 Task: Look for Airbnb options in Übach-Palenberg, Germany from 5th December, 2023 to 10th December, 2023 for 4 adults. Place can be entire room with 2 bedrooms having 4 beds and 2 bathrooms. Property type can be house.
Action: Mouse moved to (584, 237)
Screenshot: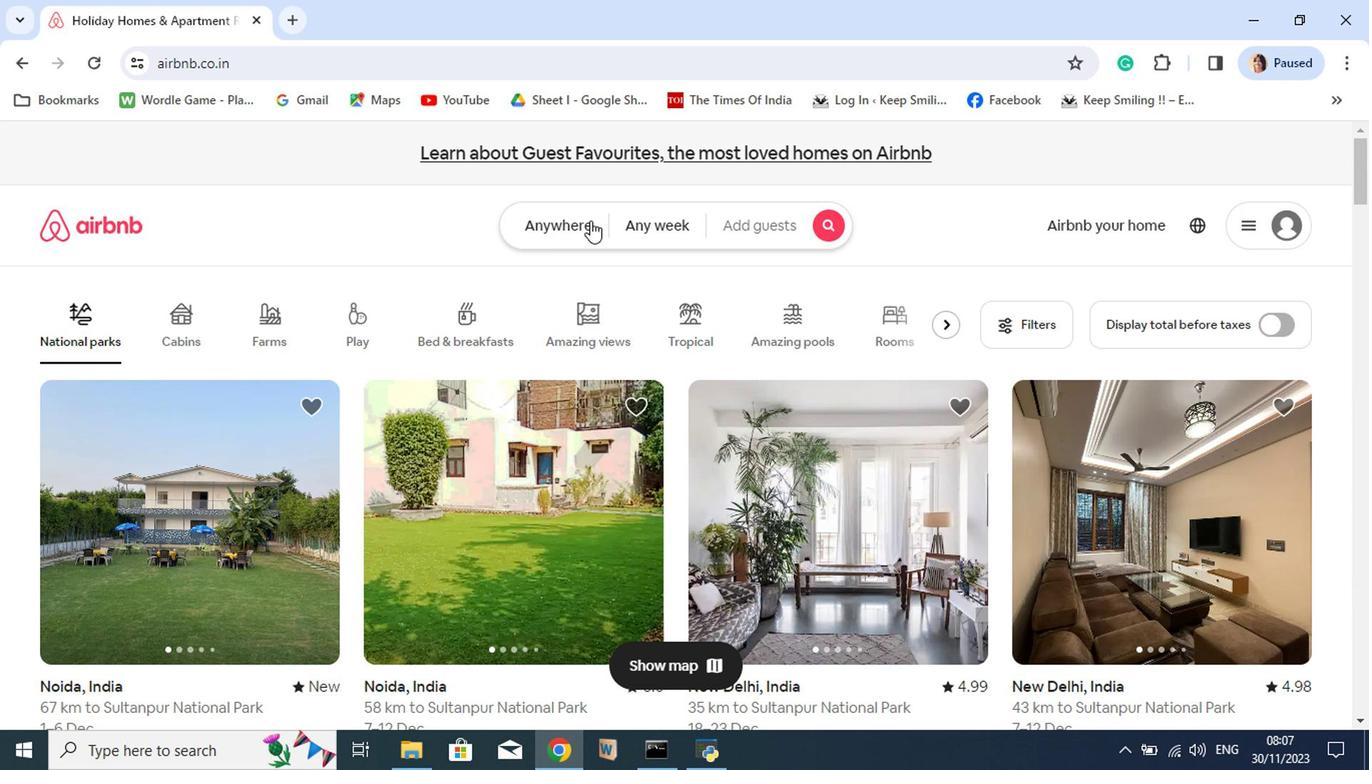 
Action: Mouse pressed left at (584, 237)
Screenshot: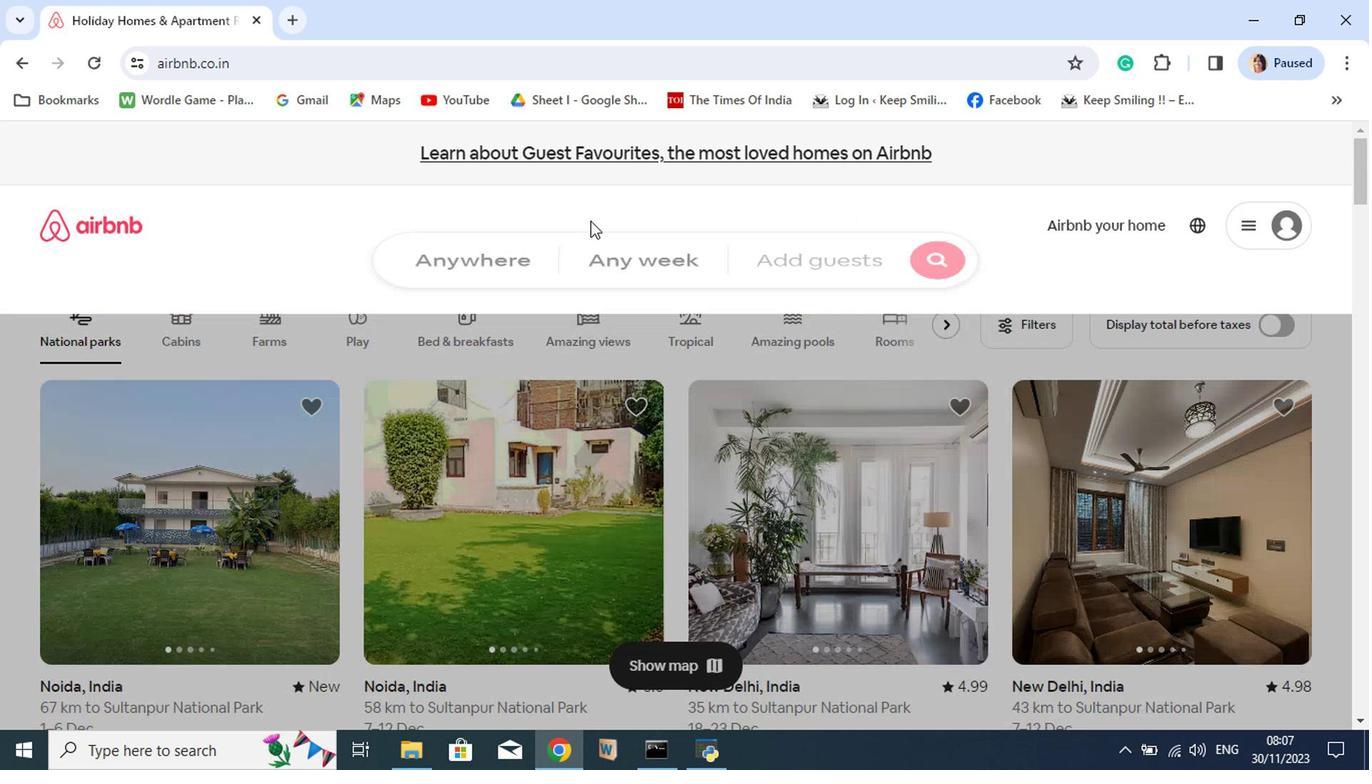 
Action: Key pressed <Key.shift_r>Ubach
Screenshot: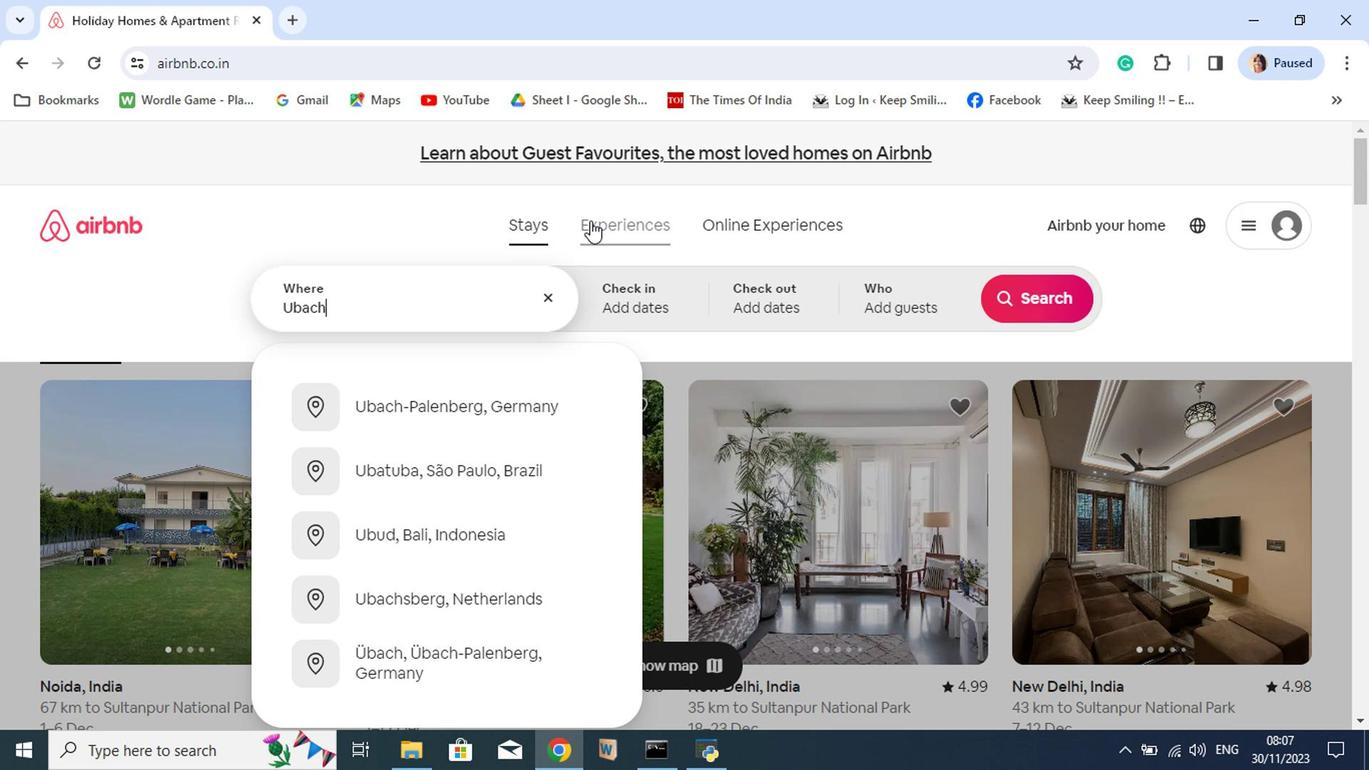 
Action: Mouse moved to (498, 419)
Screenshot: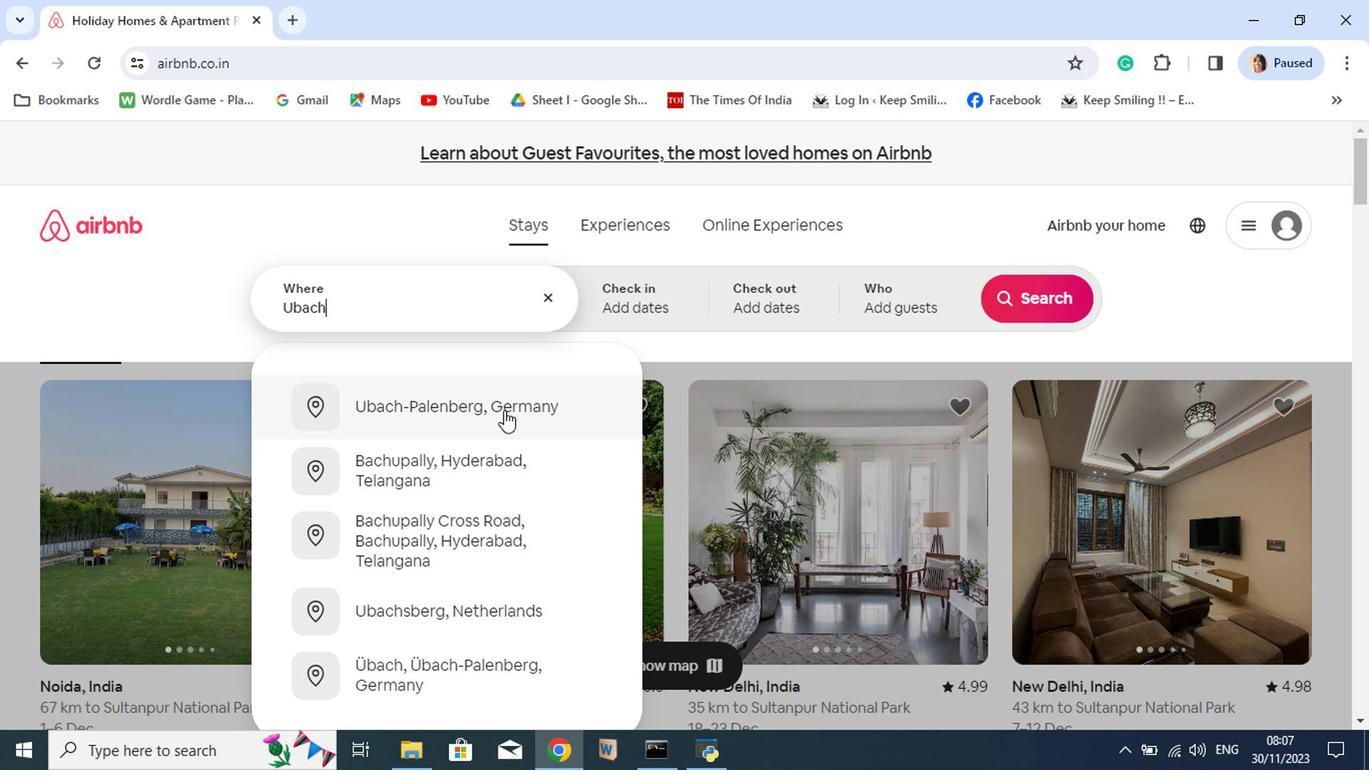 
Action: Mouse pressed left at (498, 419)
Screenshot: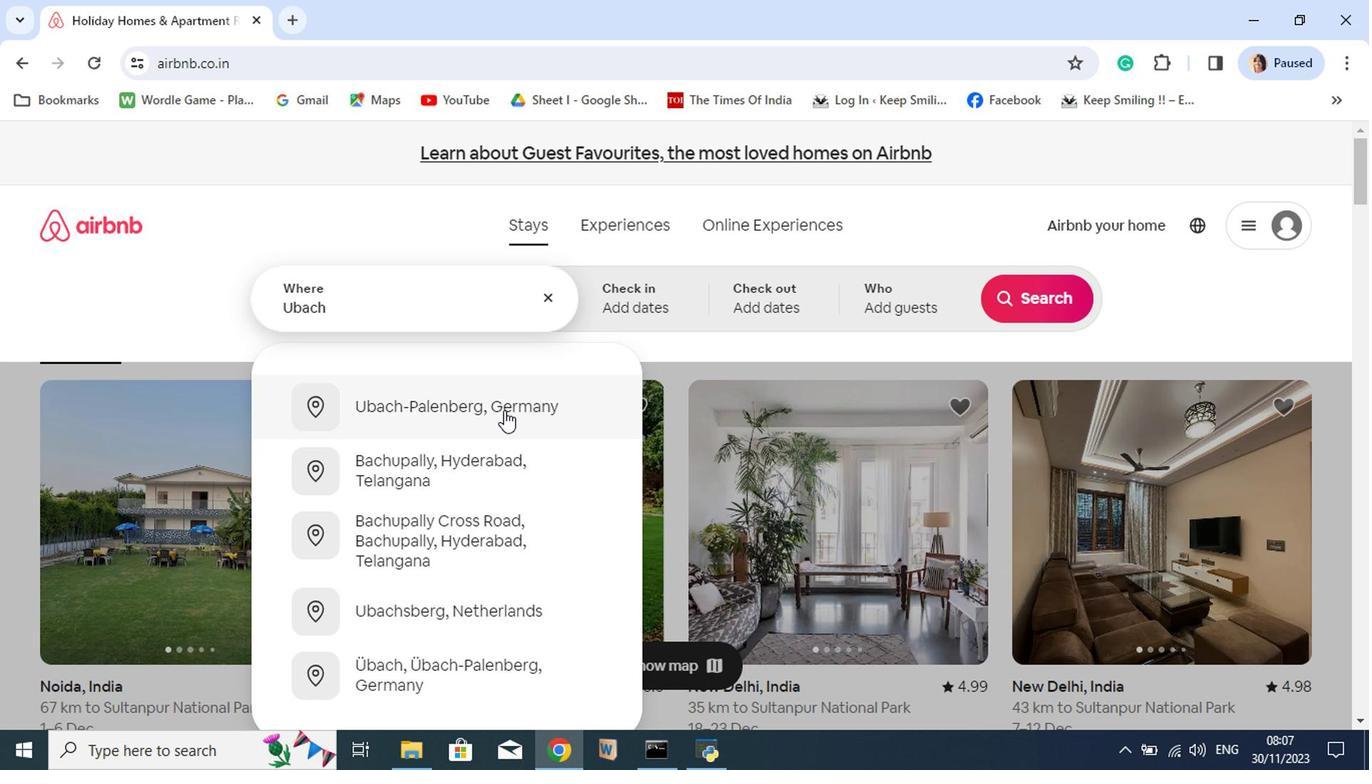 
Action: Mouse moved to (803, 595)
Screenshot: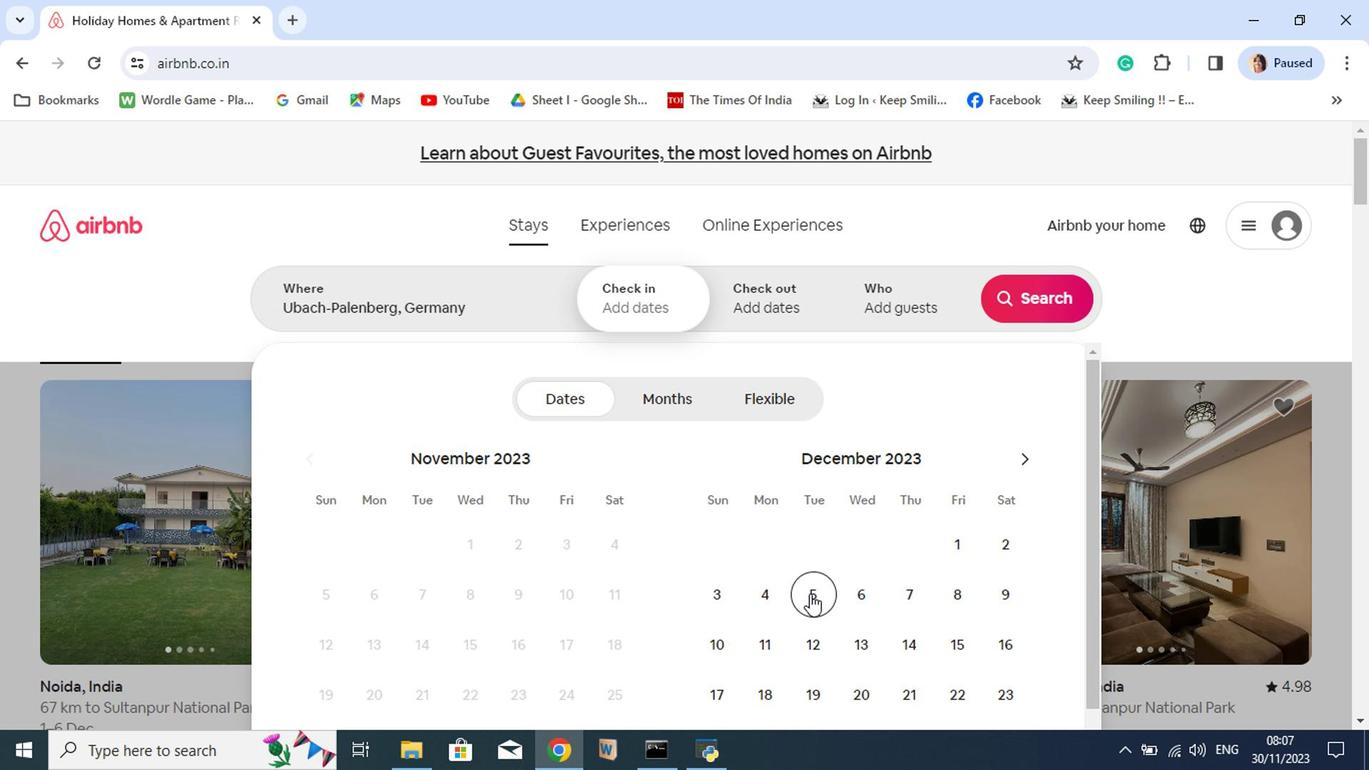 
Action: Mouse pressed left at (803, 595)
Screenshot: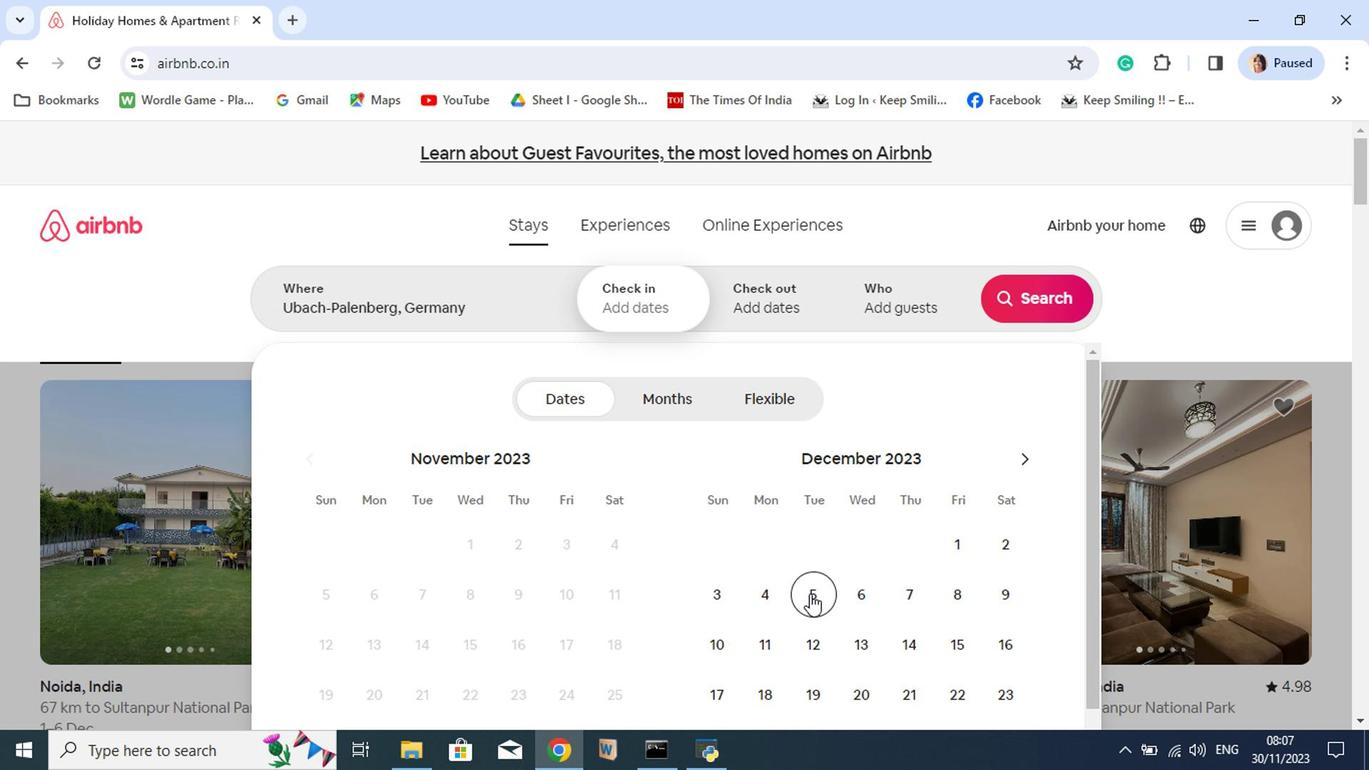 
Action: Mouse moved to (711, 650)
Screenshot: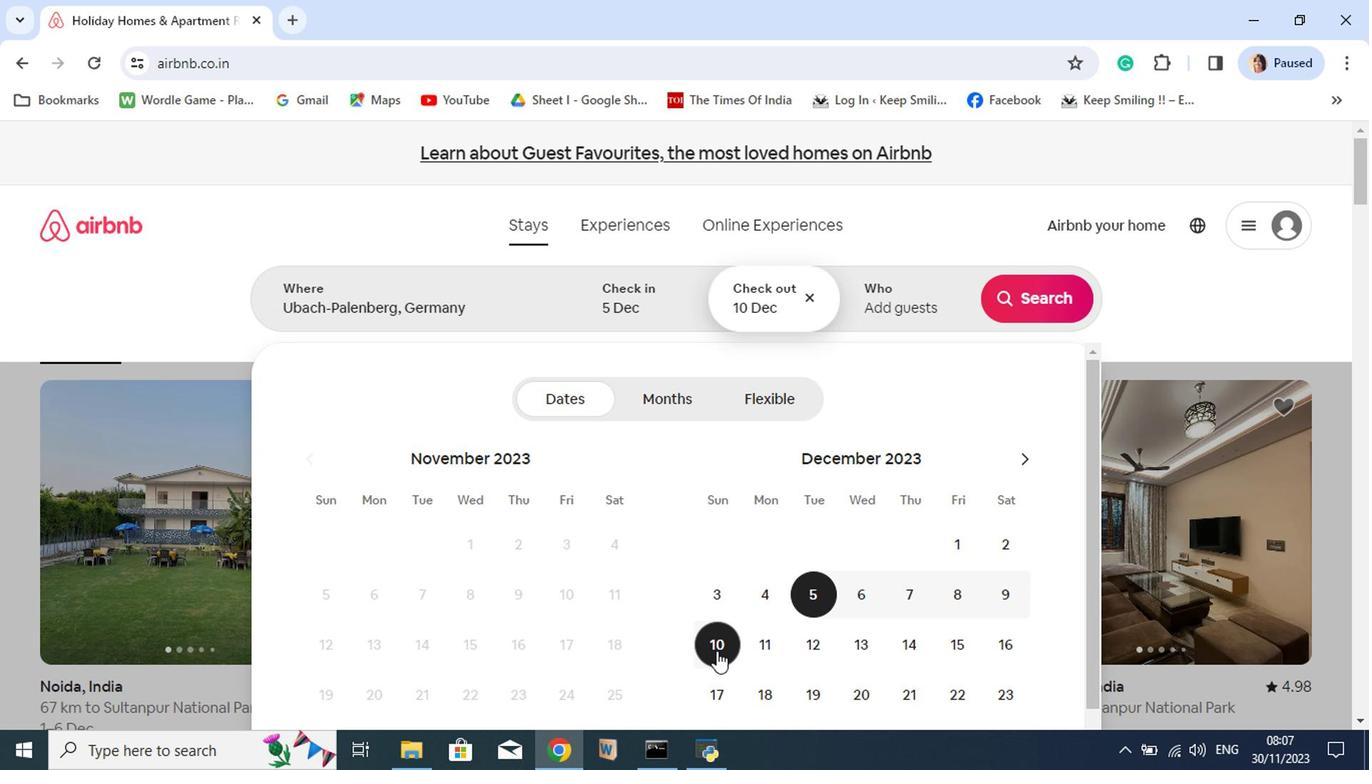 
Action: Mouse pressed left at (711, 650)
Screenshot: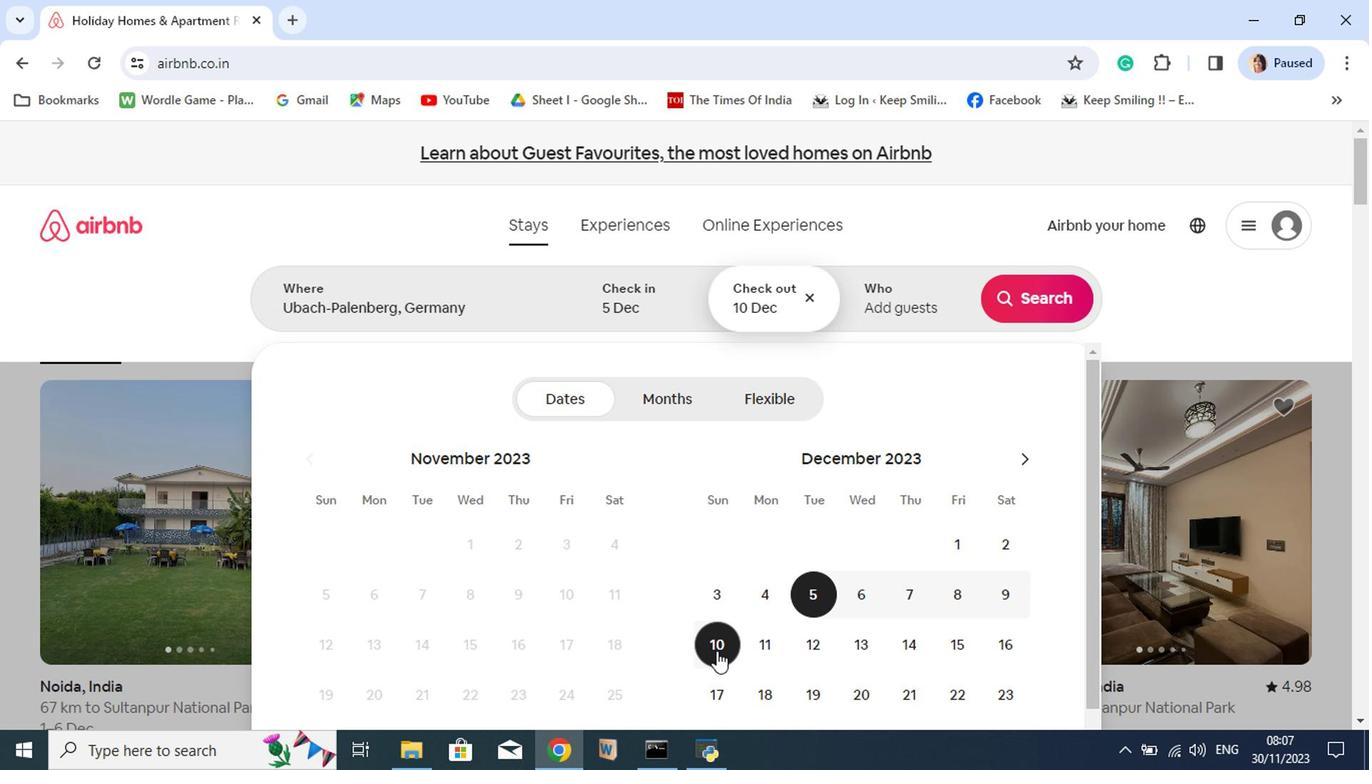 
Action: Mouse moved to (925, 317)
Screenshot: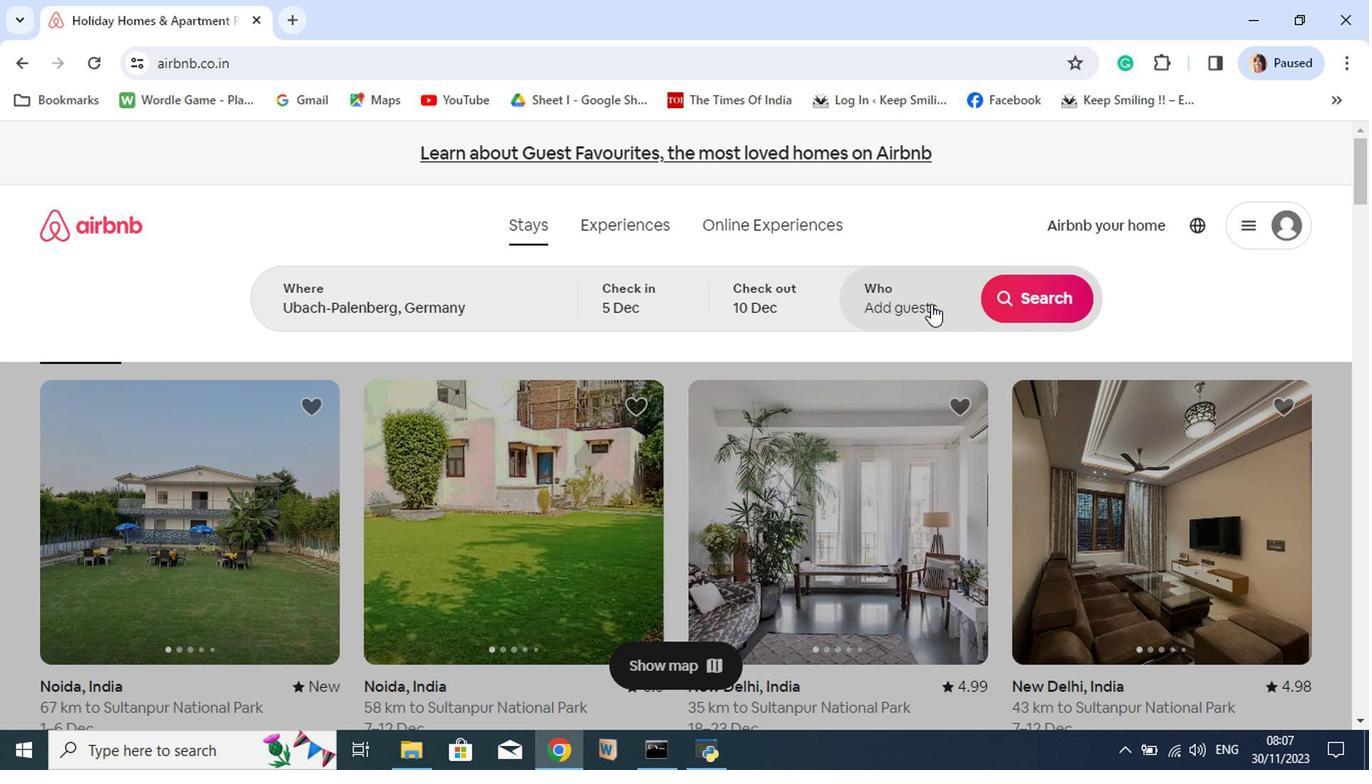 
Action: Mouse pressed left at (925, 317)
Screenshot: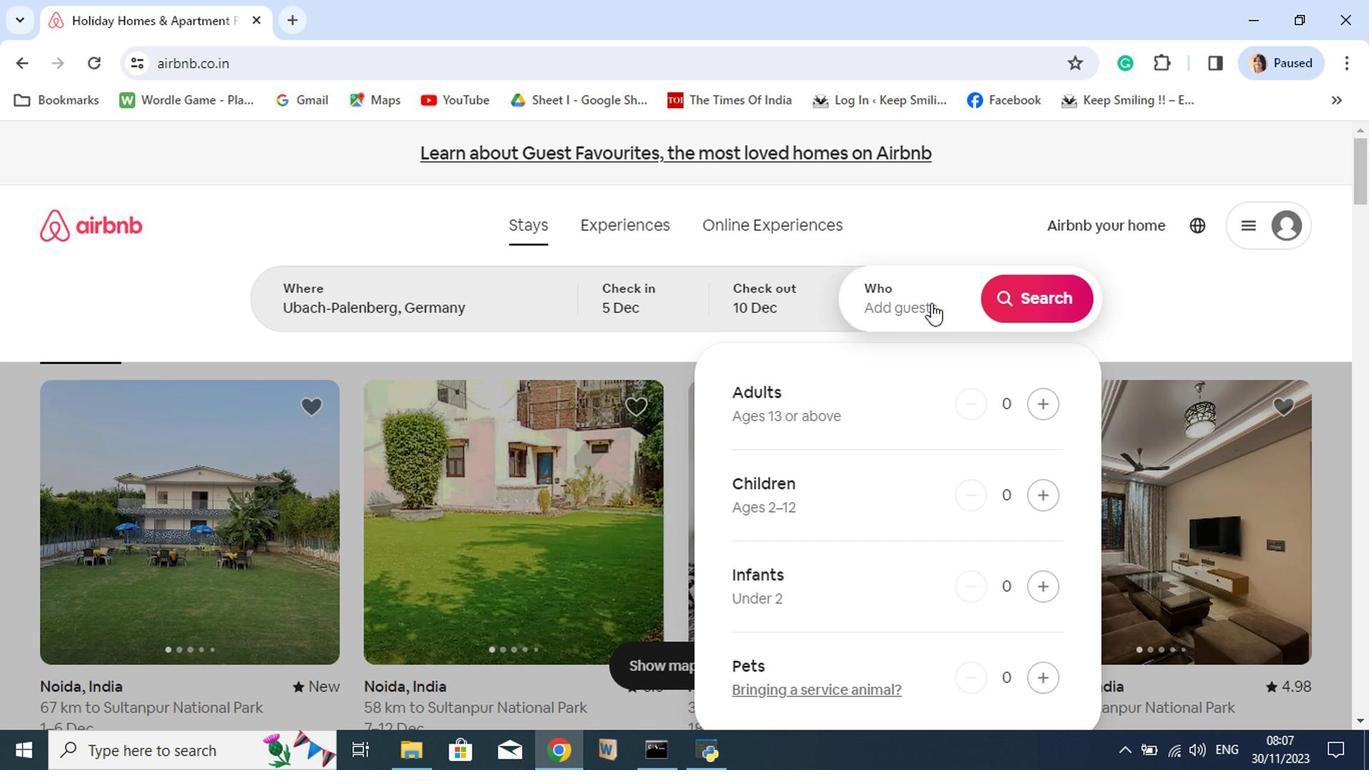 
Action: Mouse moved to (1029, 412)
Screenshot: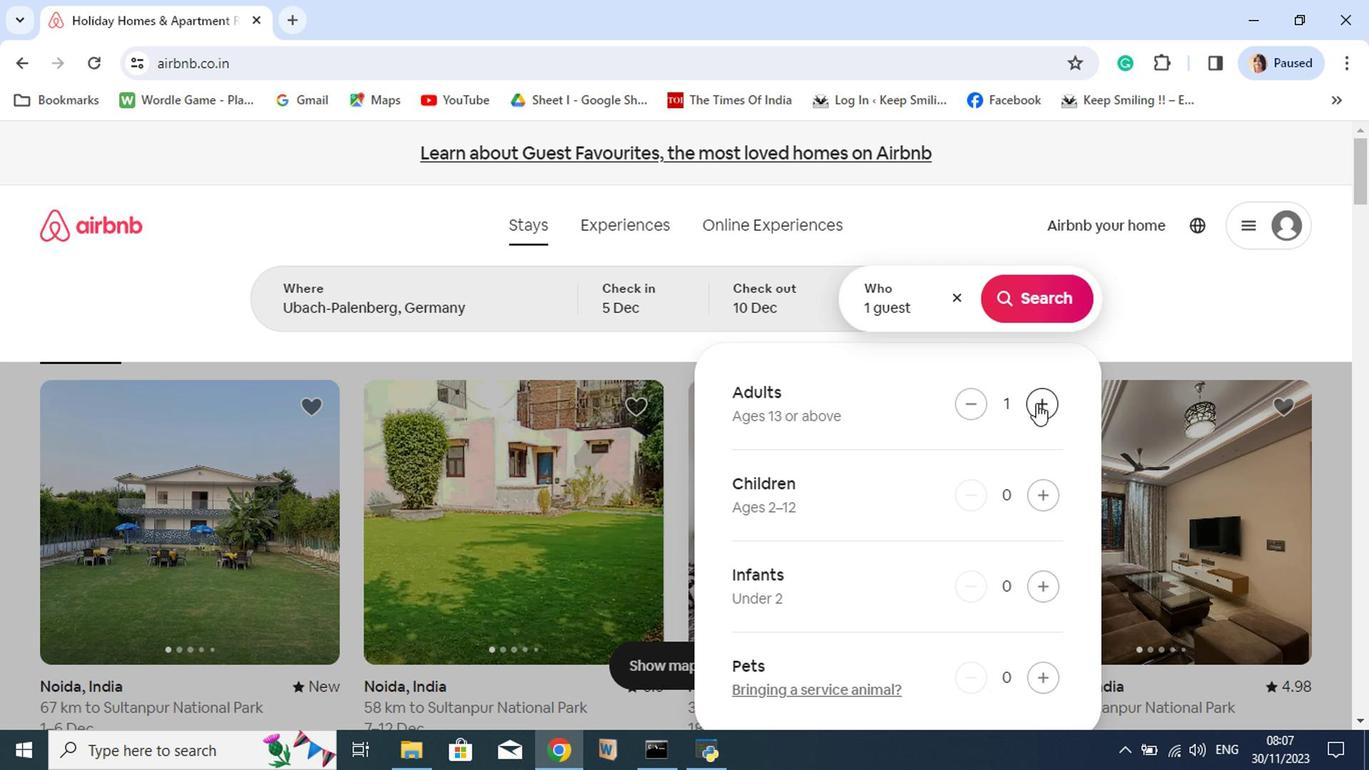 
Action: Mouse pressed left at (1029, 412)
Screenshot: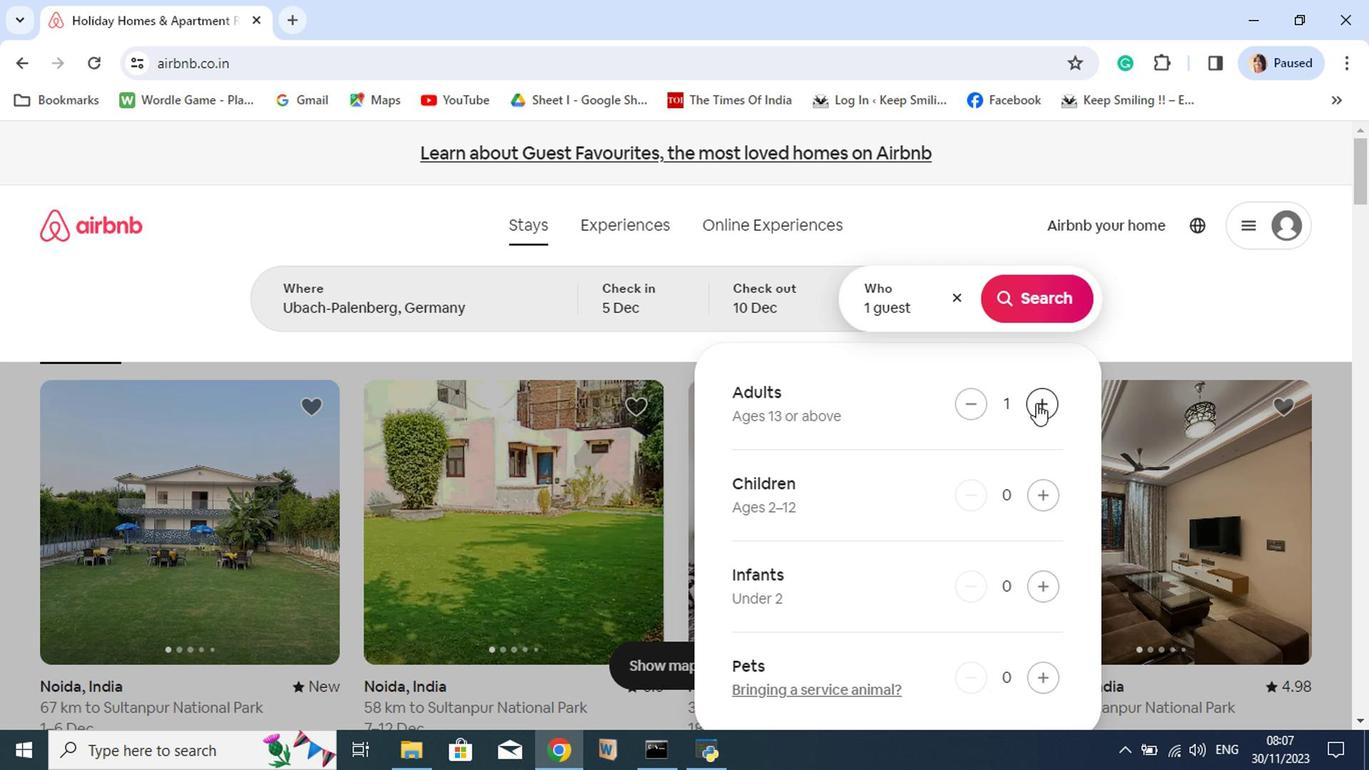 
Action: Mouse pressed left at (1029, 412)
Screenshot: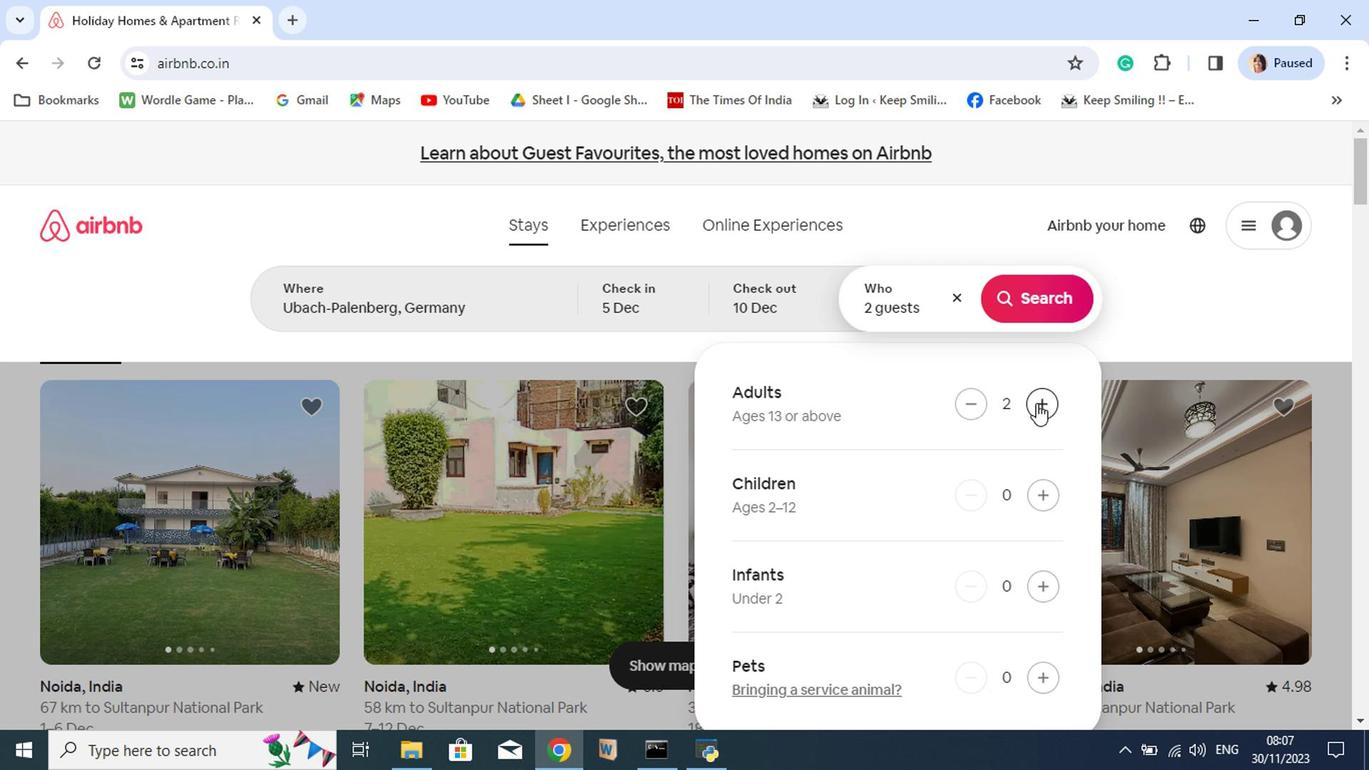 
Action: Mouse pressed left at (1029, 412)
Screenshot: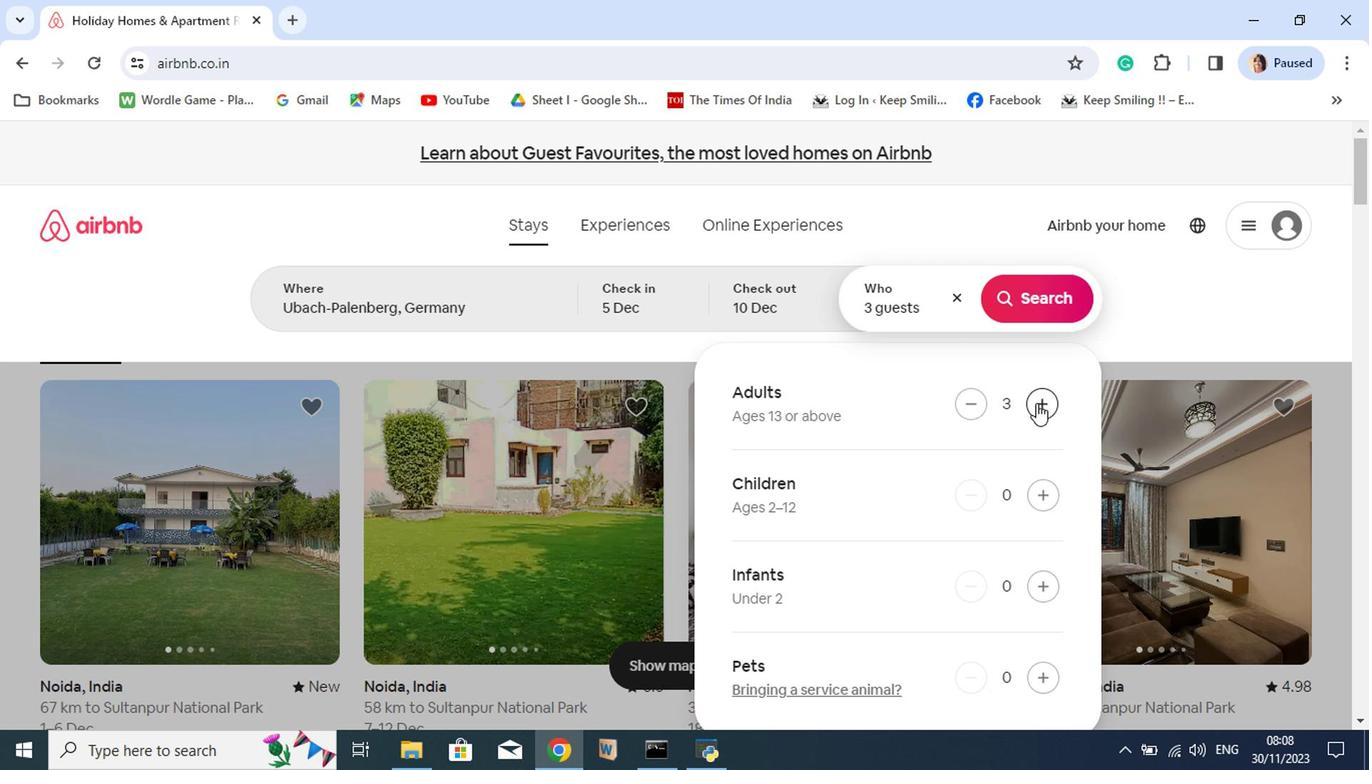 
Action: Mouse pressed left at (1029, 412)
Screenshot: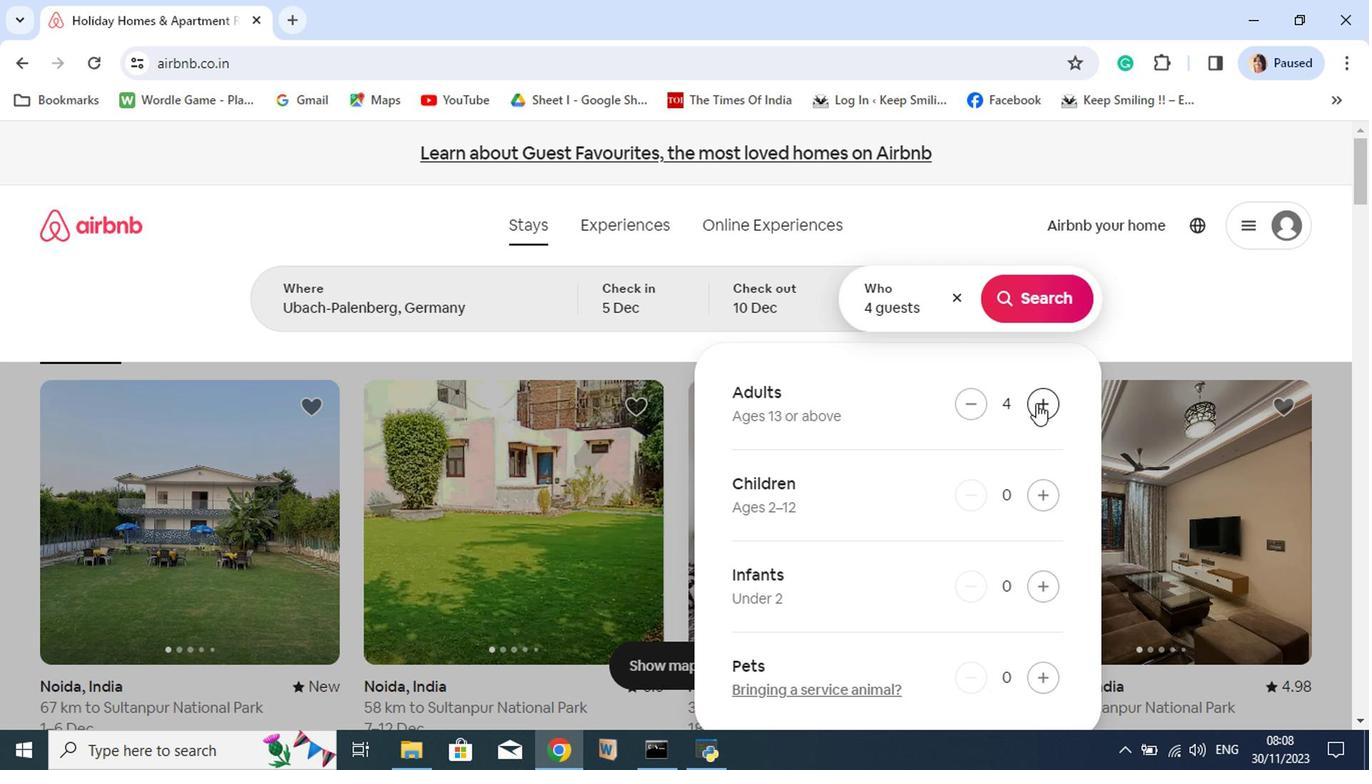 
Action: Mouse moved to (1042, 305)
Screenshot: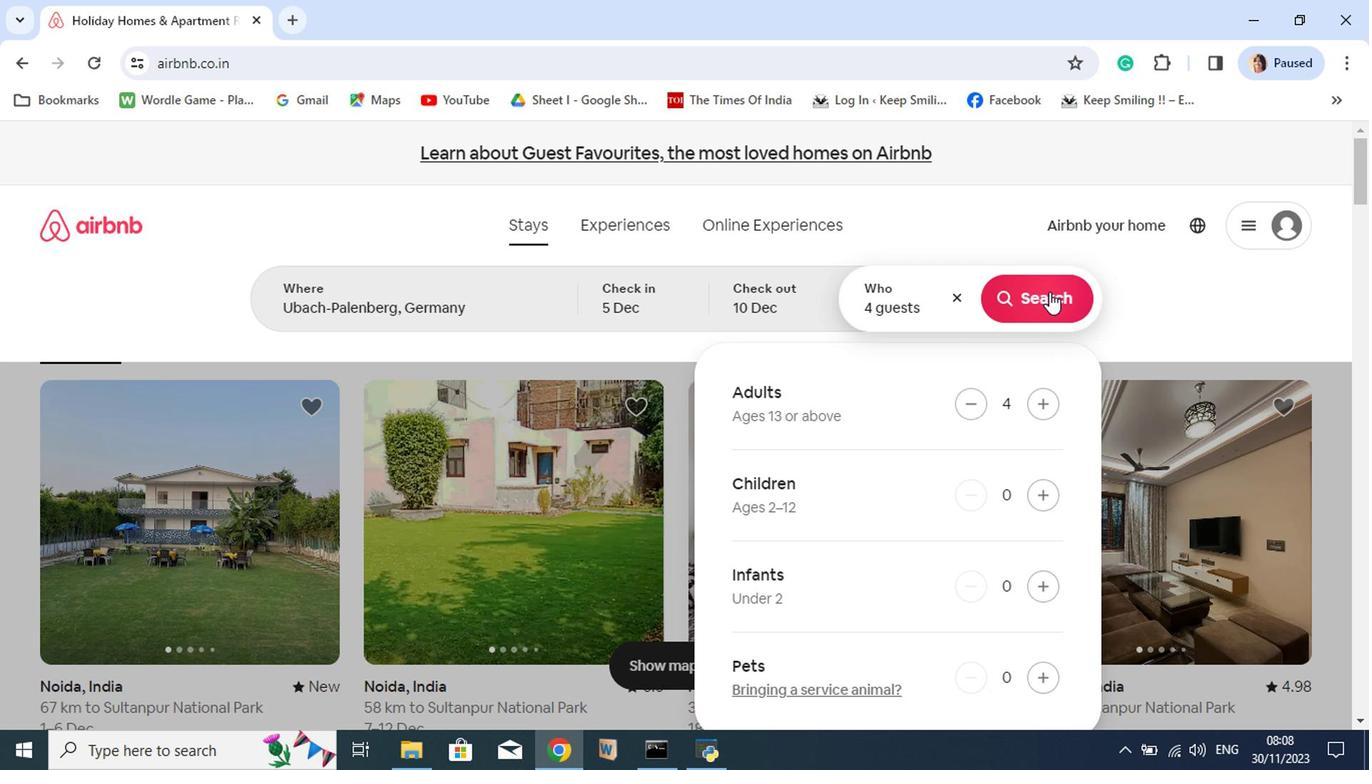 
Action: Mouse pressed left at (1042, 305)
Screenshot: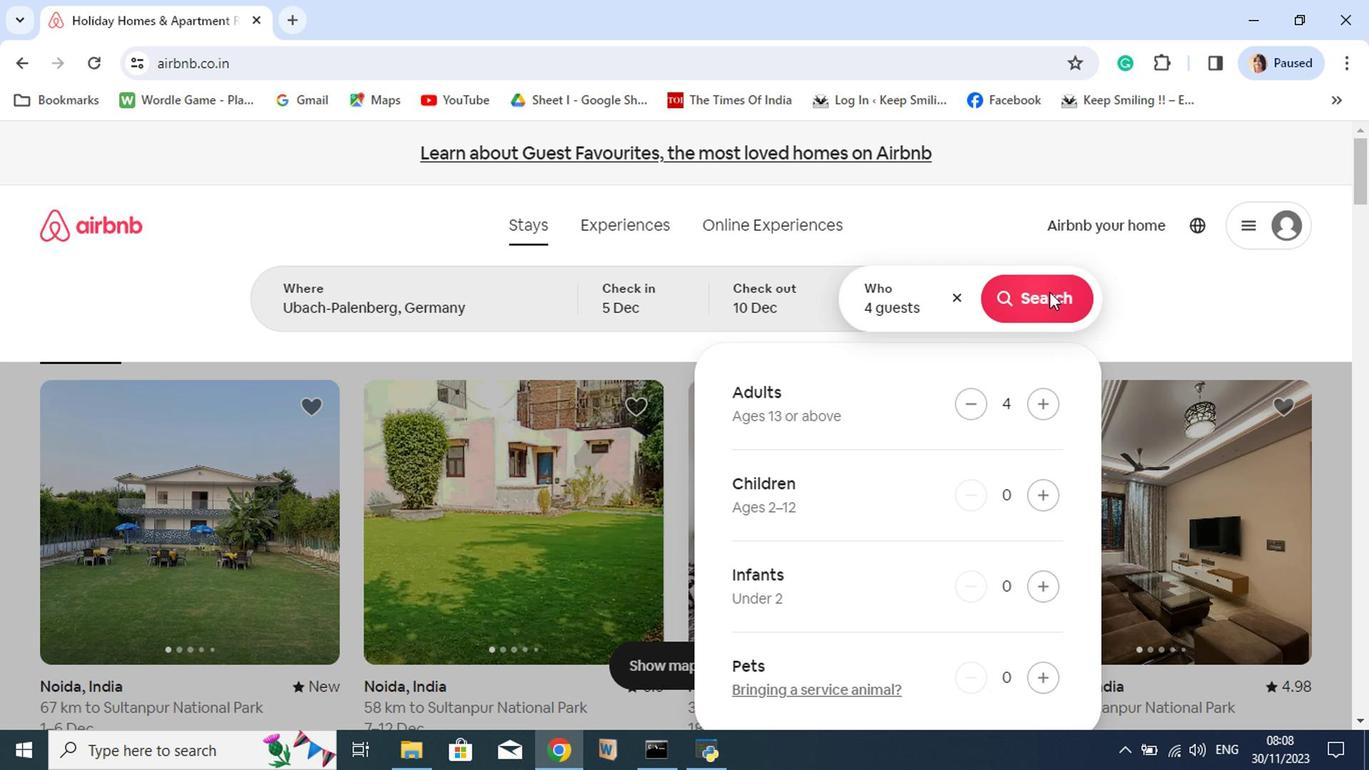 
Action: Mouse moved to (1041, 256)
Screenshot: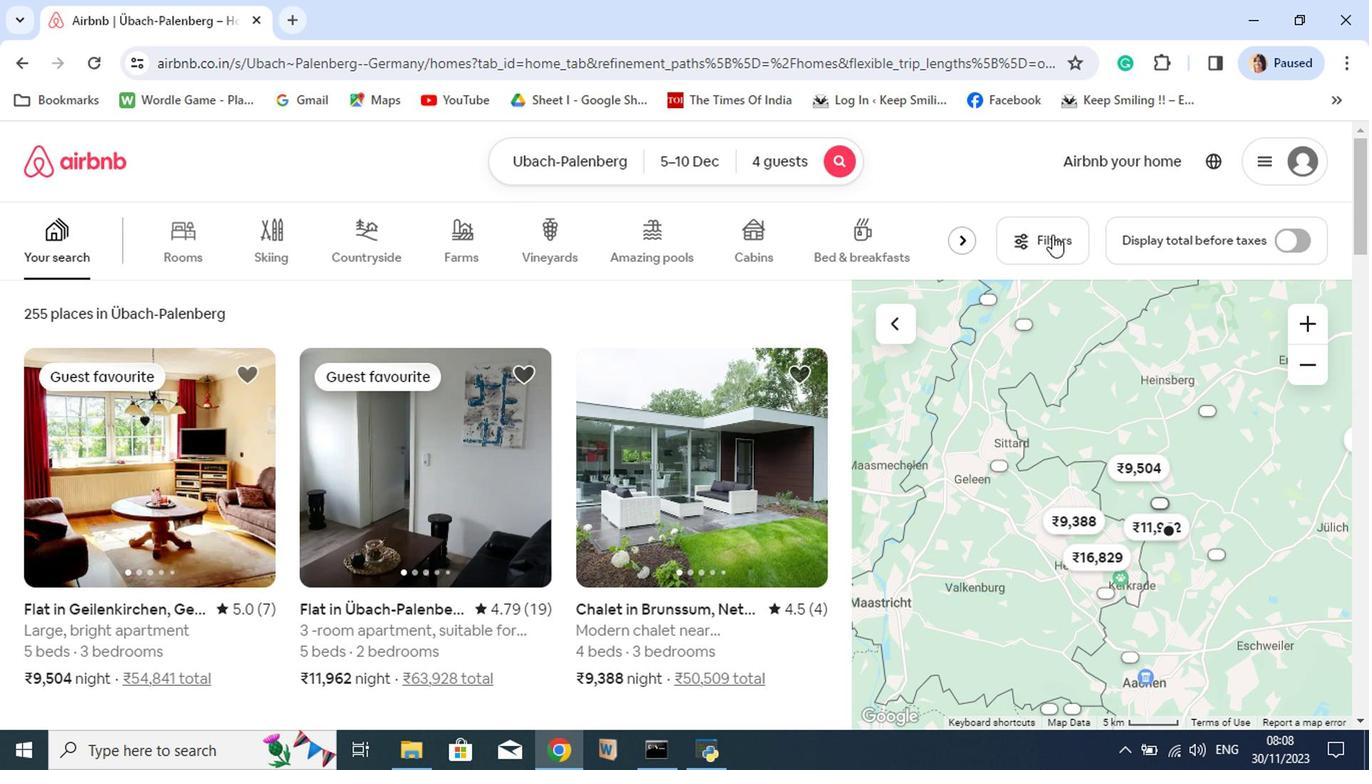 
Action: Mouse pressed left at (1041, 256)
Screenshot: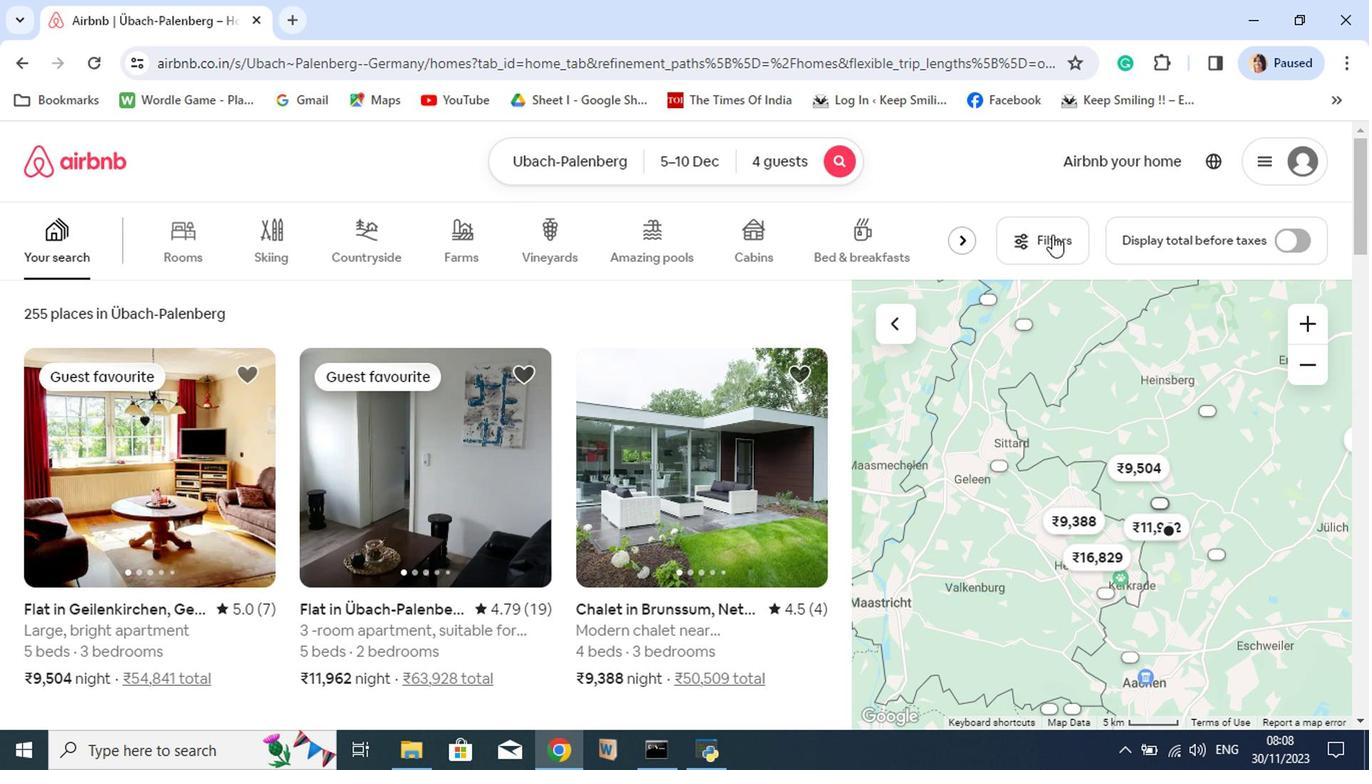 
Action: Mouse moved to (1060, 295)
Screenshot: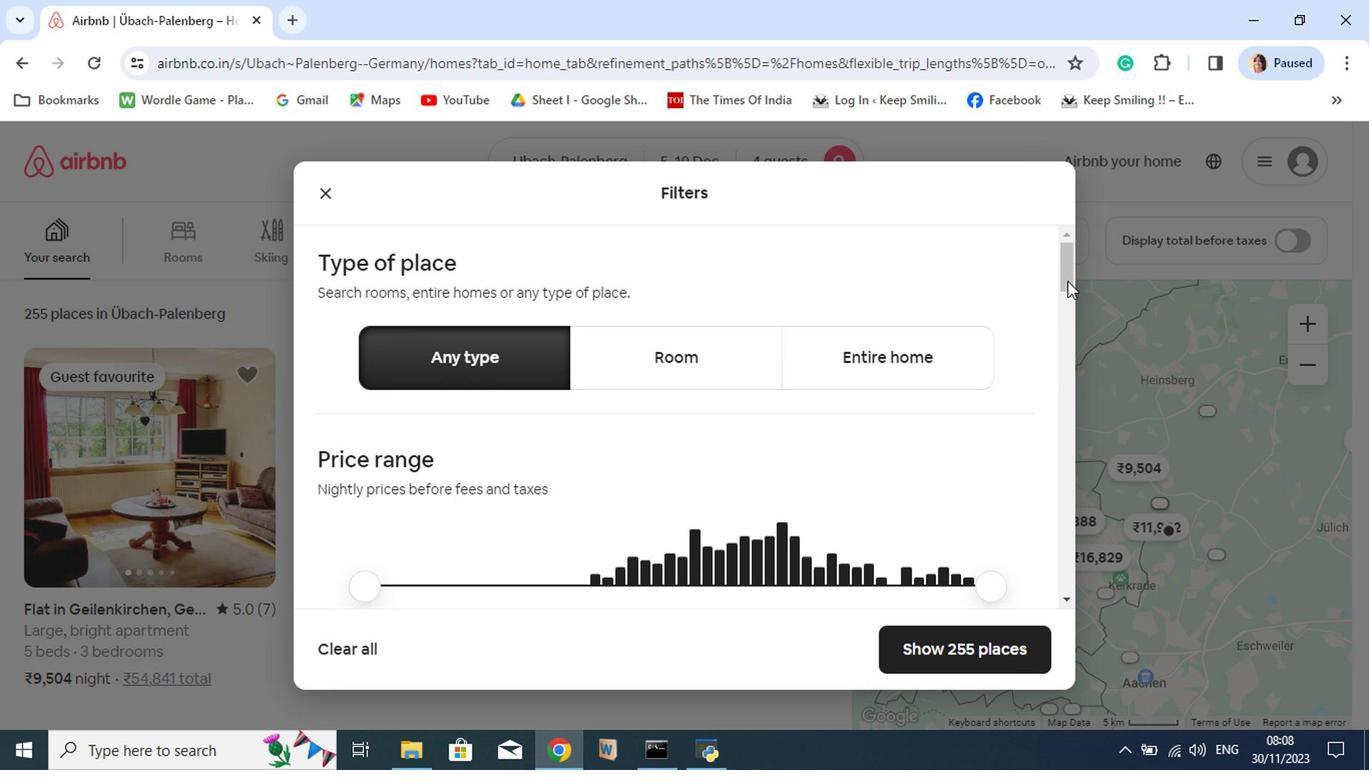 
Action: Mouse pressed left at (1060, 295)
Screenshot: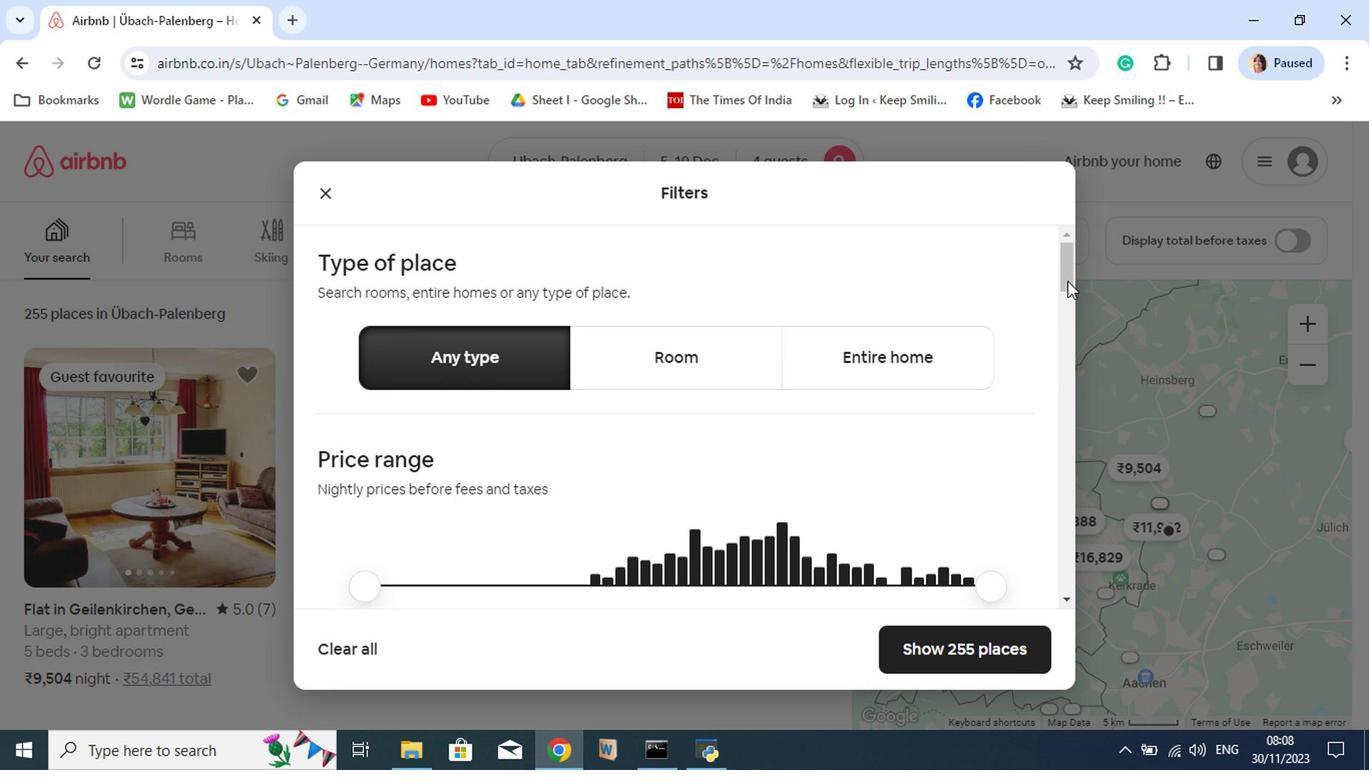 
Action: Mouse moved to (506, 444)
Screenshot: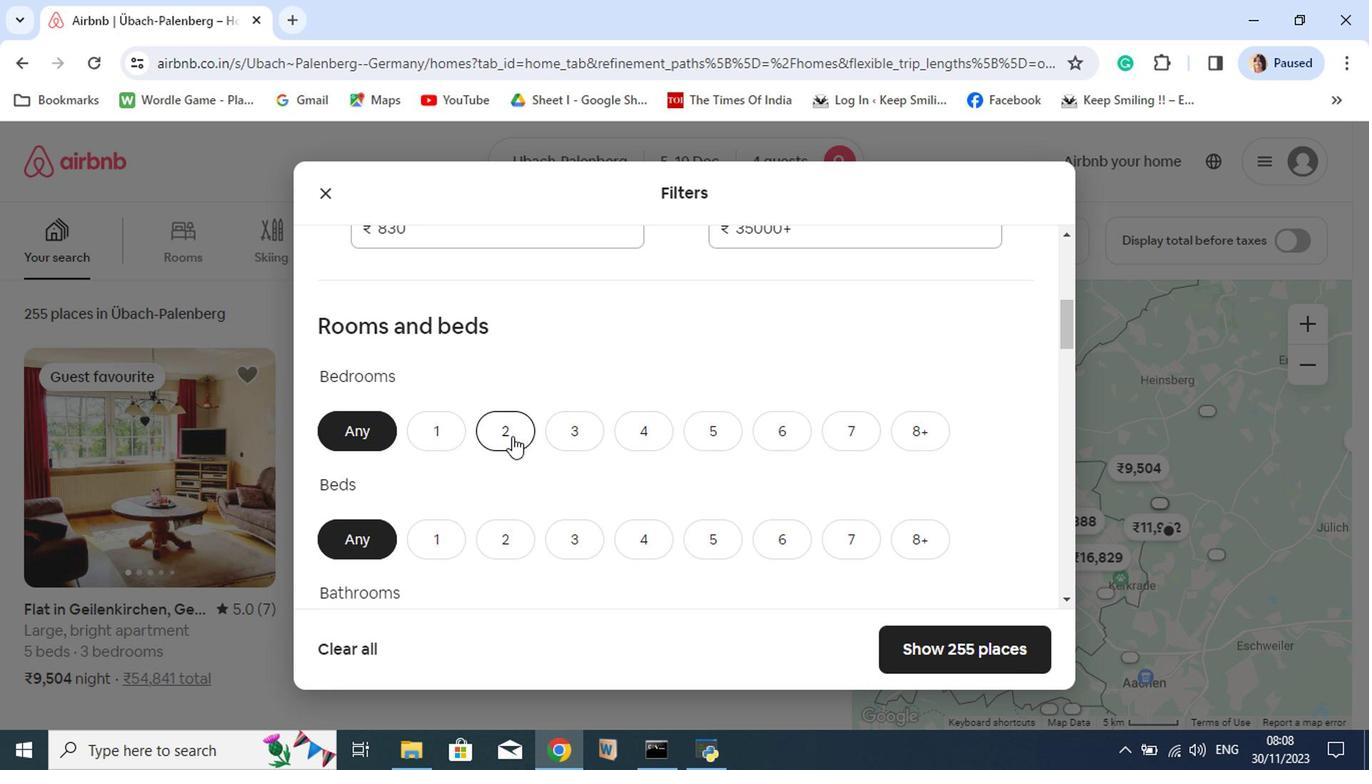 
Action: Mouse pressed left at (506, 444)
Screenshot: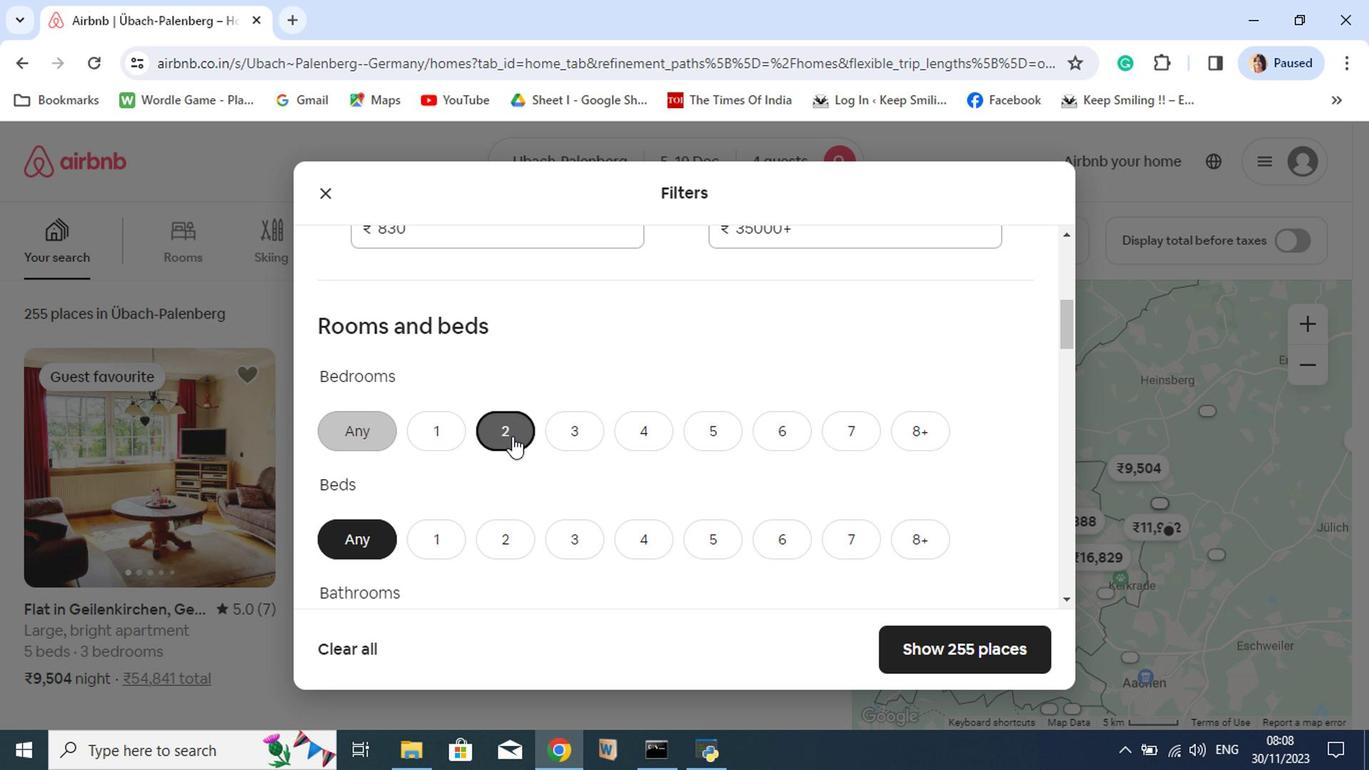 
Action: Mouse moved to (635, 536)
Screenshot: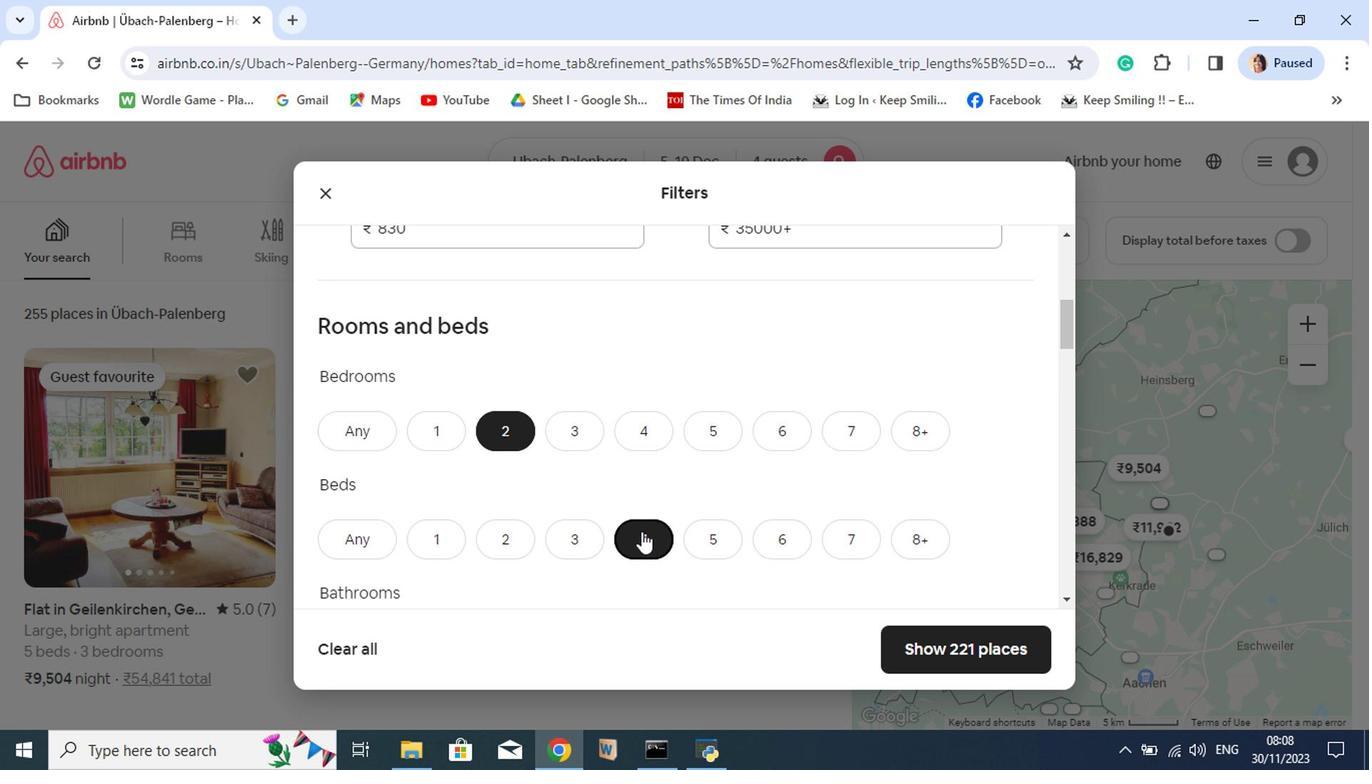 
Action: Mouse pressed left at (635, 536)
Screenshot: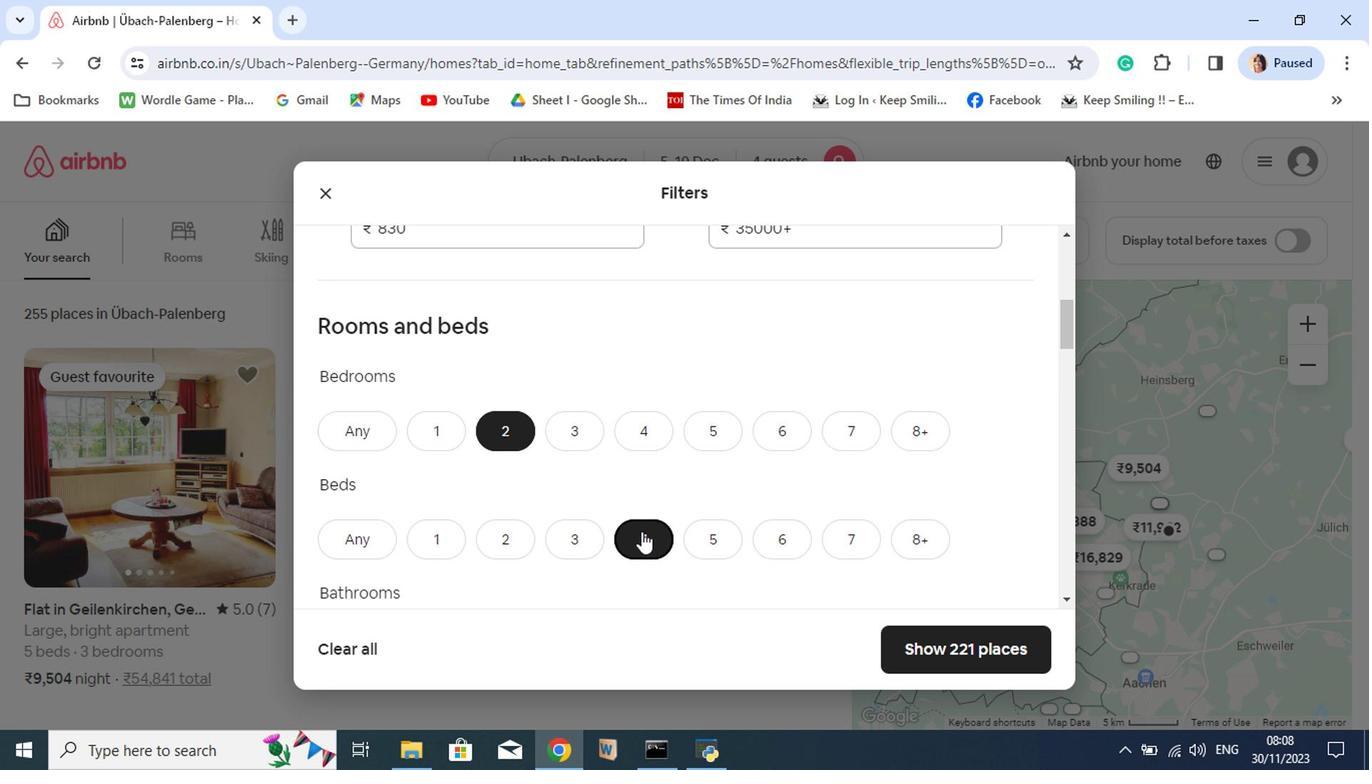 
Action: Mouse scrolled (635, 534) with delta (0, -1)
Screenshot: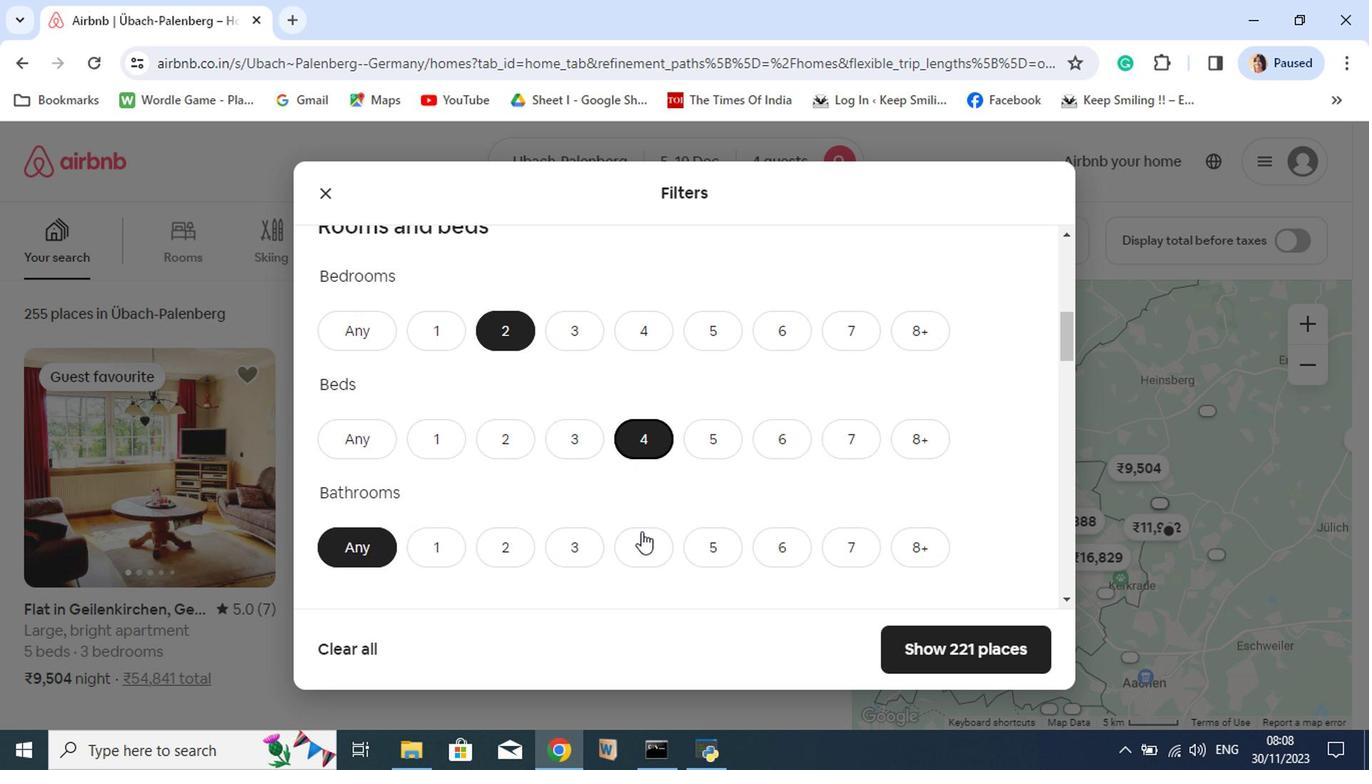 
Action: Mouse moved to (512, 550)
Screenshot: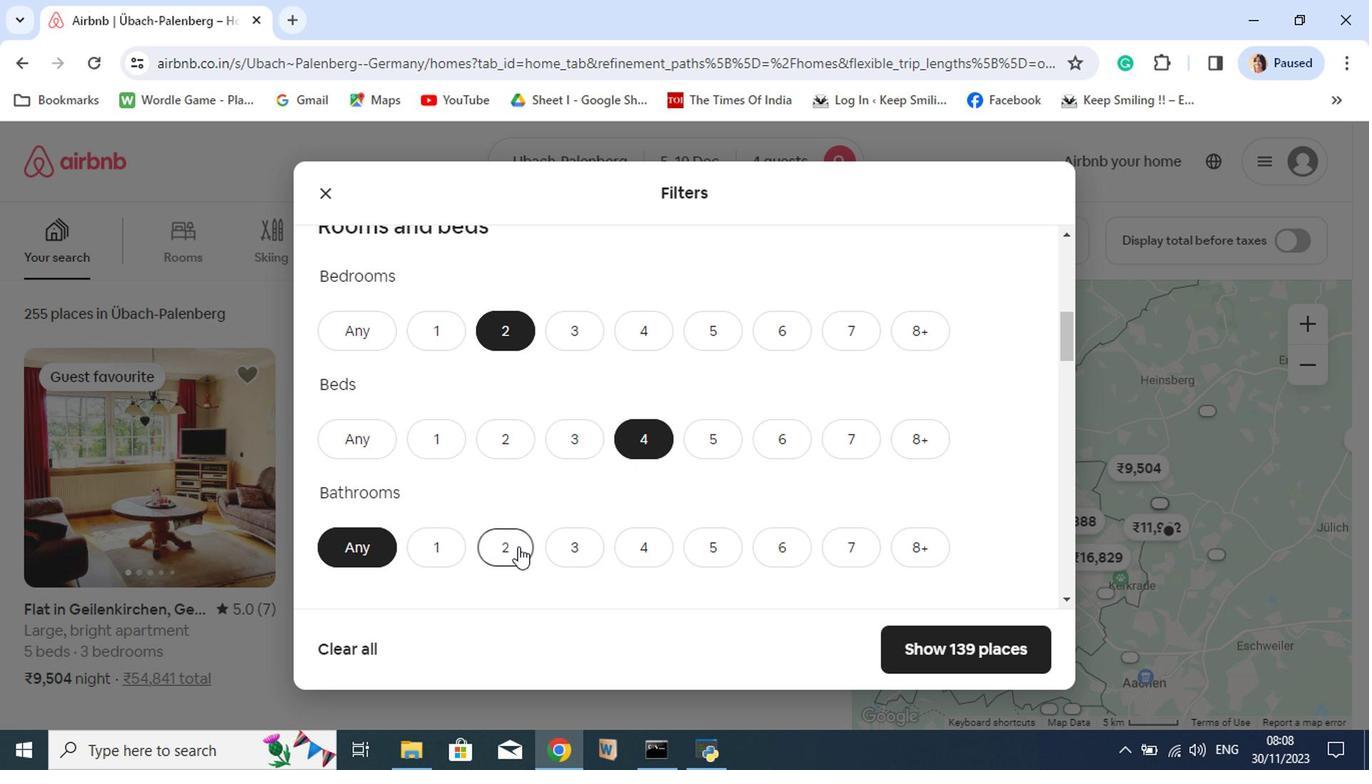 
Action: Mouse pressed left at (512, 550)
Screenshot: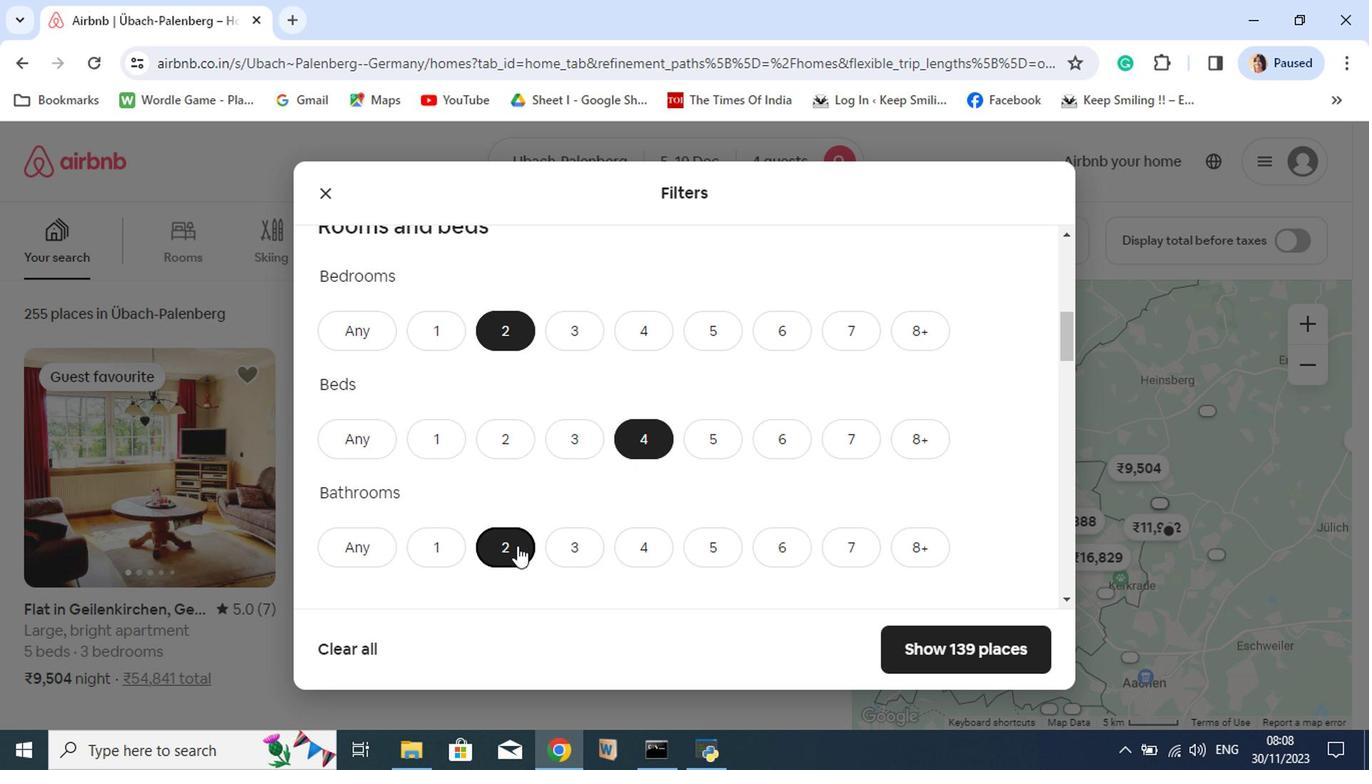 
Action: Mouse moved to (511, 548)
Screenshot: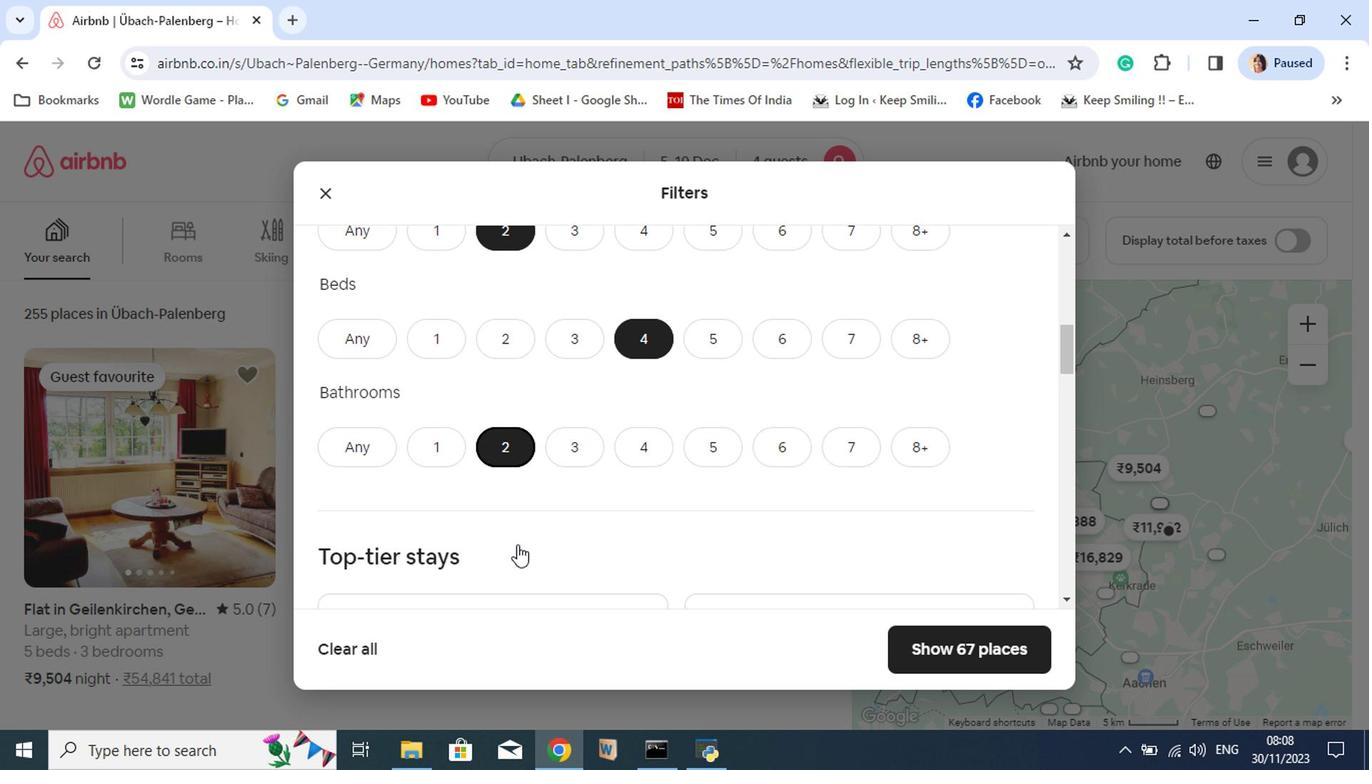 
Action: Mouse scrolled (511, 547) with delta (0, 0)
Screenshot: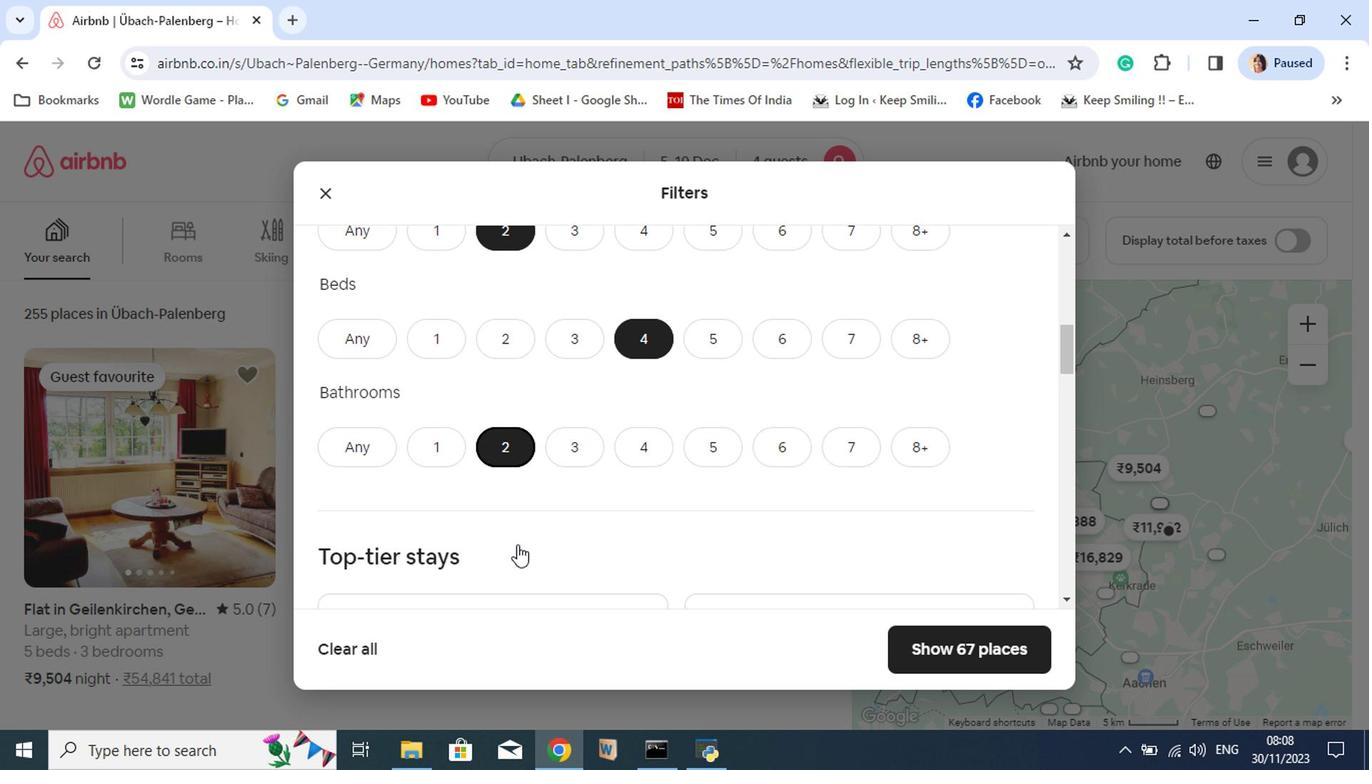 
Action: Mouse scrolled (511, 547) with delta (0, 0)
Screenshot: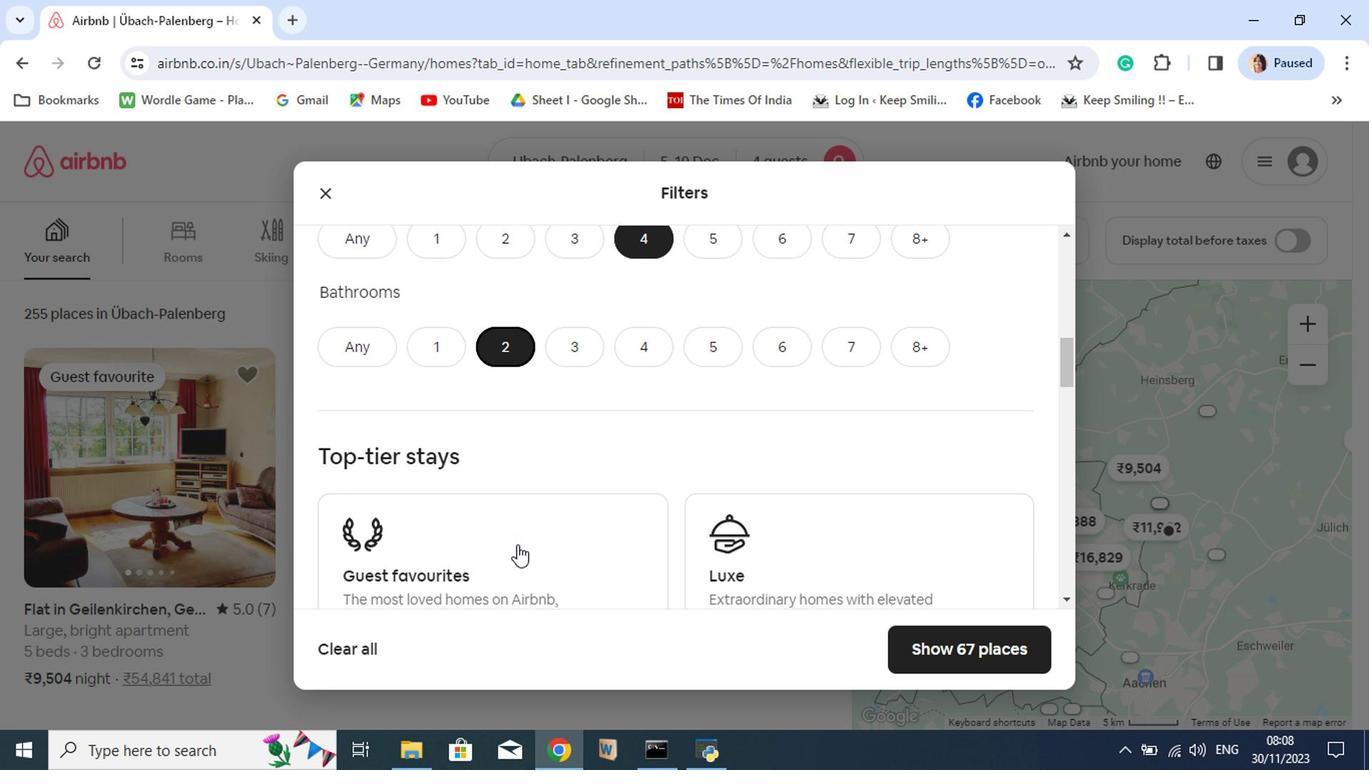 
Action: Mouse scrolled (511, 547) with delta (0, 0)
Screenshot: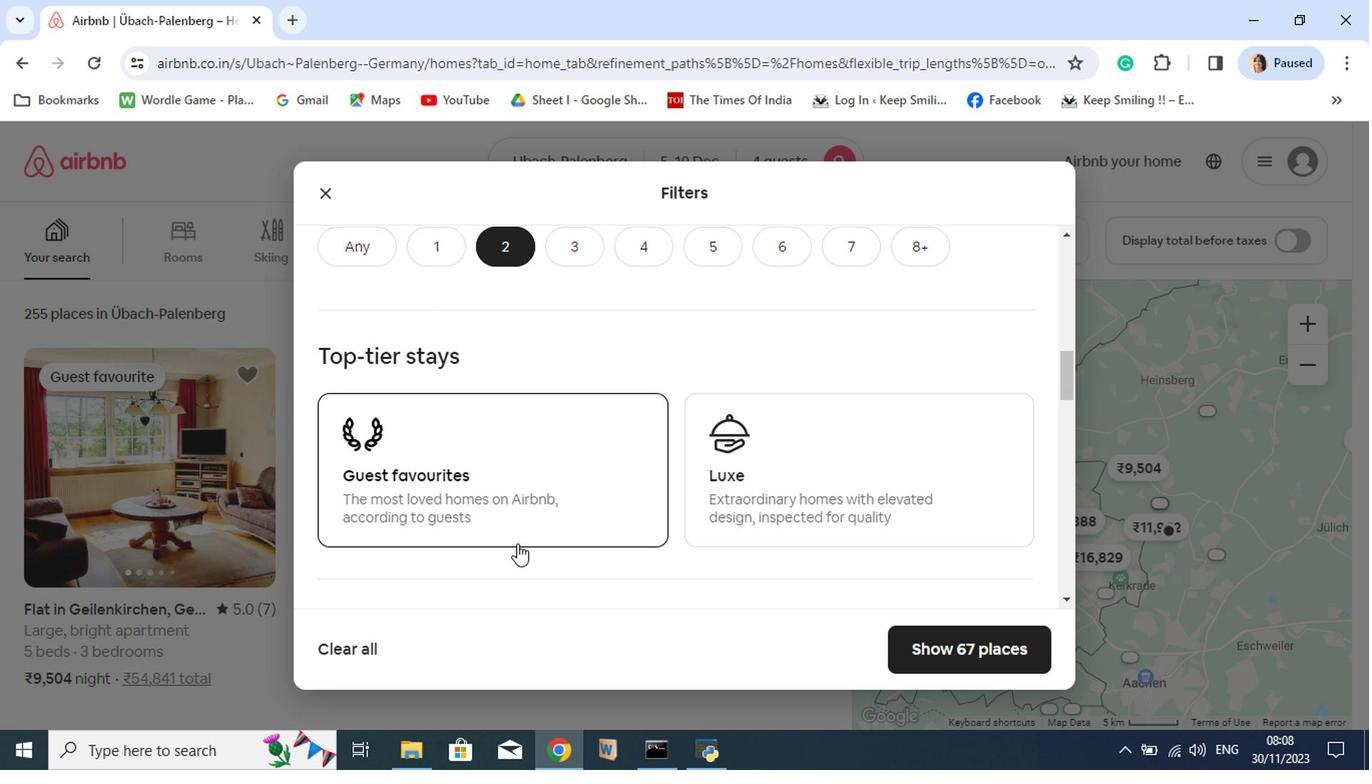 
Action: Mouse moved to (511, 547)
Screenshot: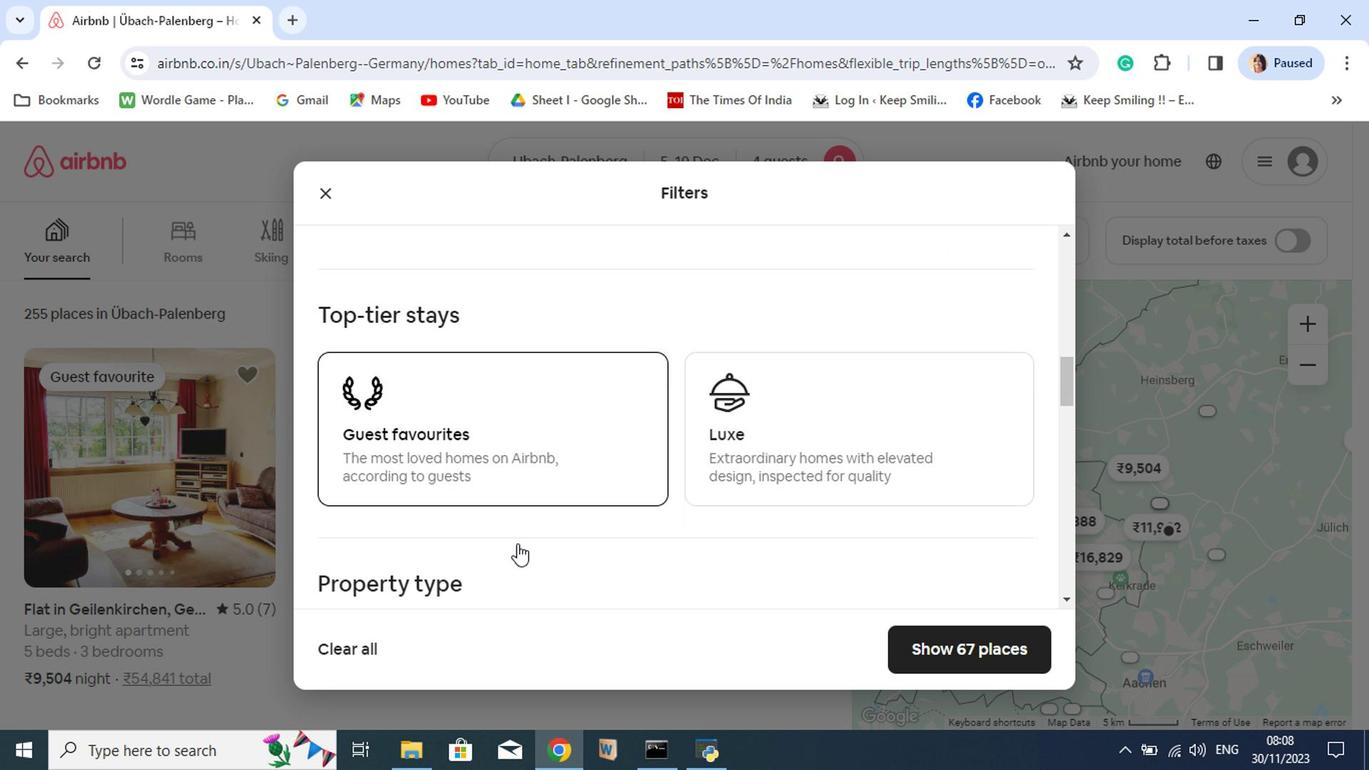
Action: Mouse scrolled (511, 546) with delta (0, -1)
Screenshot: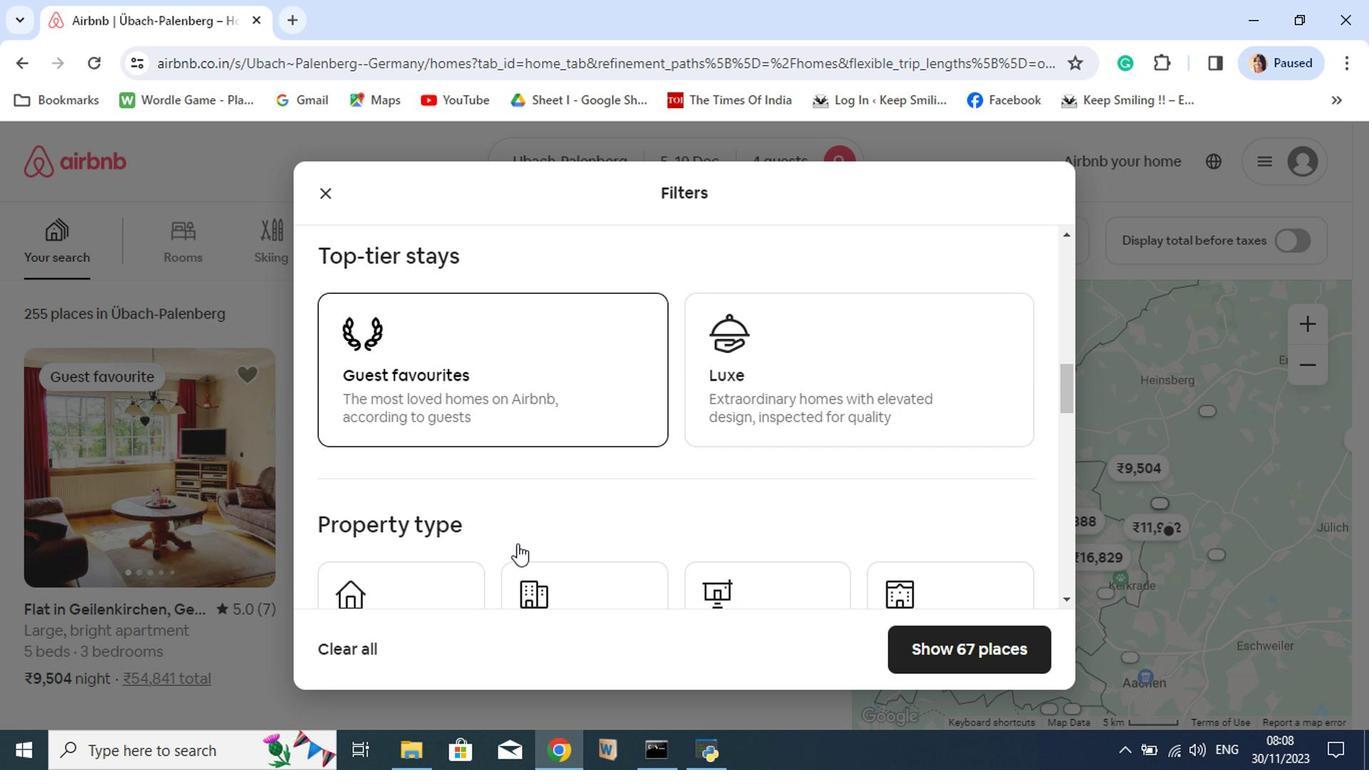 
Action: Mouse scrolled (511, 546) with delta (0, -1)
Screenshot: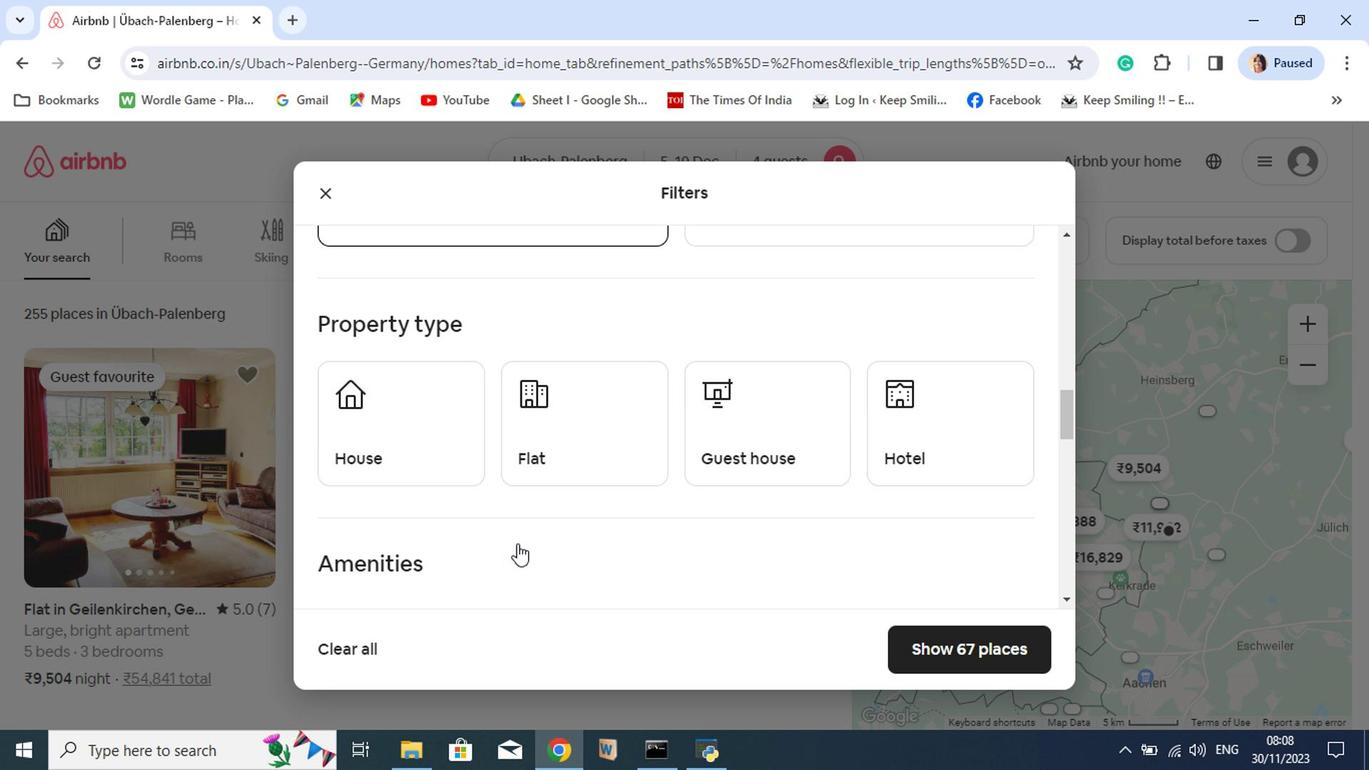 
Action: Mouse scrolled (511, 546) with delta (0, -1)
Screenshot: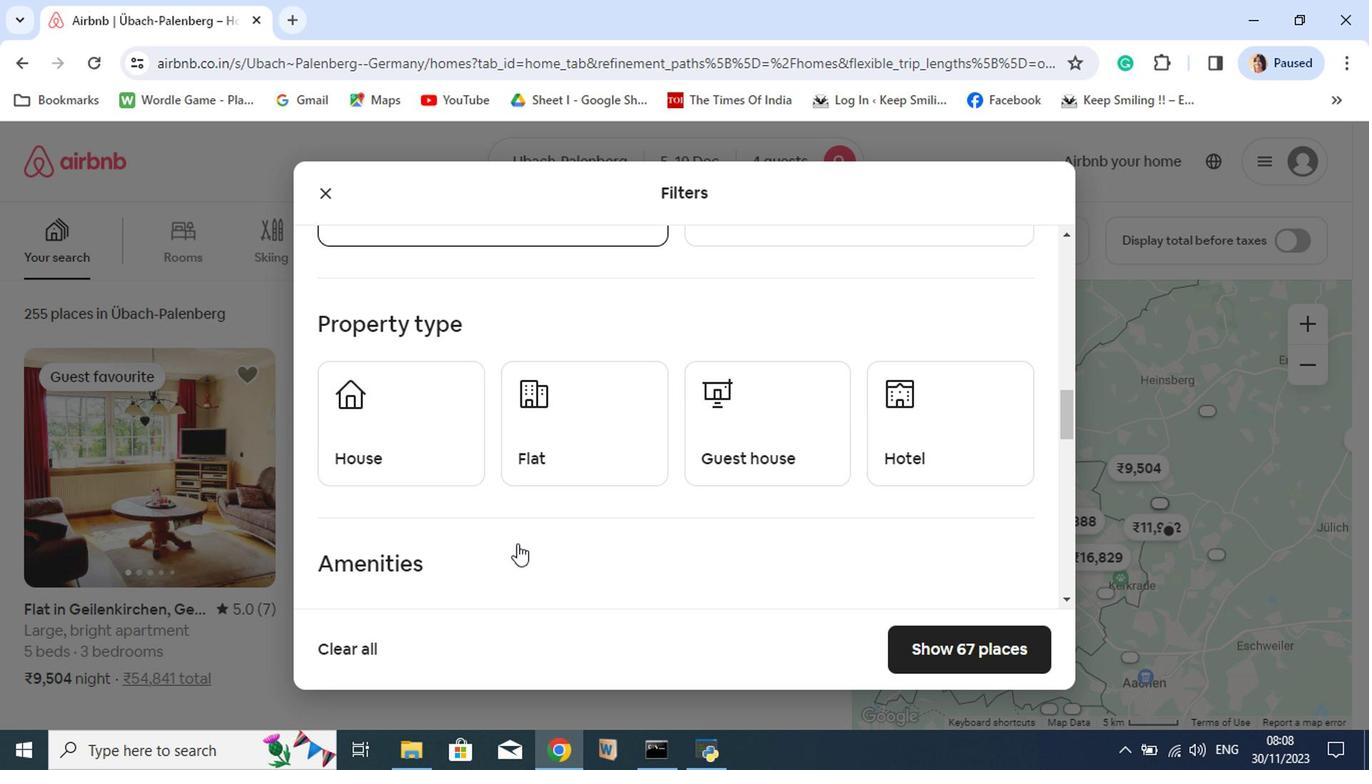 
Action: Mouse moved to (368, 432)
Screenshot: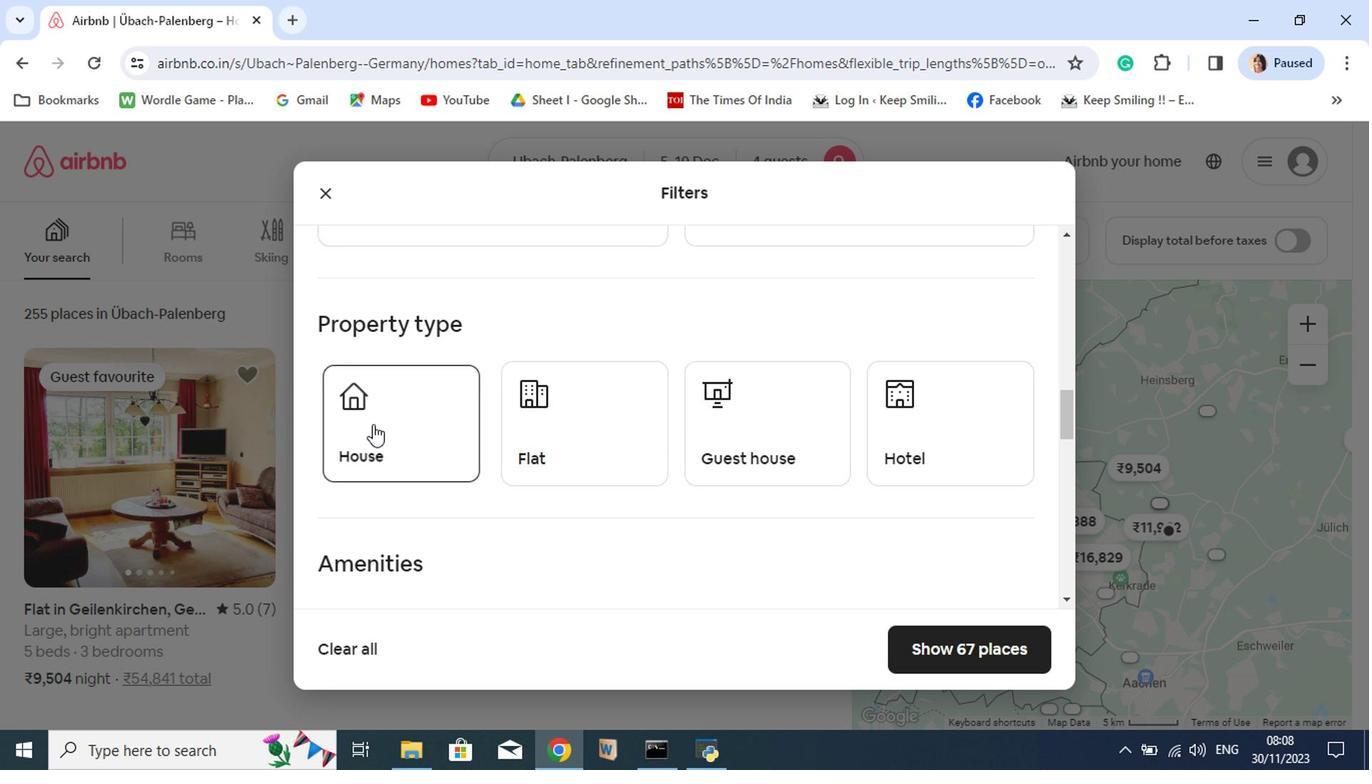 
Action: Mouse pressed left at (368, 432)
Screenshot: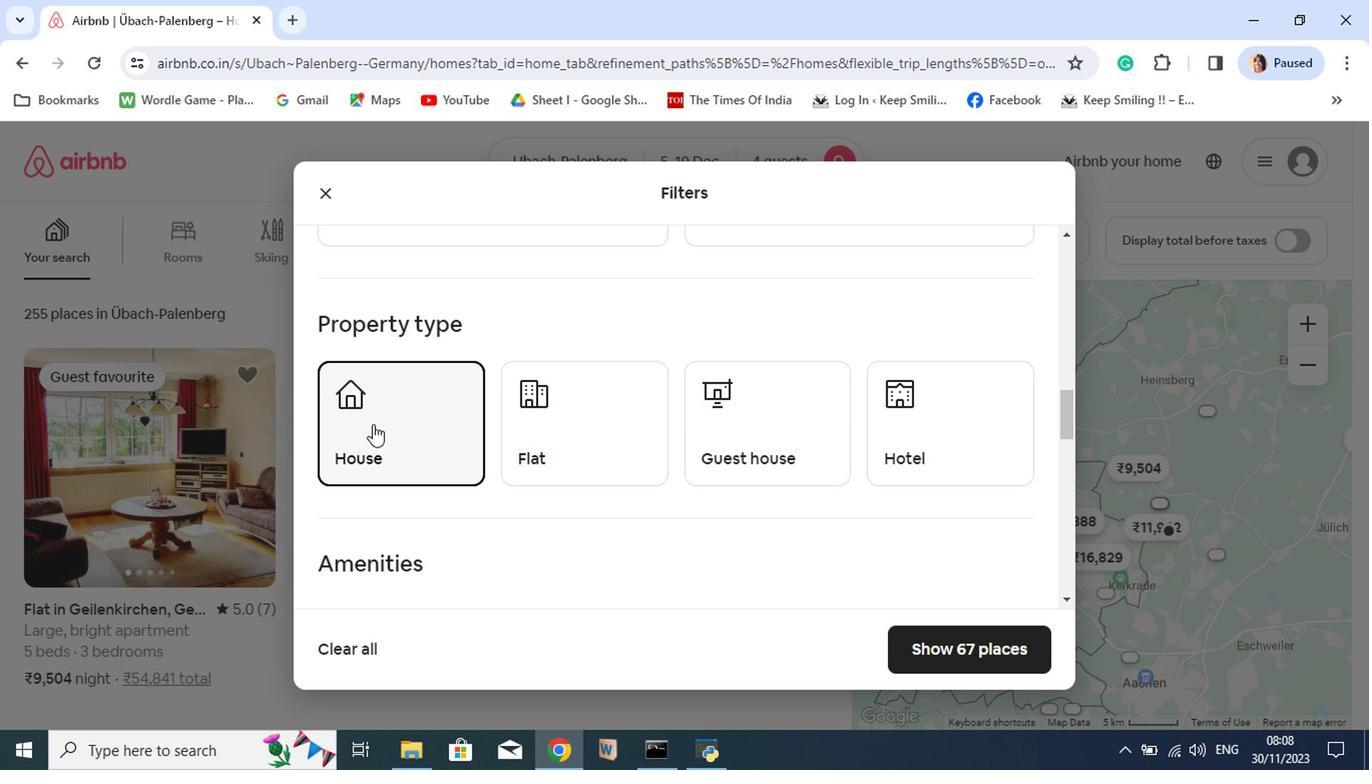 
Action: Mouse moved to (953, 642)
Screenshot: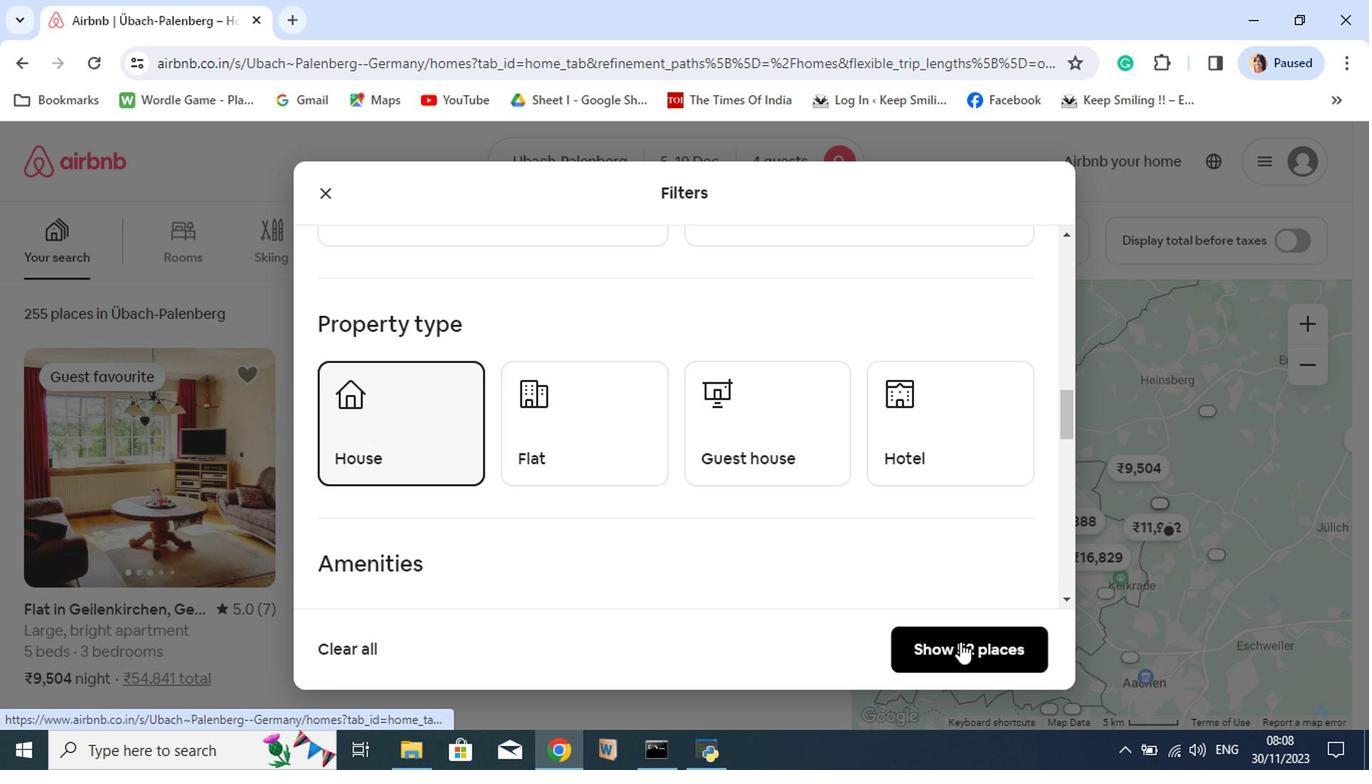 
Action: Mouse pressed left at (953, 642)
Screenshot: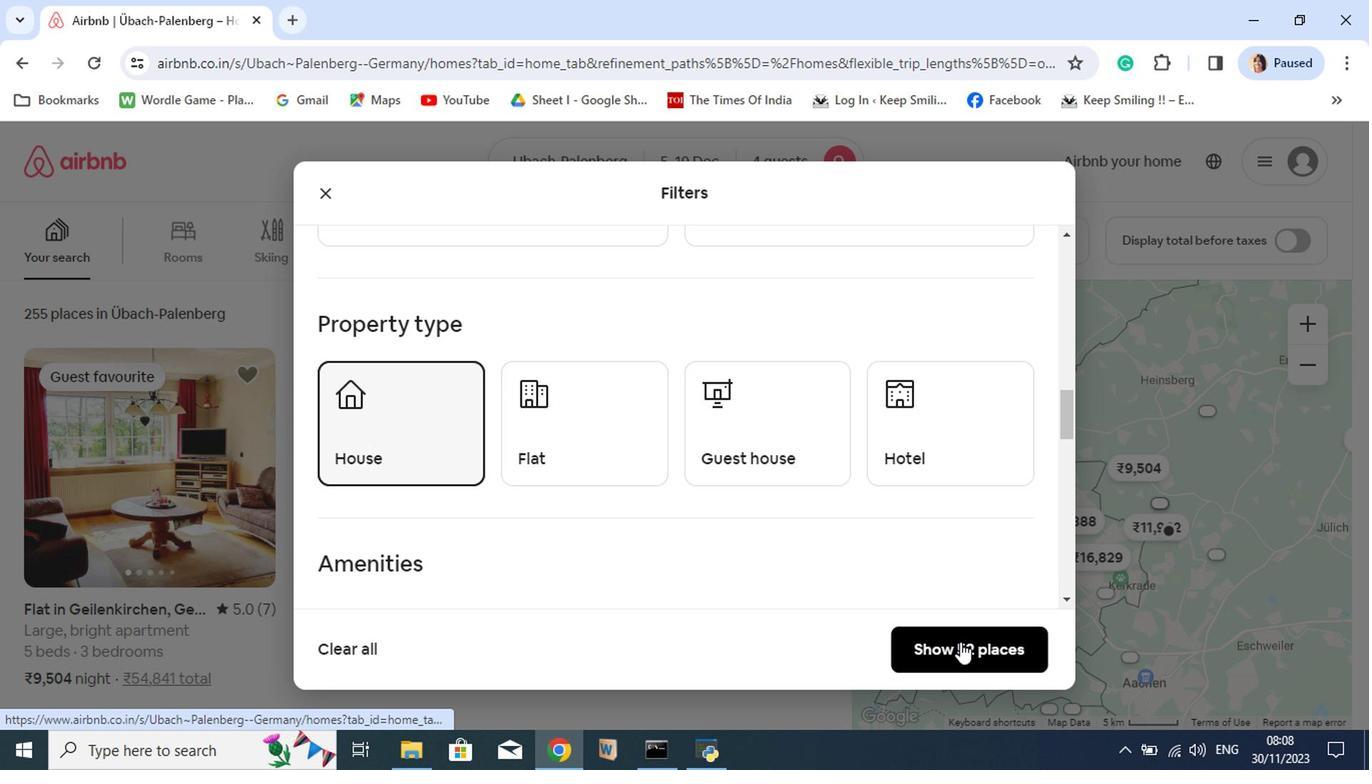 
Action: Mouse moved to (875, 653)
Screenshot: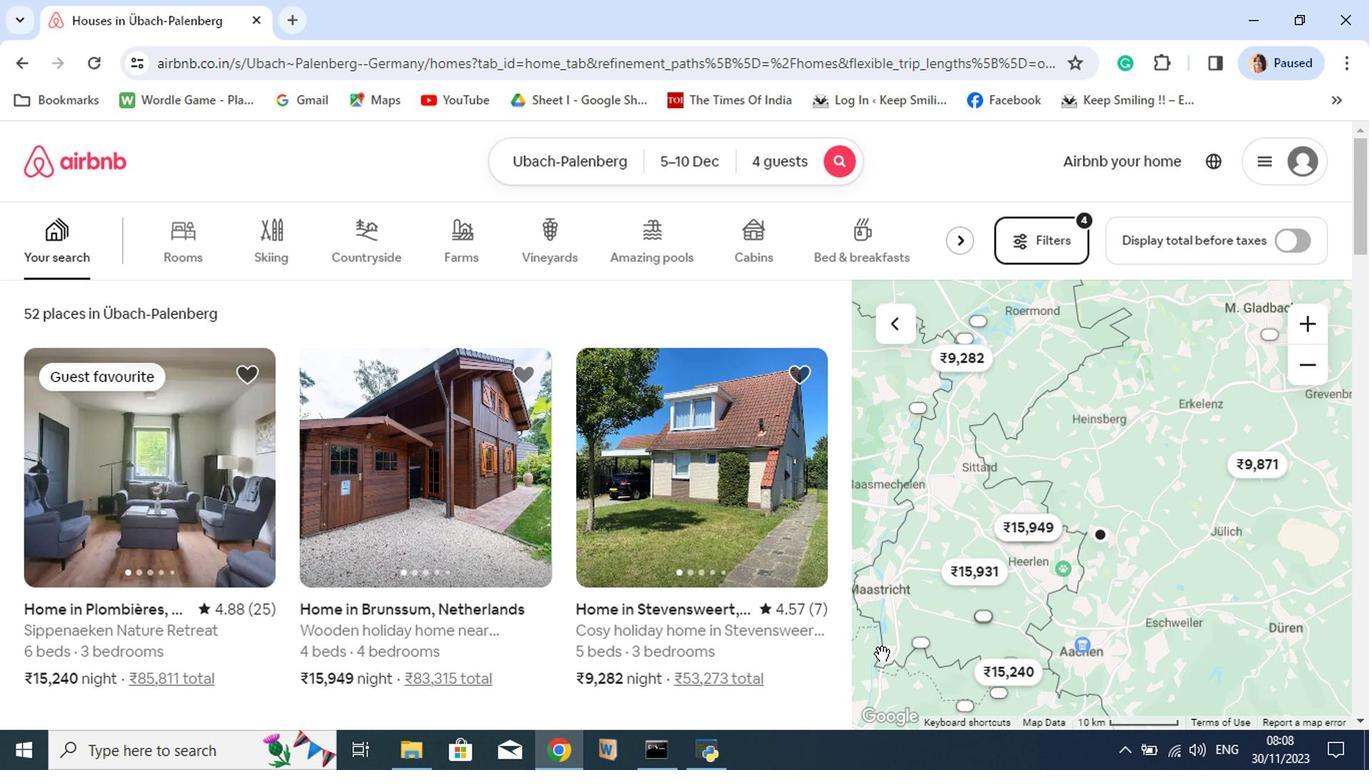 
Action: Mouse scrolled (875, 652) with delta (0, 0)
Screenshot: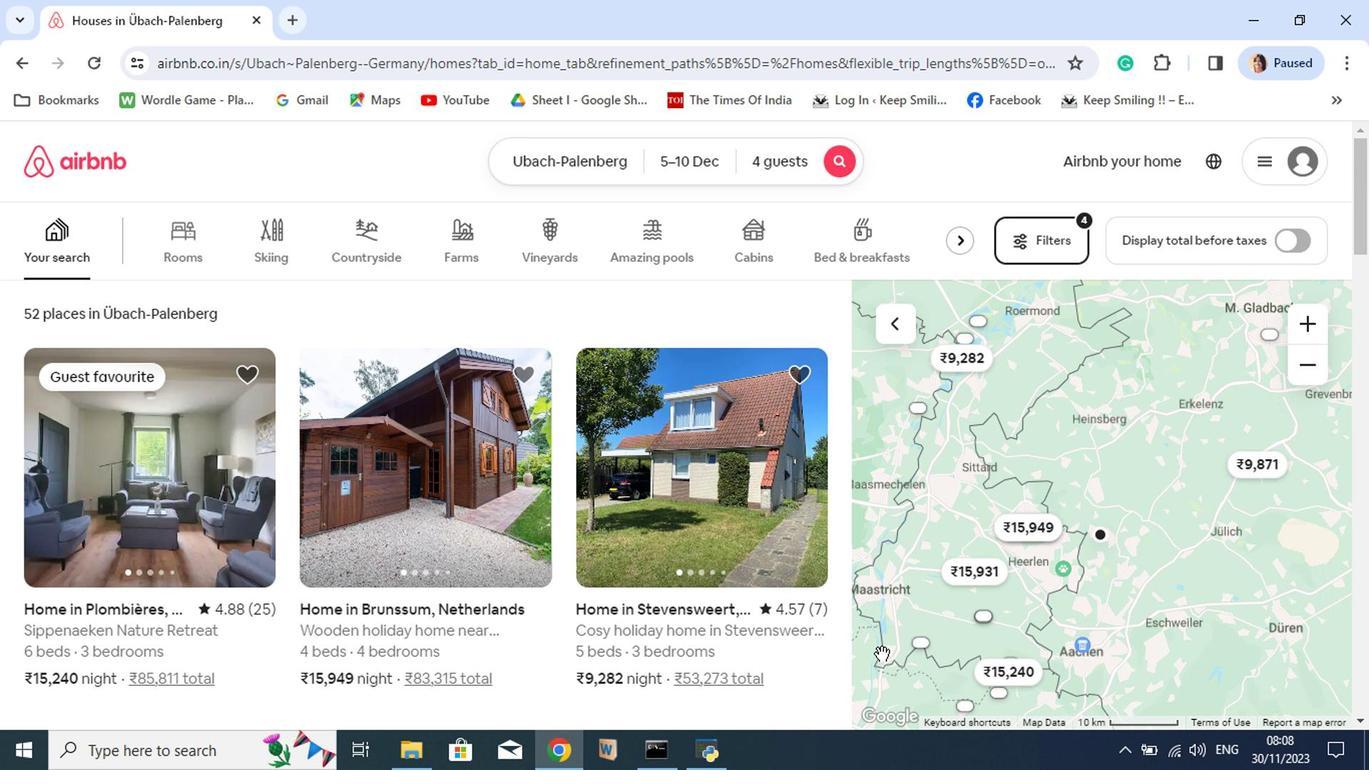 
Action: Mouse moved to (796, 658)
Screenshot: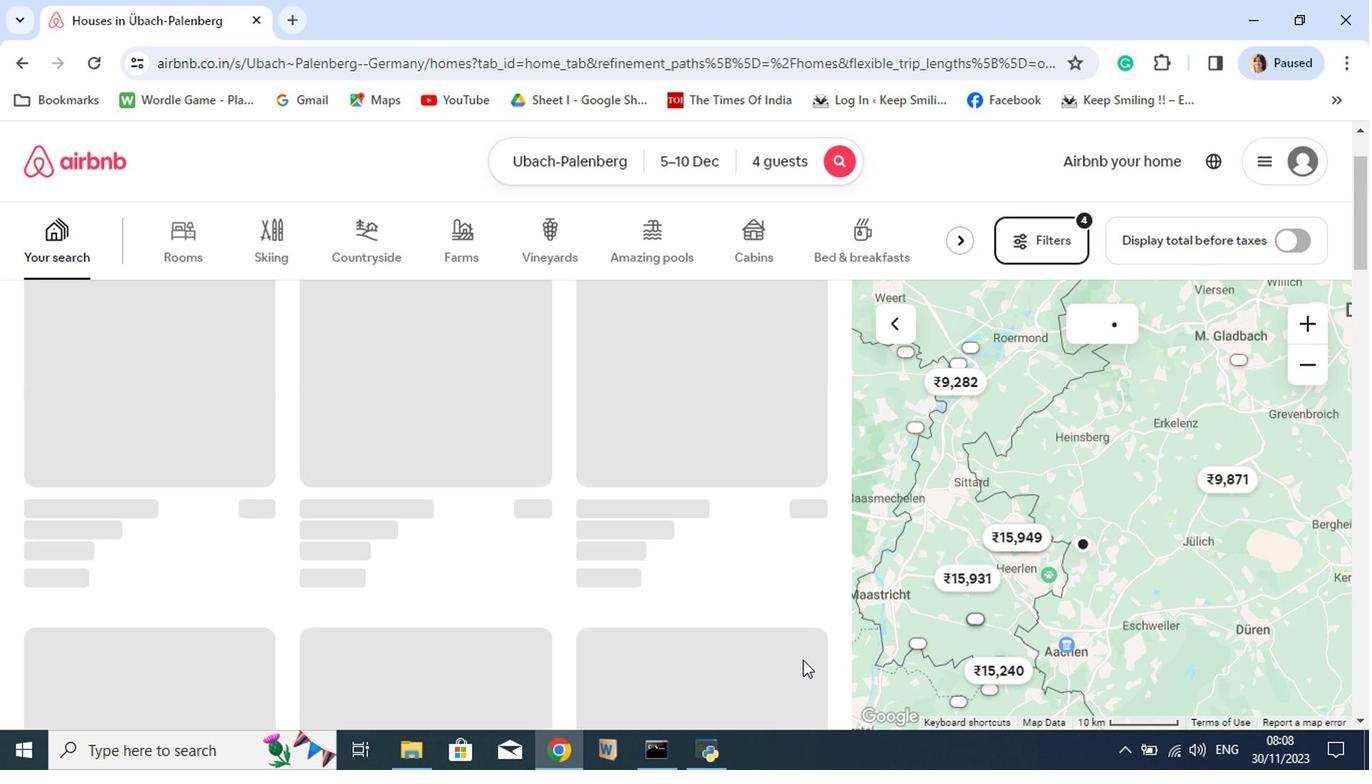 
Action: Mouse scrolled (796, 658) with delta (0, 0)
Screenshot: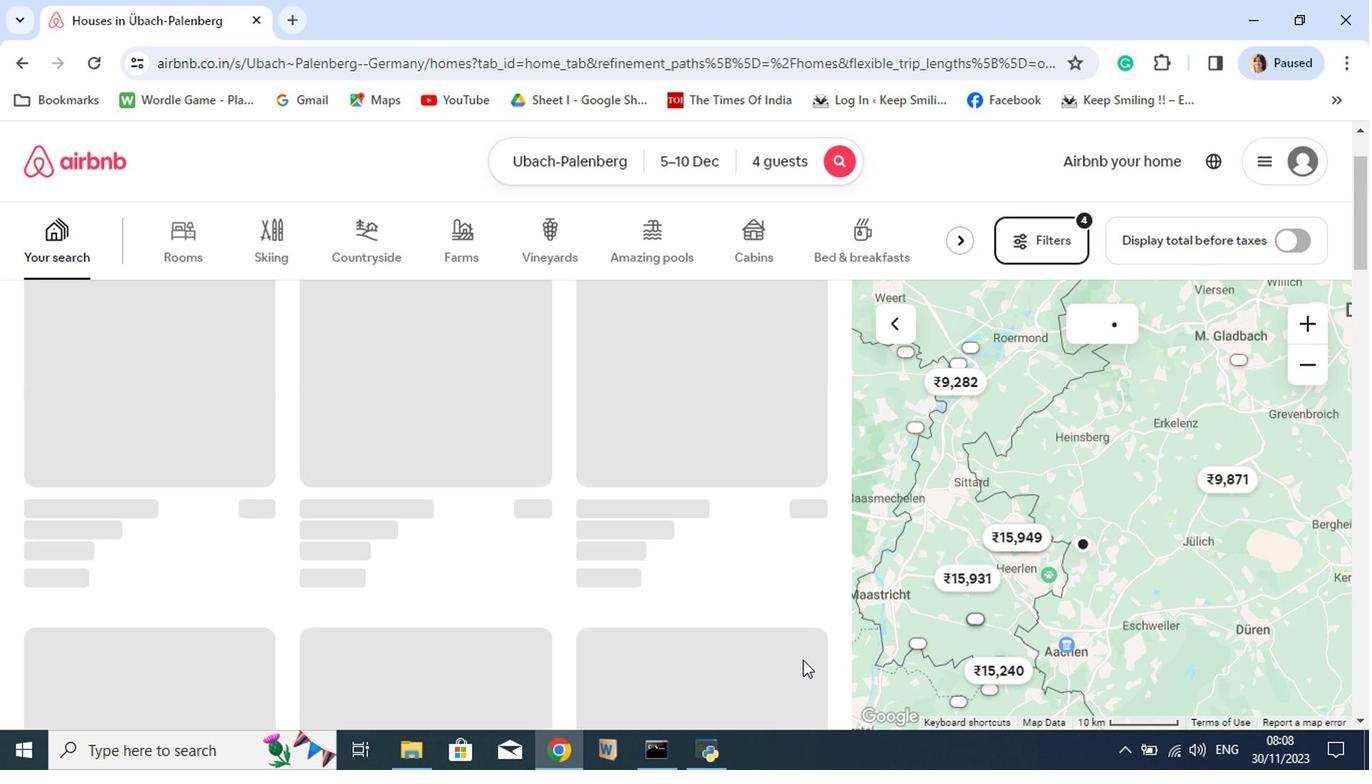 
Action: Mouse scrolled (796, 660) with delta (0, 1)
Screenshot: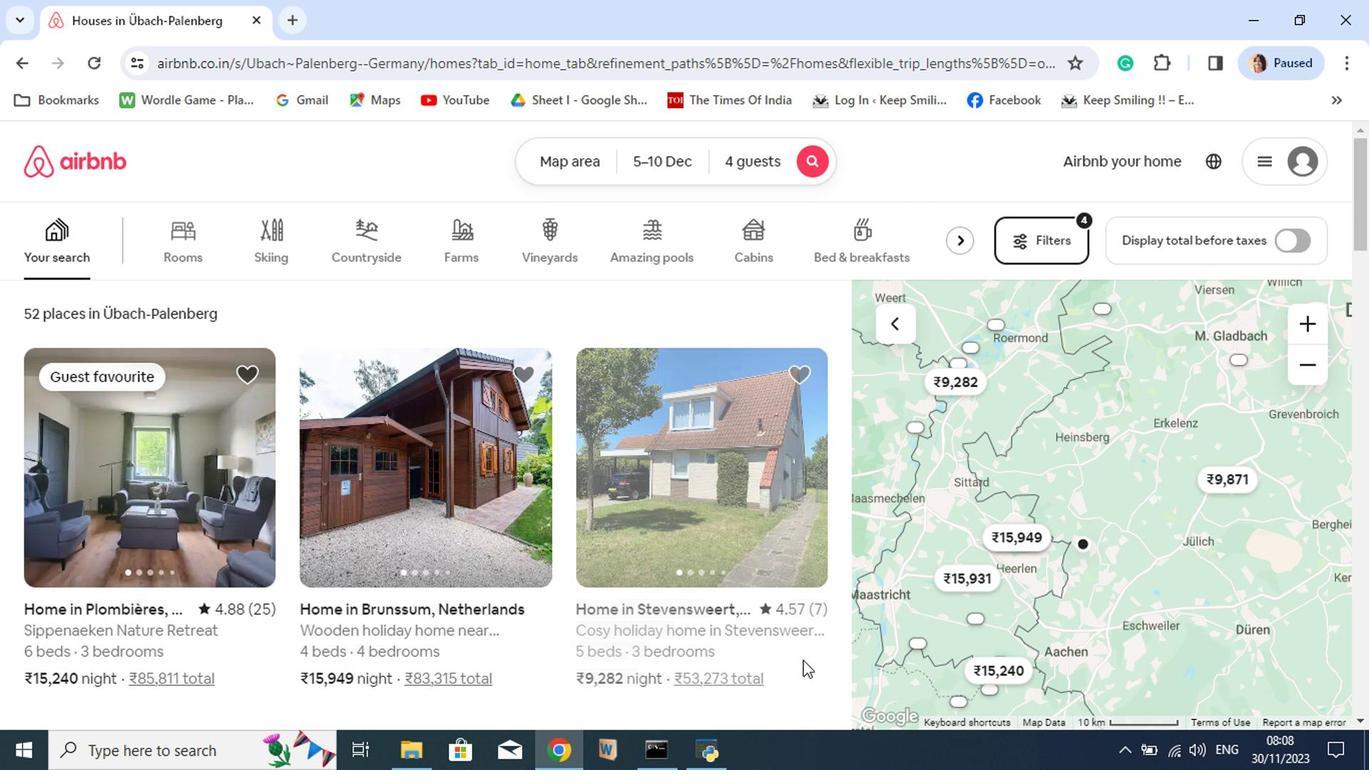 
Action: Mouse scrolled (796, 658) with delta (0, 0)
Screenshot: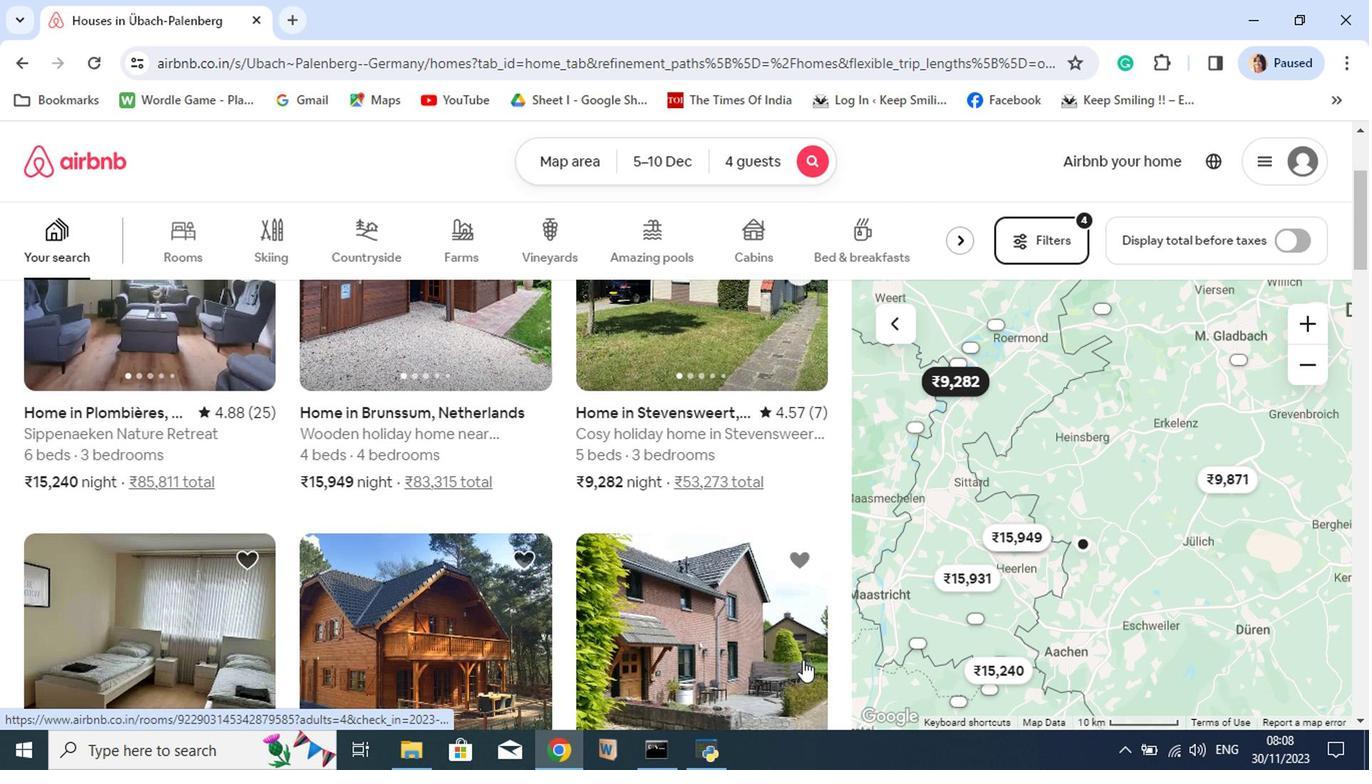 
Action: Mouse scrolled (796, 658) with delta (0, 0)
Screenshot: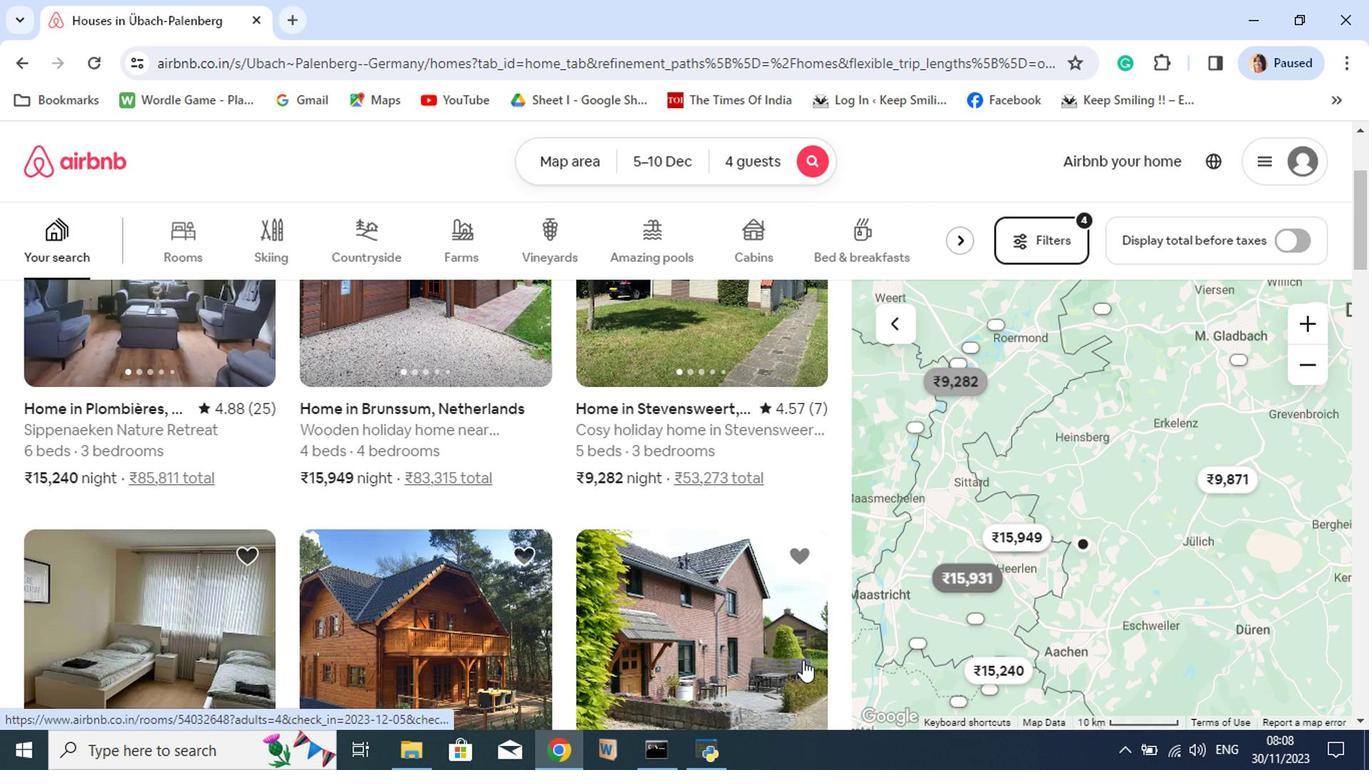 
Action: Mouse scrolled (796, 658) with delta (0, 0)
Screenshot: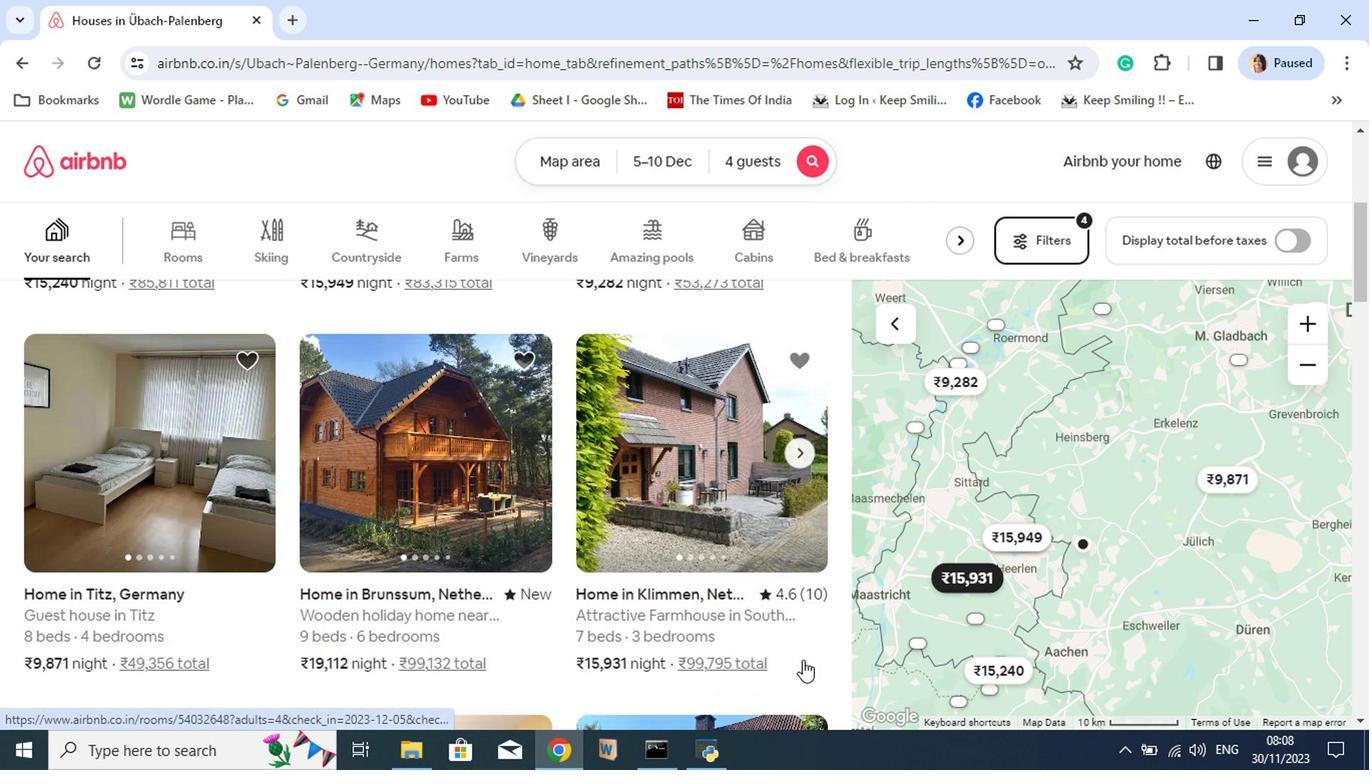 
Action: Mouse scrolled (796, 658) with delta (0, 0)
Screenshot: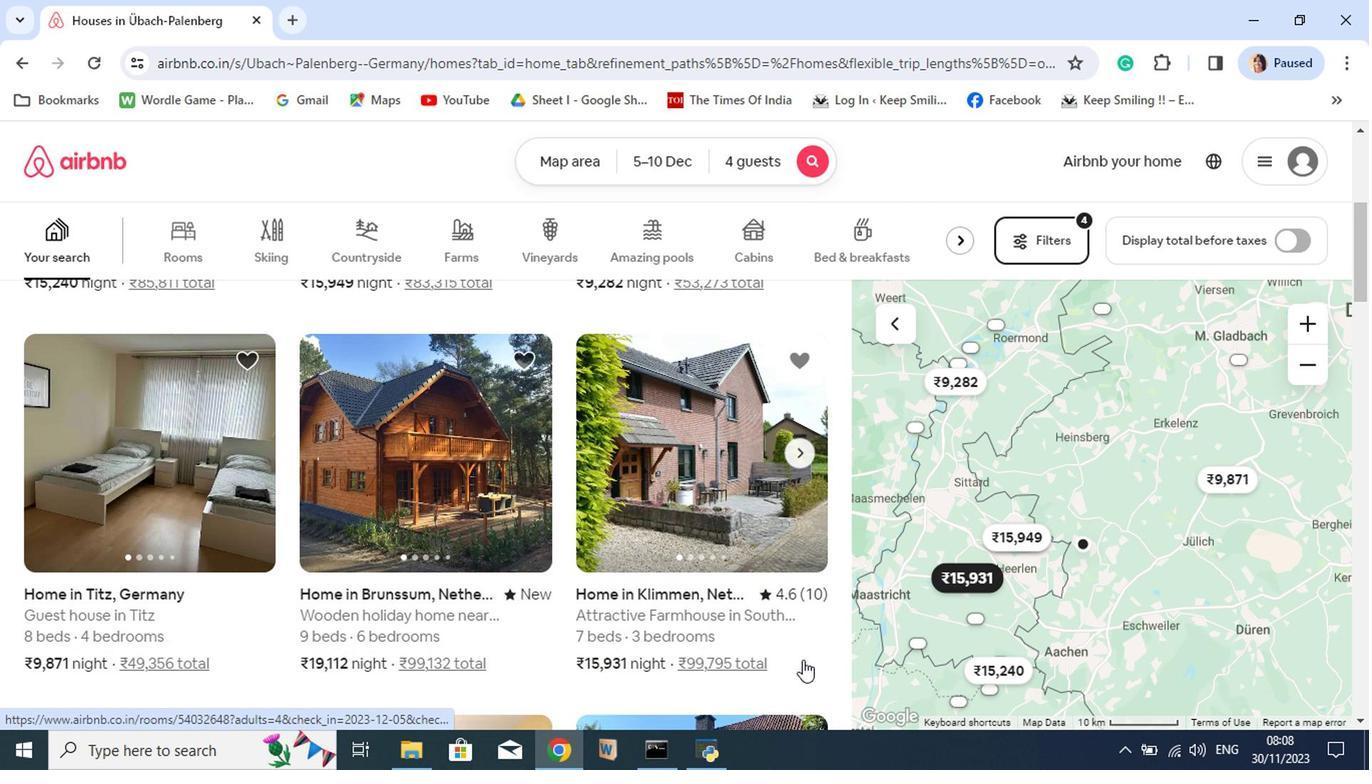 
Action: Mouse scrolled (796, 658) with delta (0, 0)
Screenshot: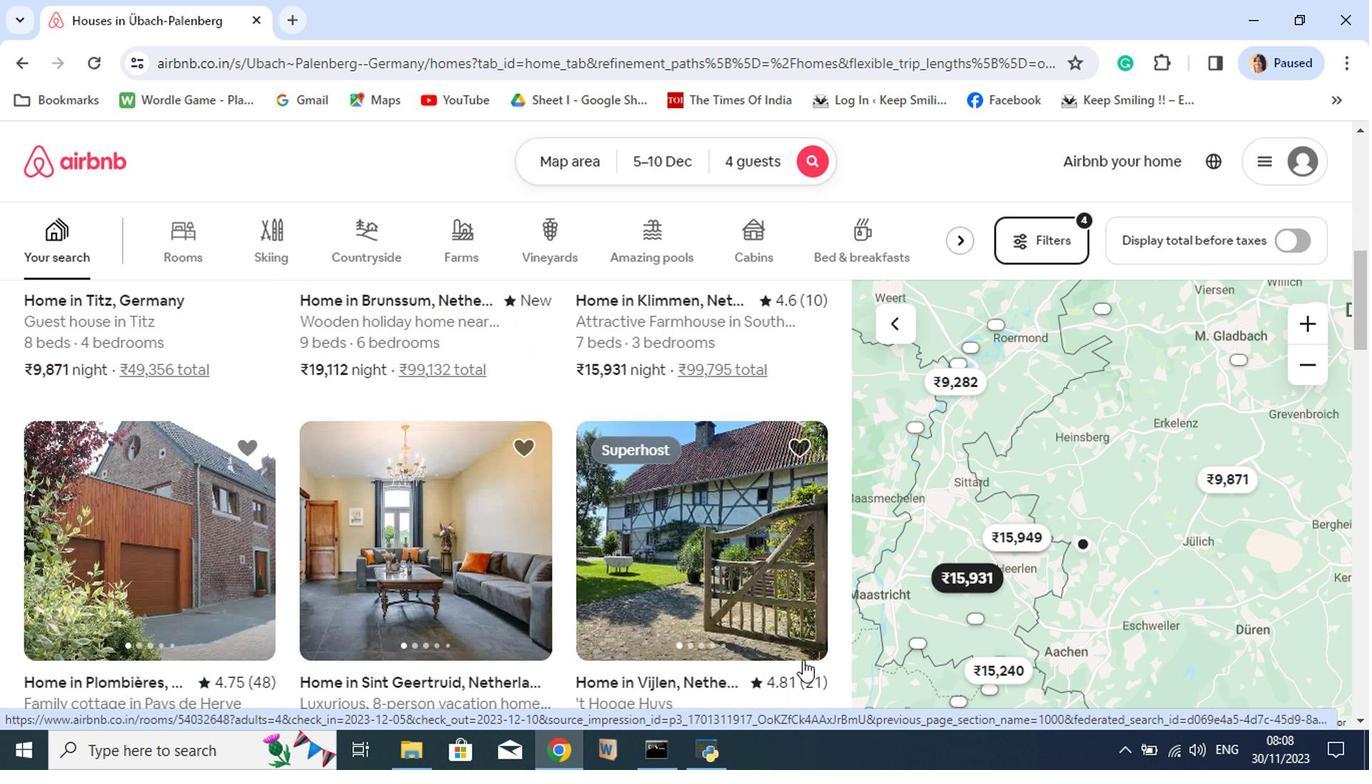 
Action: Mouse scrolled (796, 658) with delta (0, 0)
Screenshot: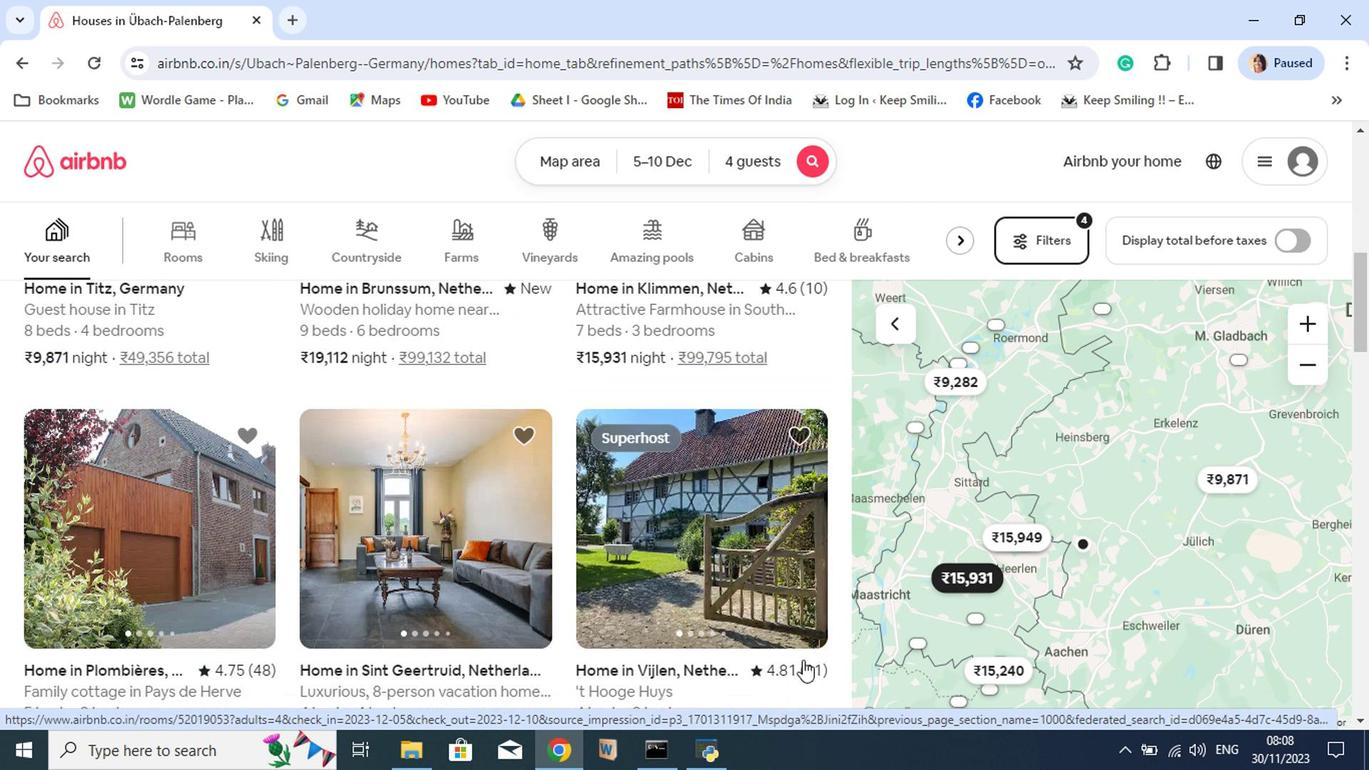 
Action: Mouse scrolled (796, 658) with delta (0, 0)
Screenshot: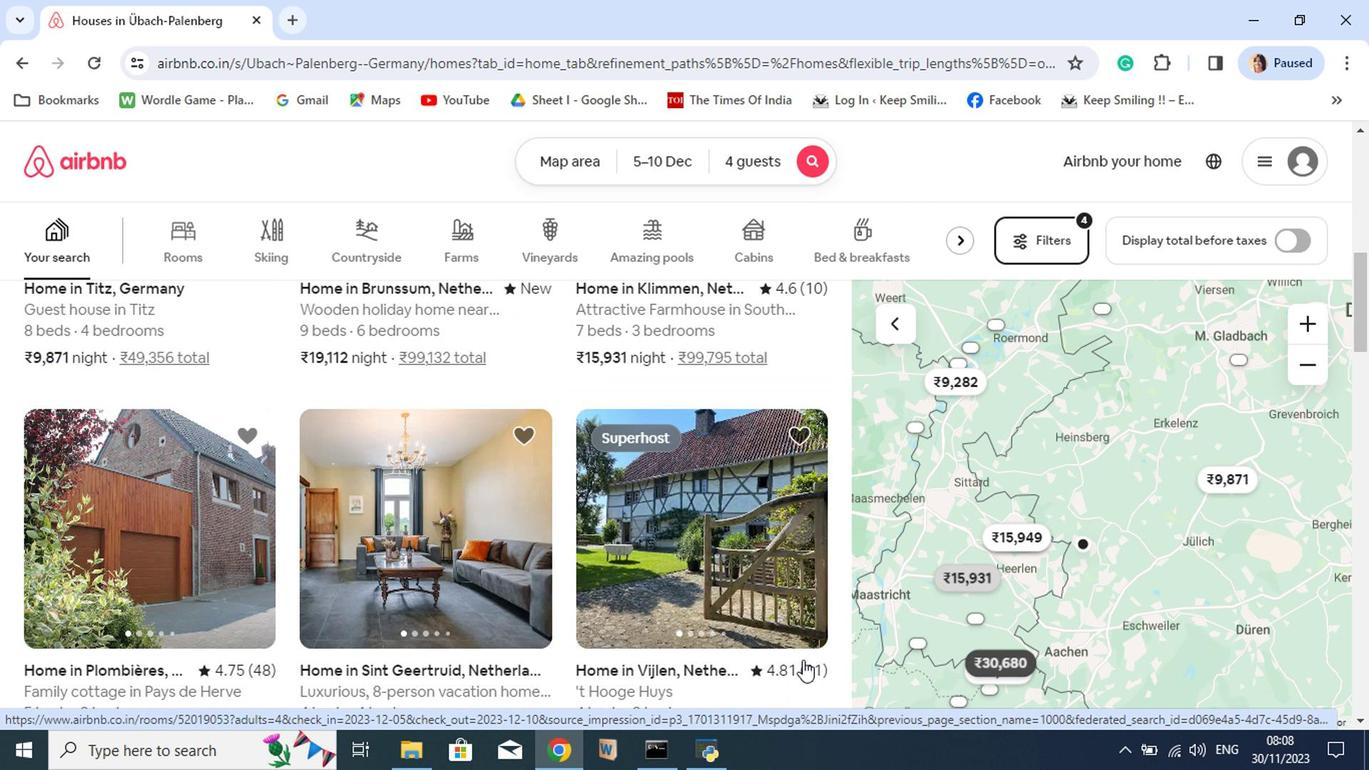 
Action: Mouse scrolled (796, 658) with delta (0, 0)
Screenshot: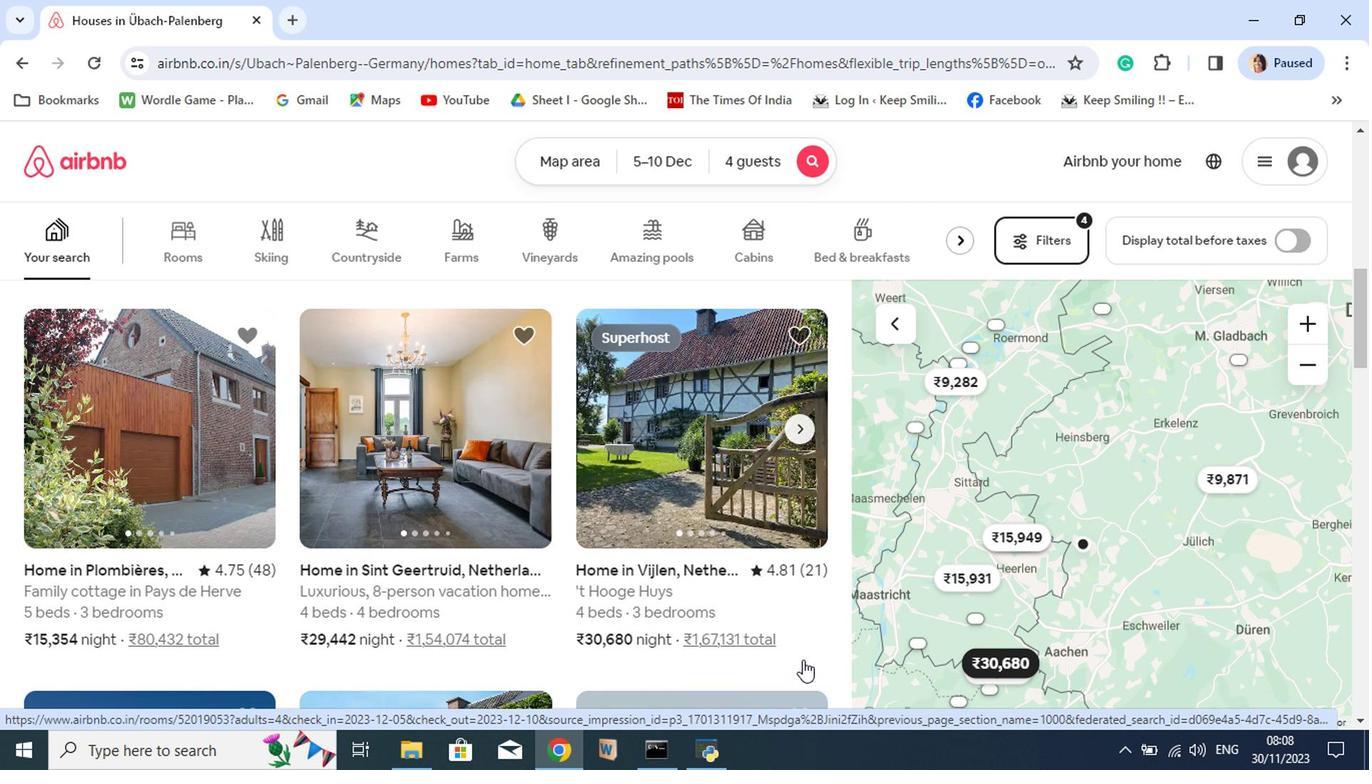 
Action: Mouse scrolled (796, 658) with delta (0, 0)
Screenshot: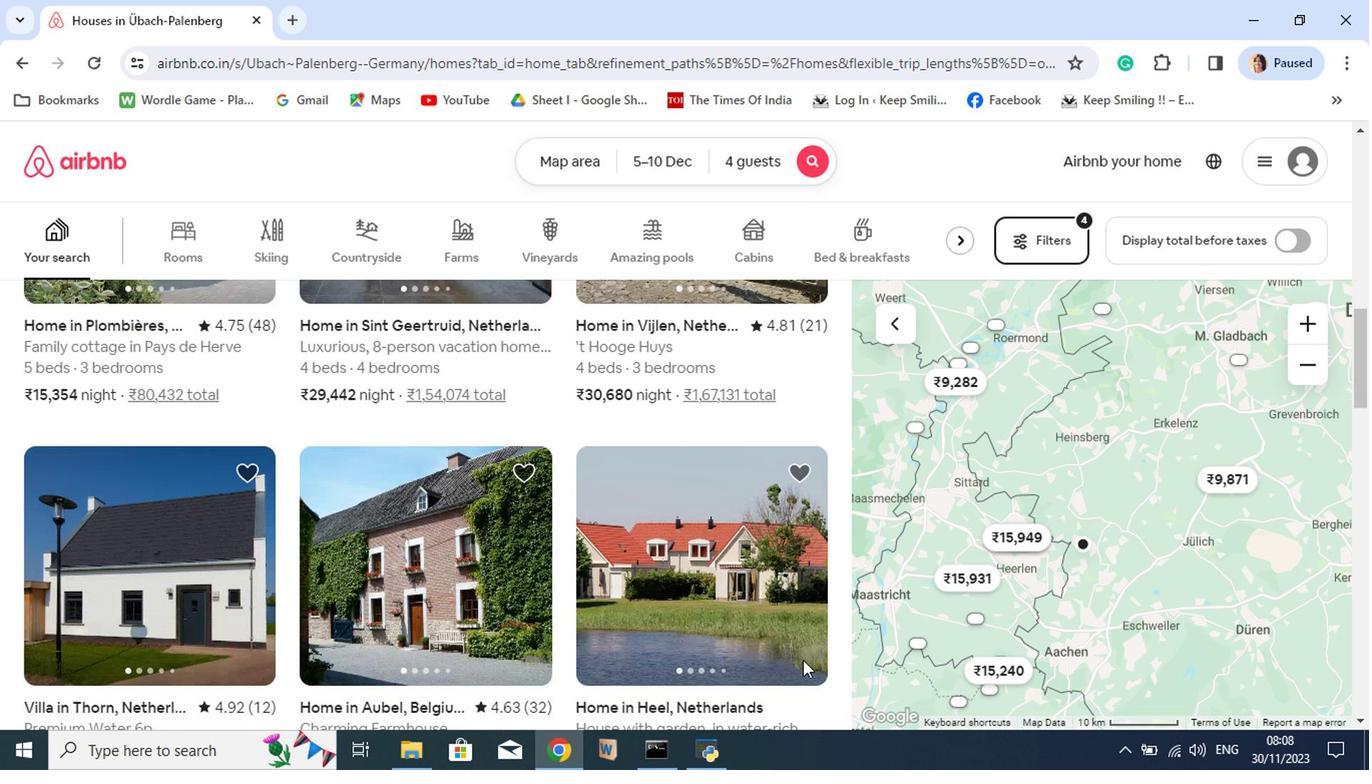 
Action: Mouse scrolled (796, 658) with delta (0, 0)
Screenshot: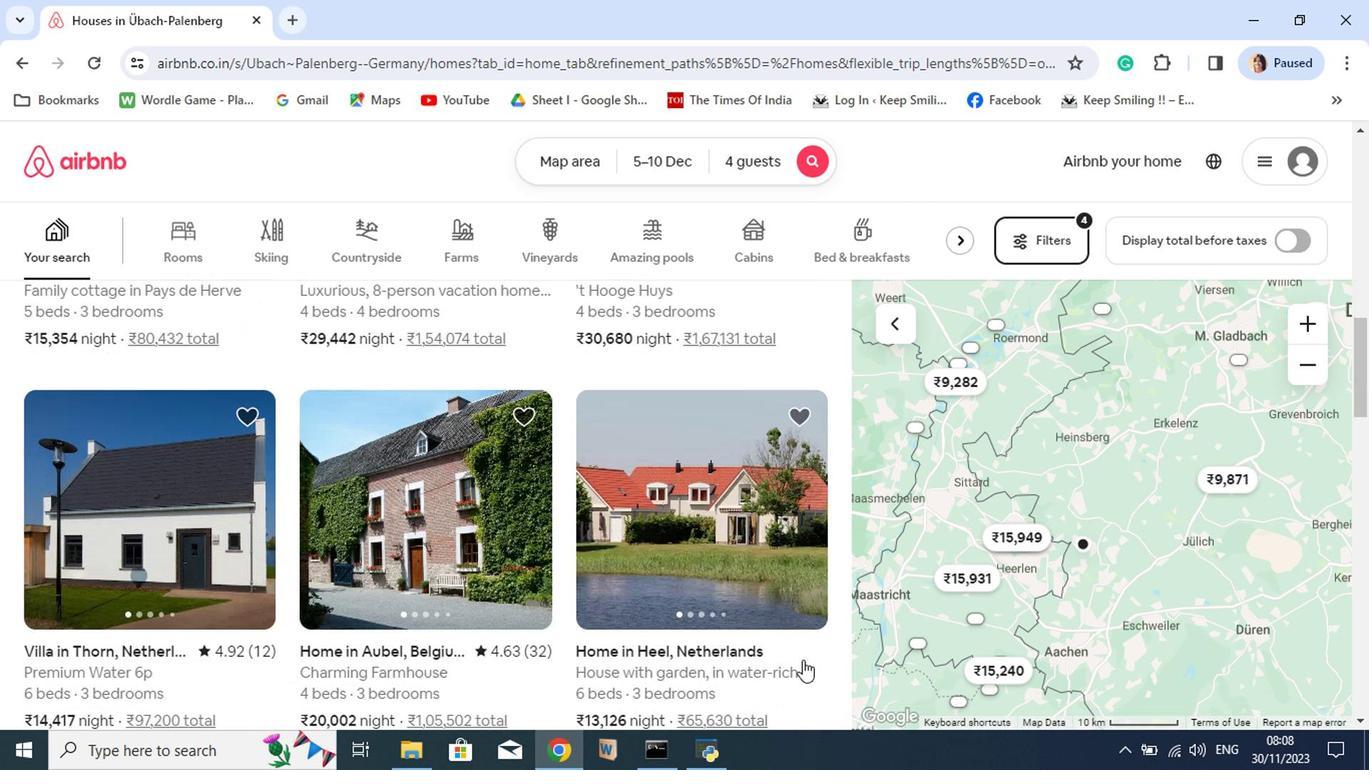
Action: Mouse scrolled (796, 658) with delta (0, 0)
Screenshot: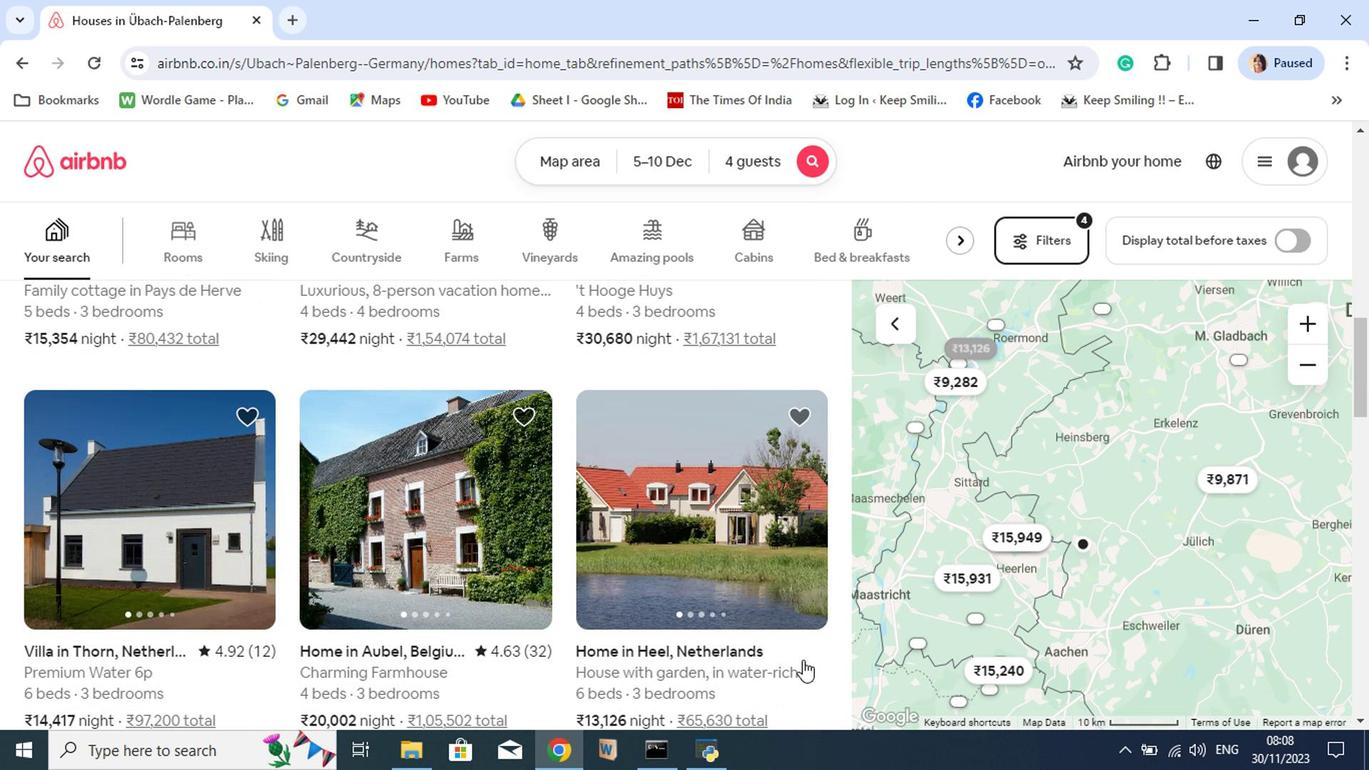 
Action: Mouse scrolled (796, 658) with delta (0, 0)
Screenshot: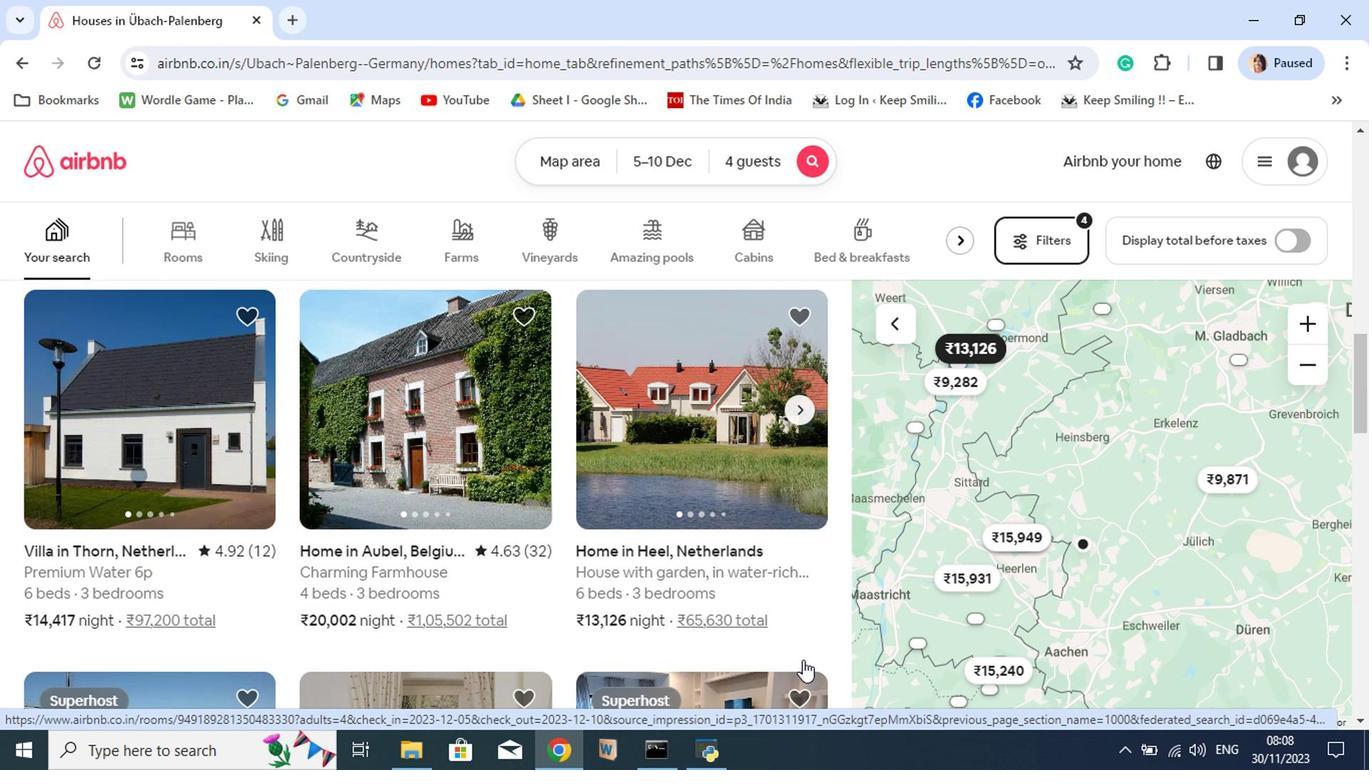 
Action: Mouse scrolled (796, 660) with delta (0, 1)
Screenshot: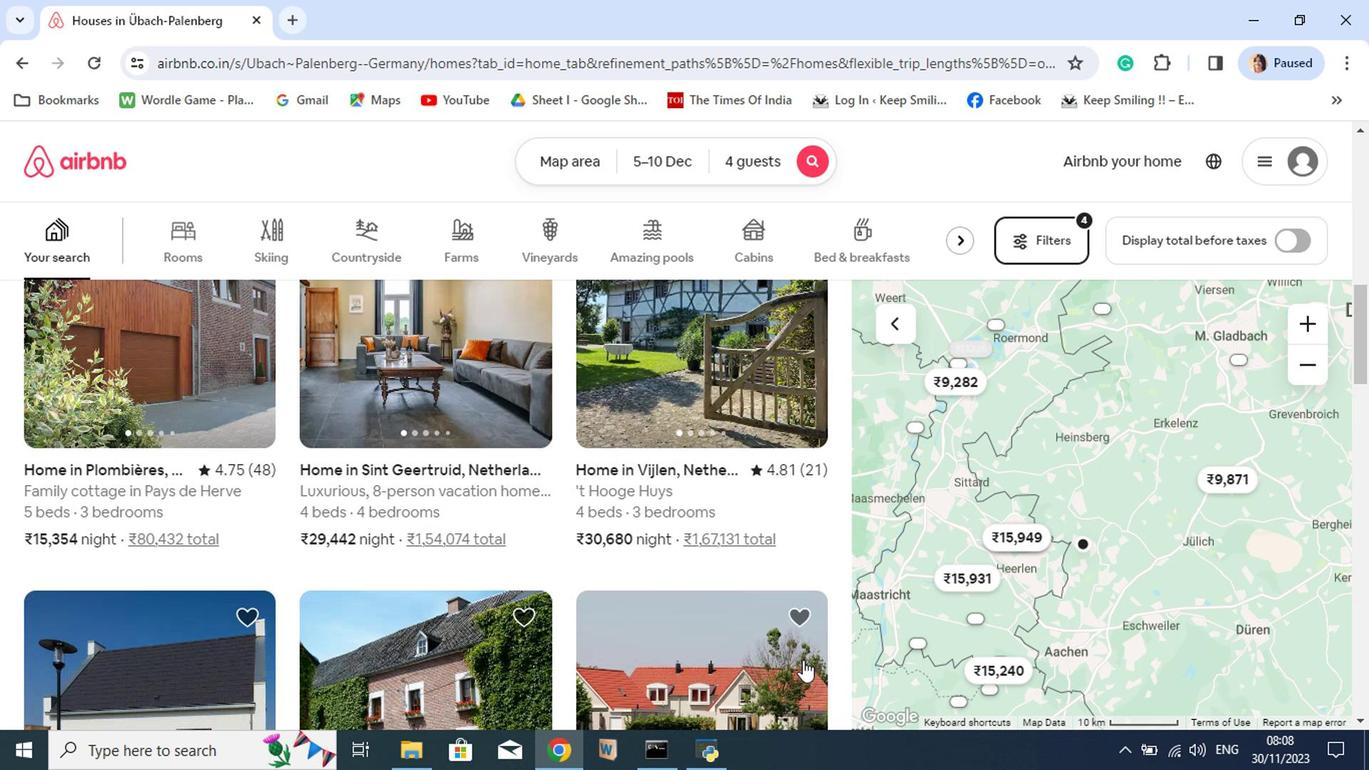 
Action: Mouse scrolled (796, 660) with delta (0, 1)
Screenshot: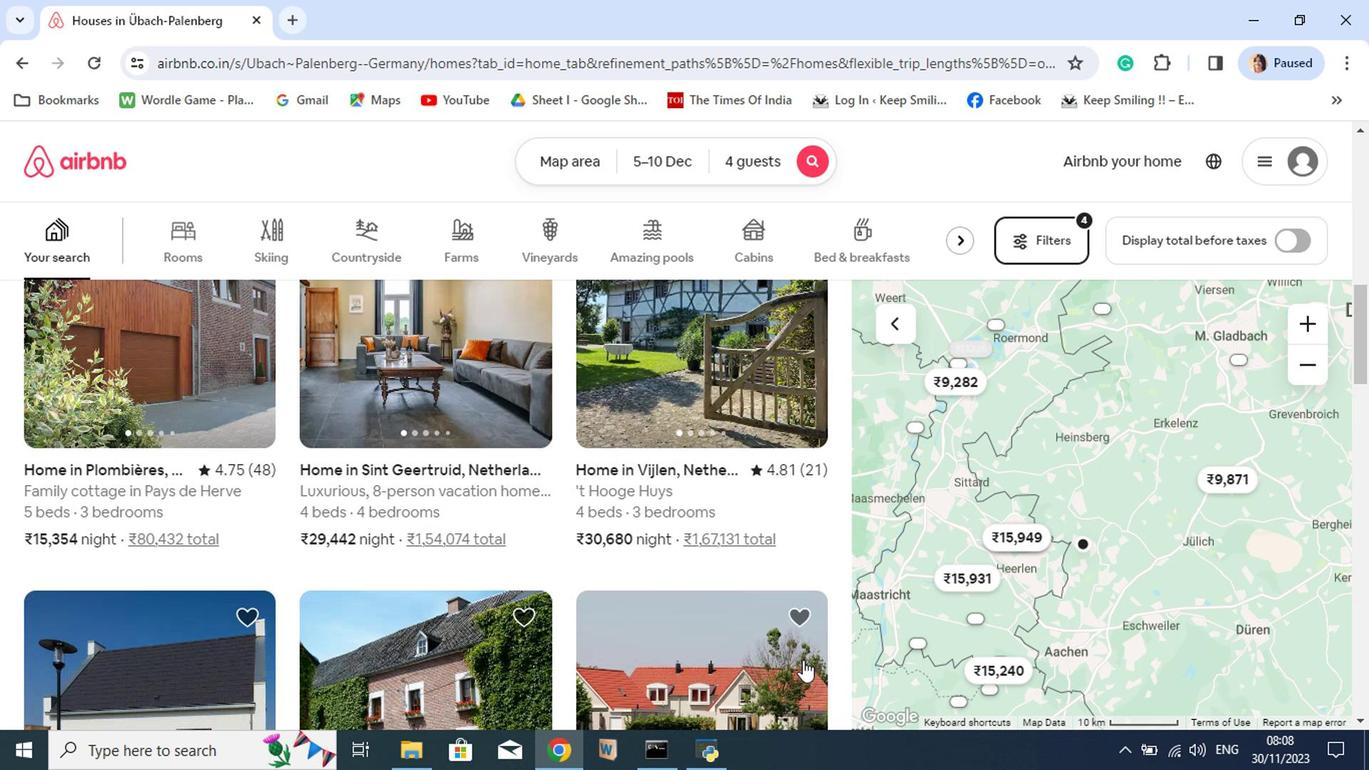 
Action: Mouse moved to (796, 658)
Screenshot: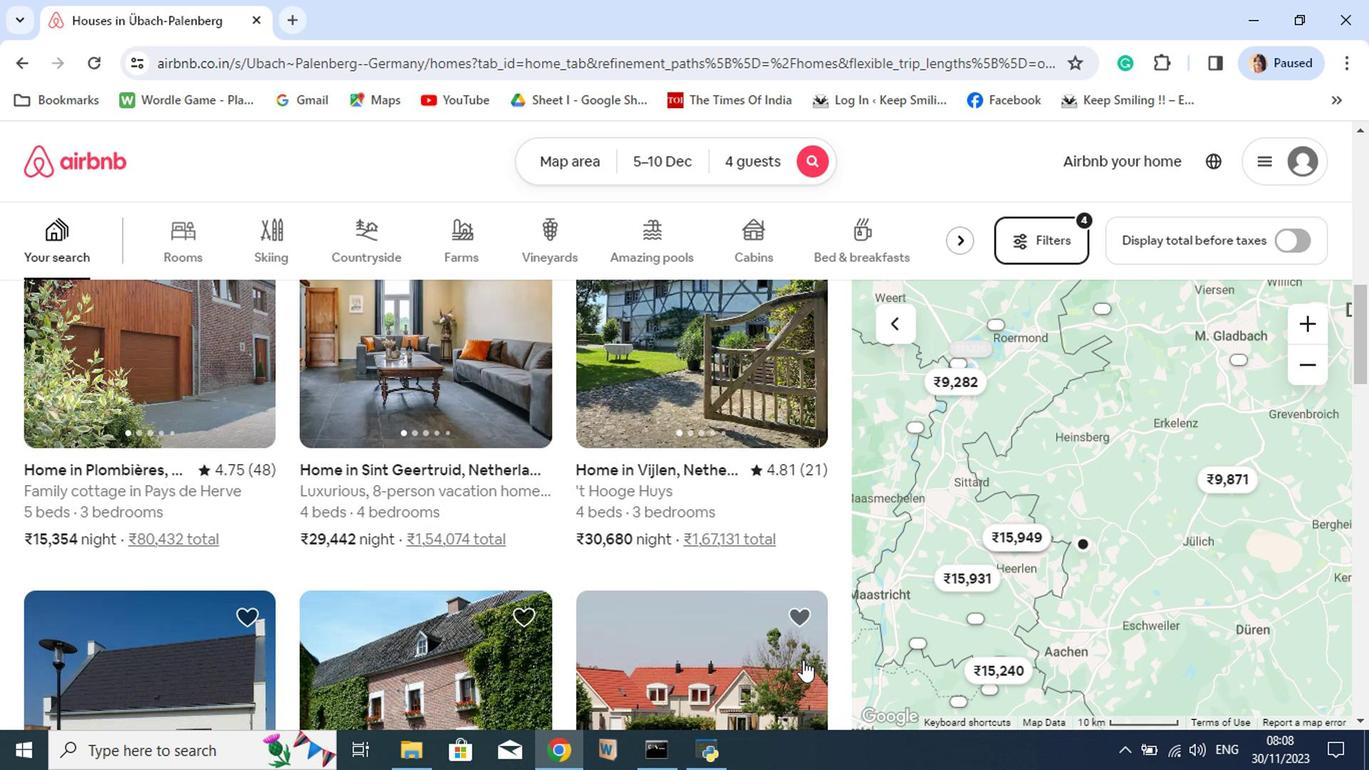 
Action: Mouse scrolled (796, 660) with delta (0, 1)
Screenshot: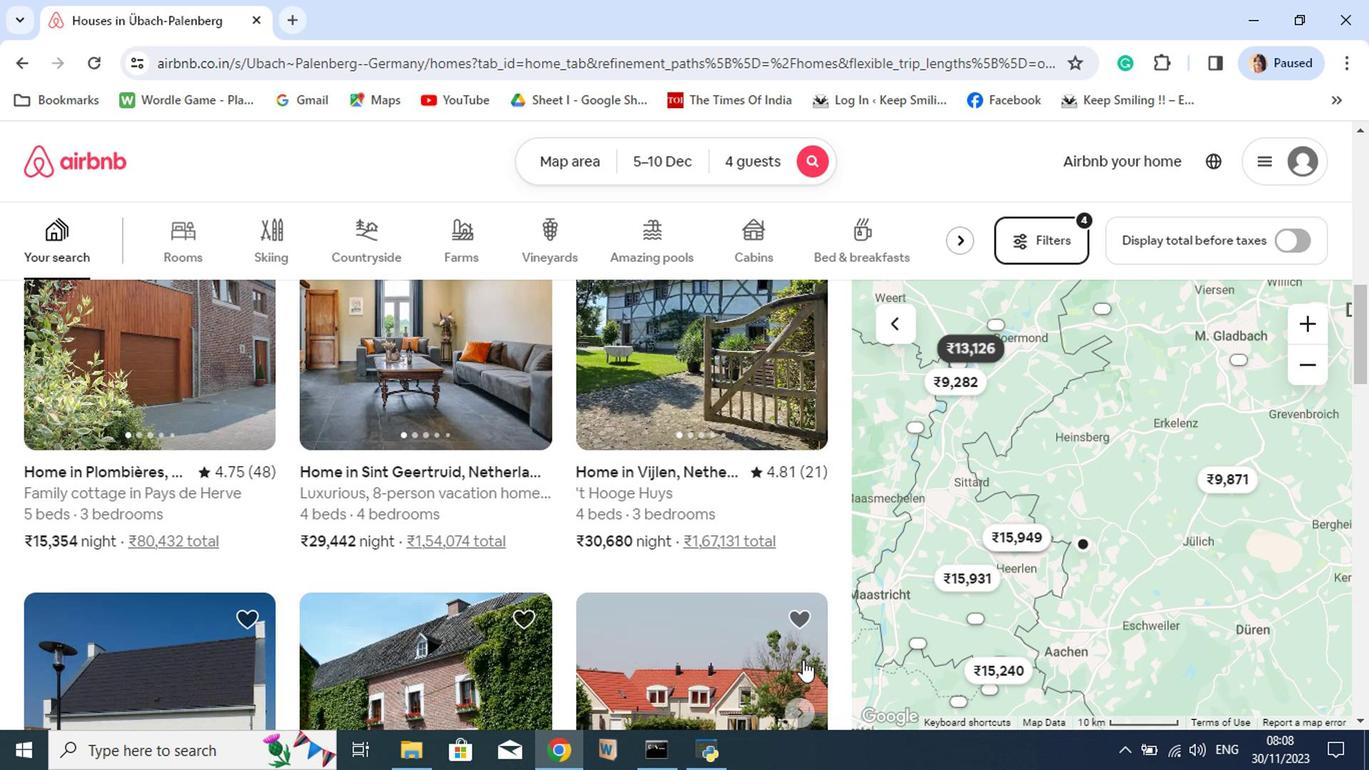 
Action: Mouse scrolled (796, 660) with delta (0, 1)
Screenshot: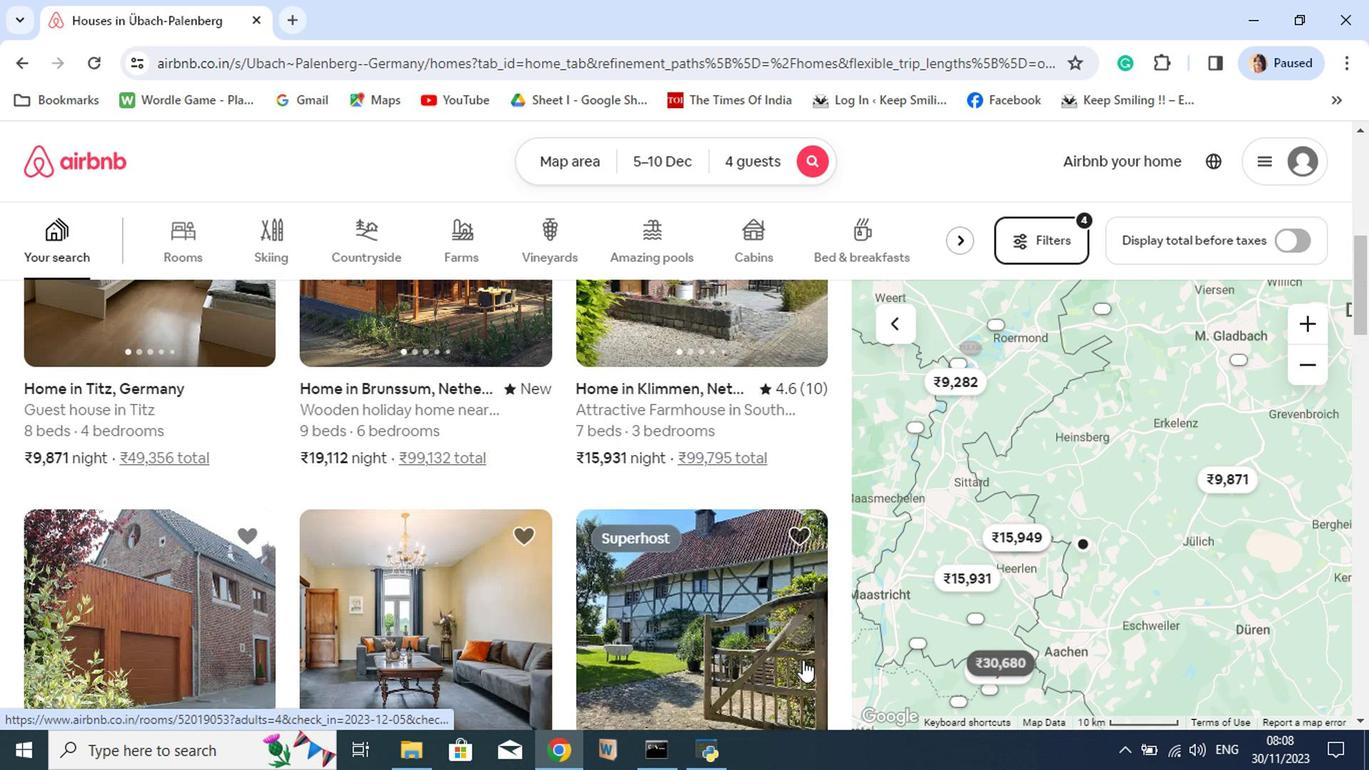 
Action: Mouse scrolled (796, 660) with delta (0, 1)
Screenshot: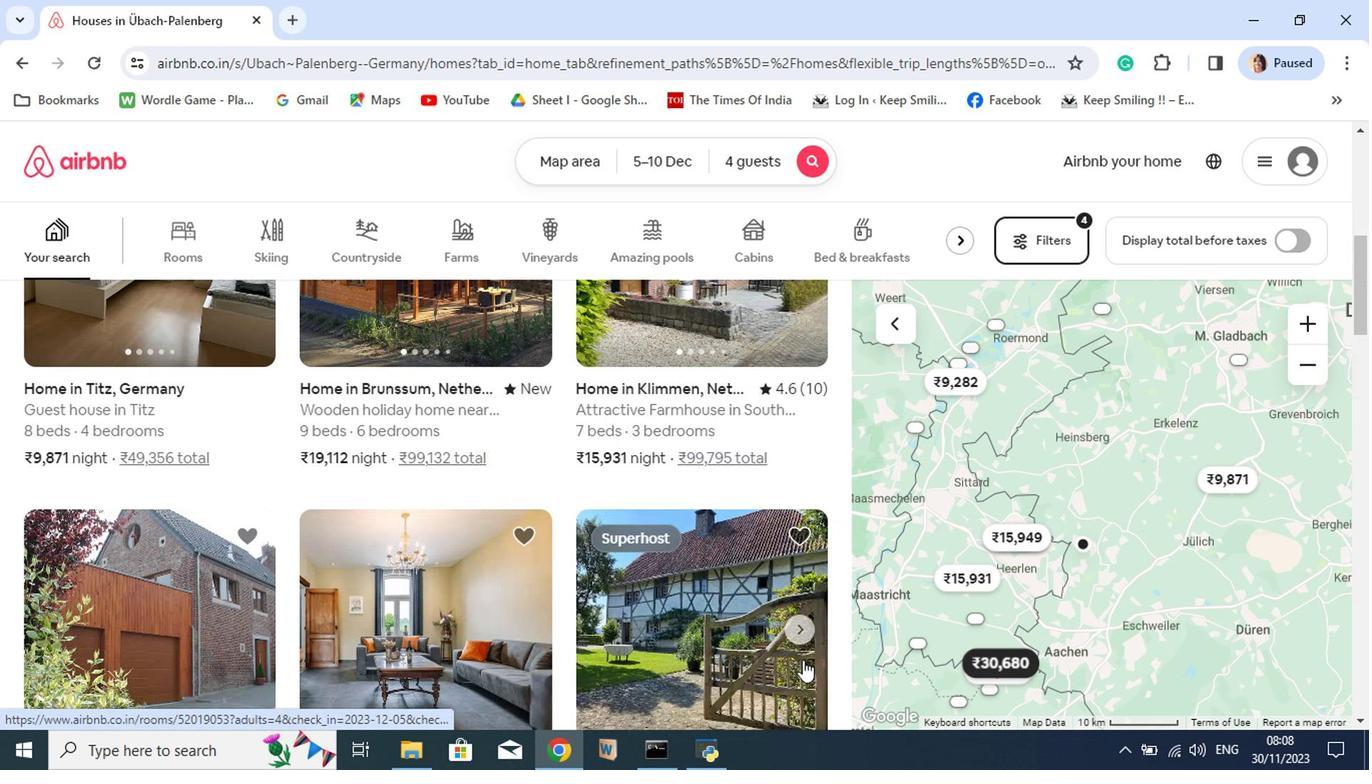 
Action: Mouse scrolled (796, 660) with delta (0, 1)
Screenshot: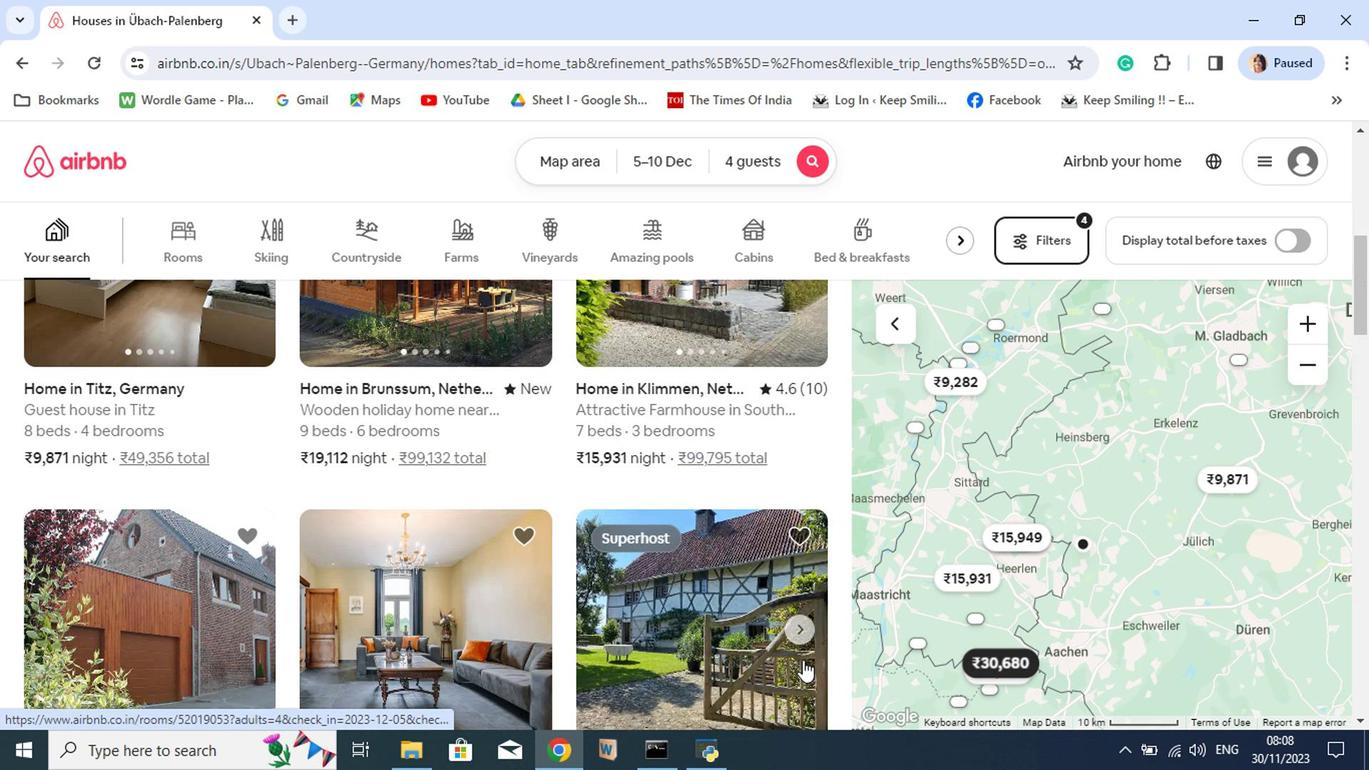 
Action: Mouse moved to (796, 658)
Screenshot: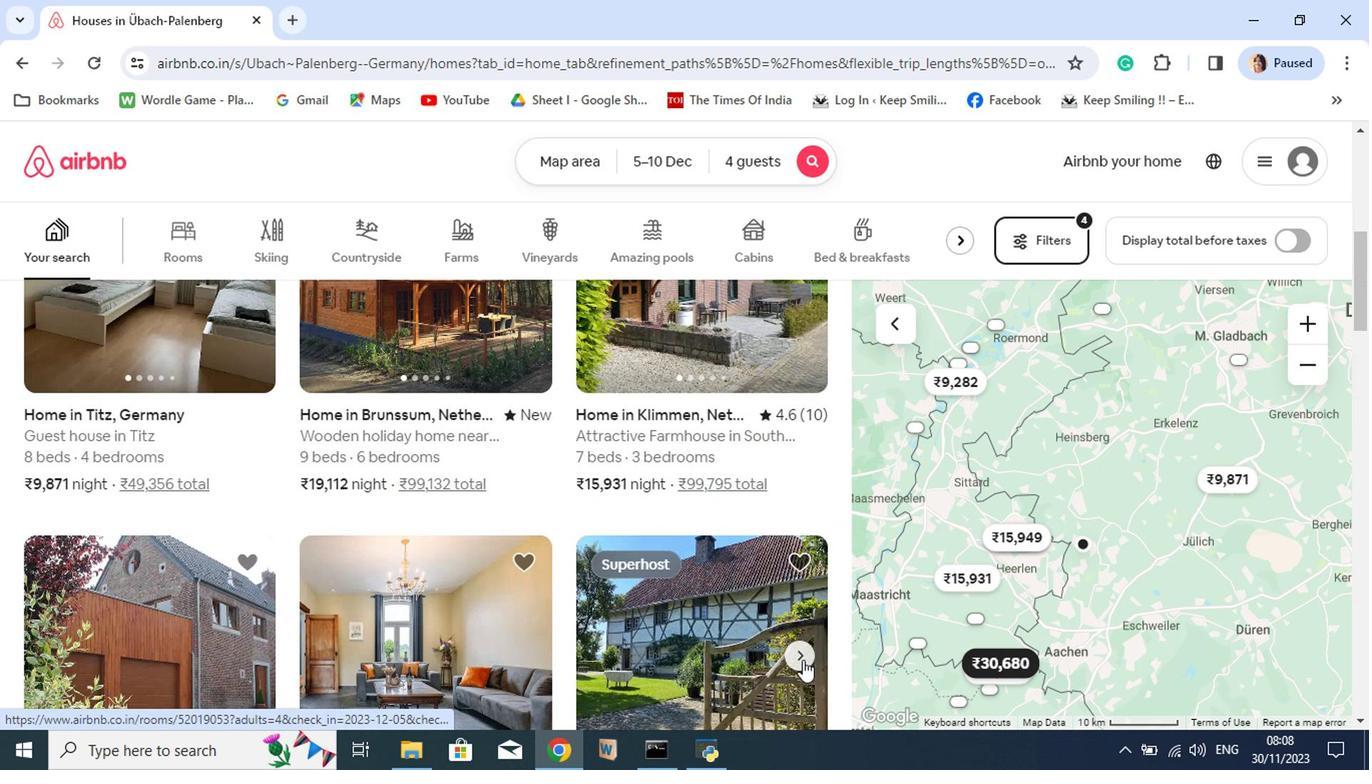 
Action: Mouse scrolled (796, 660) with delta (0, 1)
Screenshot: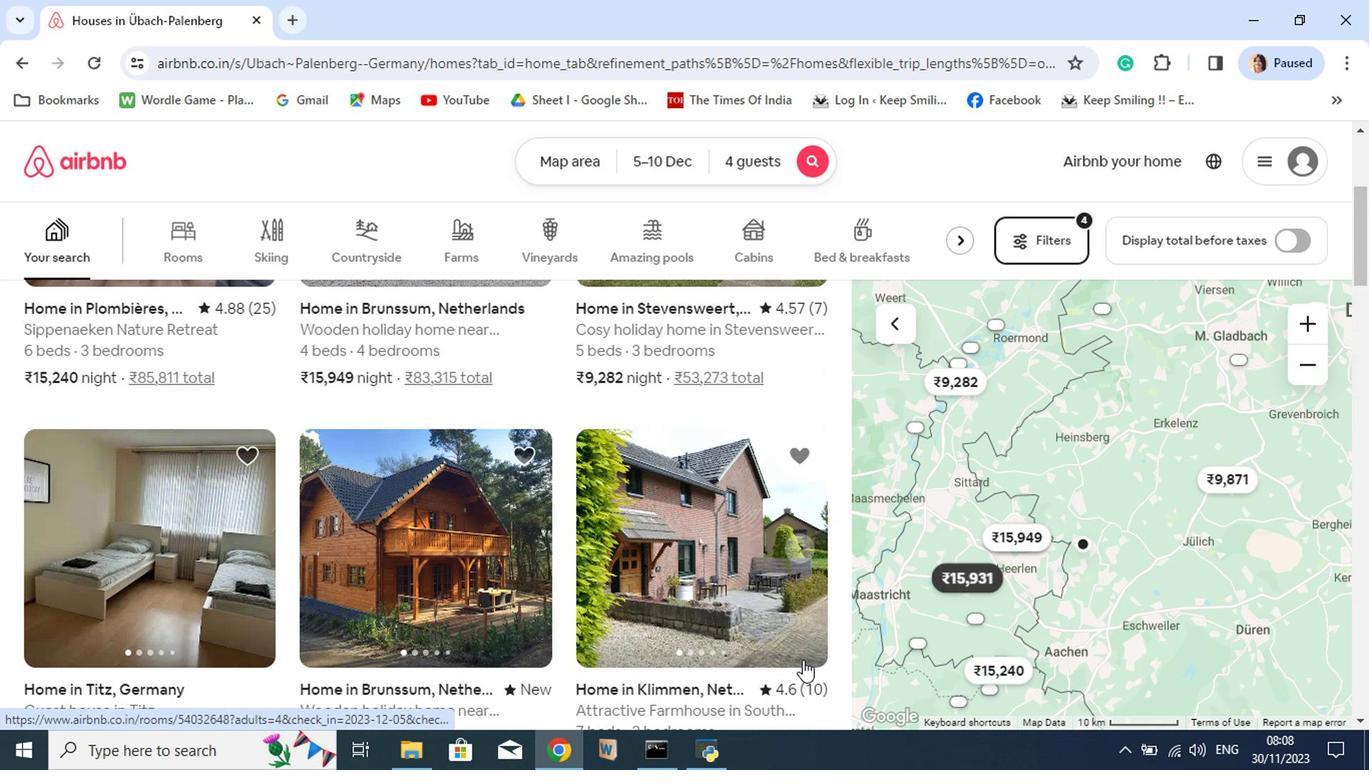 
Action: Mouse scrolled (796, 660) with delta (0, 1)
Screenshot: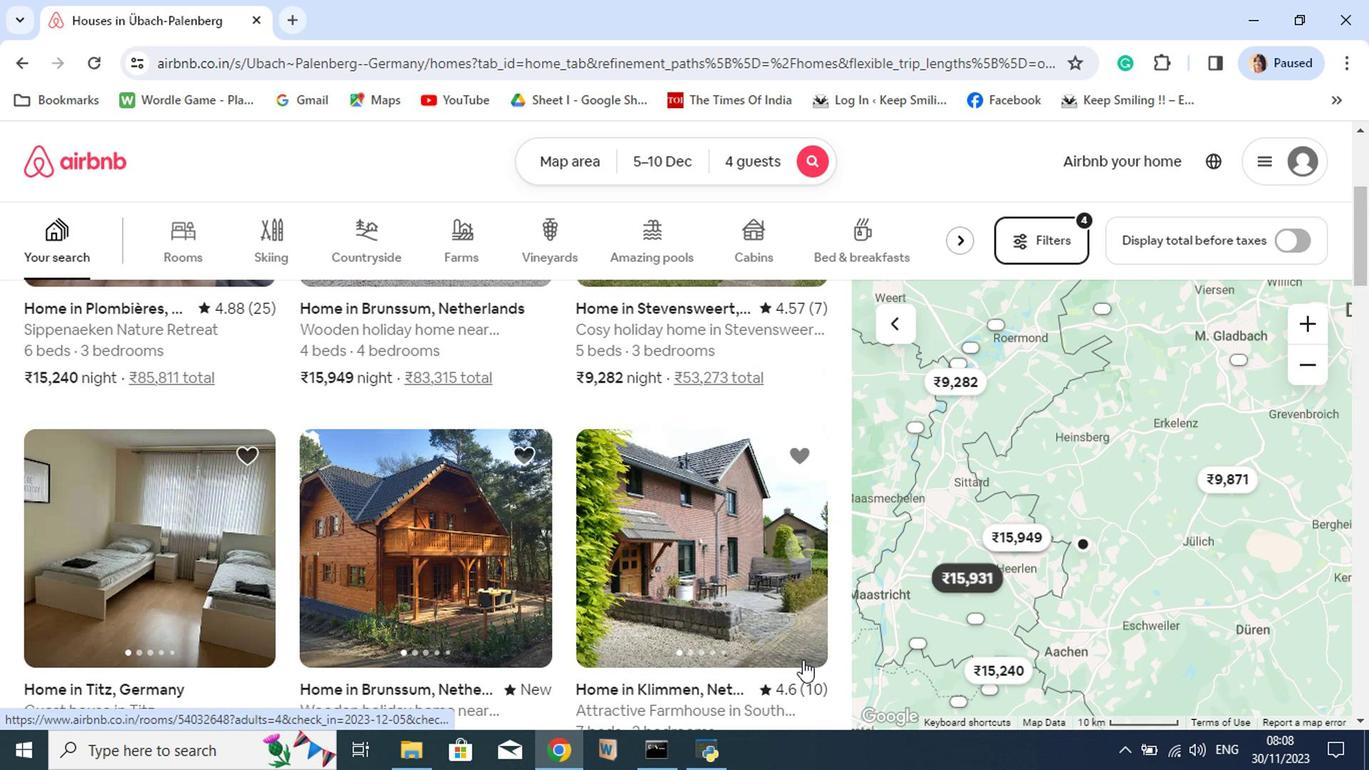 
Action: Mouse scrolled (796, 660) with delta (0, 1)
Screenshot: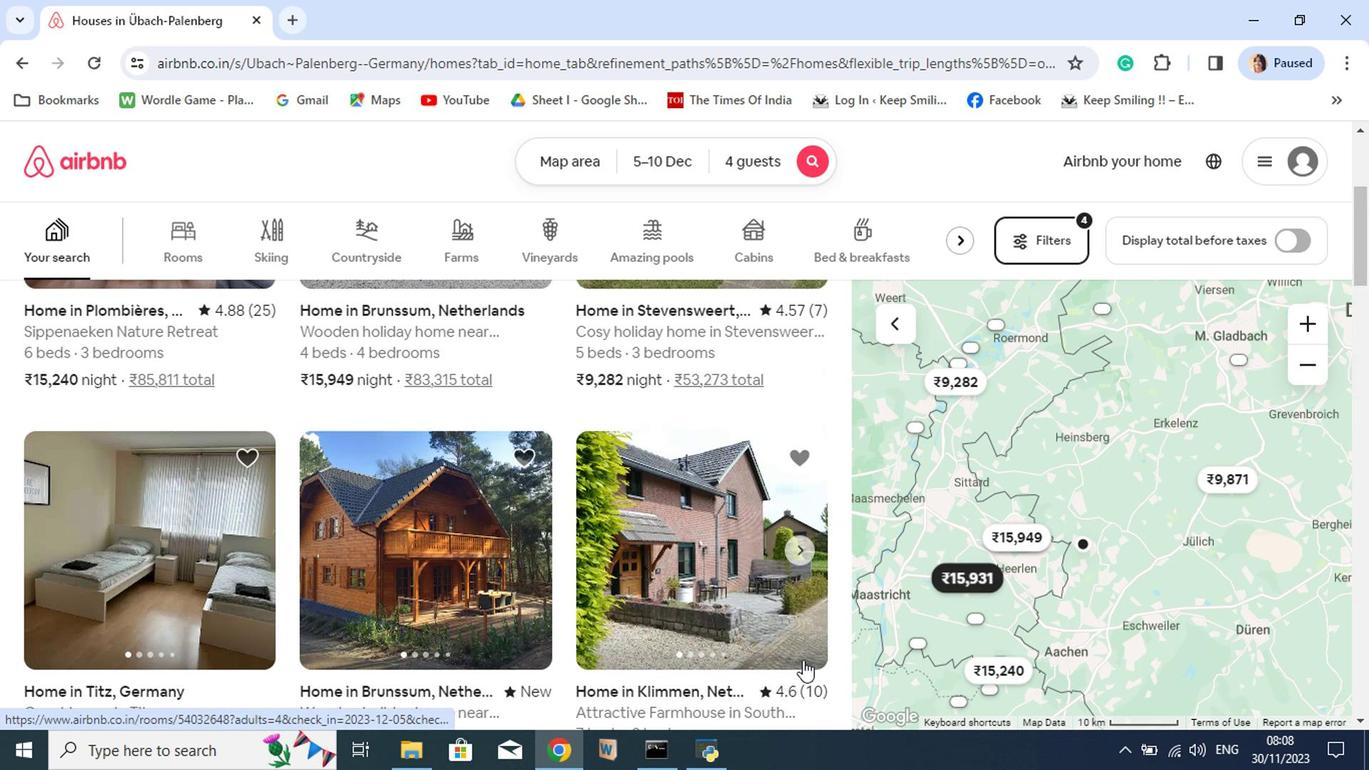 
Action: Mouse scrolled (796, 660) with delta (0, 1)
Screenshot: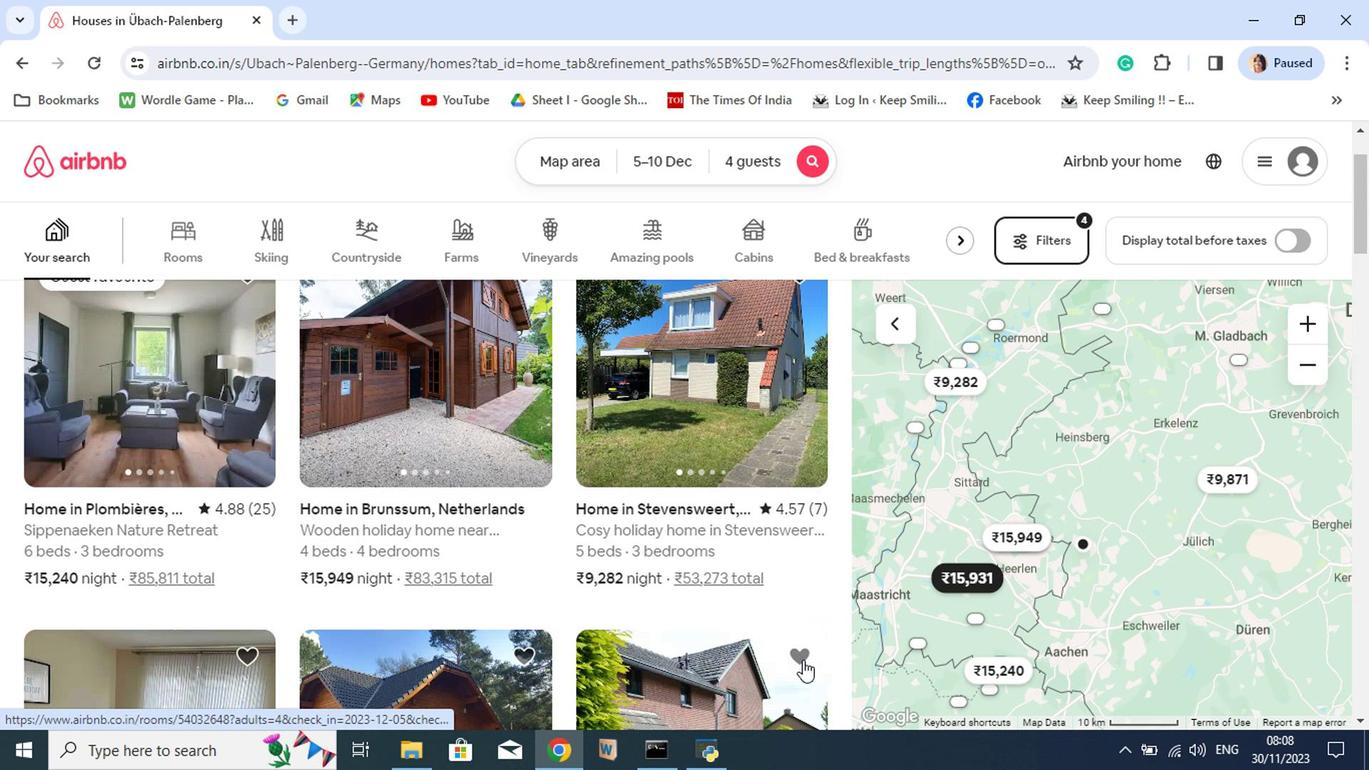 
Action: Mouse scrolled (796, 660) with delta (0, 1)
Screenshot: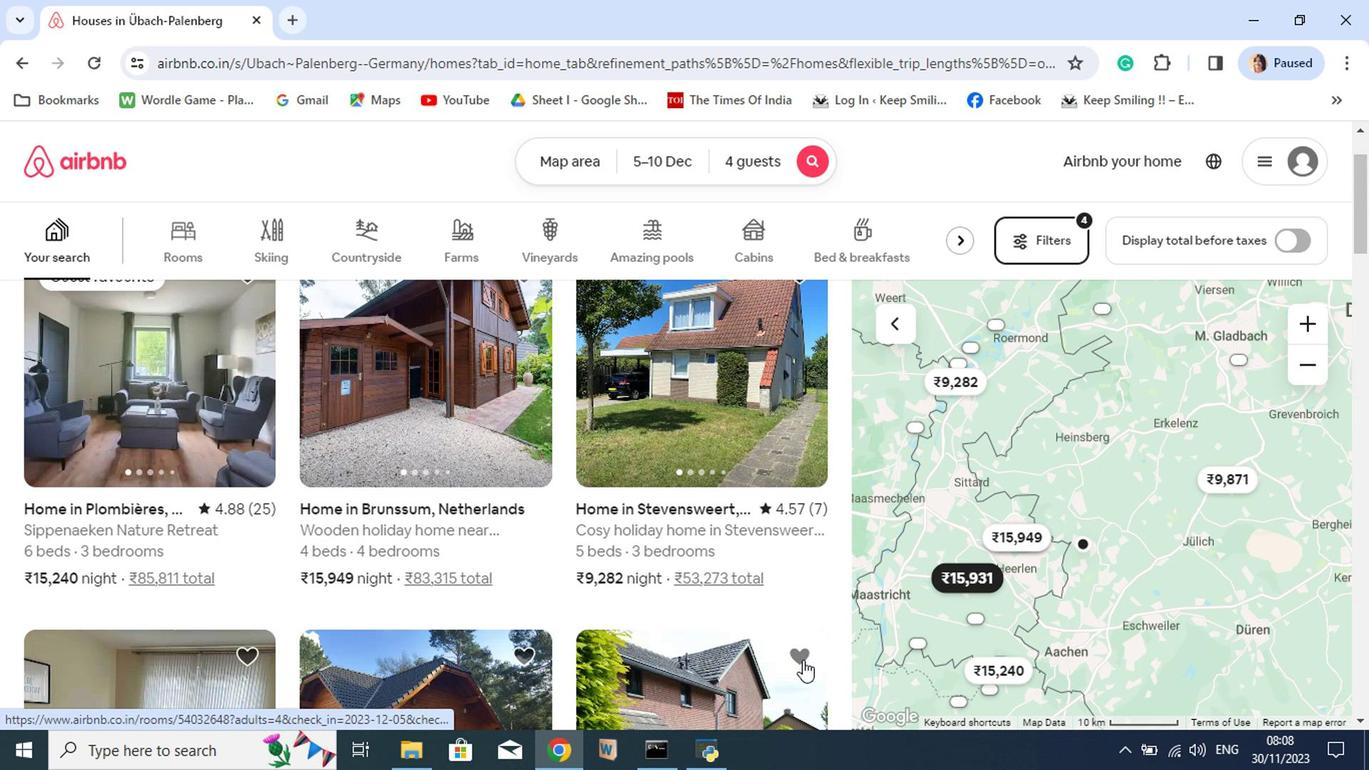 
Action: Mouse scrolled (796, 660) with delta (0, 1)
Screenshot: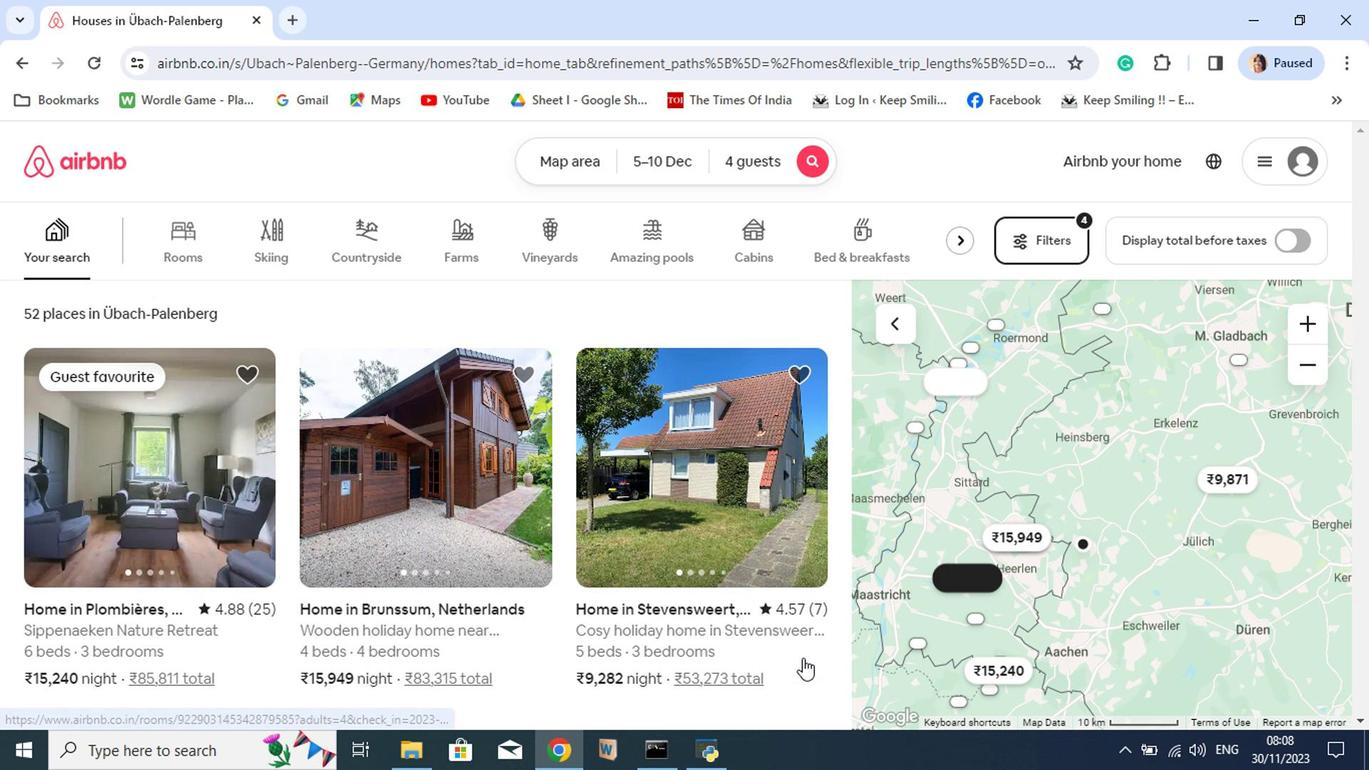 
Action: Mouse moved to (796, 657)
Screenshot: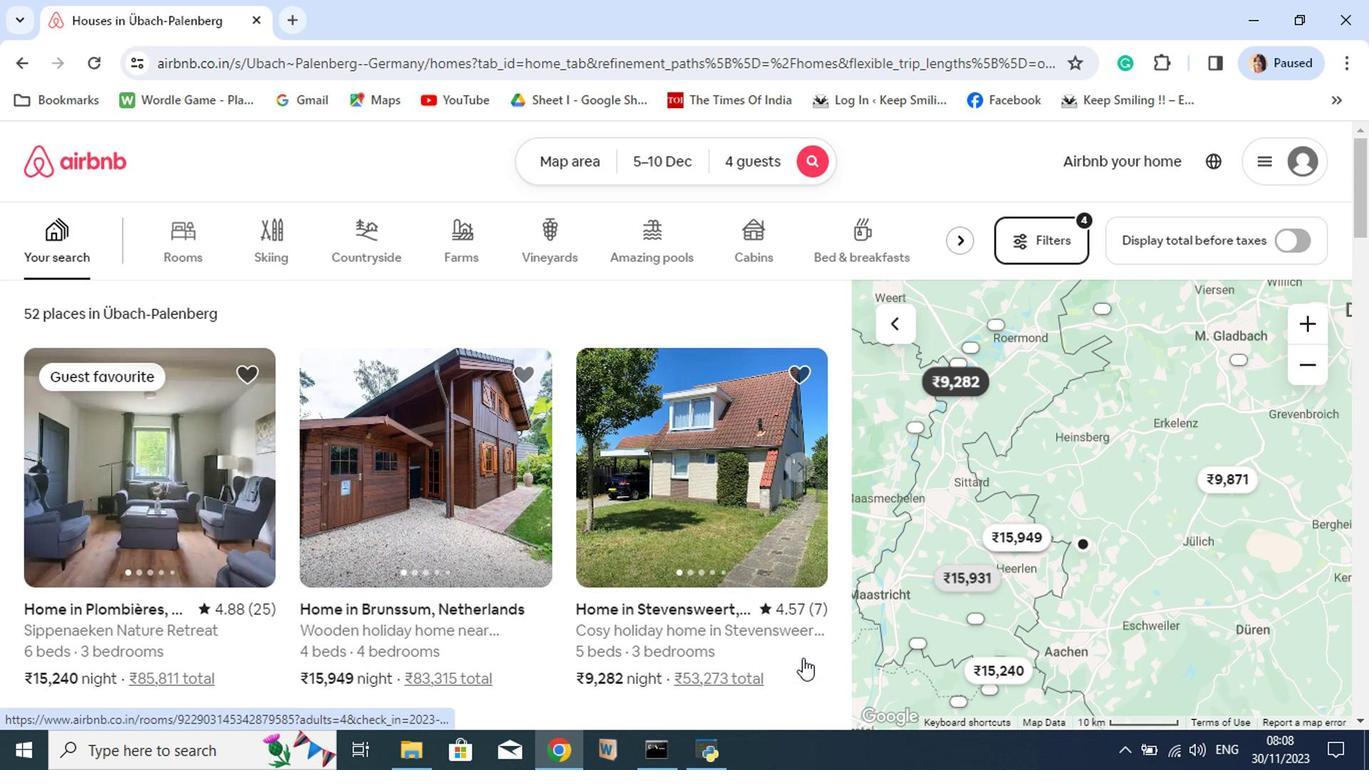 
Action: Mouse scrolled (796, 658) with delta (0, 0)
Screenshot: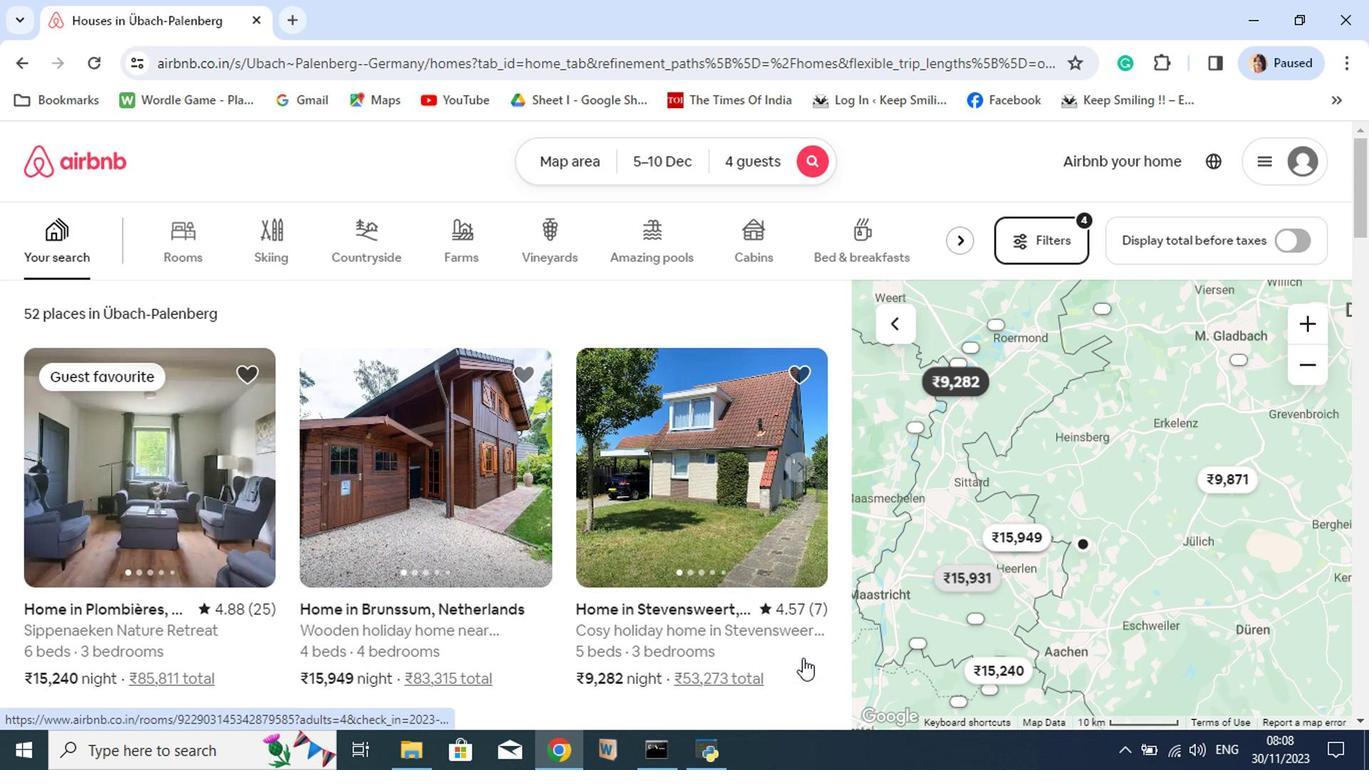 
Action: Mouse moved to (99, 606)
Screenshot: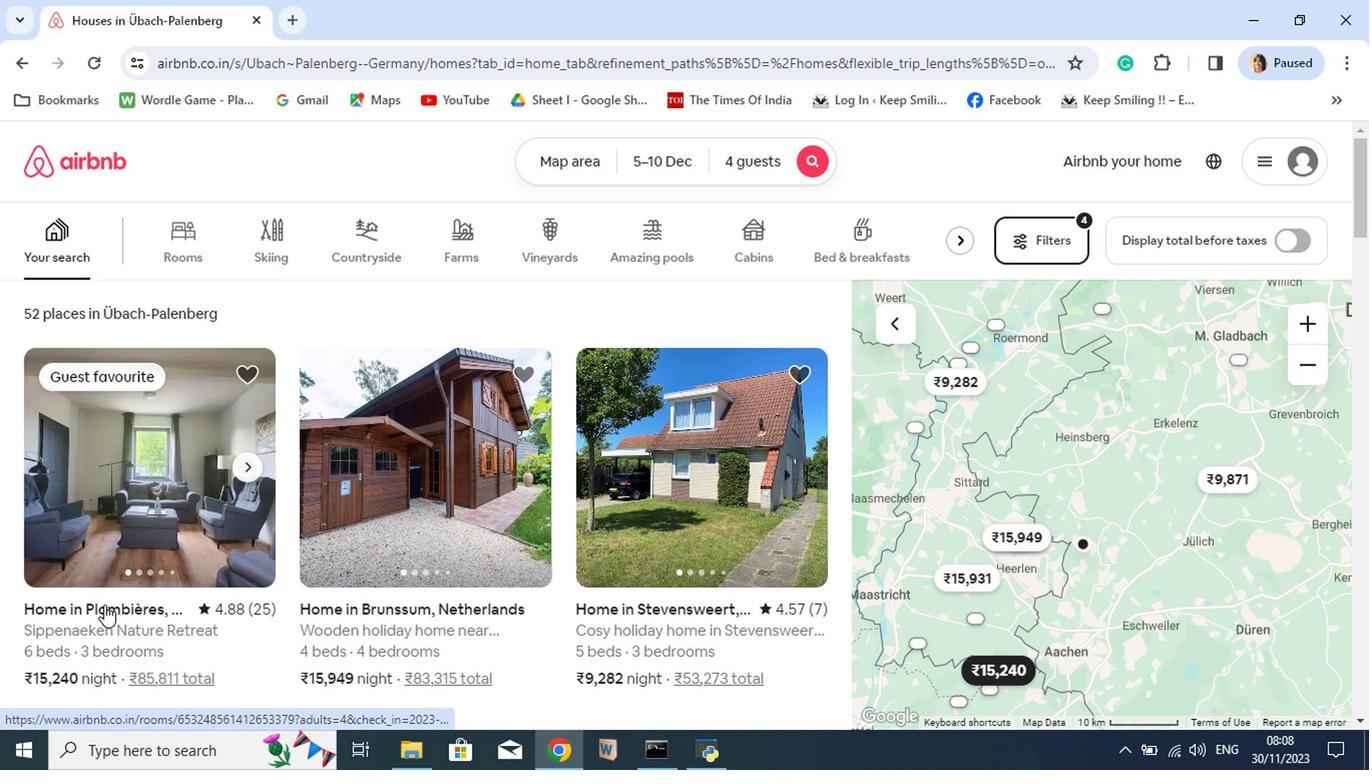 
Action: Mouse pressed left at (99, 606)
Screenshot: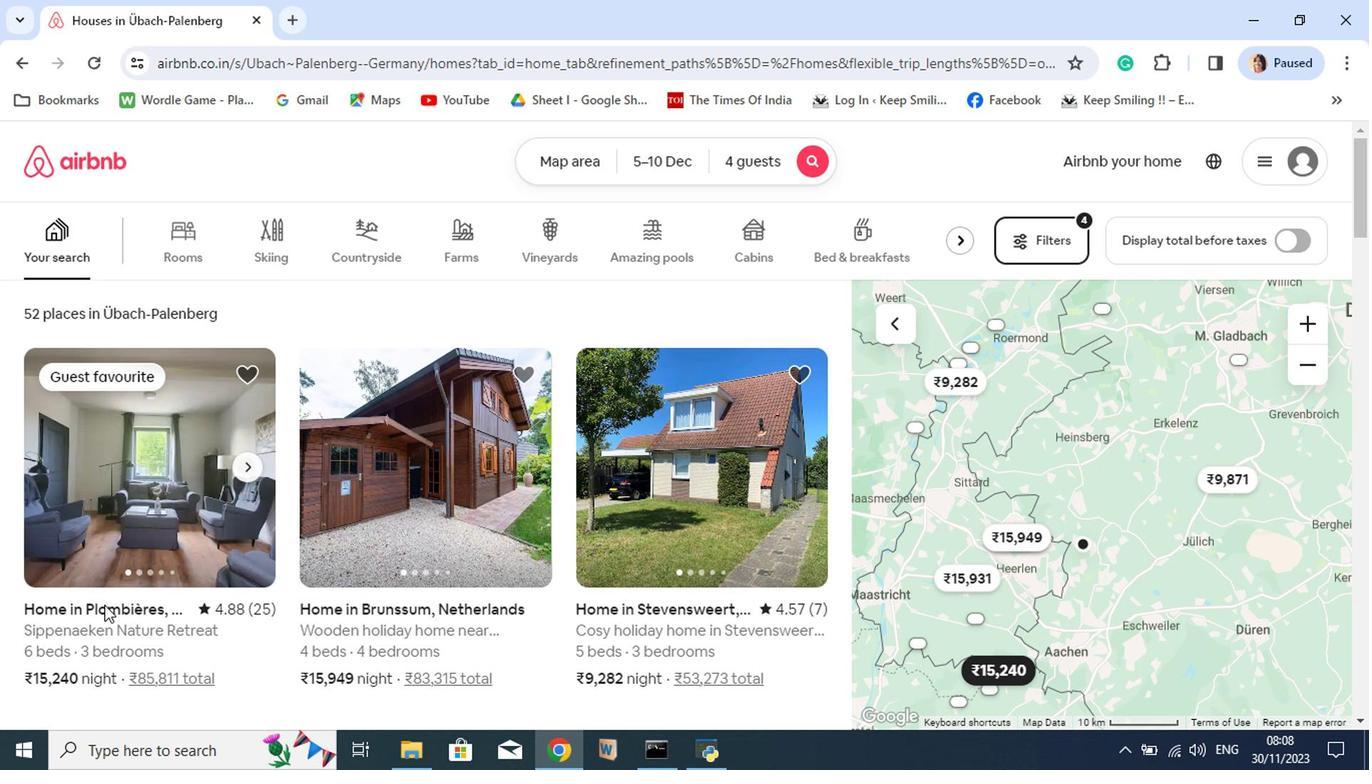 
Action: Mouse moved to (1153, 546)
Screenshot: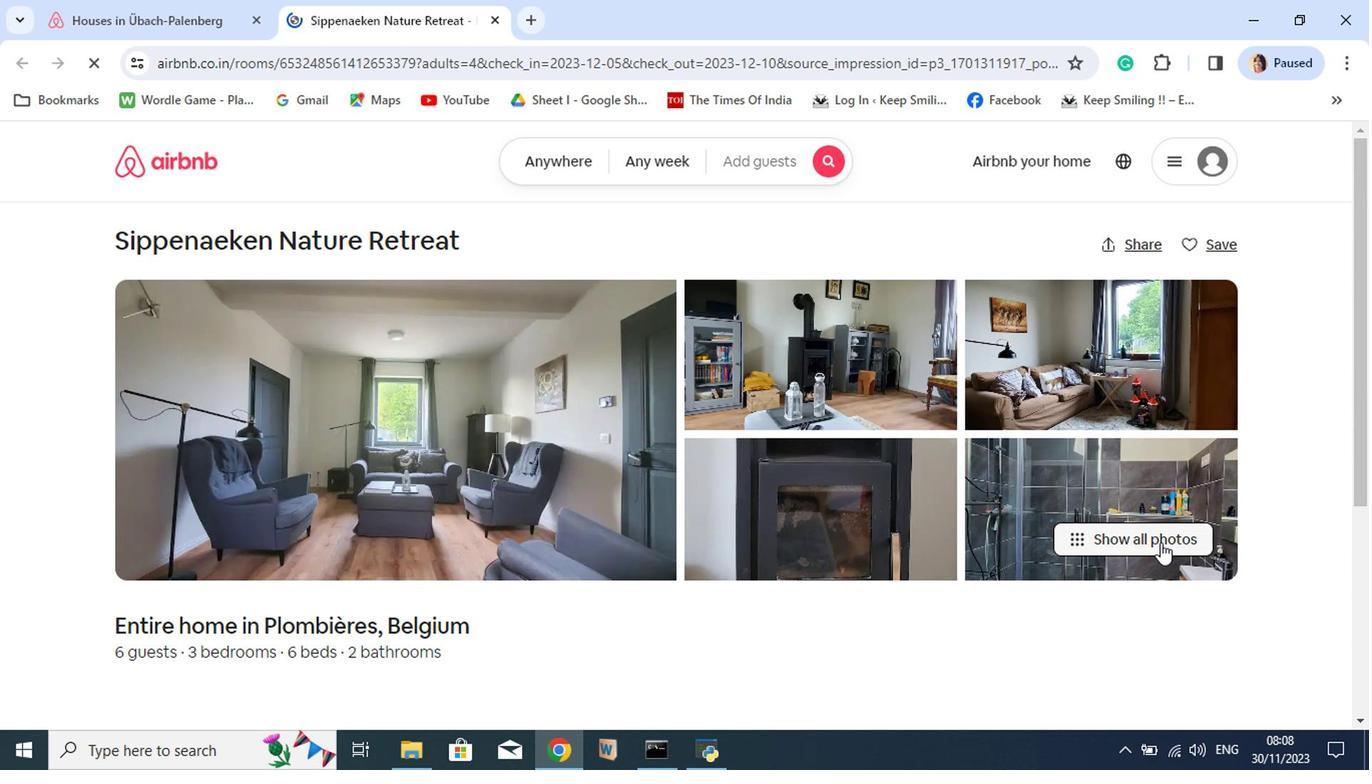 
Action: Mouse pressed left at (1153, 546)
Screenshot: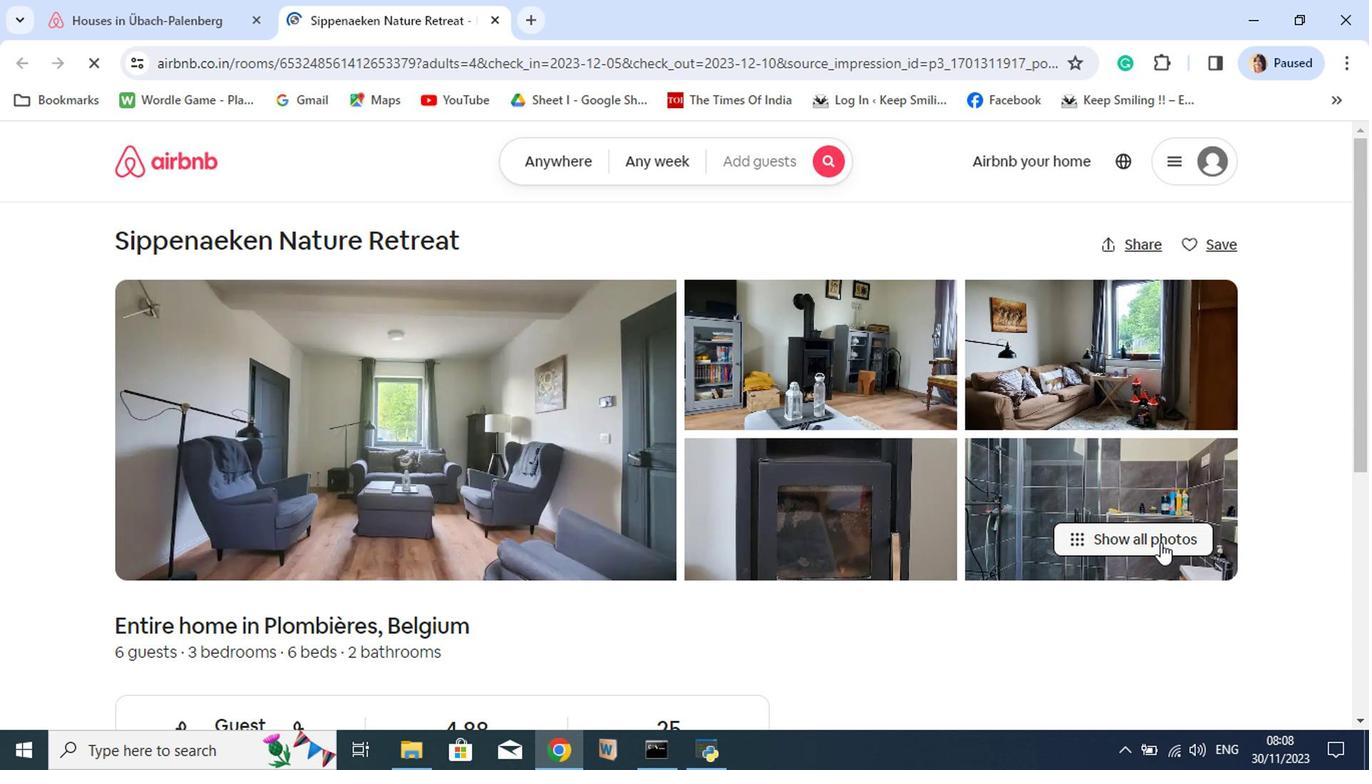 
Action: Mouse moved to (425, 266)
Screenshot: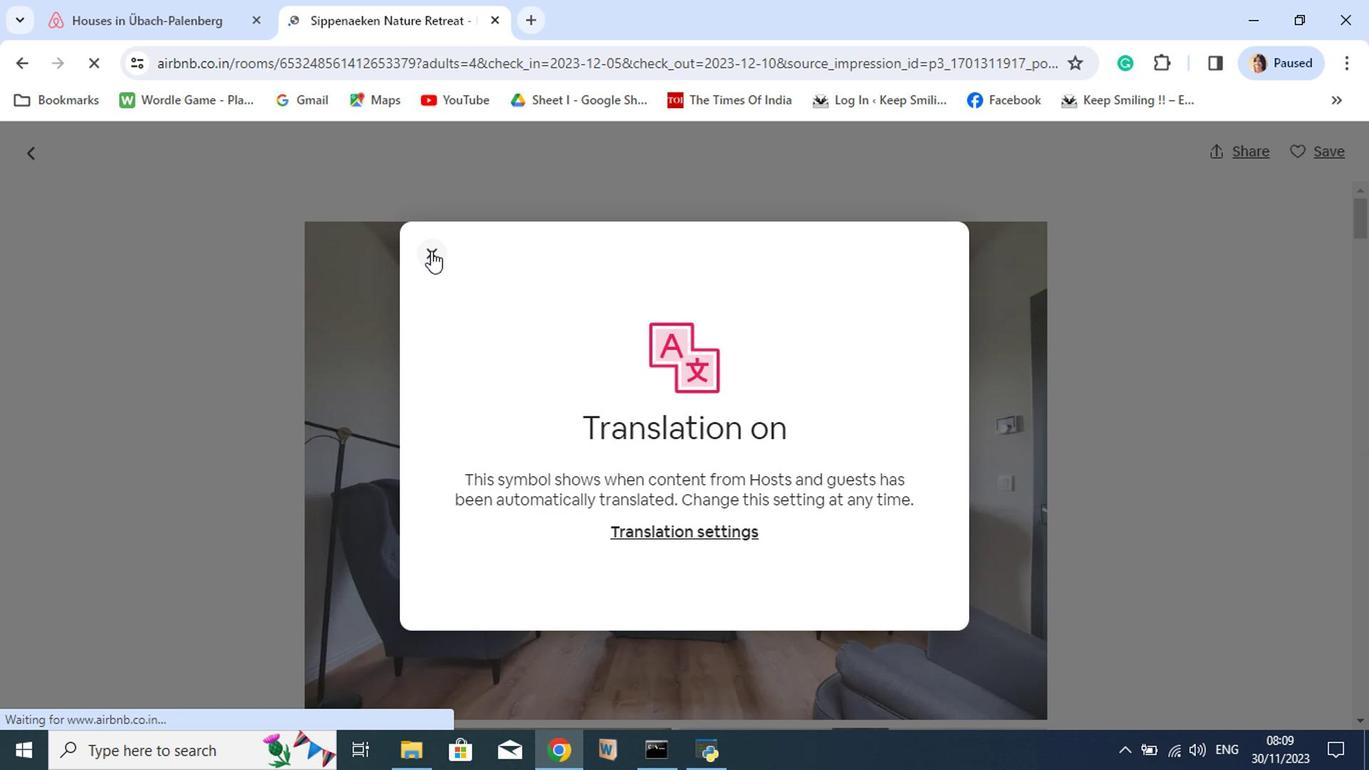 
Action: Mouse pressed left at (425, 266)
Screenshot: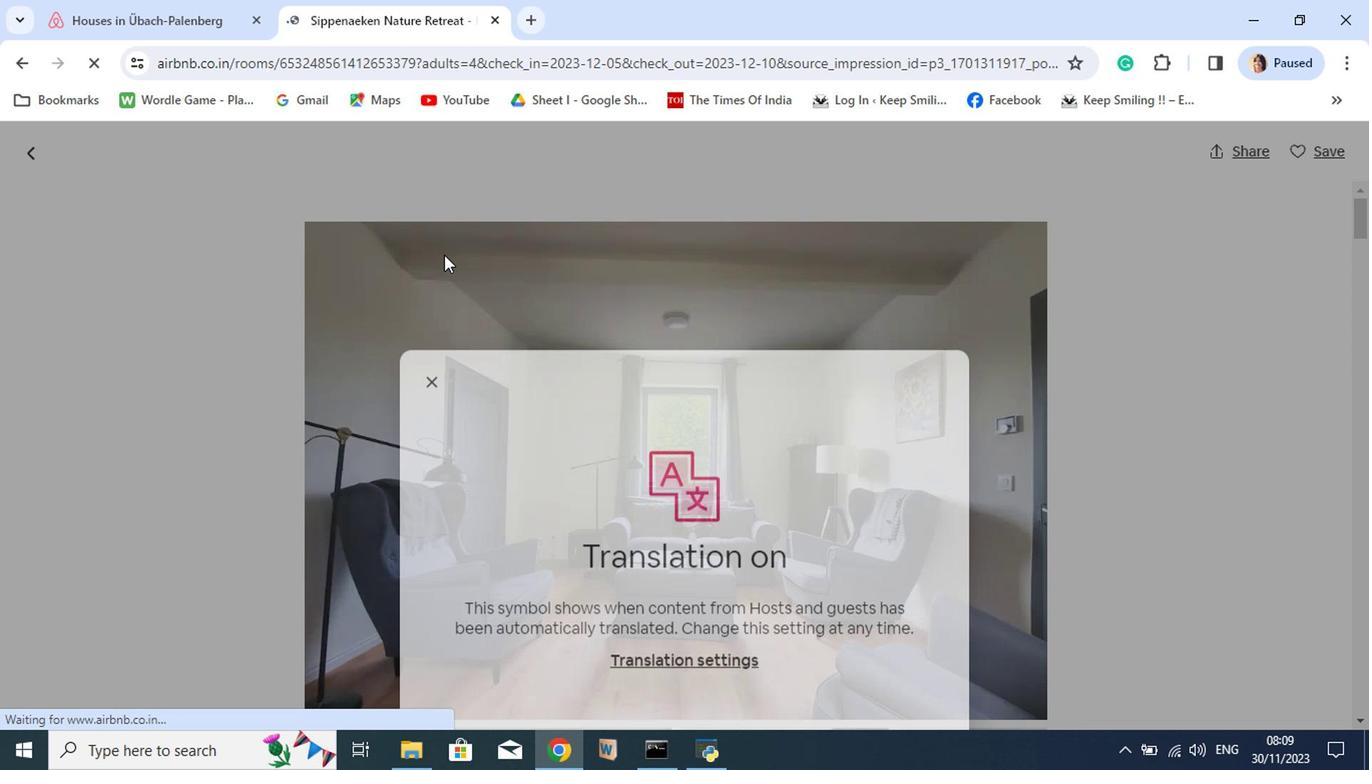 
Action: Mouse moved to (1122, 641)
Screenshot: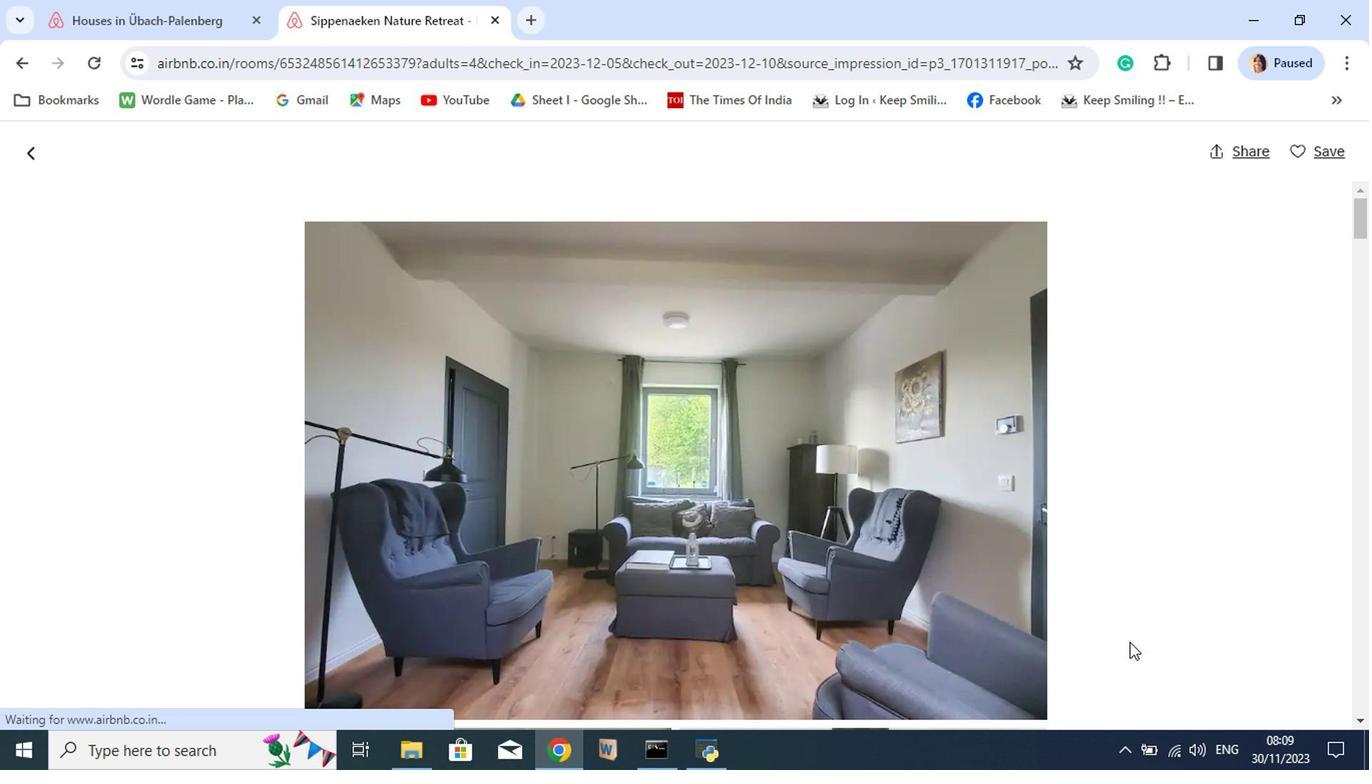 
Action: Mouse scrolled (1122, 641) with delta (0, 0)
Screenshot: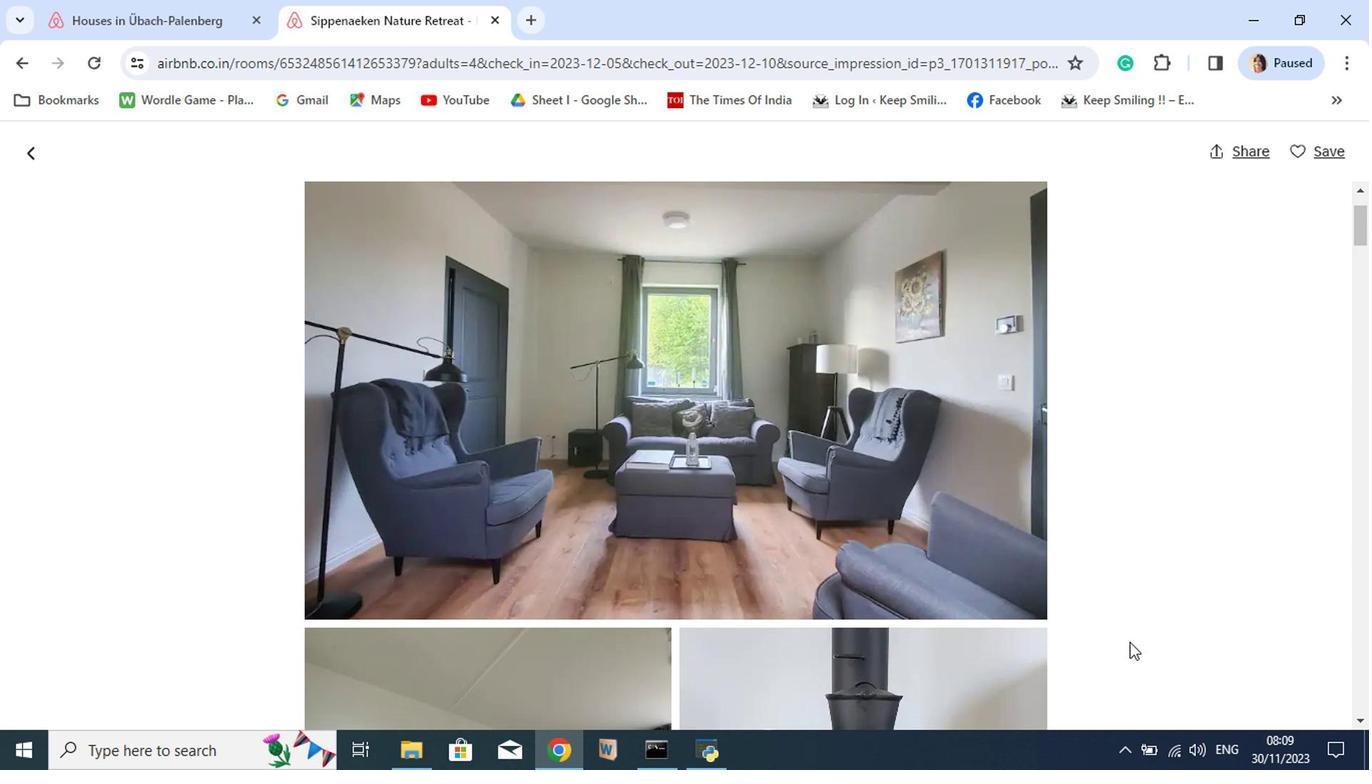 
Action: Mouse scrolled (1122, 641) with delta (0, 0)
Screenshot: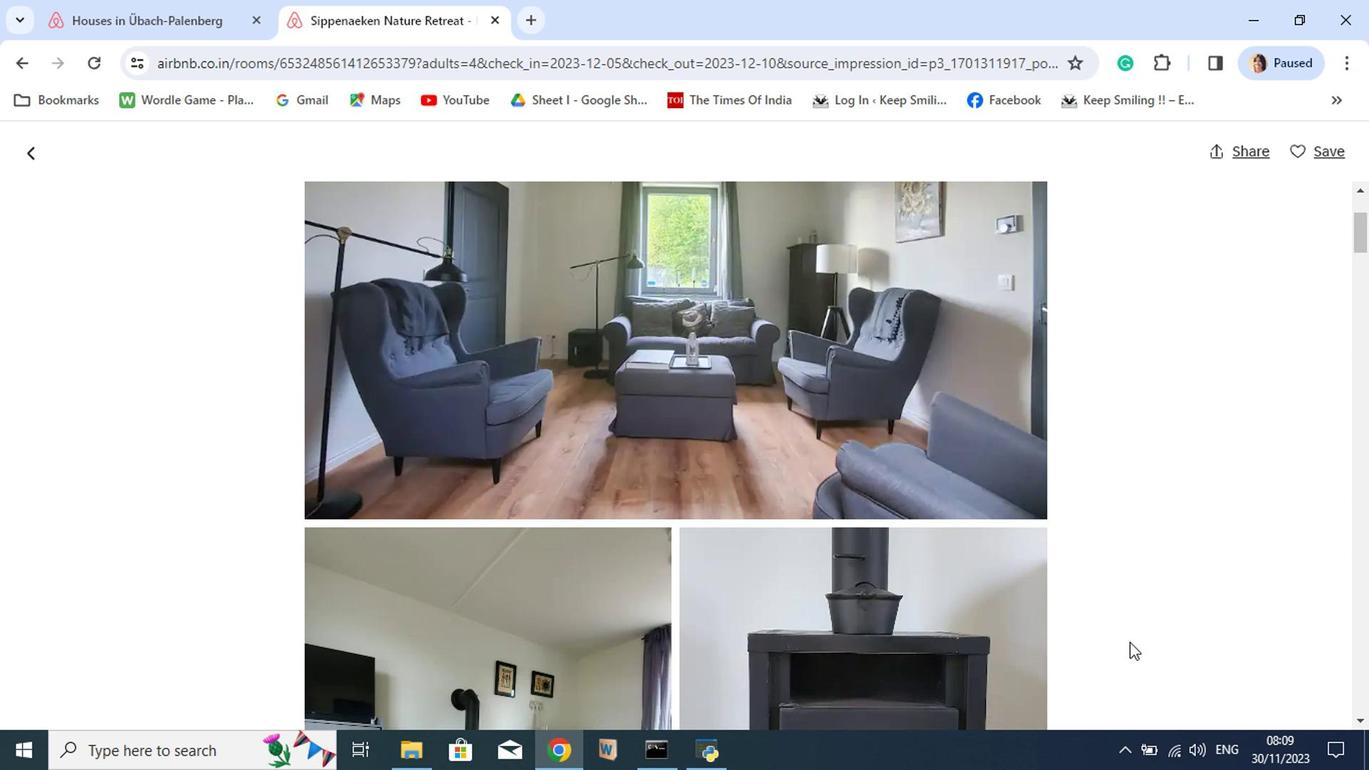 
Action: Mouse scrolled (1122, 641) with delta (0, 0)
Screenshot: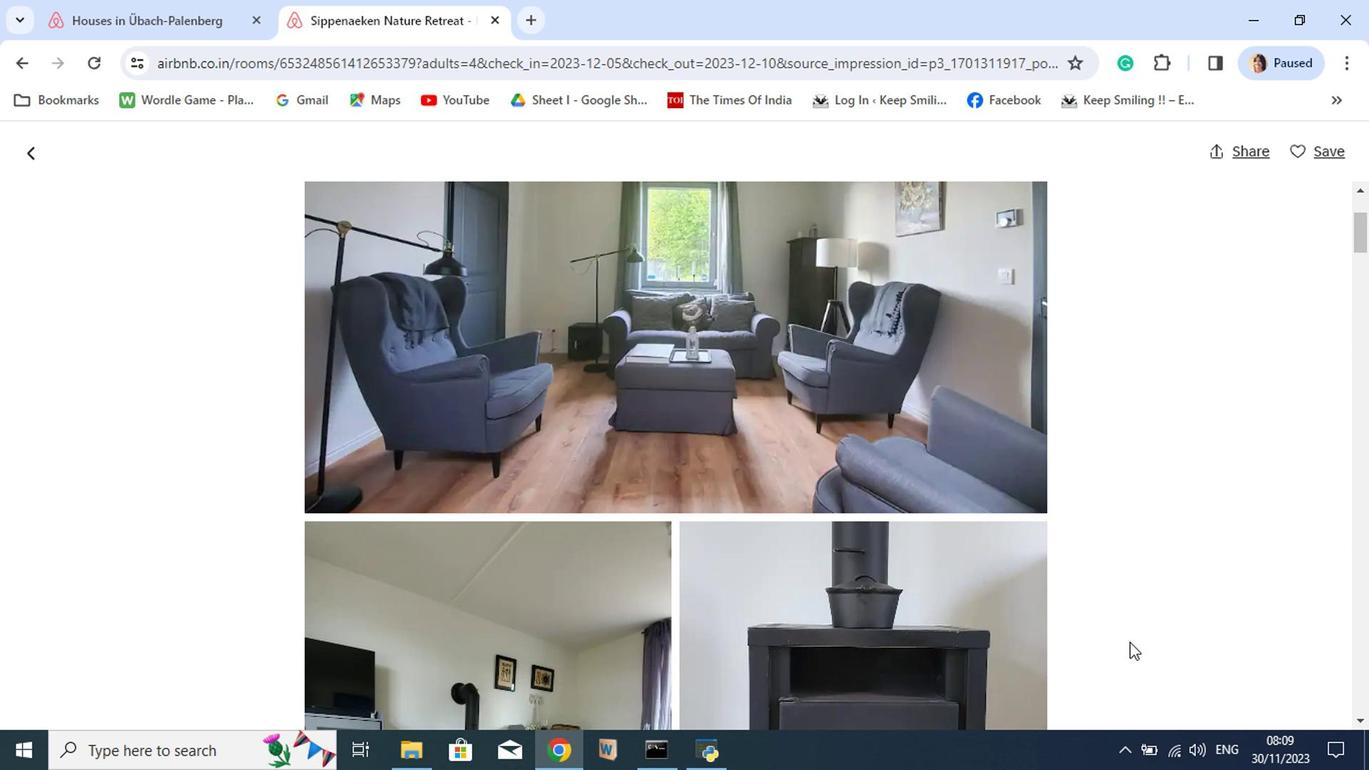 
Action: Mouse scrolled (1122, 641) with delta (0, 0)
Screenshot: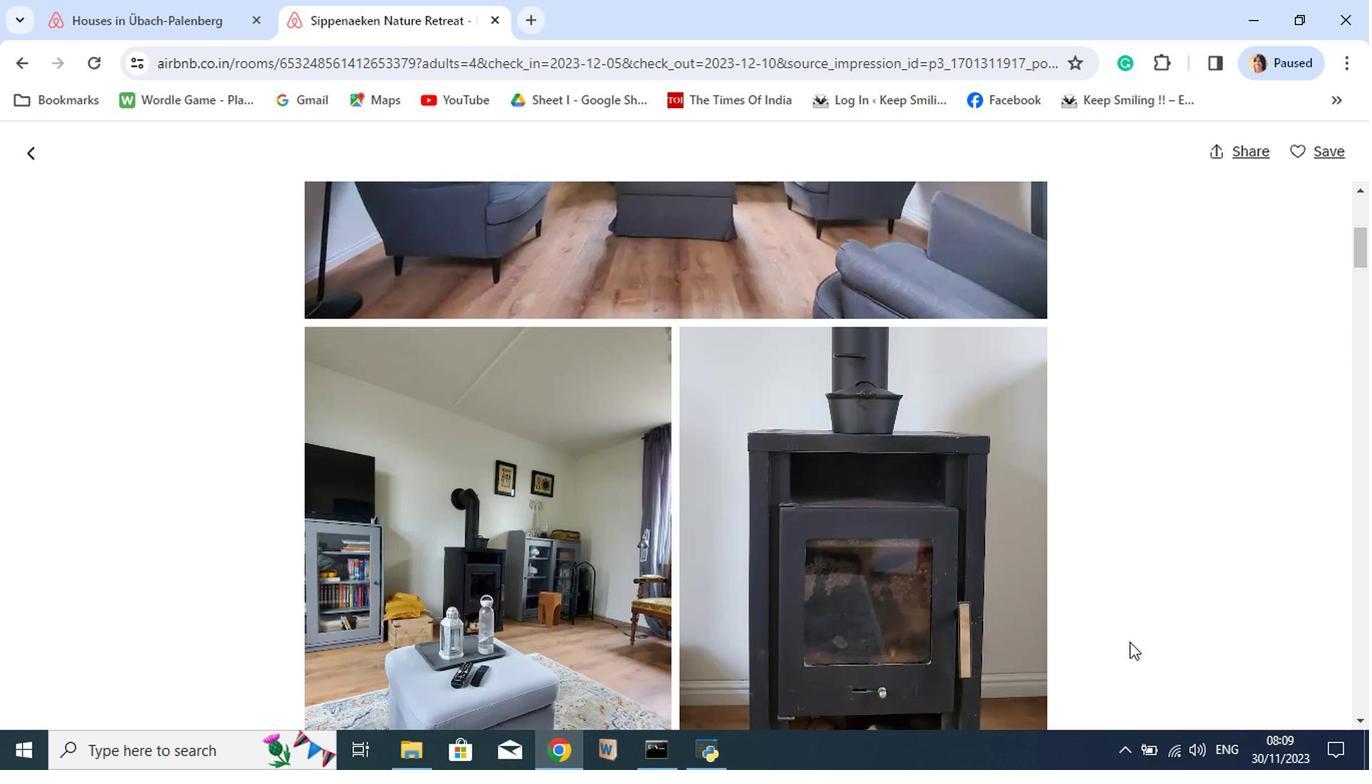 
Action: Mouse scrolled (1122, 641) with delta (0, 0)
Screenshot: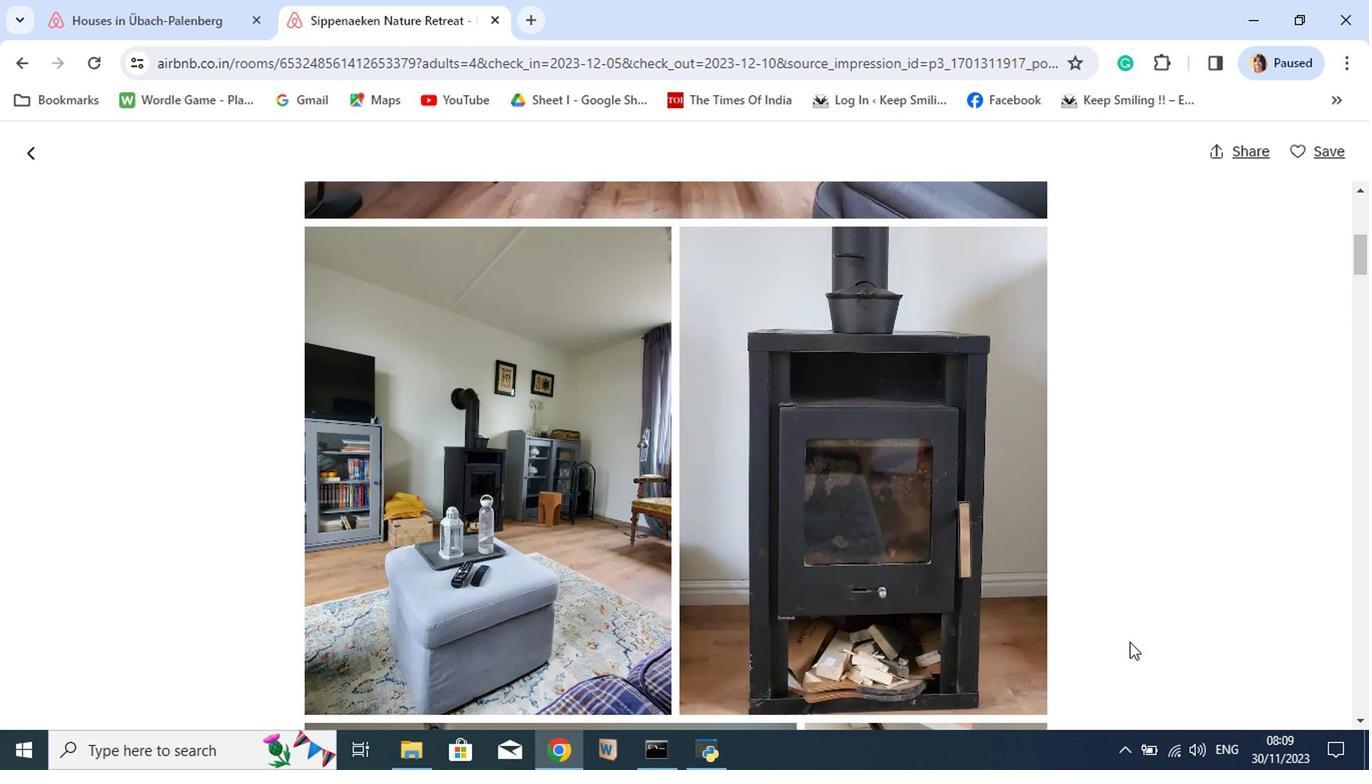 
Action: Mouse scrolled (1122, 641) with delta (0, 0)
Screenshot: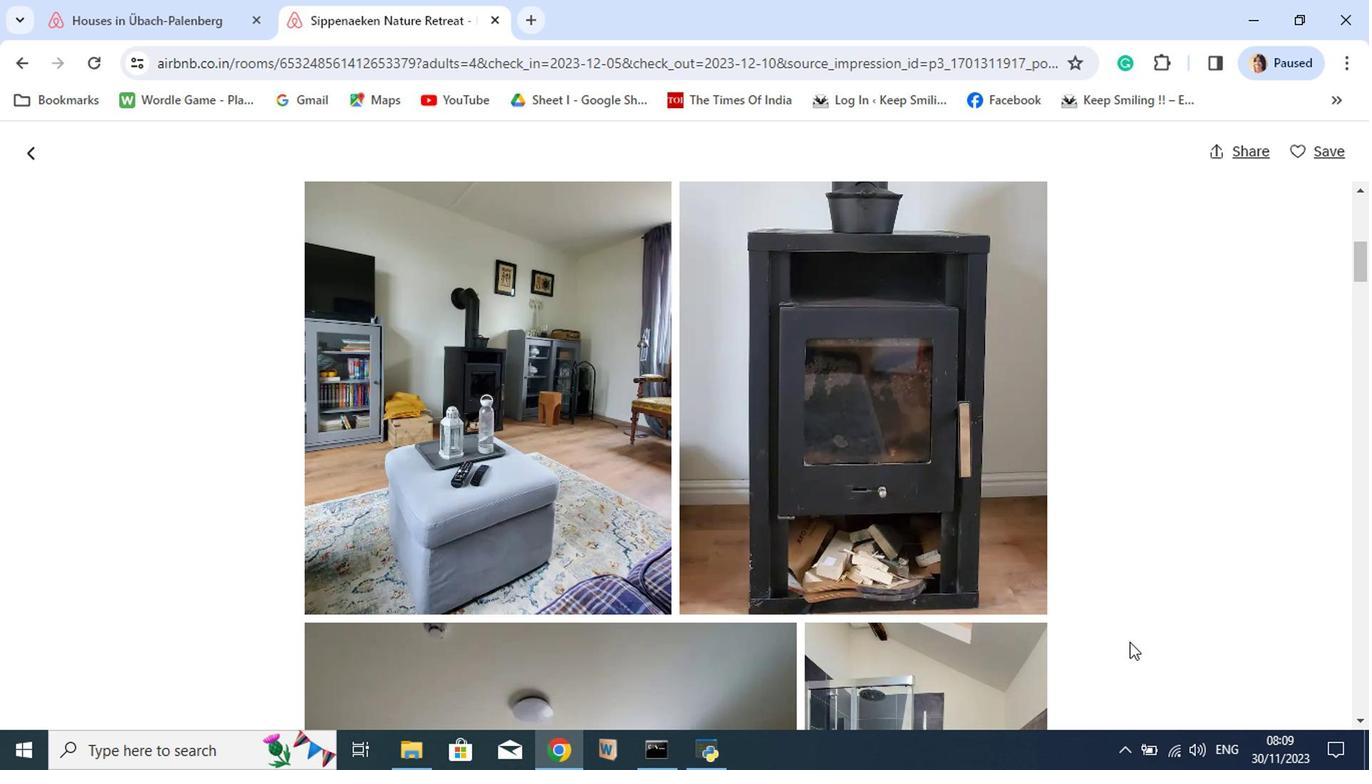 
Action: Mouse scrolled (1122, 641) with delta (0, 0)
Screenshot: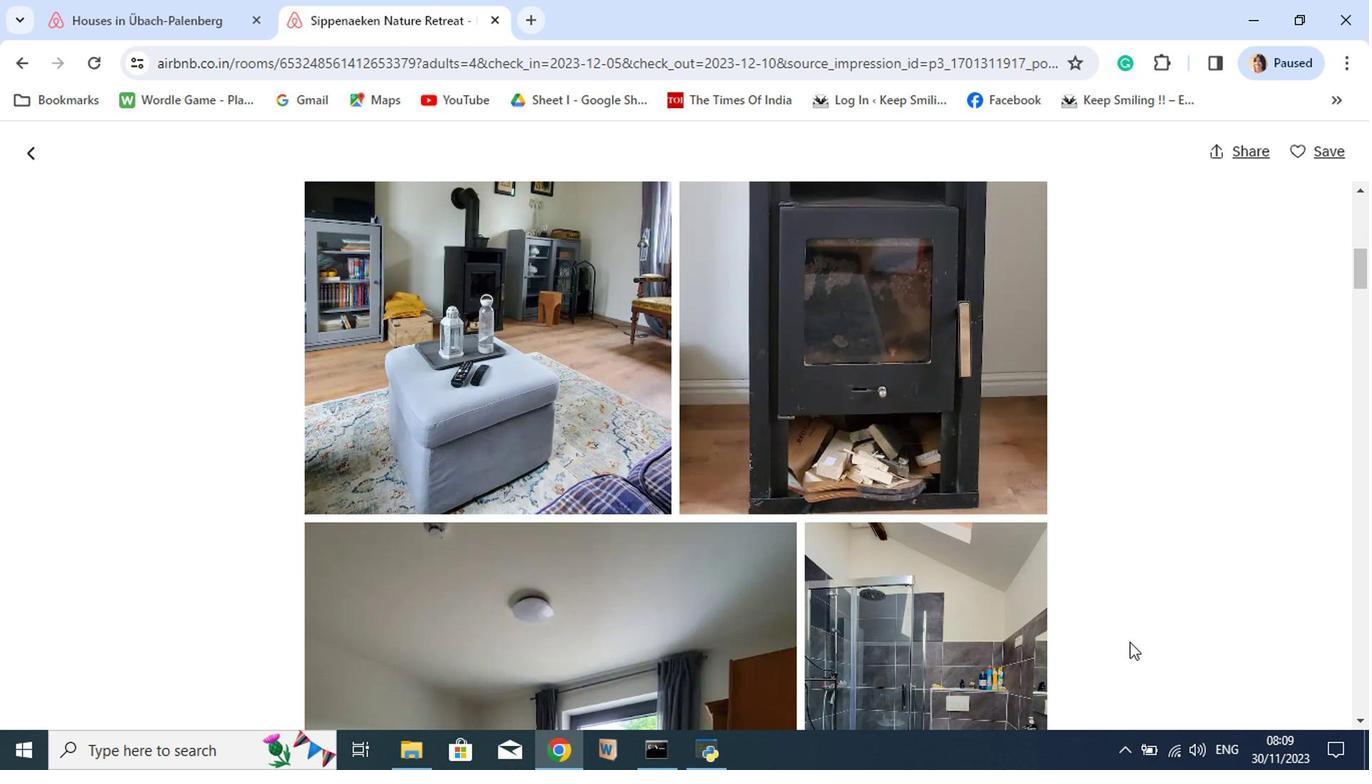 
Action: Mouse scrolled (1122, 641) with delta (0, 0)
Screenshot: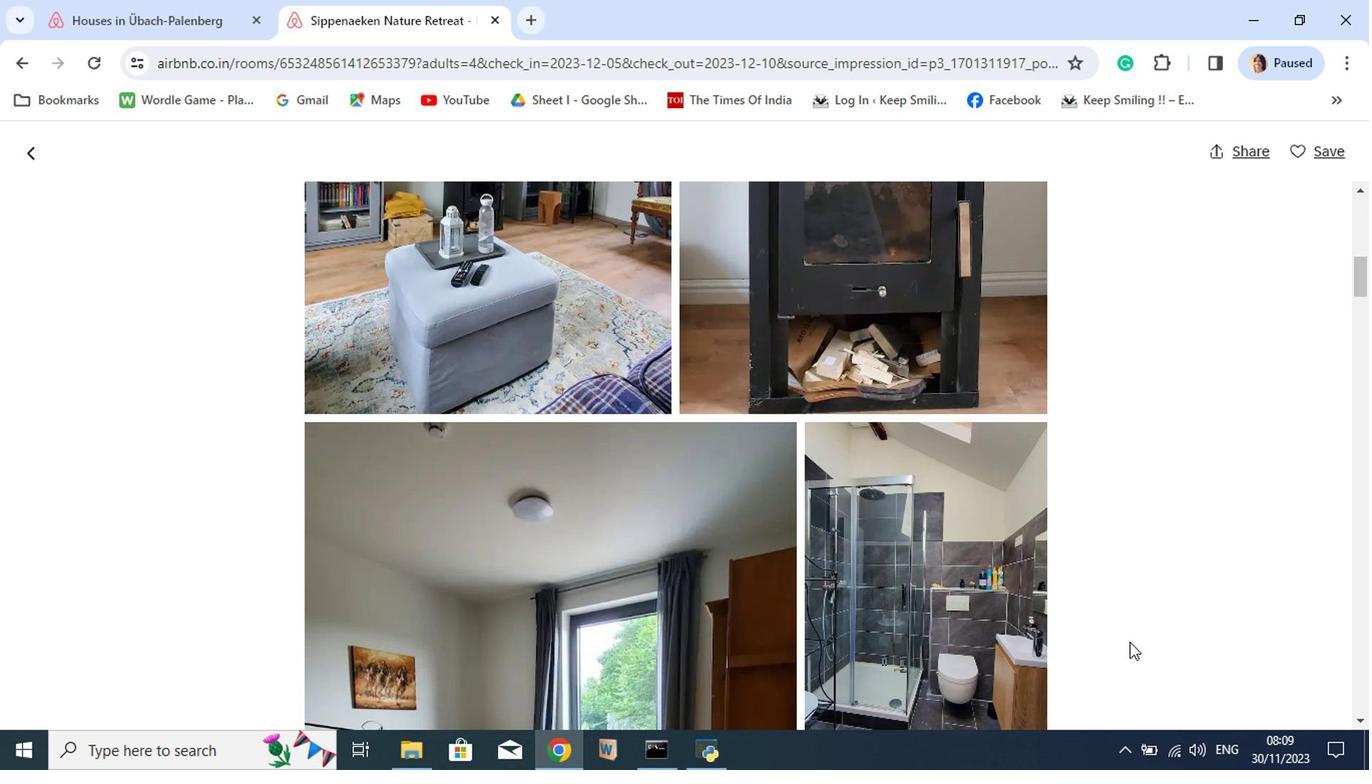 
Action: Mouse scrolled (1122, 641) with delta (0, 0)
Screenshot: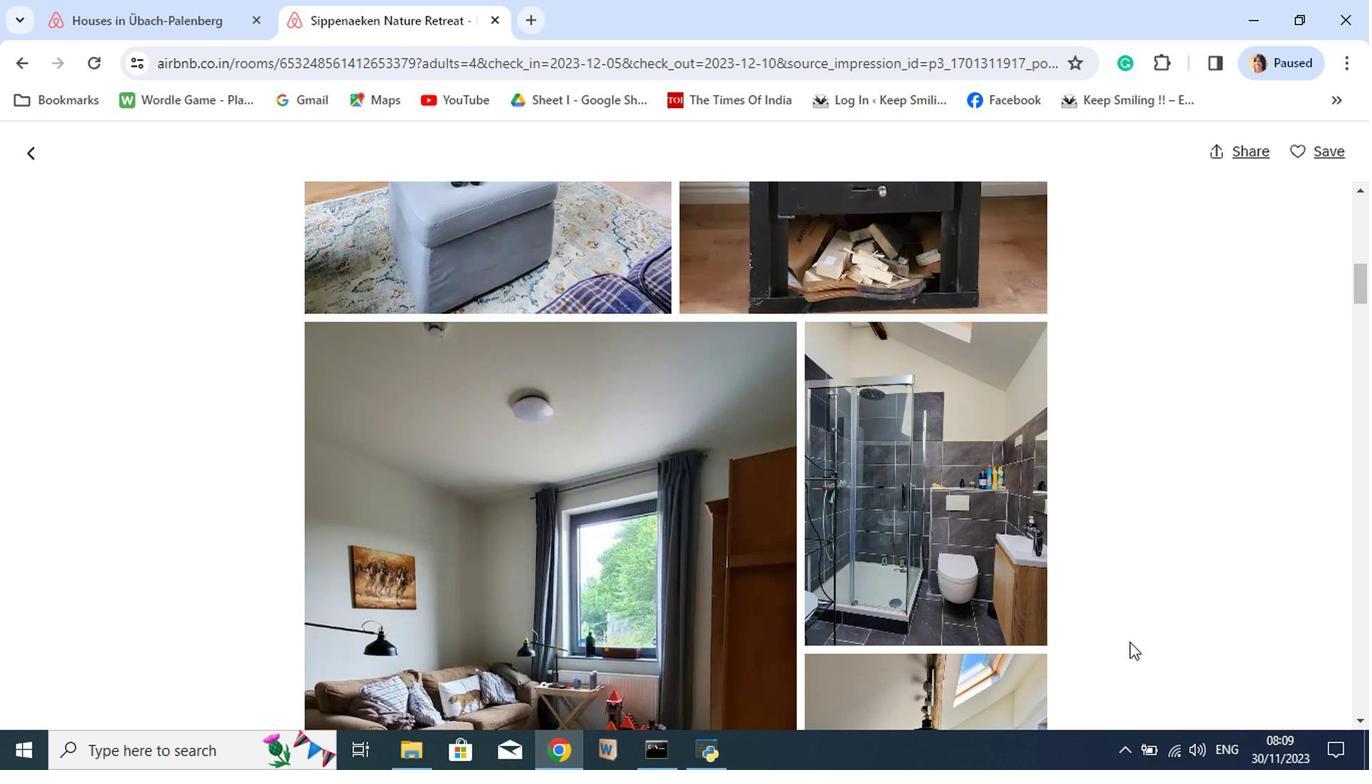 
Action: Mouse scrolled (1122, 641) with delta (0, 0)
Screenshot: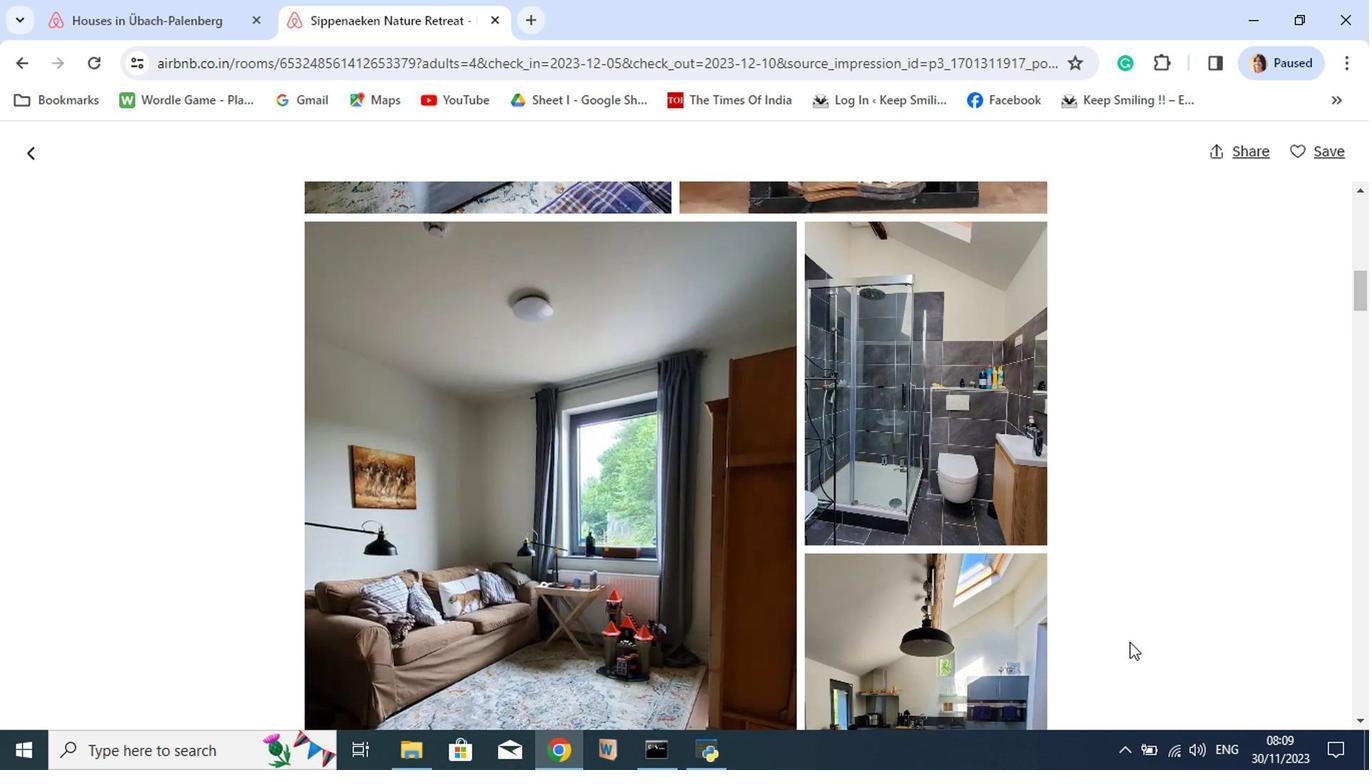
Action: Mouse scrolled (1122, 641) with delta (0, 0)
Screenshot: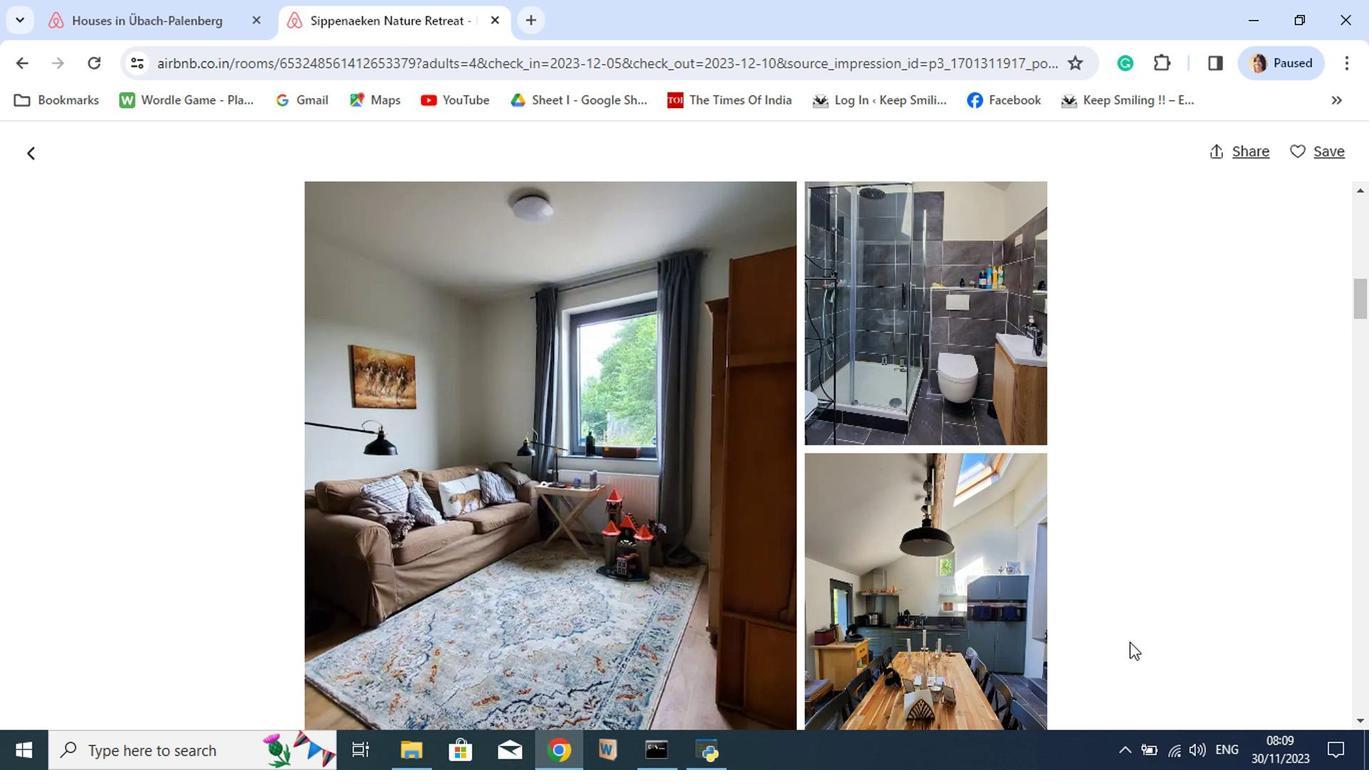 
Action: Mouse scrolled (1122, 641) with delta (0, 0)
Screenshot: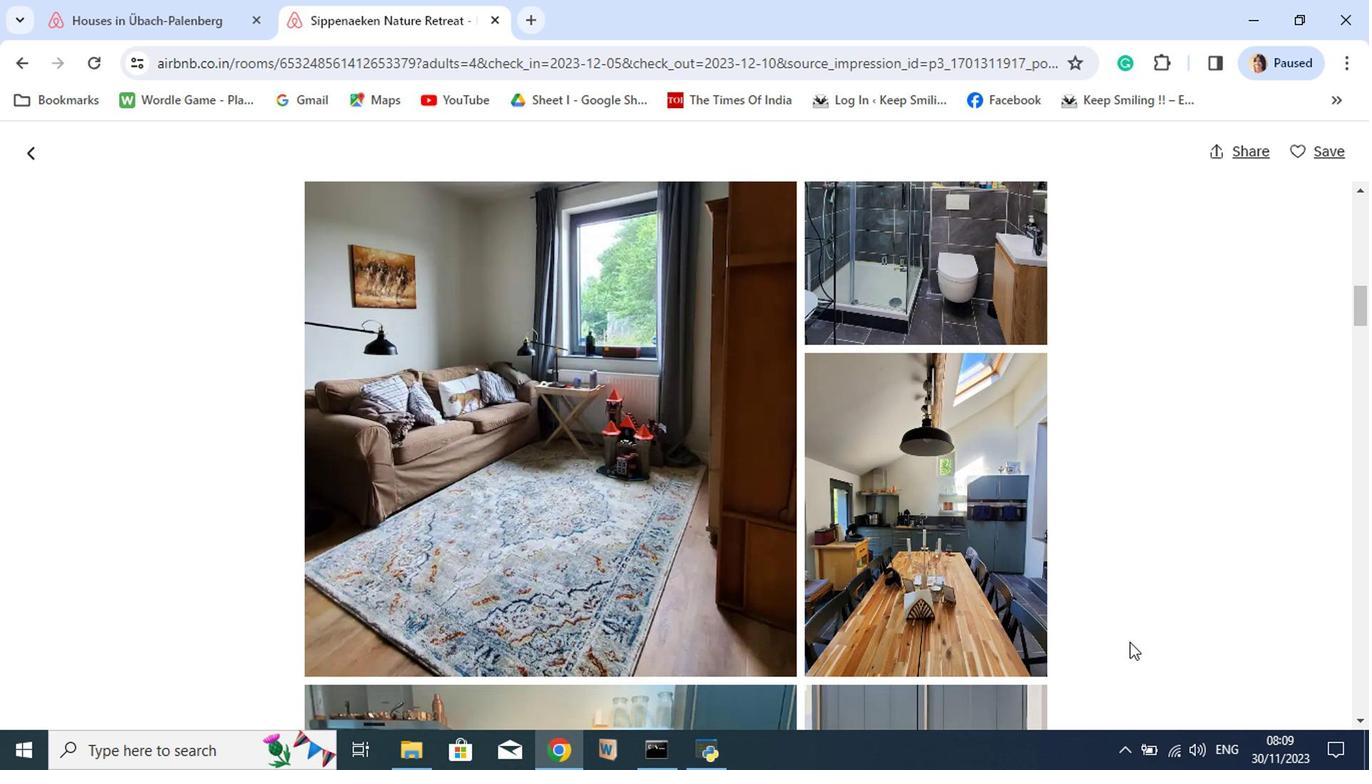 
Action: Mouse scrolled (1122, 641) with delta (0, 0)
Screenshot: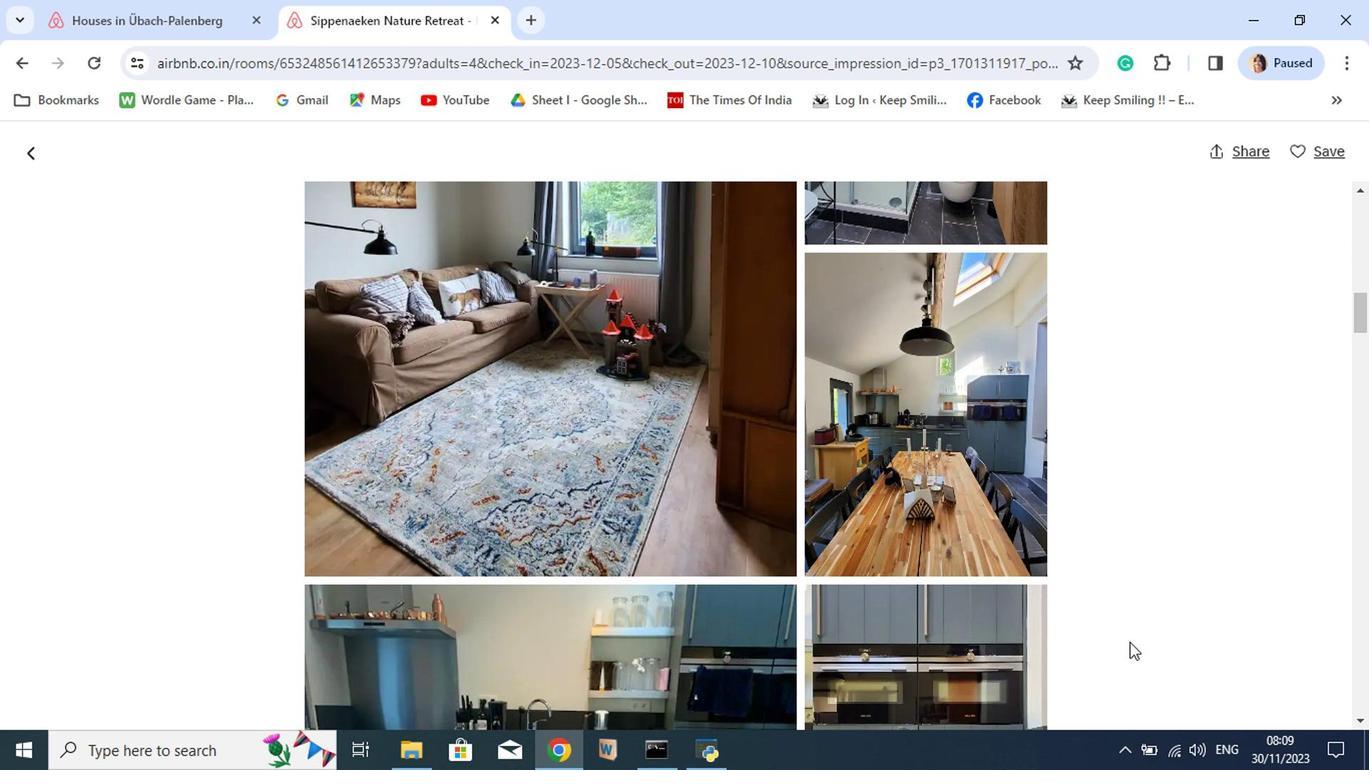 
Action: Mouse scrolled (1122, 641) with delta (0, 0)
Screenshot: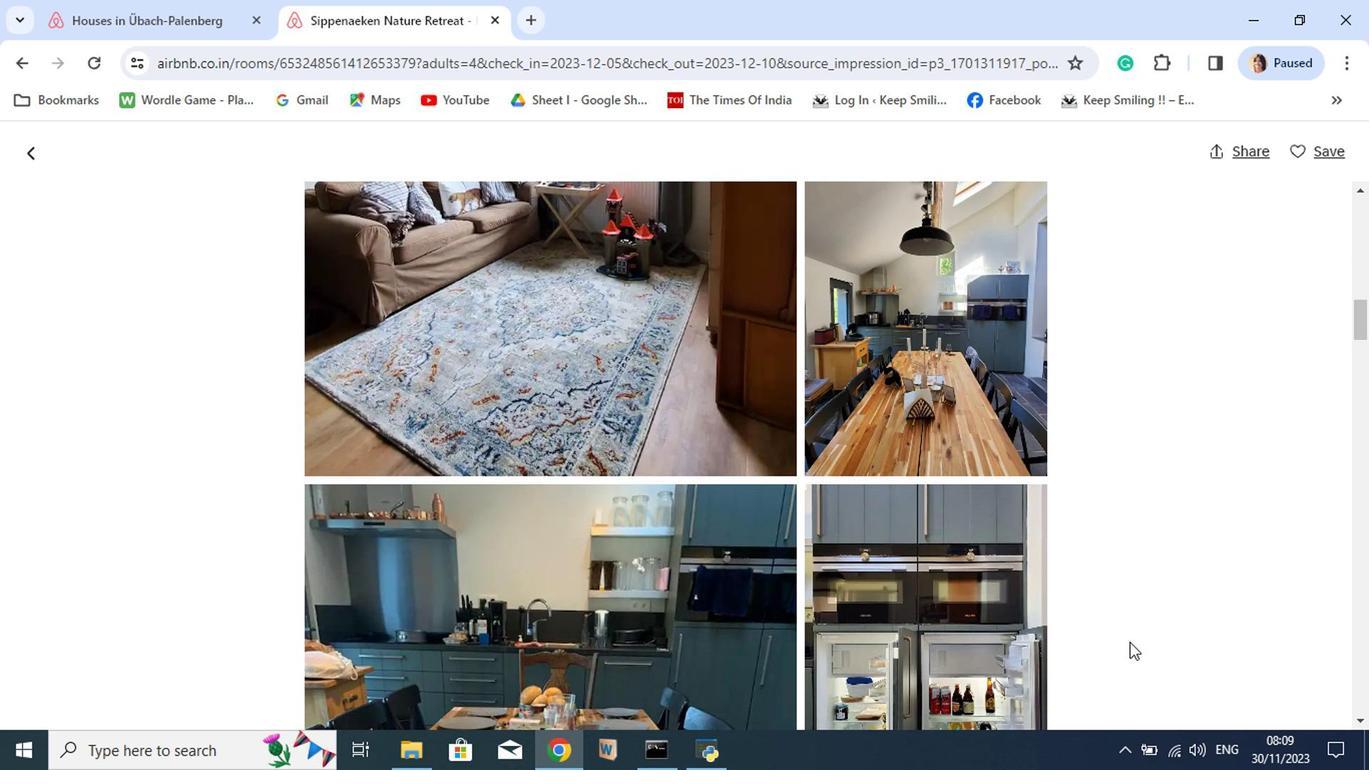 
Action: Mouse scrolled (1122, 641) with delta (0, 0)
Screenshot: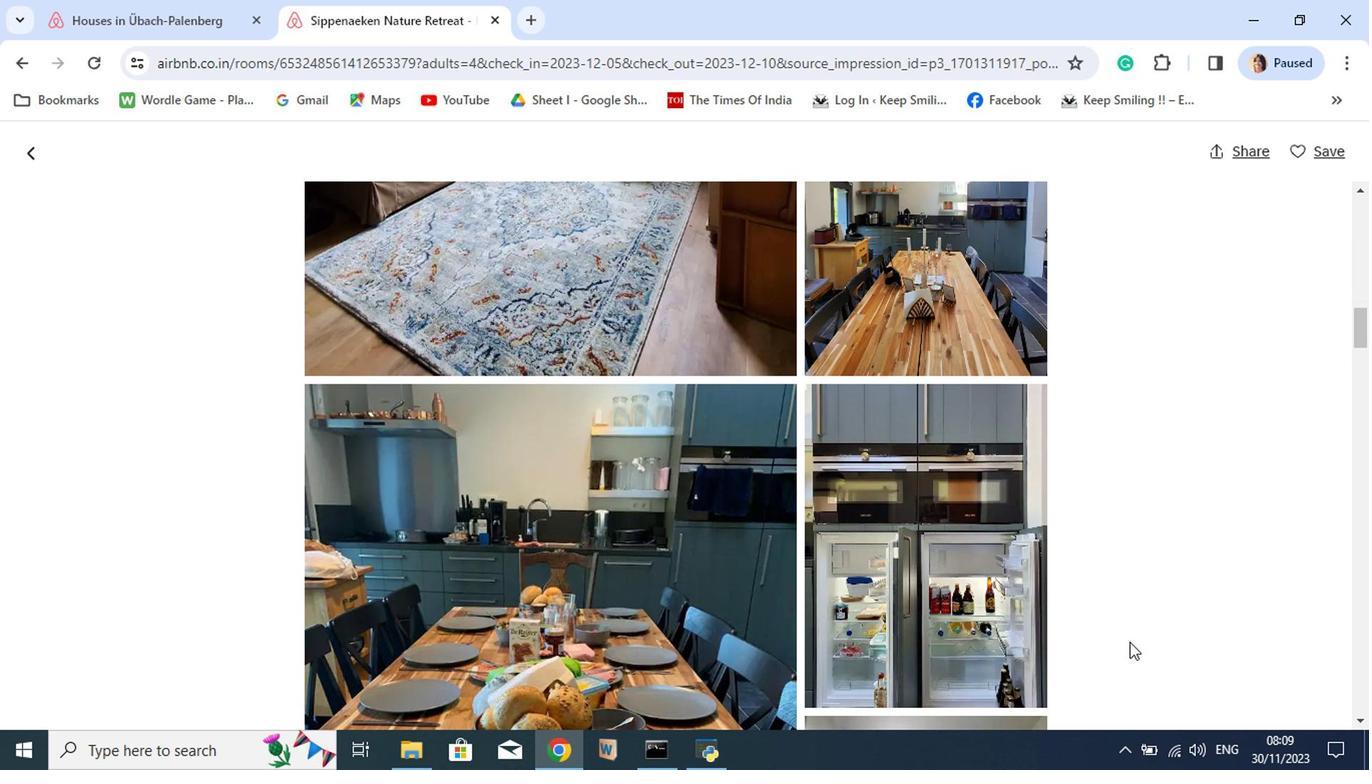 
Action: Mouse scrolled (1122, 641) with delta (0, 0)
Screenshot: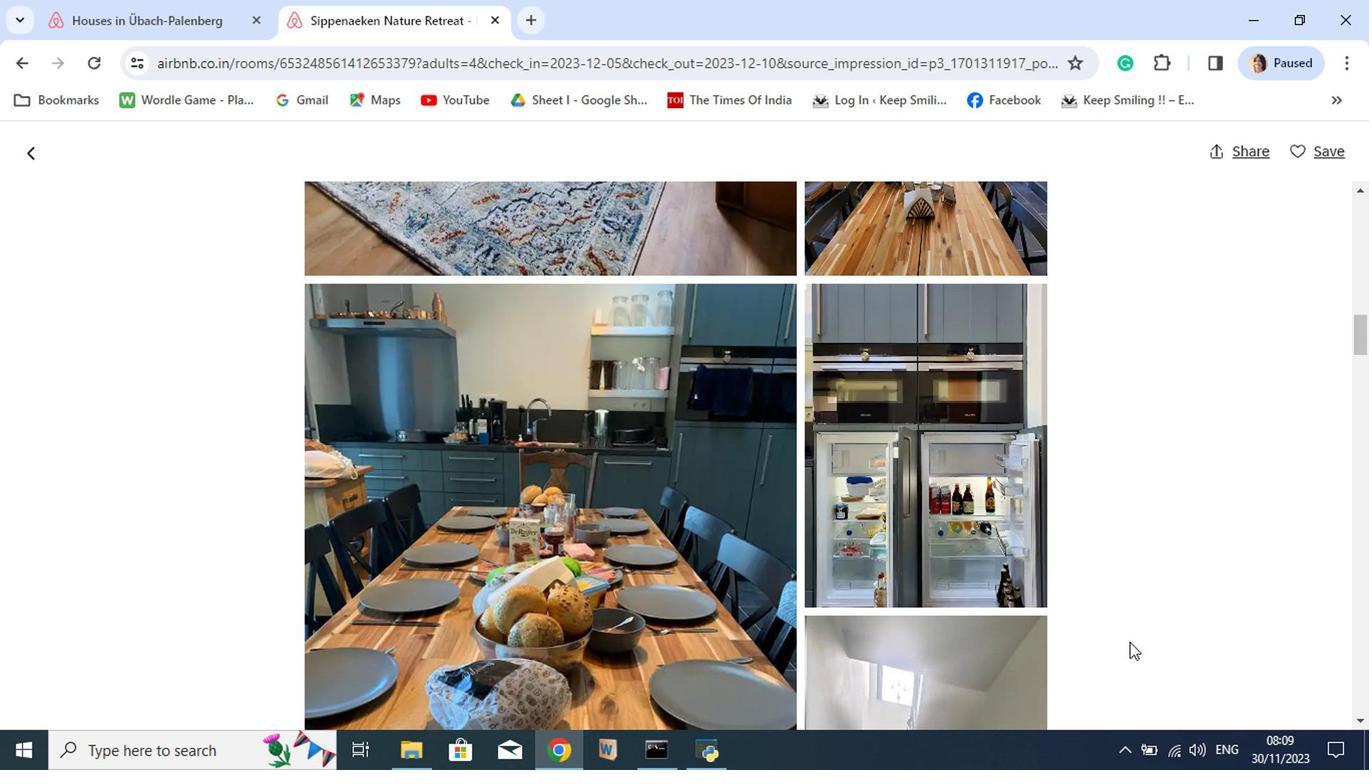 
Action: Mouse scrolled (1122, 641) with delta (0, 0)
Screenshot: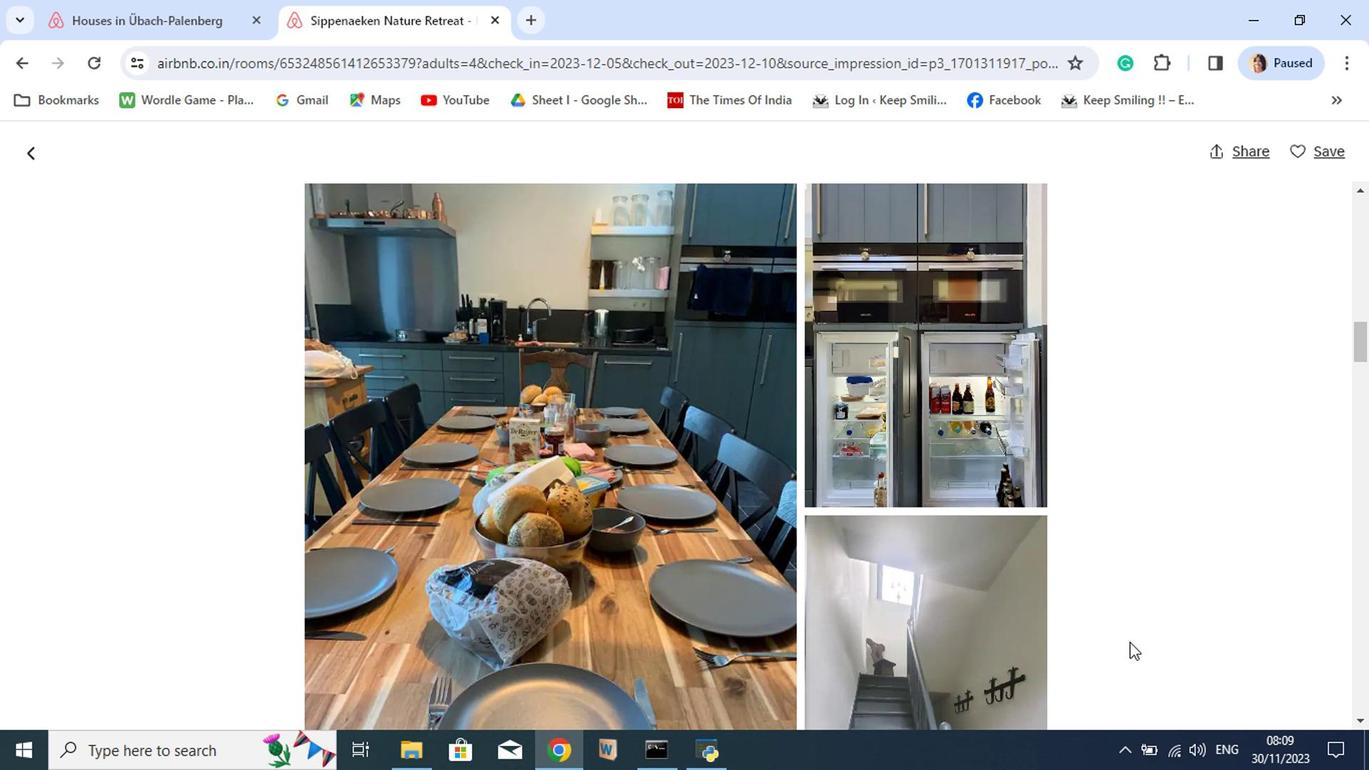 
Action: Mouse scrolled (1122, 641) with delta (0, 0)
Screenshot: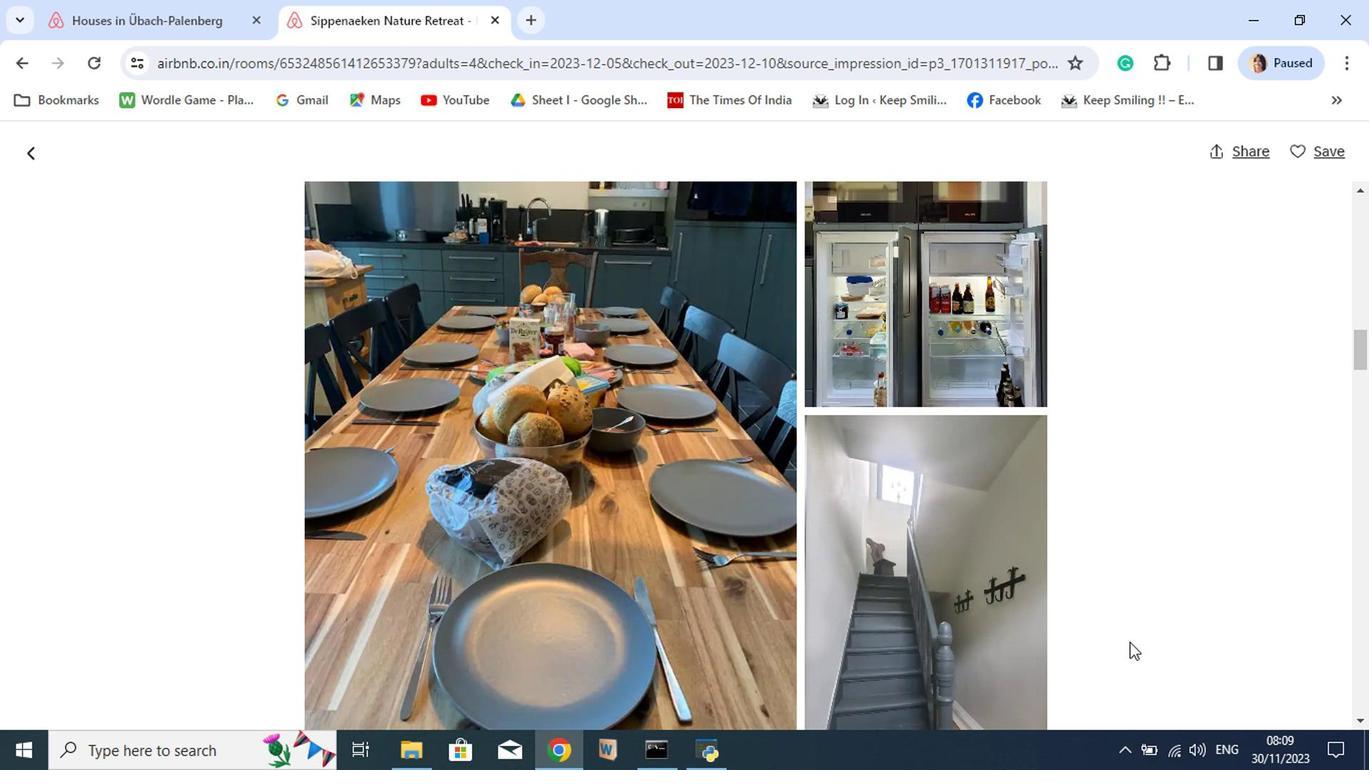 
Action: Mouse scrolled (1122, 641) with delta (0, 0)
Screenshot: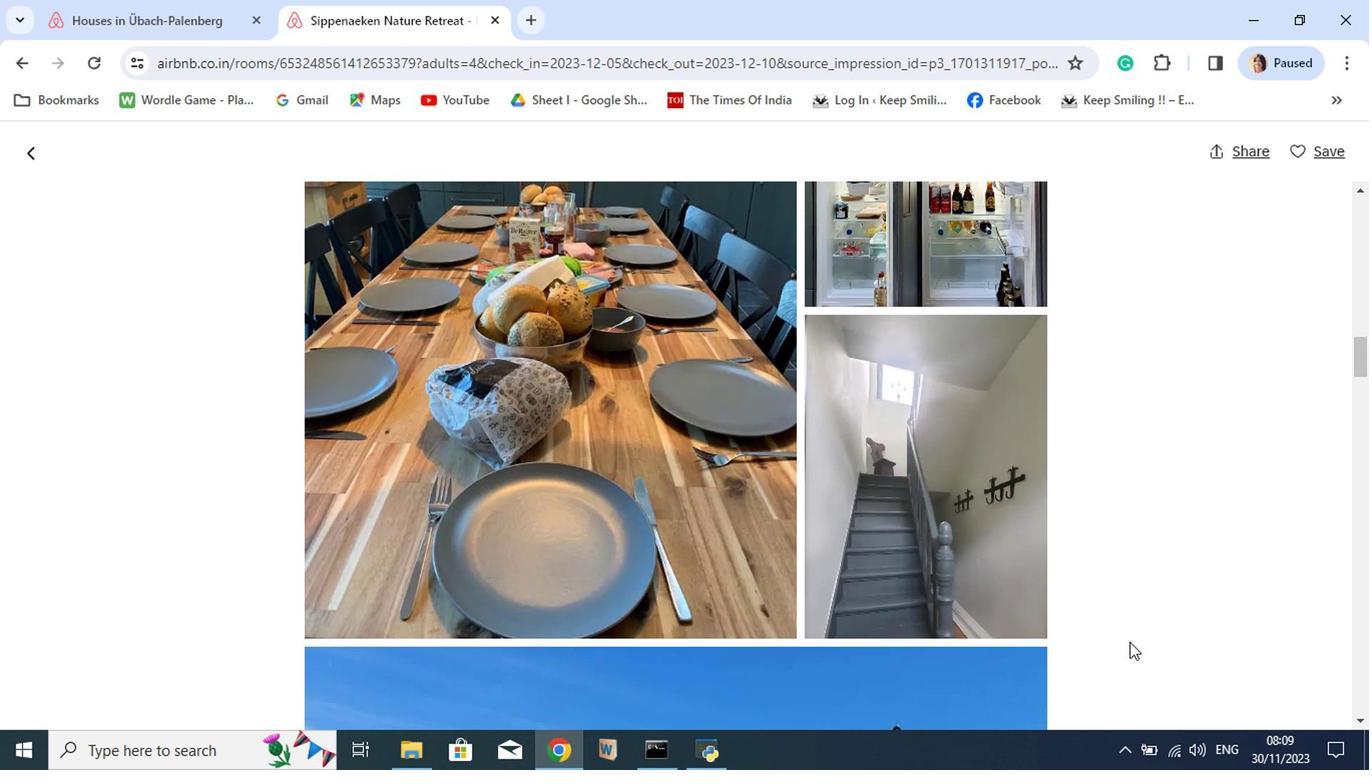 
Action: Mouse scrolled (1122, 641) with delta (0, 0)
Screenshot: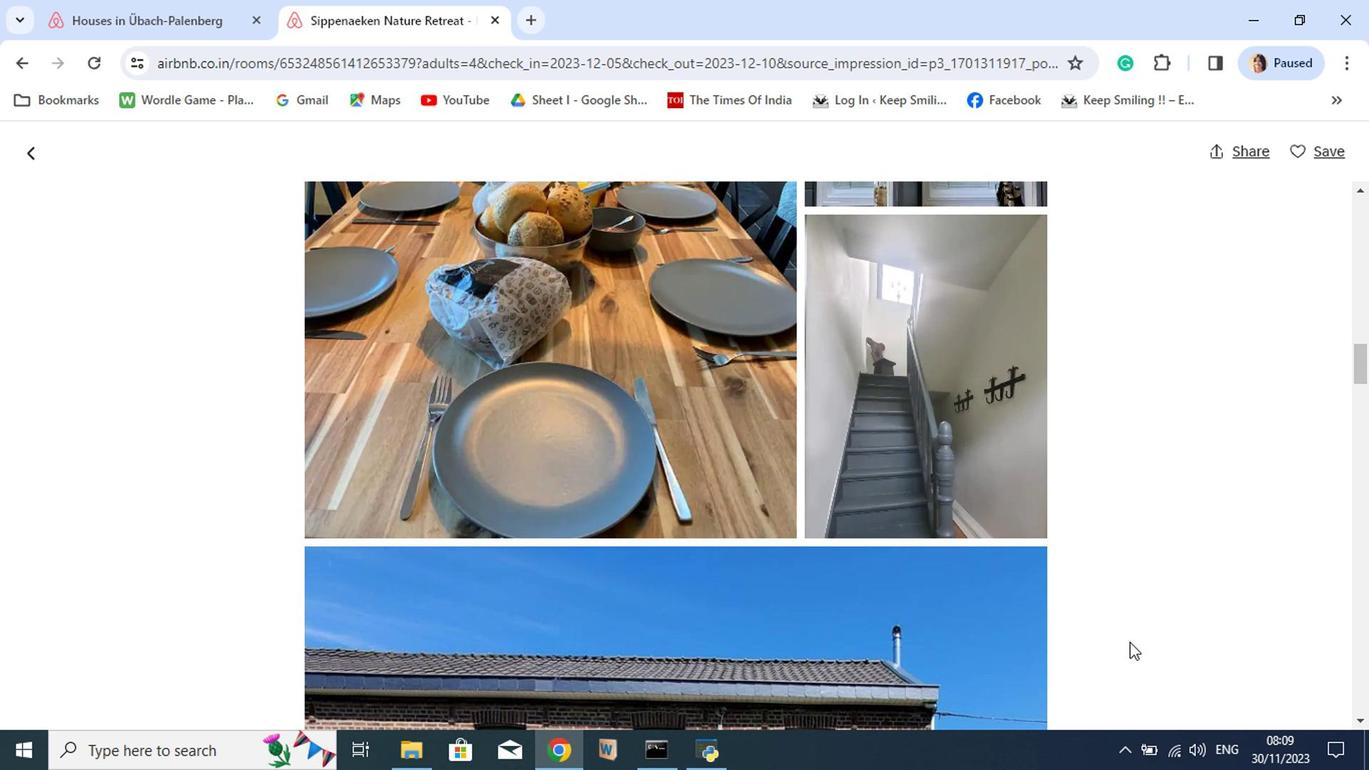 
Action: Mouse scrolled (1122, 641) with delta (0, 0)
Screenshot: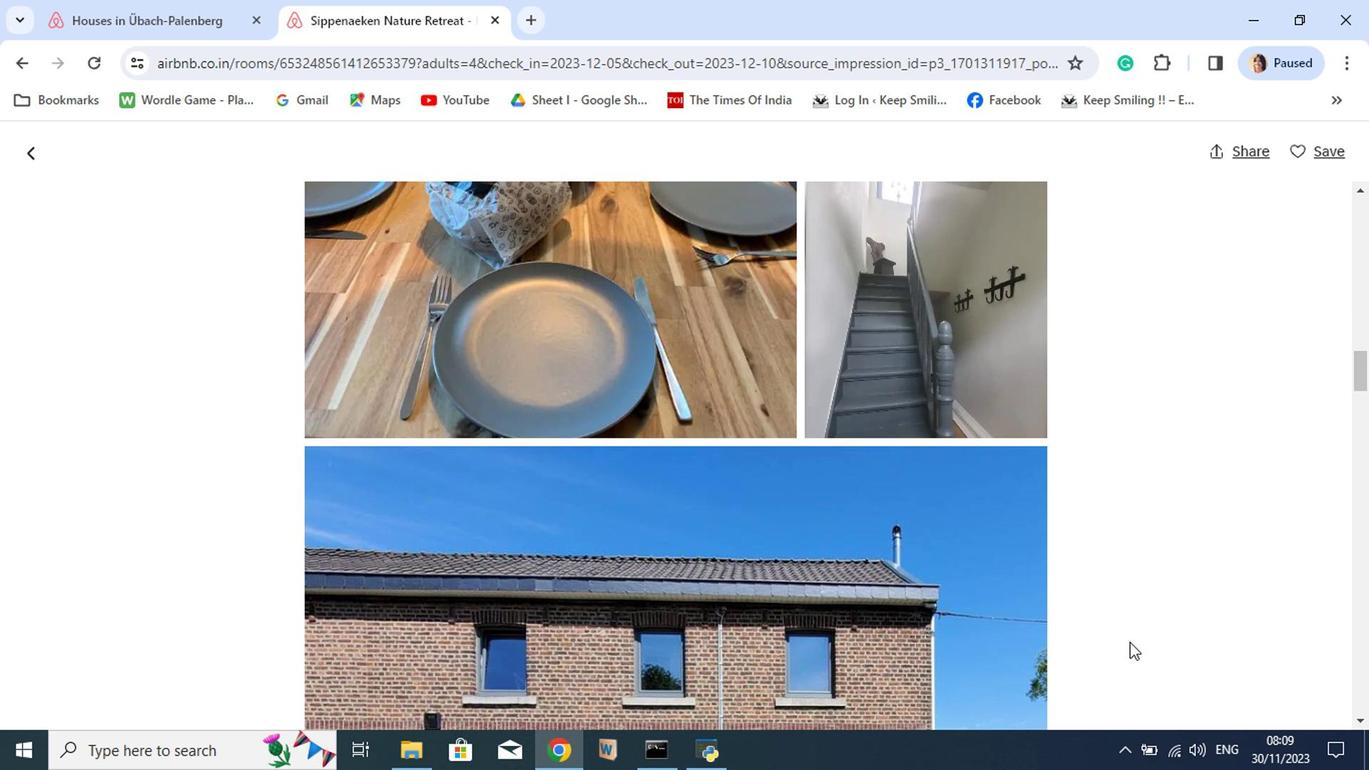 
Action: Mouse scrolled (1122, 641) with delta (0, 0)
Screenshot: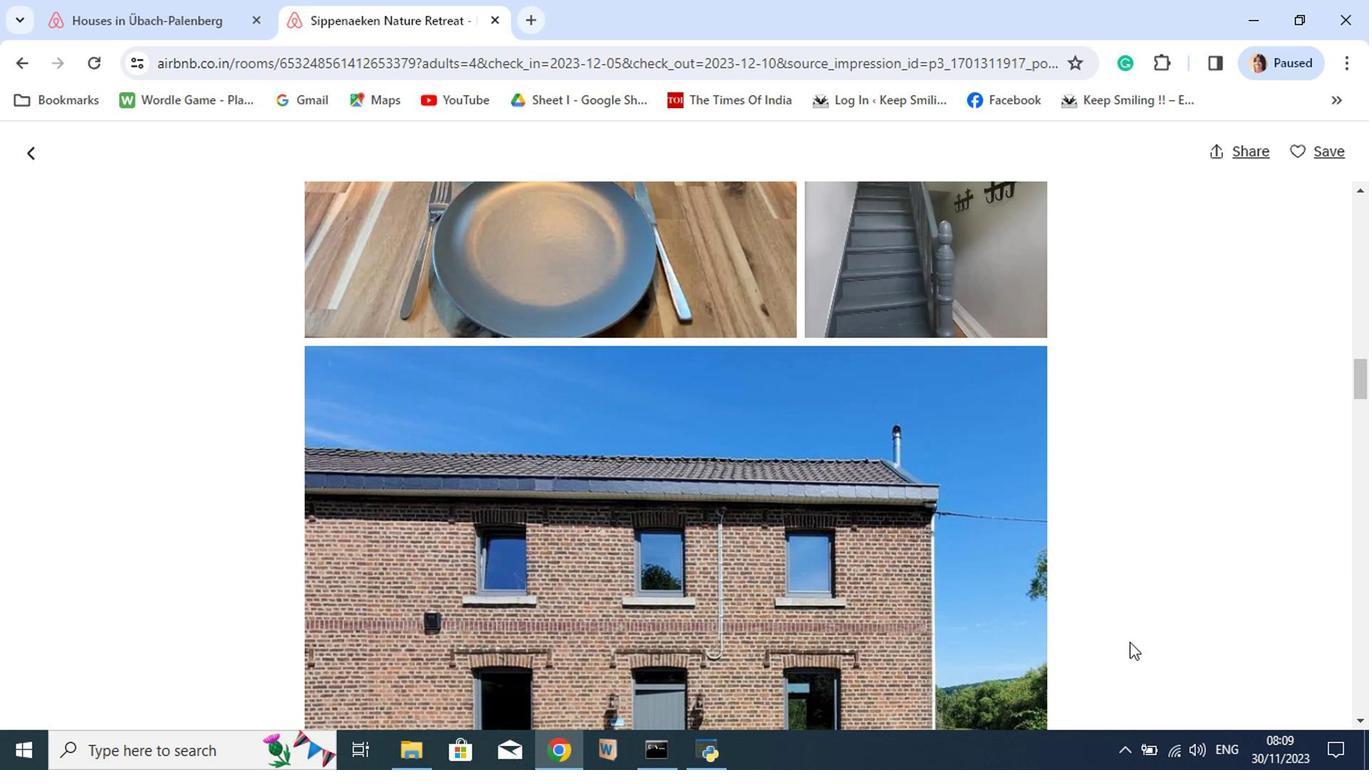 
Action: Mouse scrolled (1122, 641) with delta (0, 0)
Screenshot: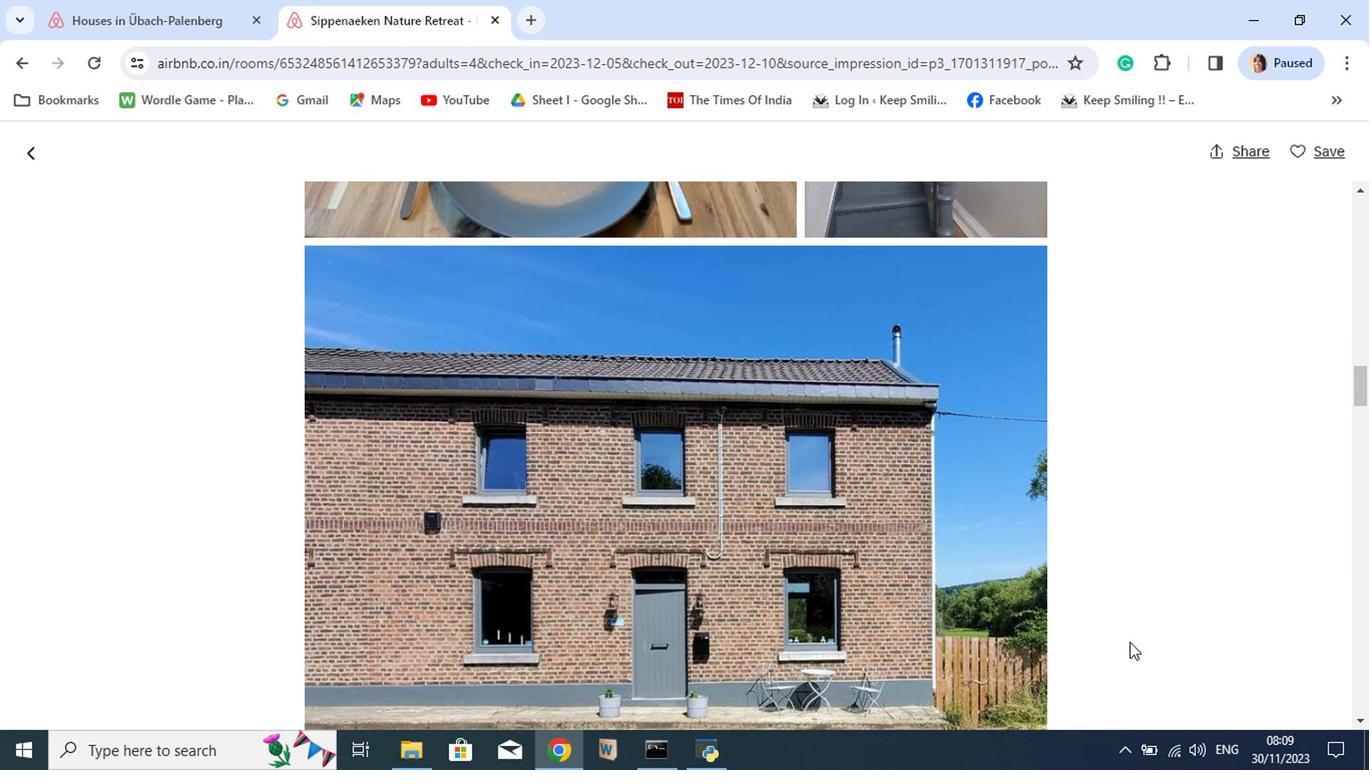 
Action: Mouse scrolled (1122, 641) with delta (0, 0)
Screenshot: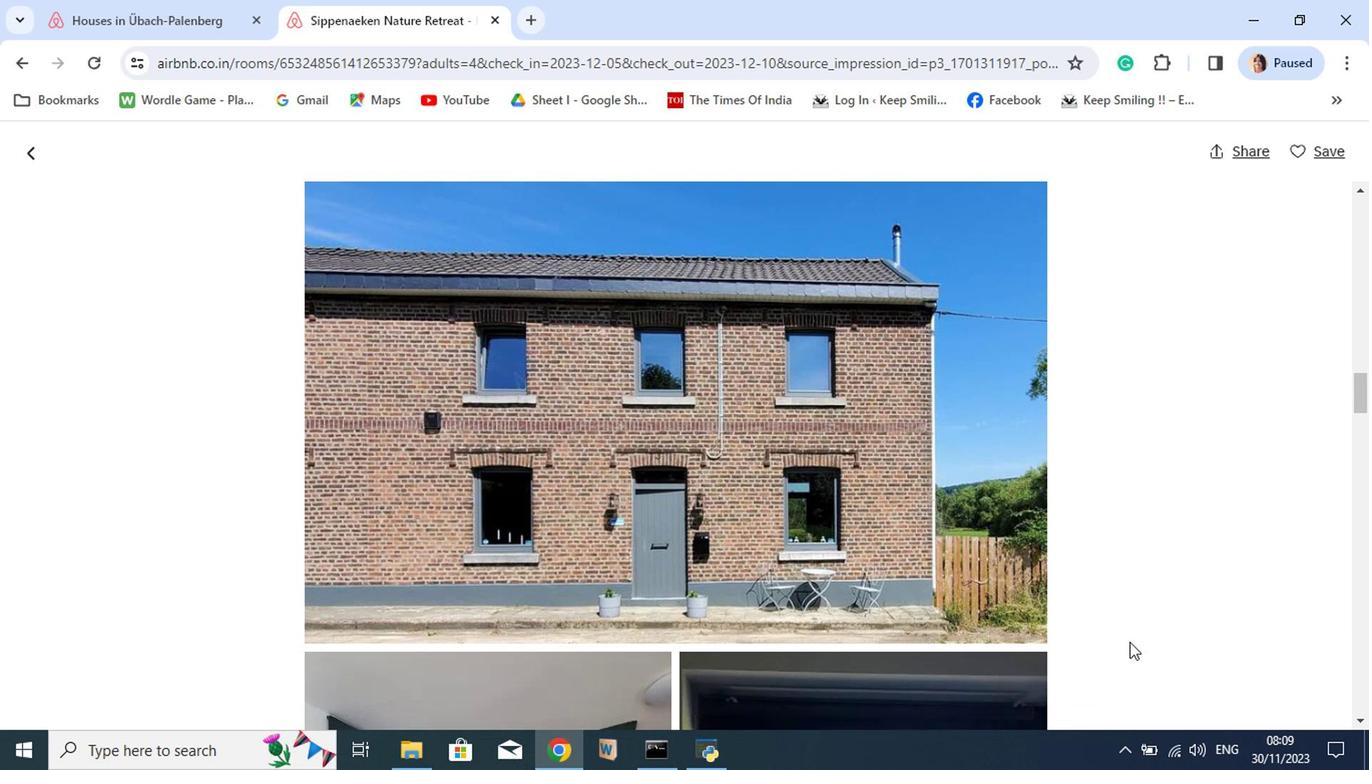 
Action: Mouse scrolled (1122, 641) with delta (0, 0)
Screenshot: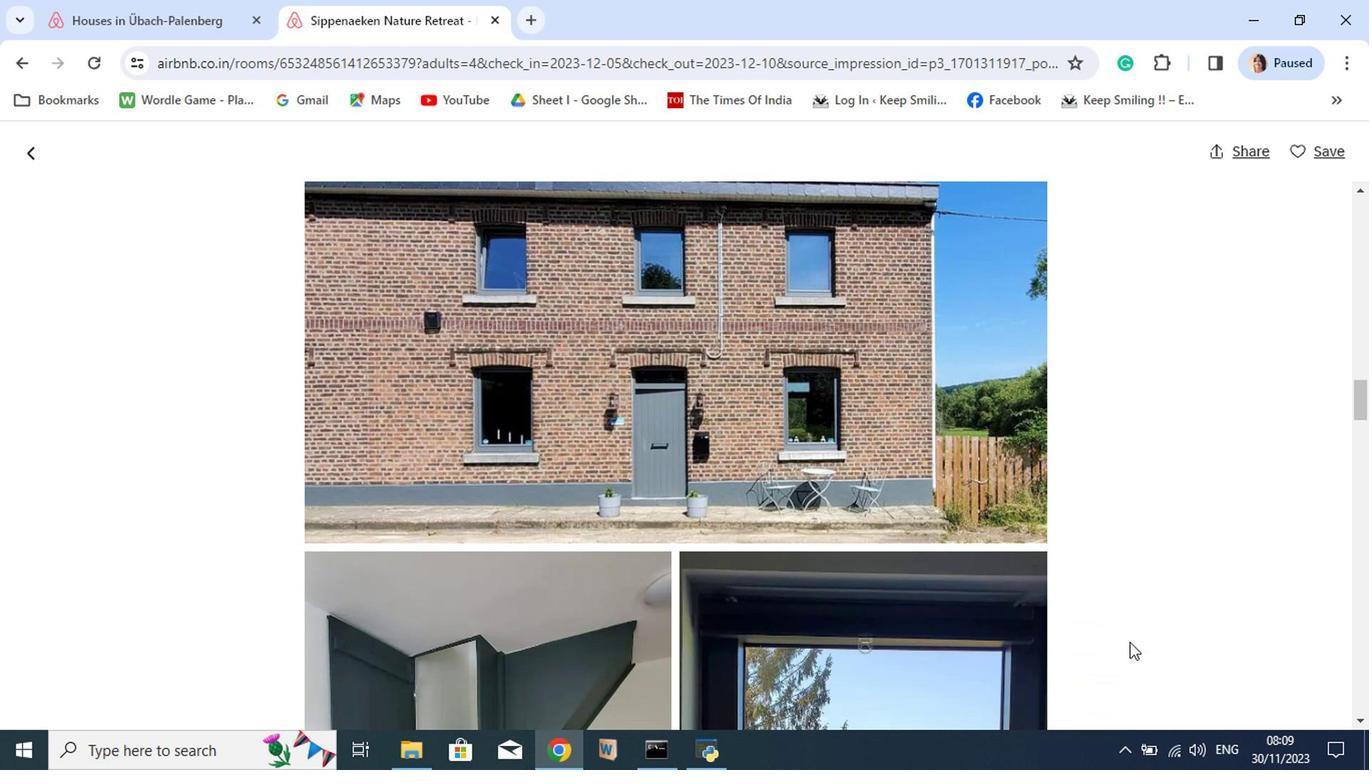 
Action: Mouse scrolled (1122, 641) with delta (0, 0)
Screenshot: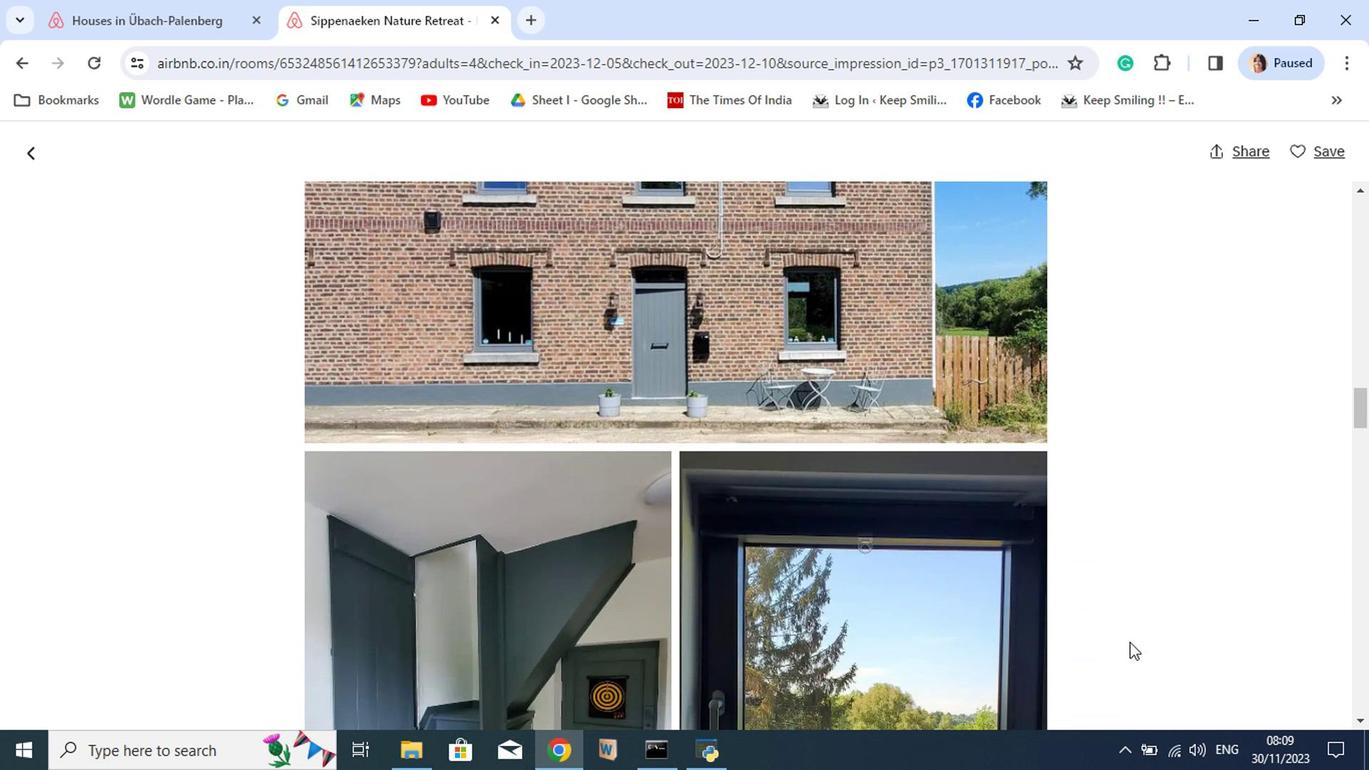 
Action: Mouse scrolled (1122, 641) with delta (0, 0)
Screenshot: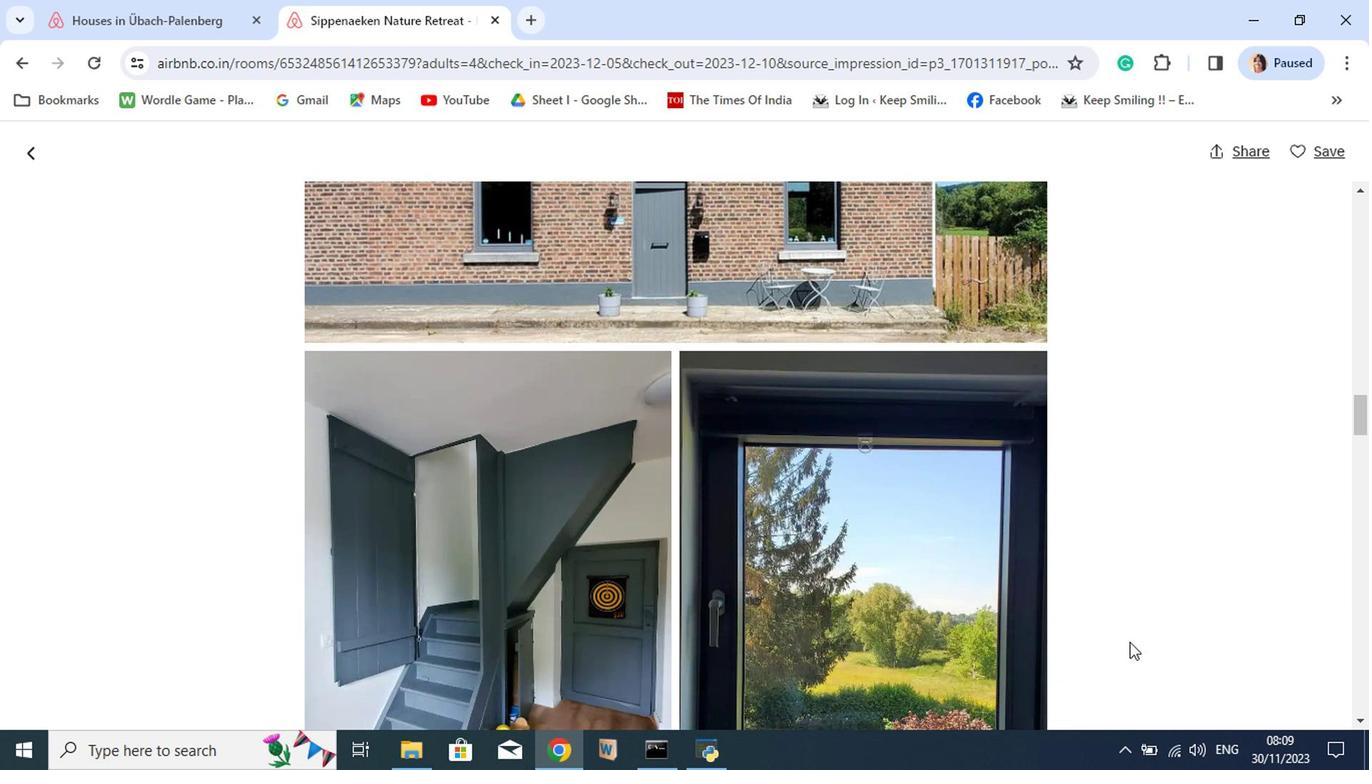 
Action: Mouse scrolled (1122, 641) with delta (0, 0)
Screenshot: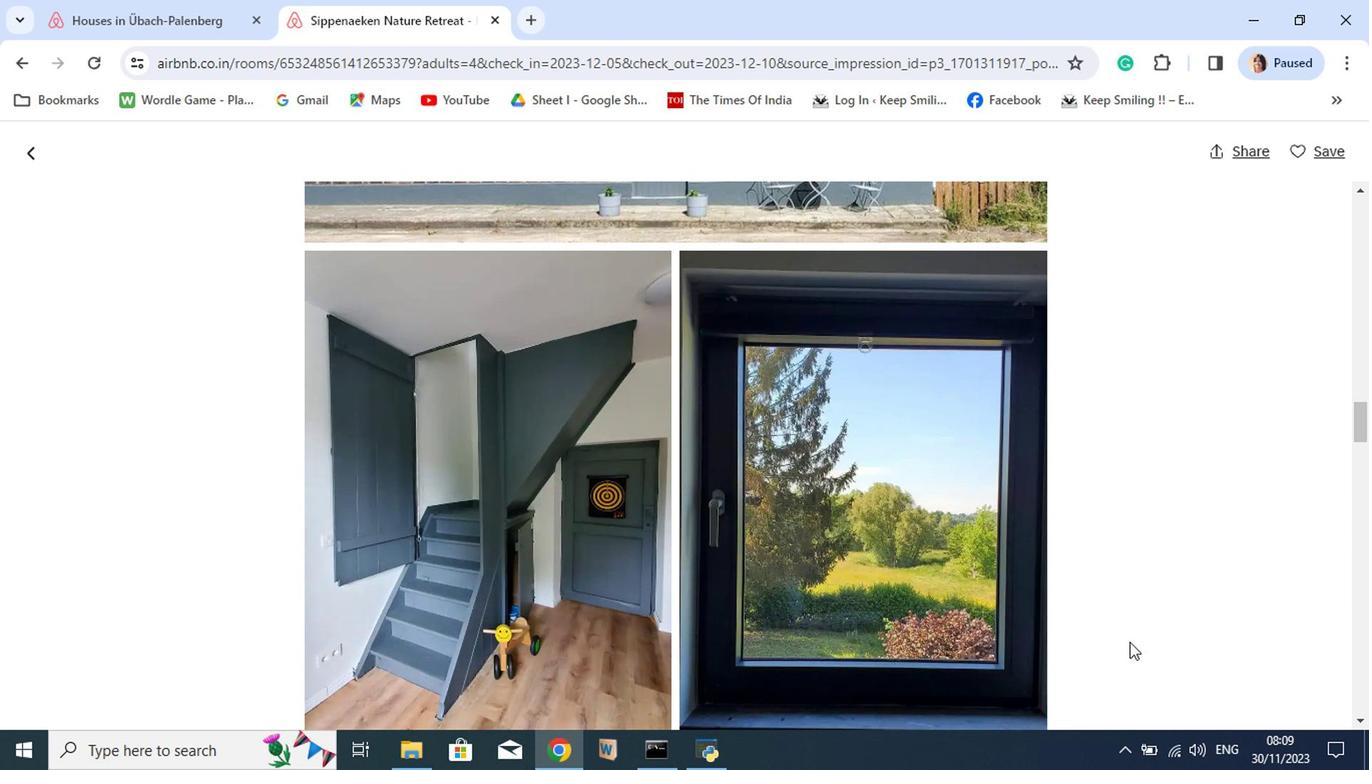 
Action: Mouse scrolled (1122, 641) with delta (0, 0)
Screenshot: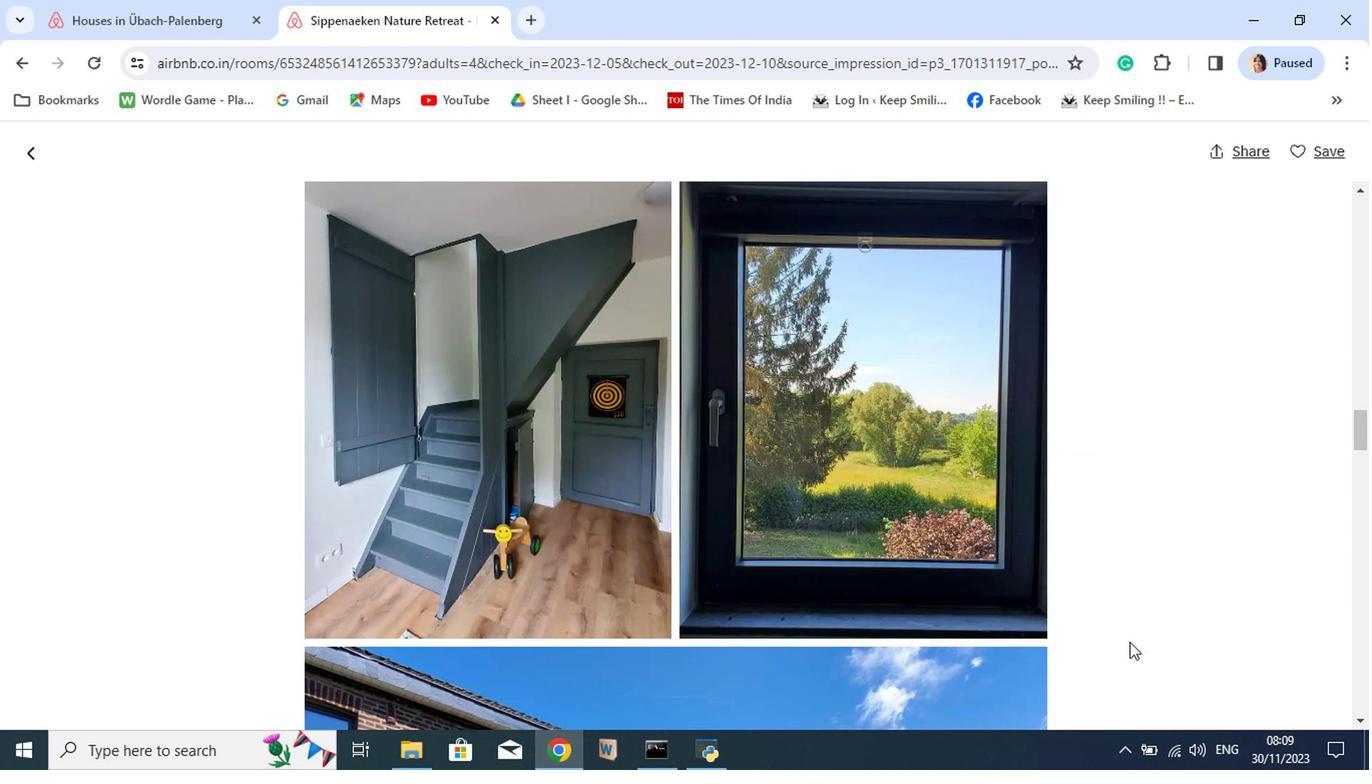 
Action: Mouse scrolled (1122, 641) with delta (0, 0)
Screenshot: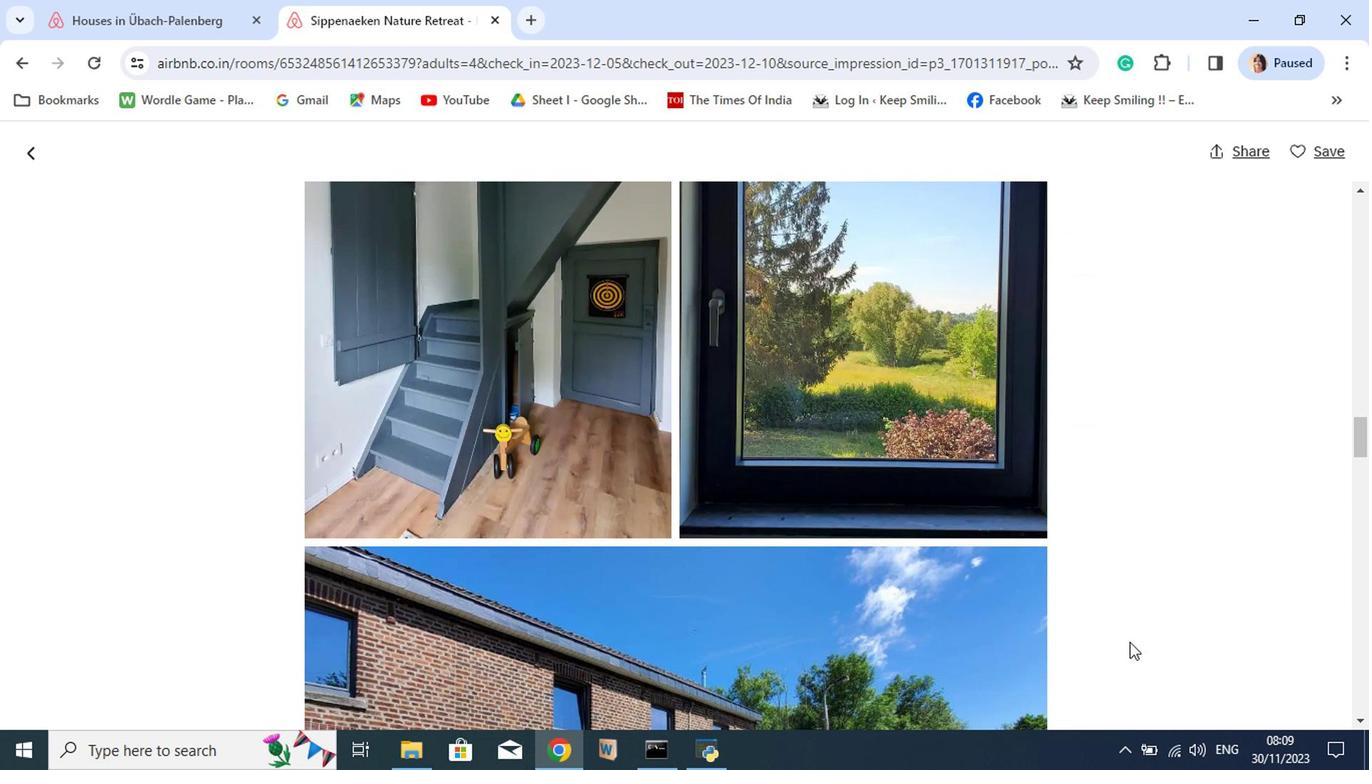 
Action: Mouse scrolled (1122, 641) with delta (0, 0)
Screenshot: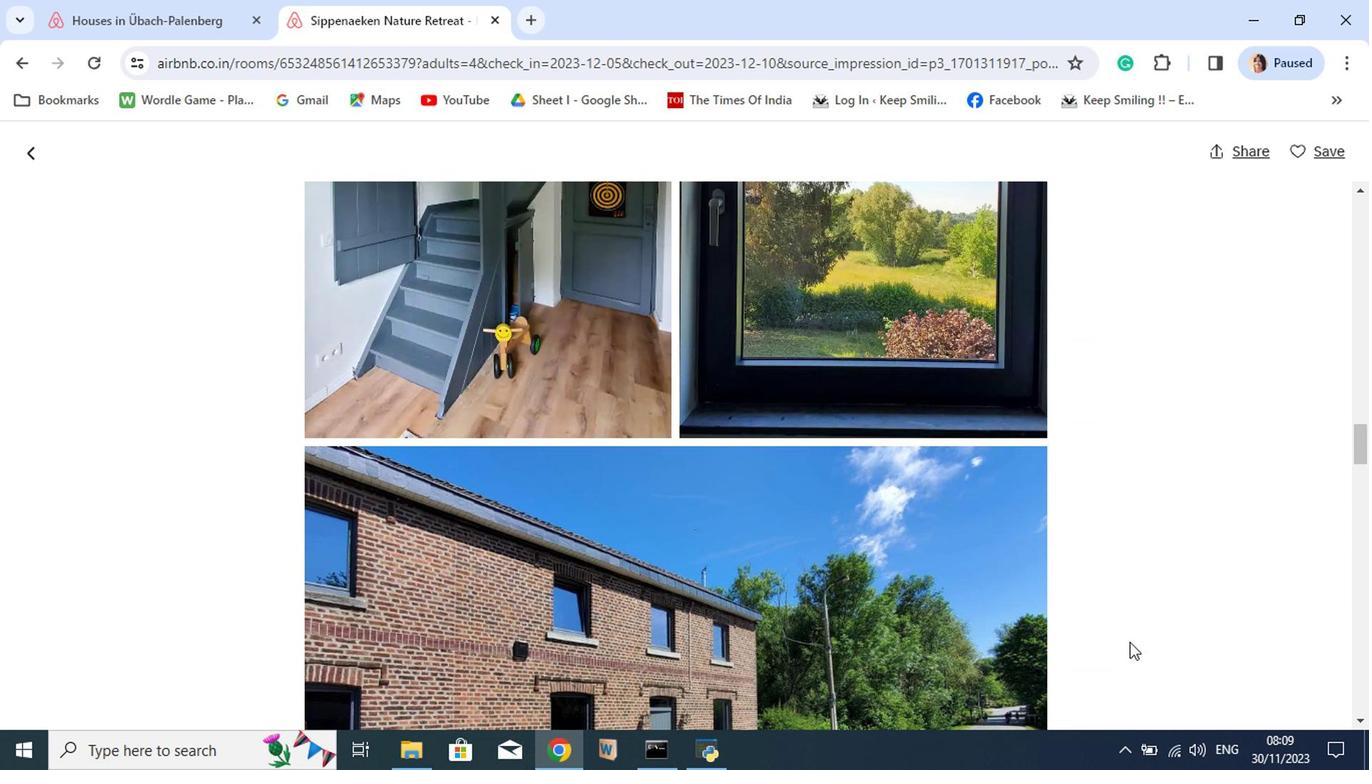 
Action: Mouse scrolled (1122, 641) with delta (0, 0)
Screenshot: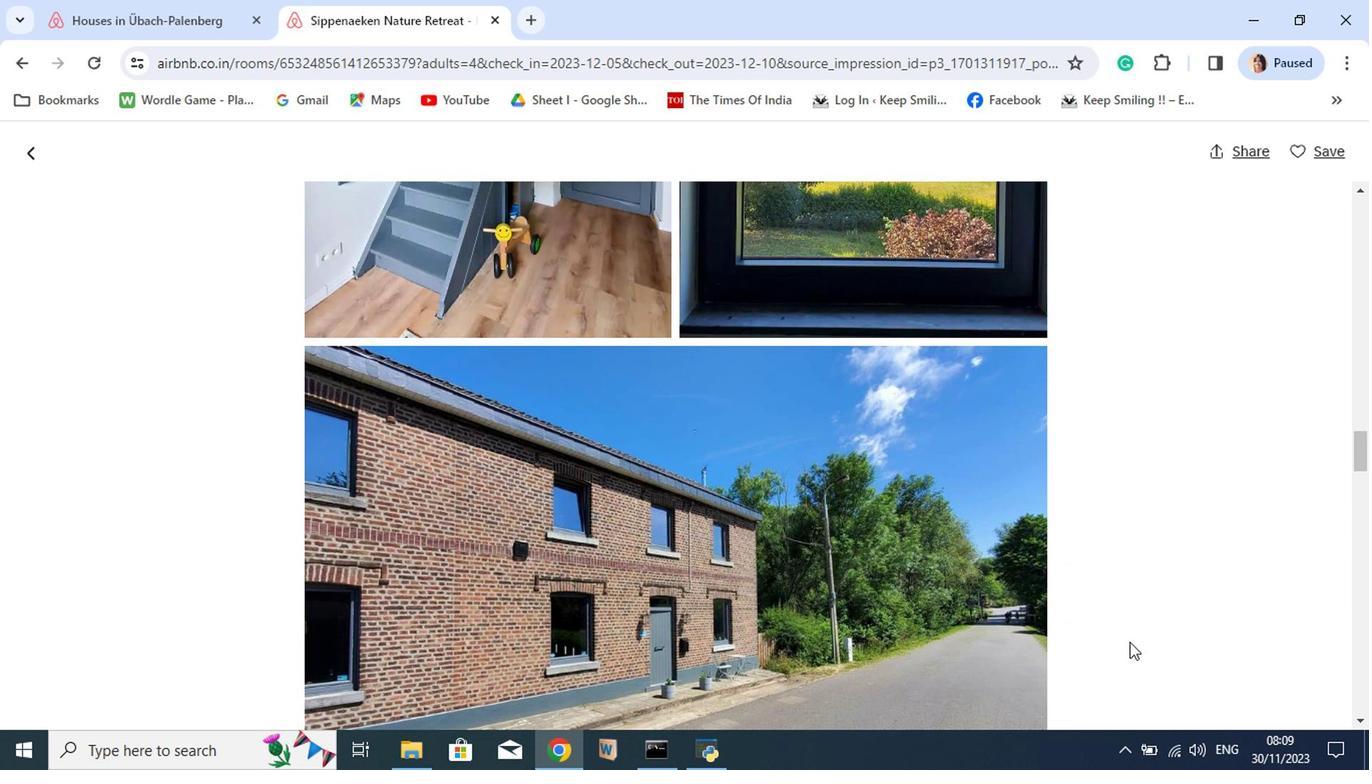 
Action: Mouse scrolled (1122, 641) with delta (0, 0)
Screenshot: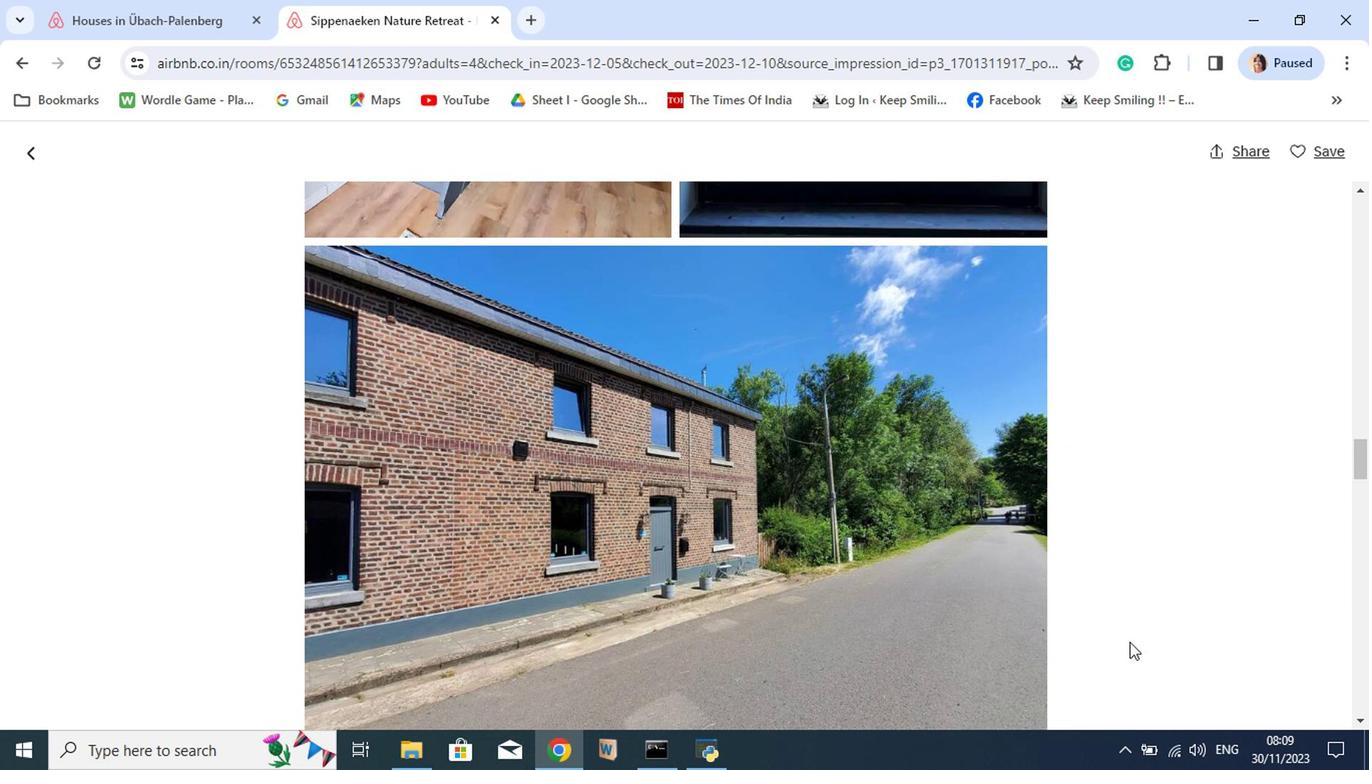 
Action: Mouse scrolled (1122, 641) with delta (0, 0)
Screenshot: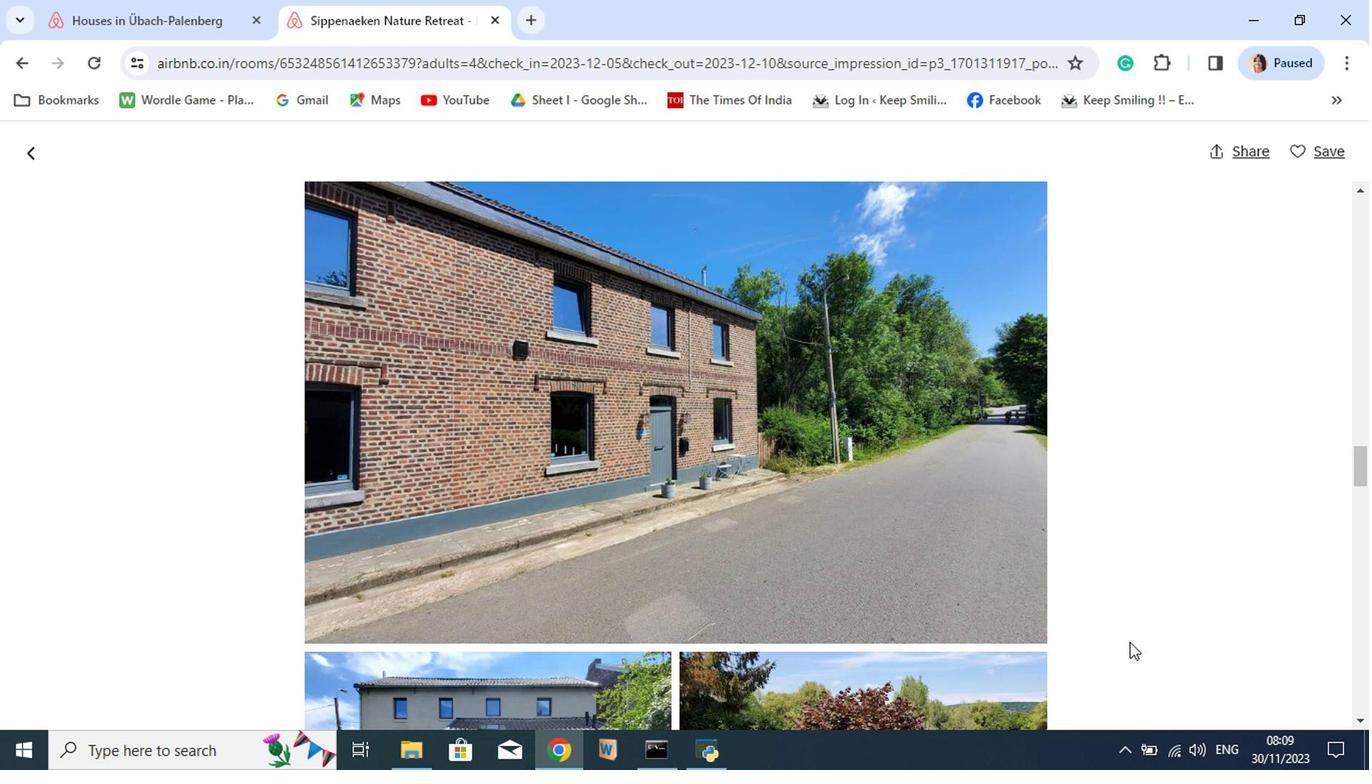 
Action: Mouse scrolled (1122, 641) with delta (0, 0)
Screenshot: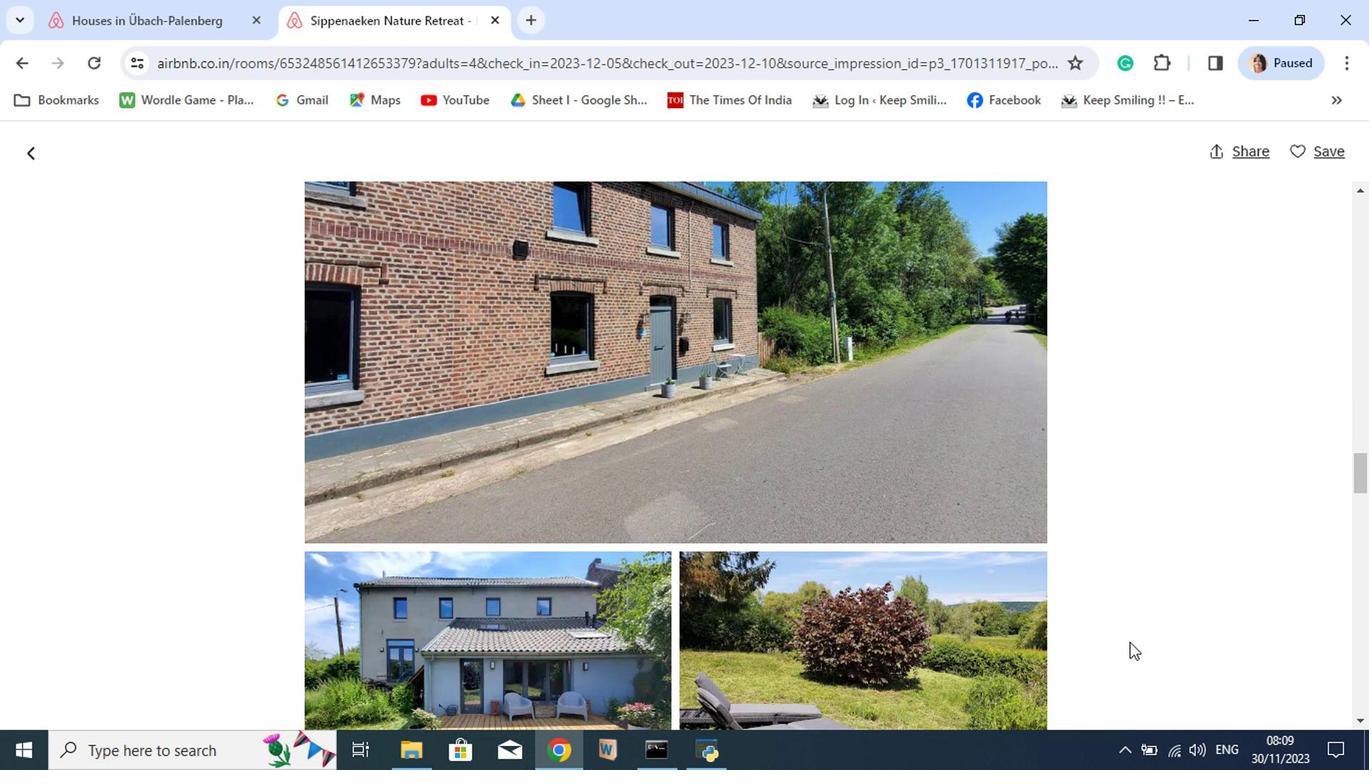 
Action: Mouse scrolled (1122, 641) with delta (0, 0)
Screenshot: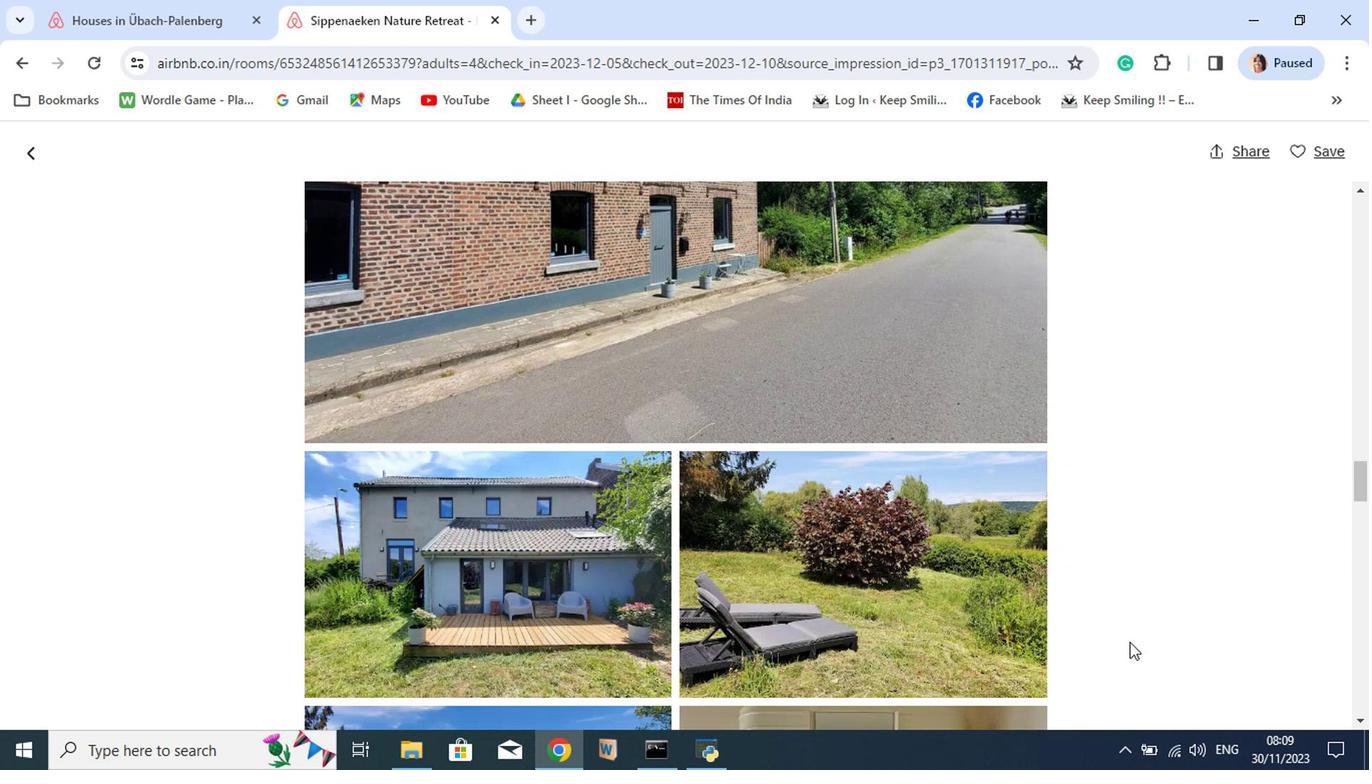 
Action: Mouse scrolled (1122, 641) with delta (0, 0)
Screenshot: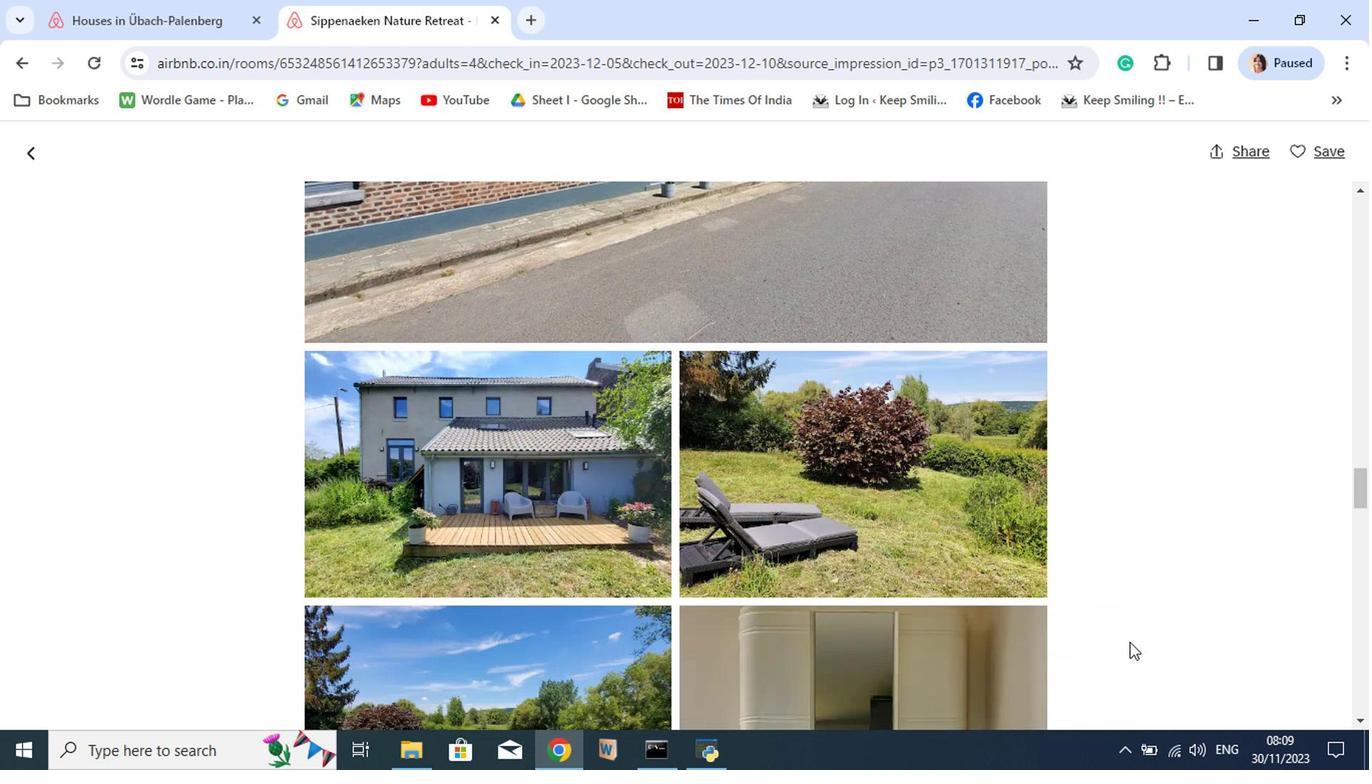 
Action: Mouse scrolled (1122, 641) with delta (0, 0)
Screenshot: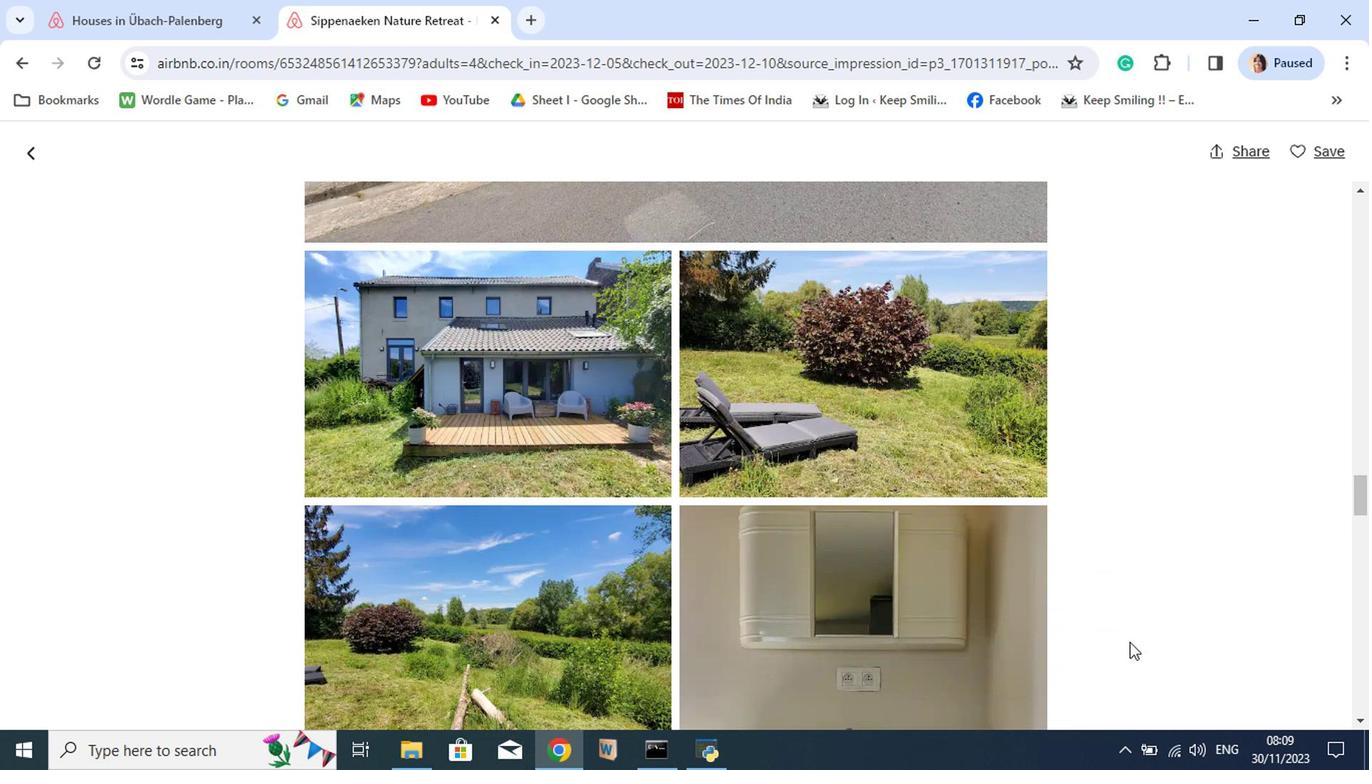 
Action: Mouse scrolled (1122, 641) with delta (0, 0)
Screenshot: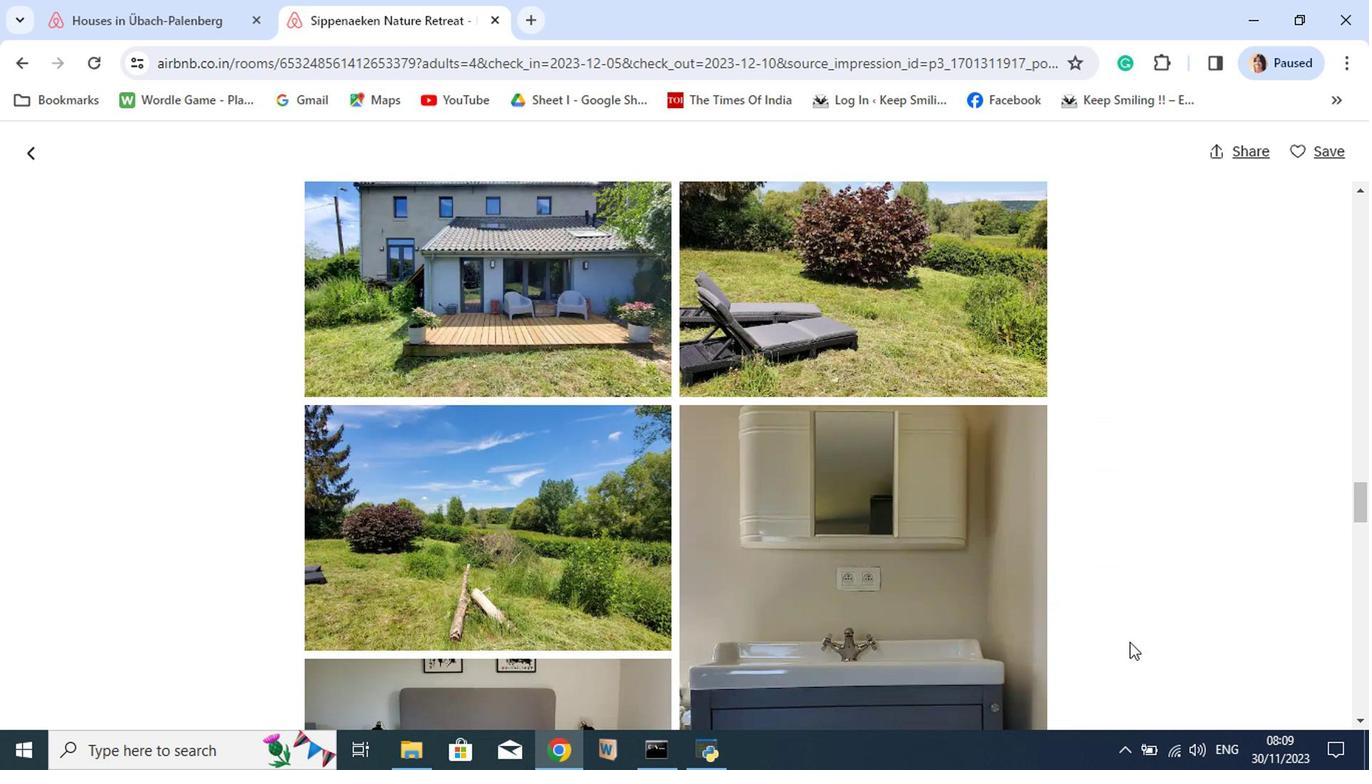 
Action: Mouse scrolled (1122, 641) with delta (0, 0)
Screenshot: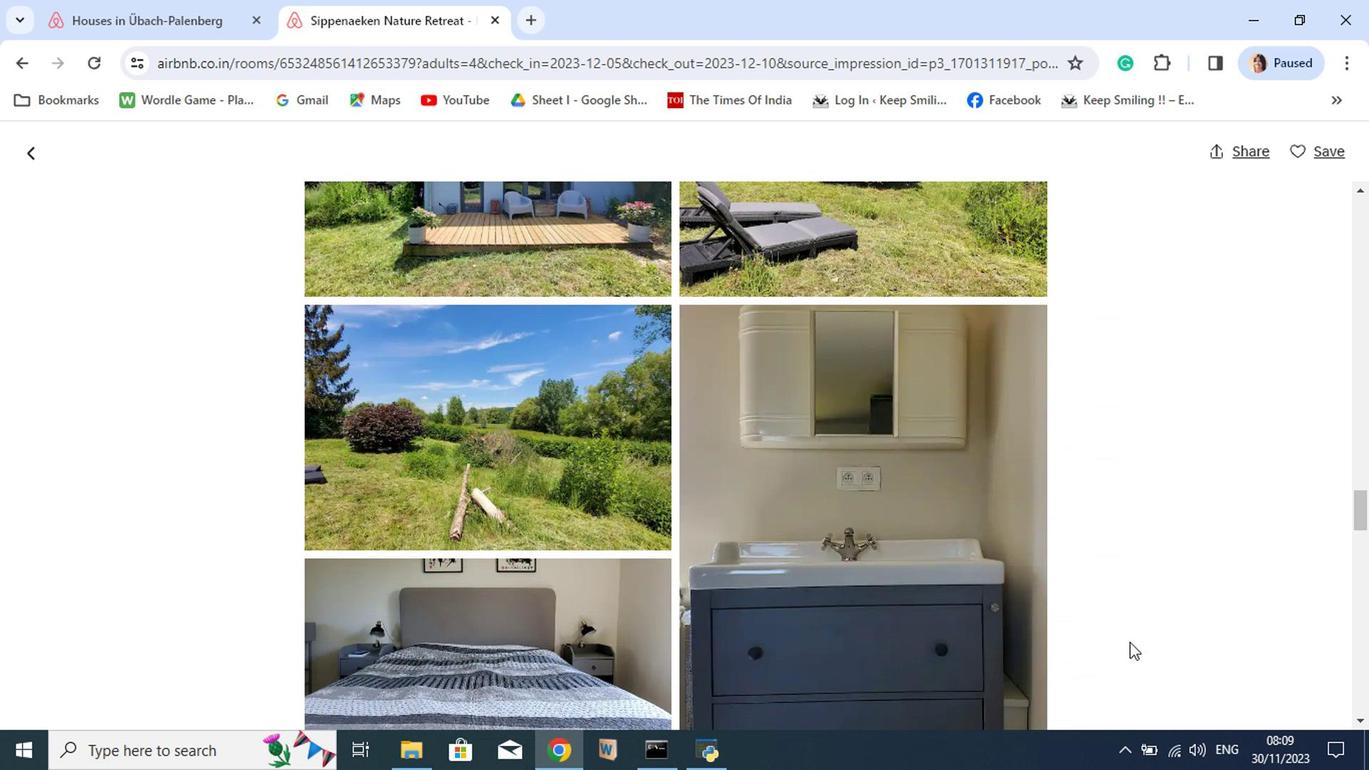 
Action: Mouse scrolled (1122, 641) with delta (0, 0)
Screenshot: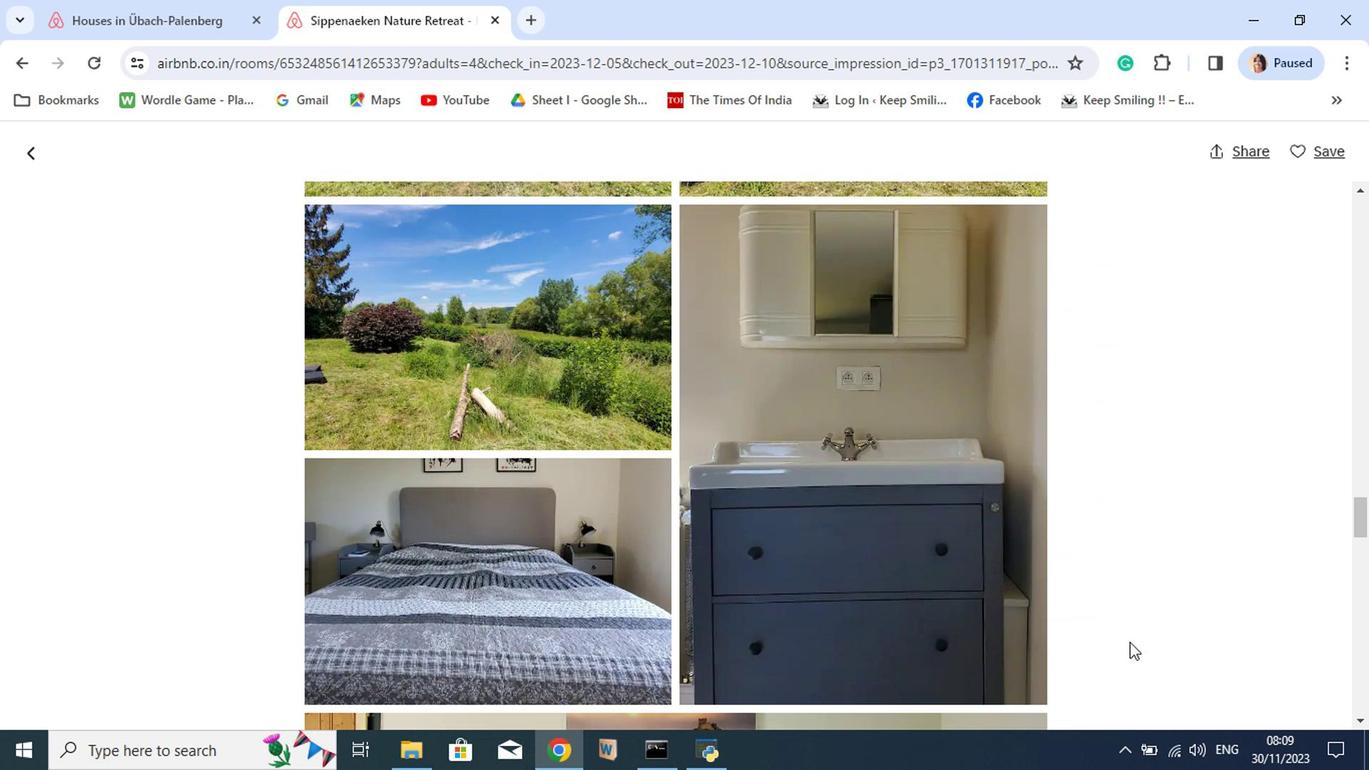 
Action: Mouse scrolled (1122, 641) with delta (0, 0)
Screenshot: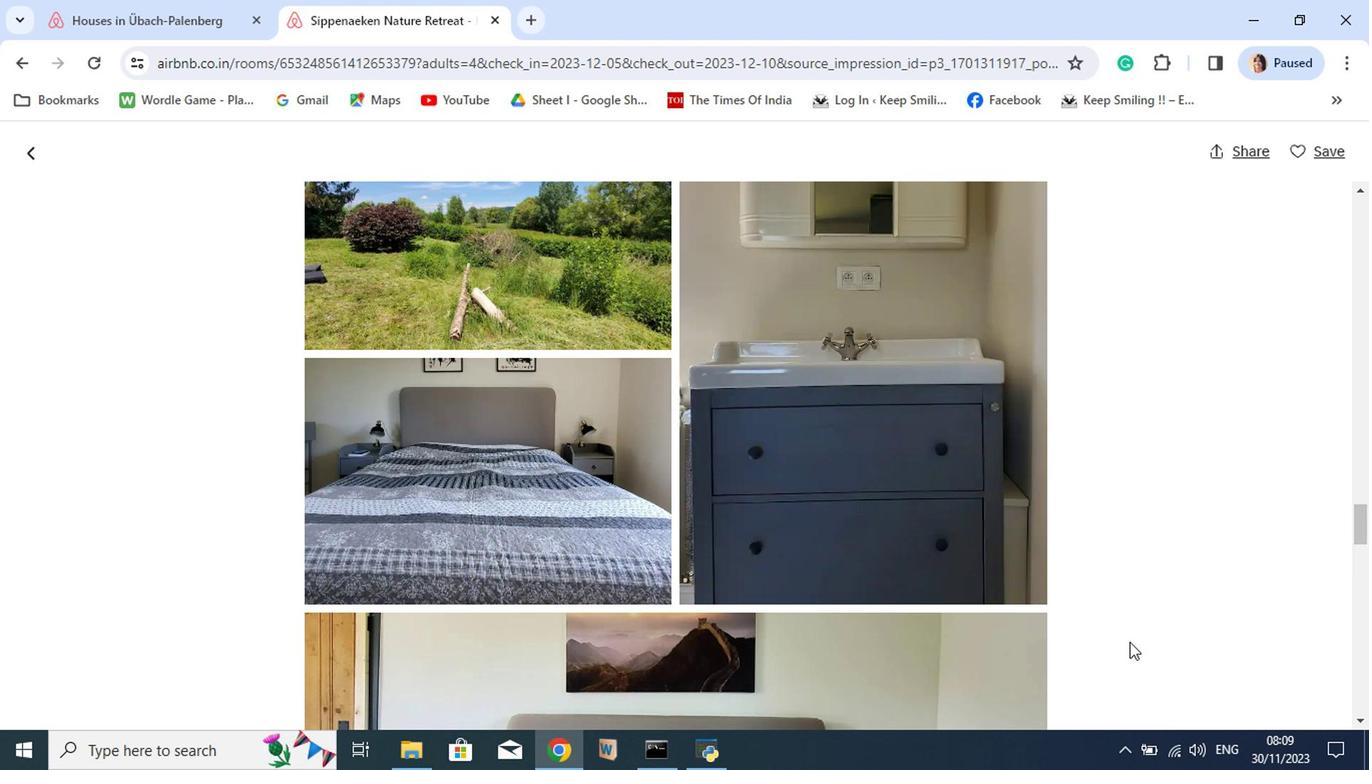 
Action: Mouse scrolled (1122, 641) with delta (0, 0)
Screenshot: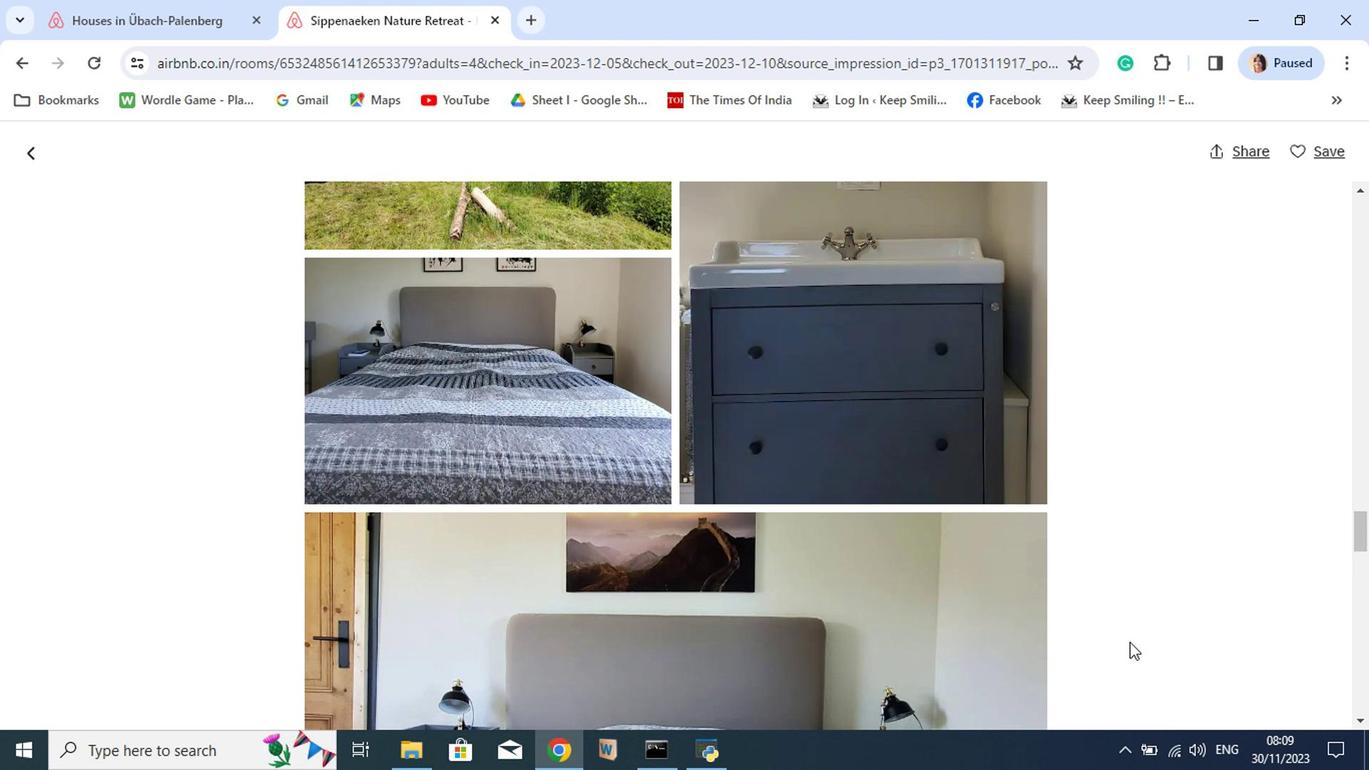 
Action: Mouse scrolled (1122, 641) with delta (0, 0)
Screenshot: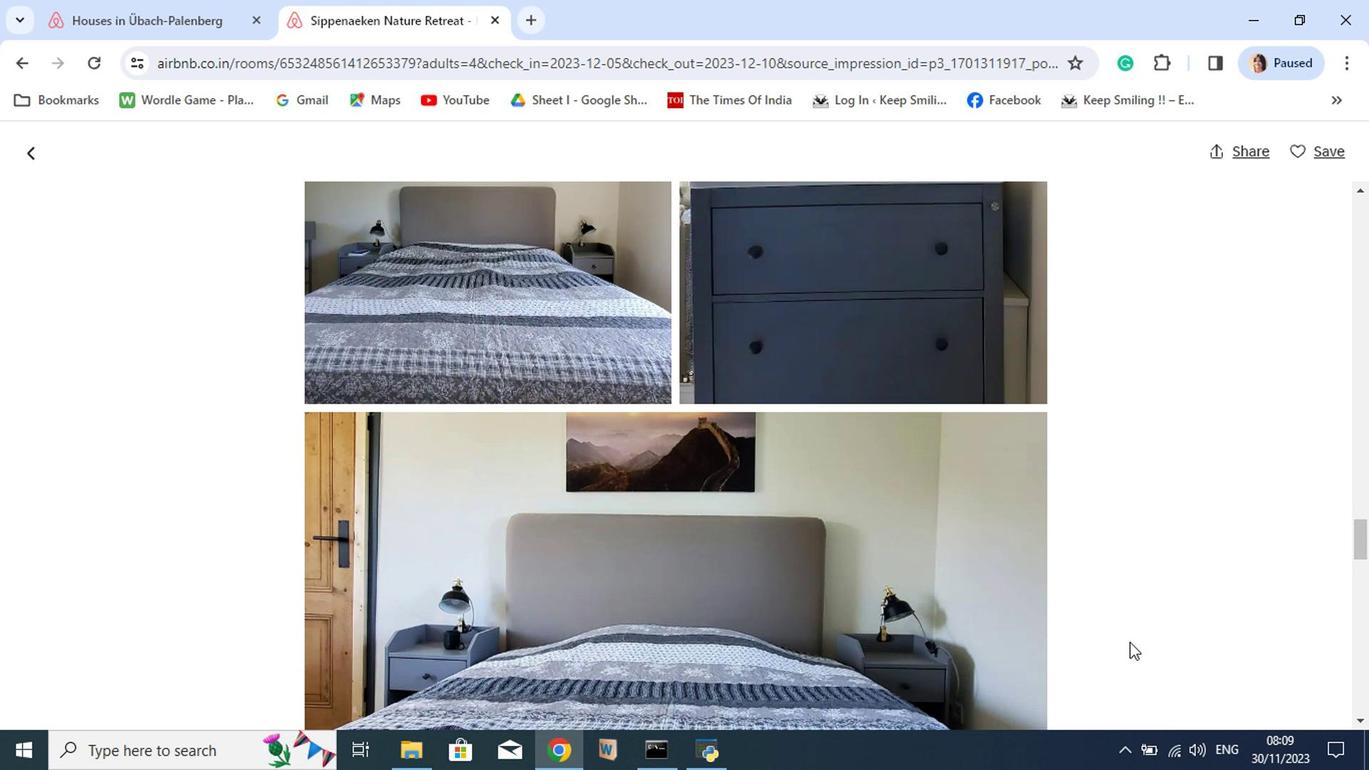 
Action: Mouse scrolled (1122, 641) with delta (0, 0)
Screenshot: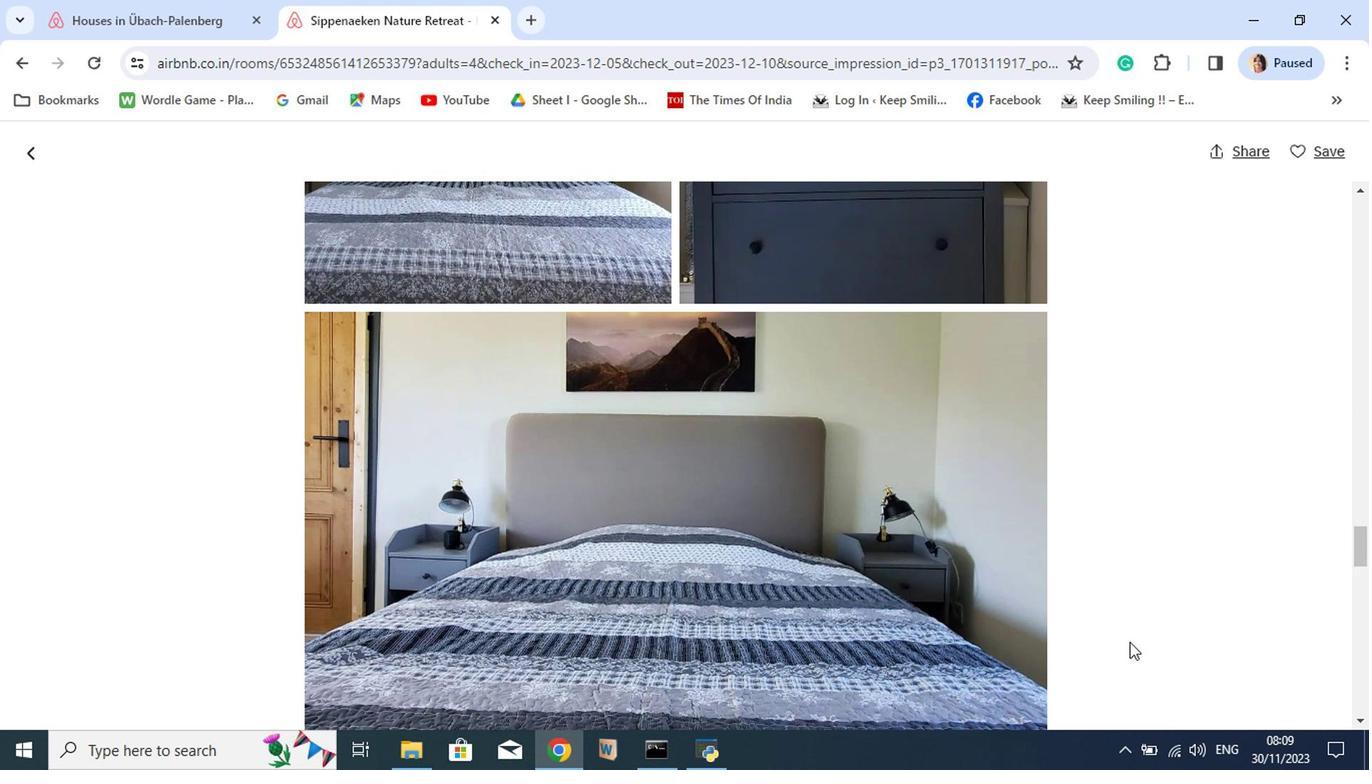 
Action: Mouse scrolled (1122, 641) with delta (0, 0)
Screenshot: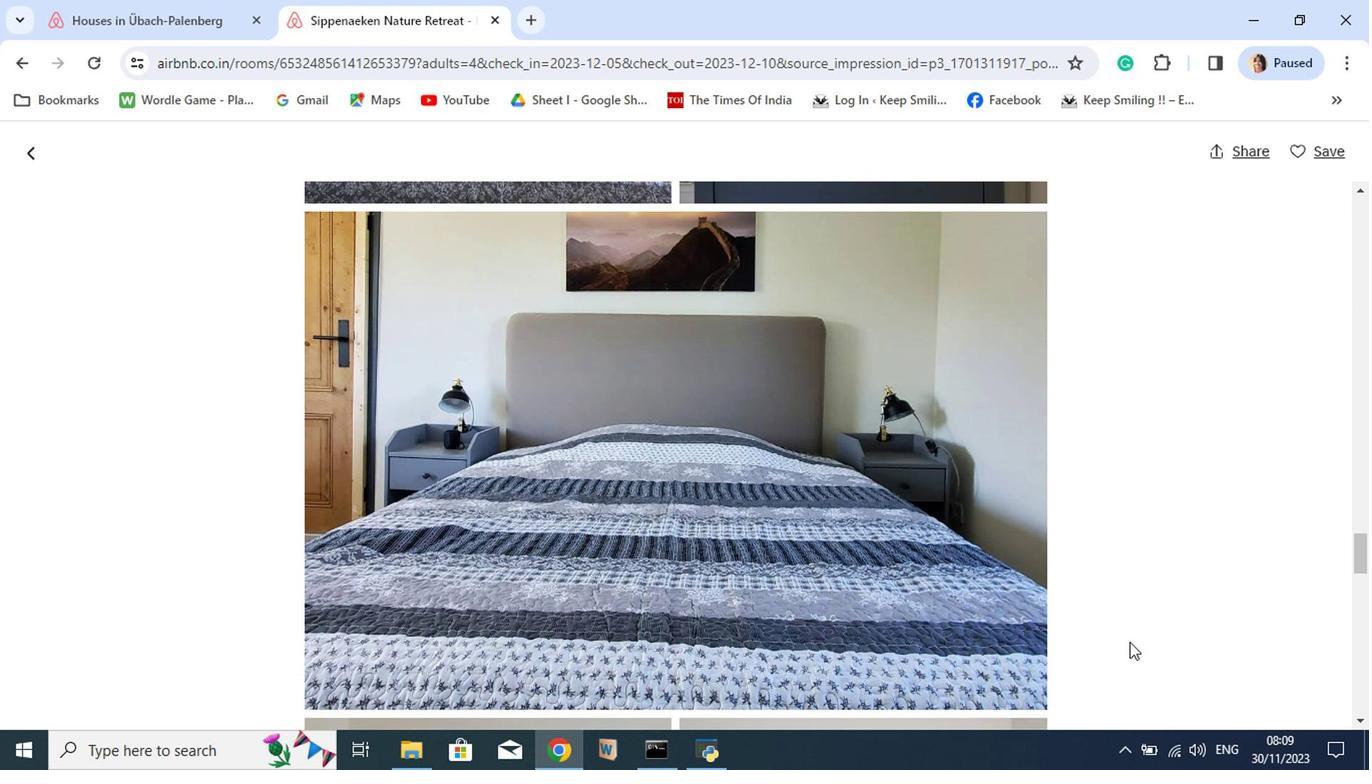 
Action: Mouse scrolled (1122, 641) with delta (0, 0)
Screenshot: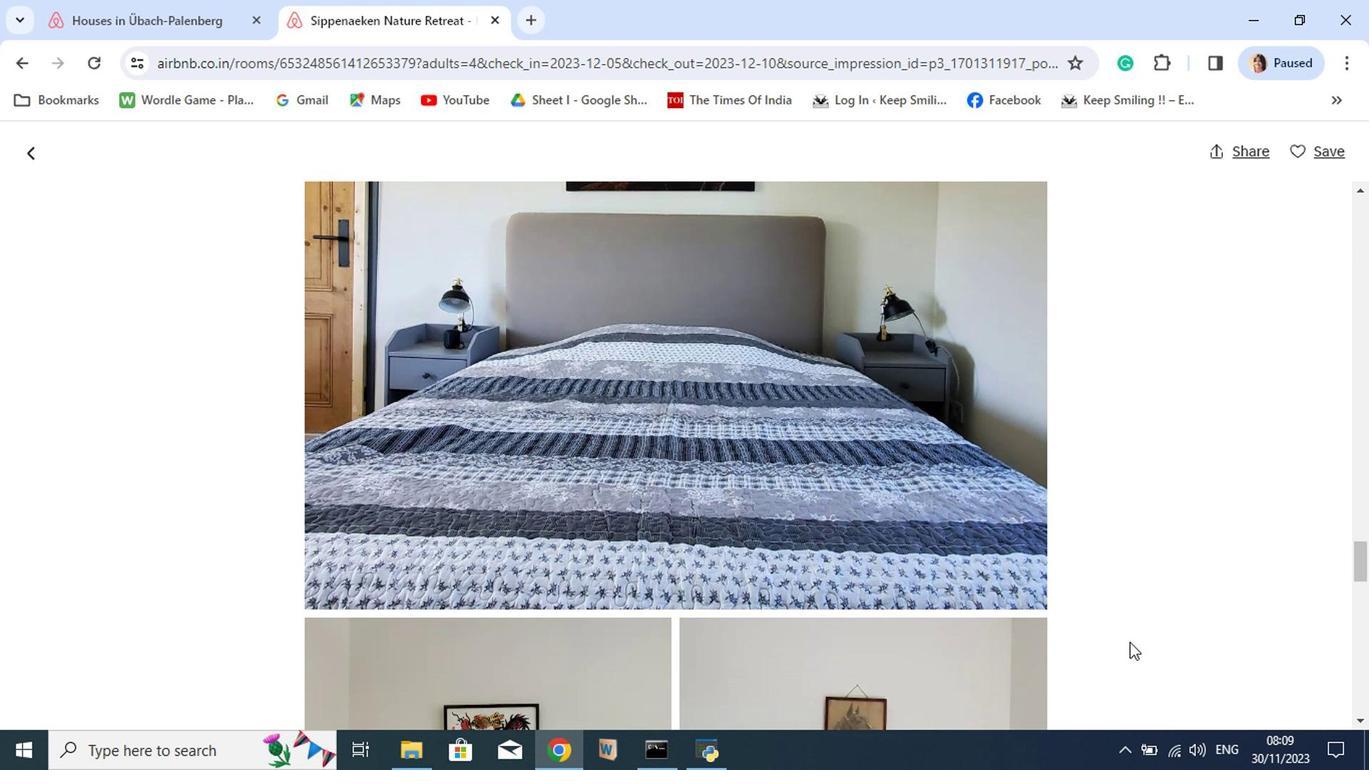 
Action: Mouse scrolled (1122, 641) with delta (0, 0)
Screenshot: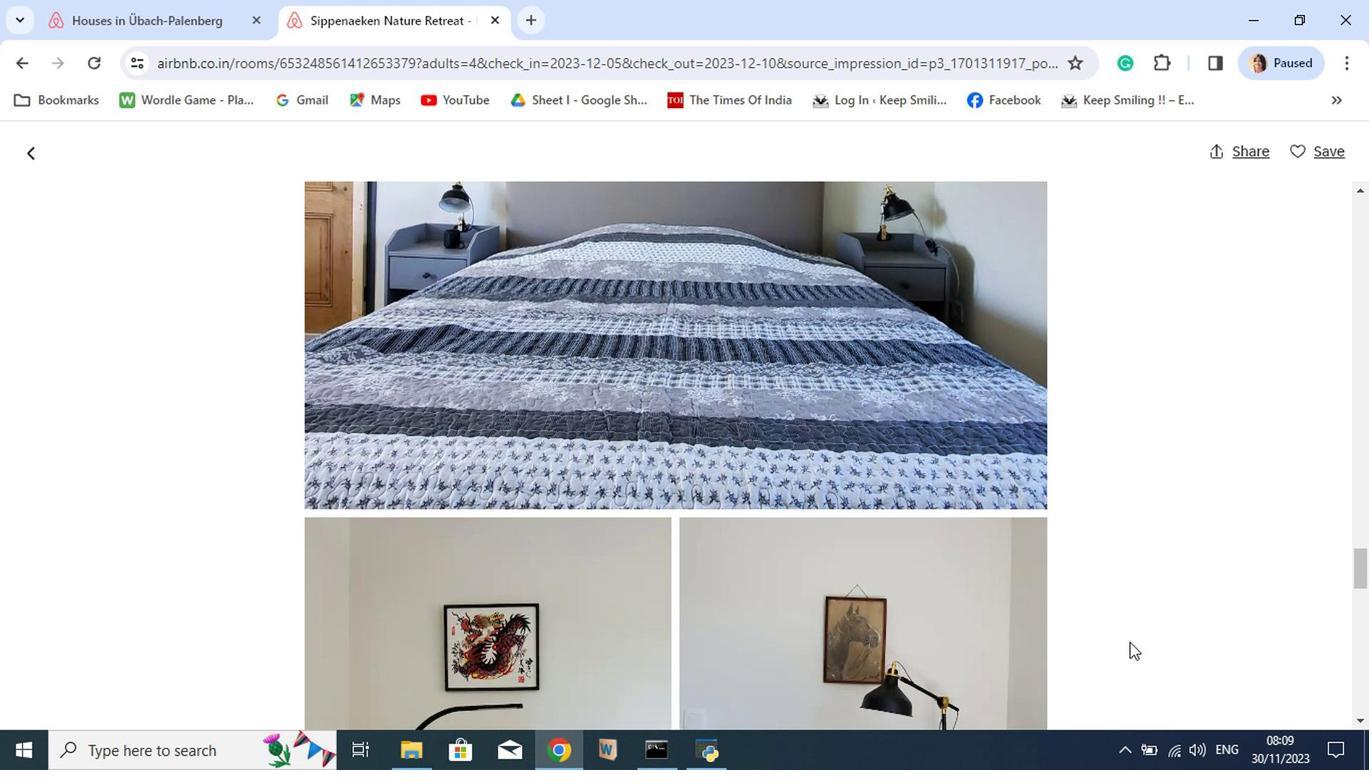 
Action: Mouse scrolled (1122, 641) with delta (0, 0)
Screenshot: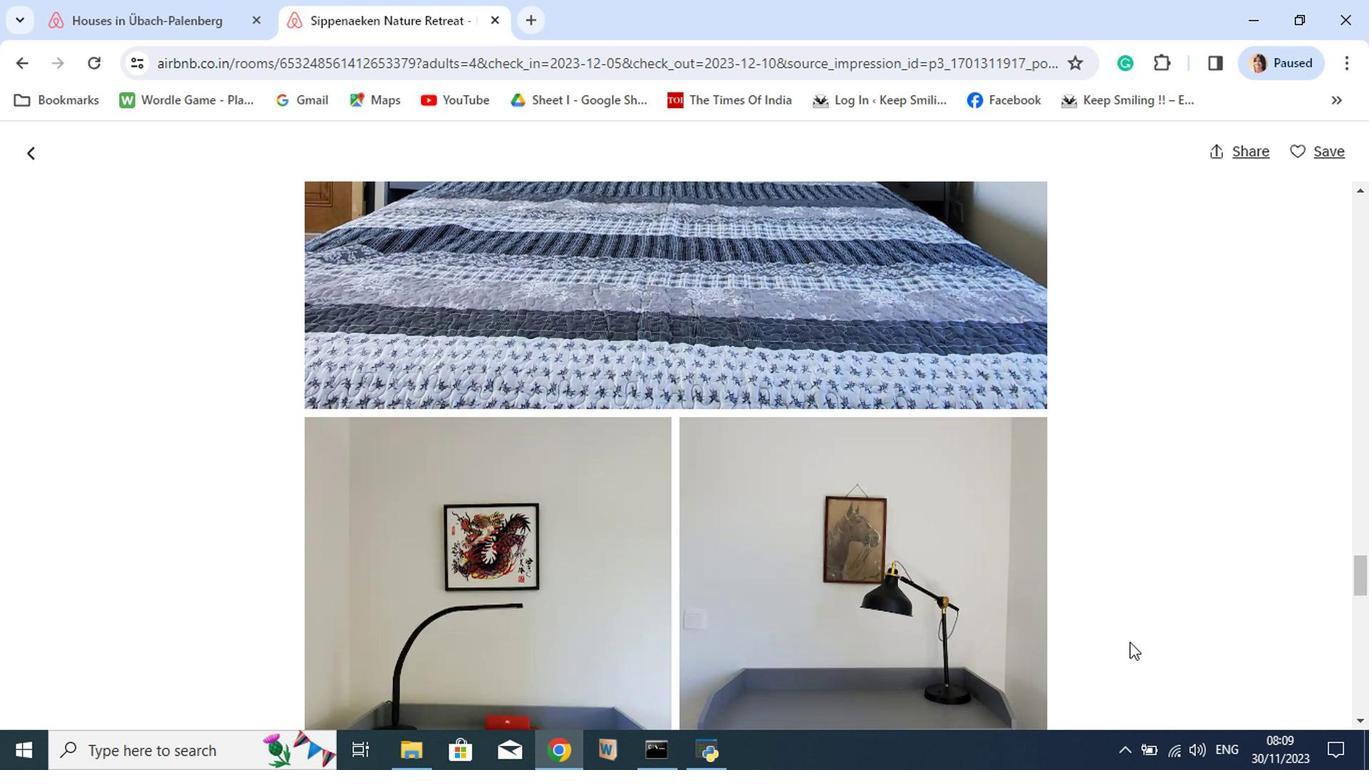 
Action: Mouse scrolled (1122, 641) with delta (0, 0)
Screenshot: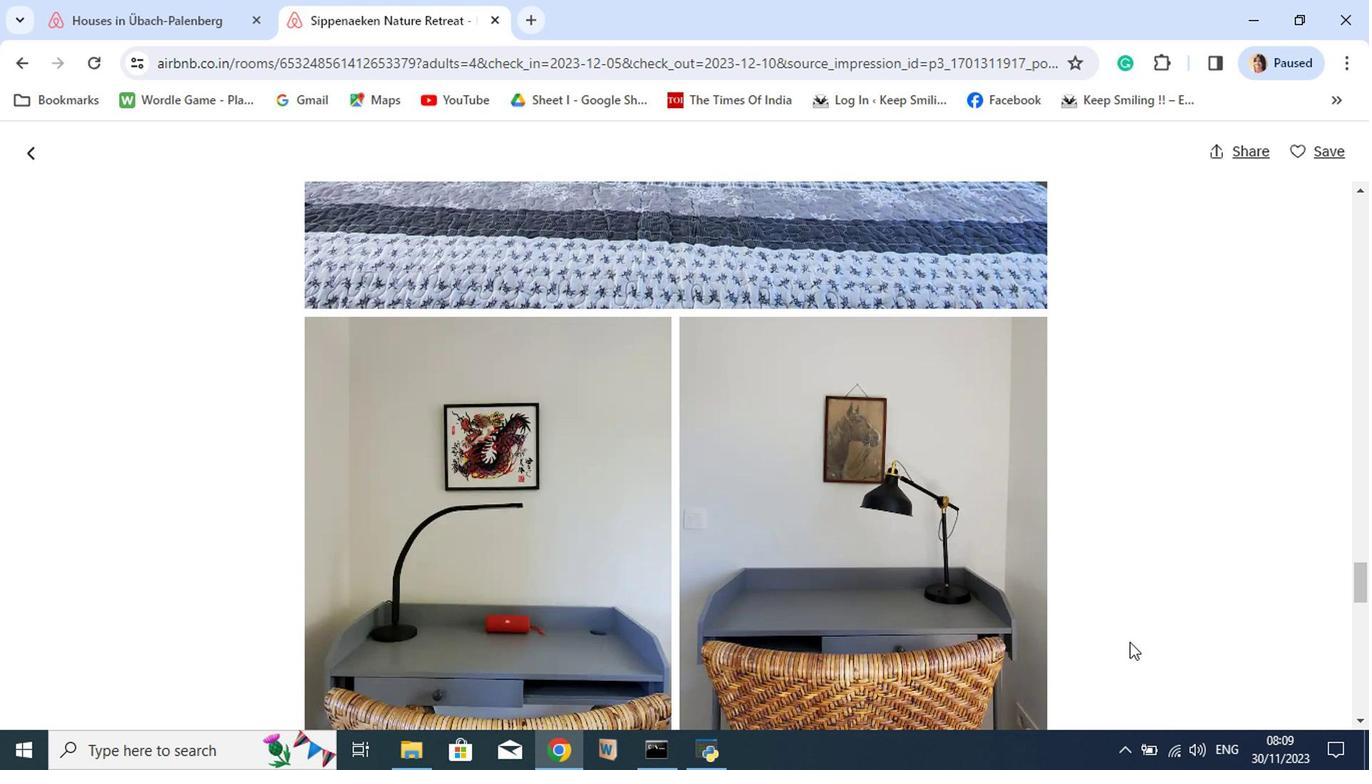 
Action: Mouse scrolled (1122, 641) with delta (0, 0)
Screenshot: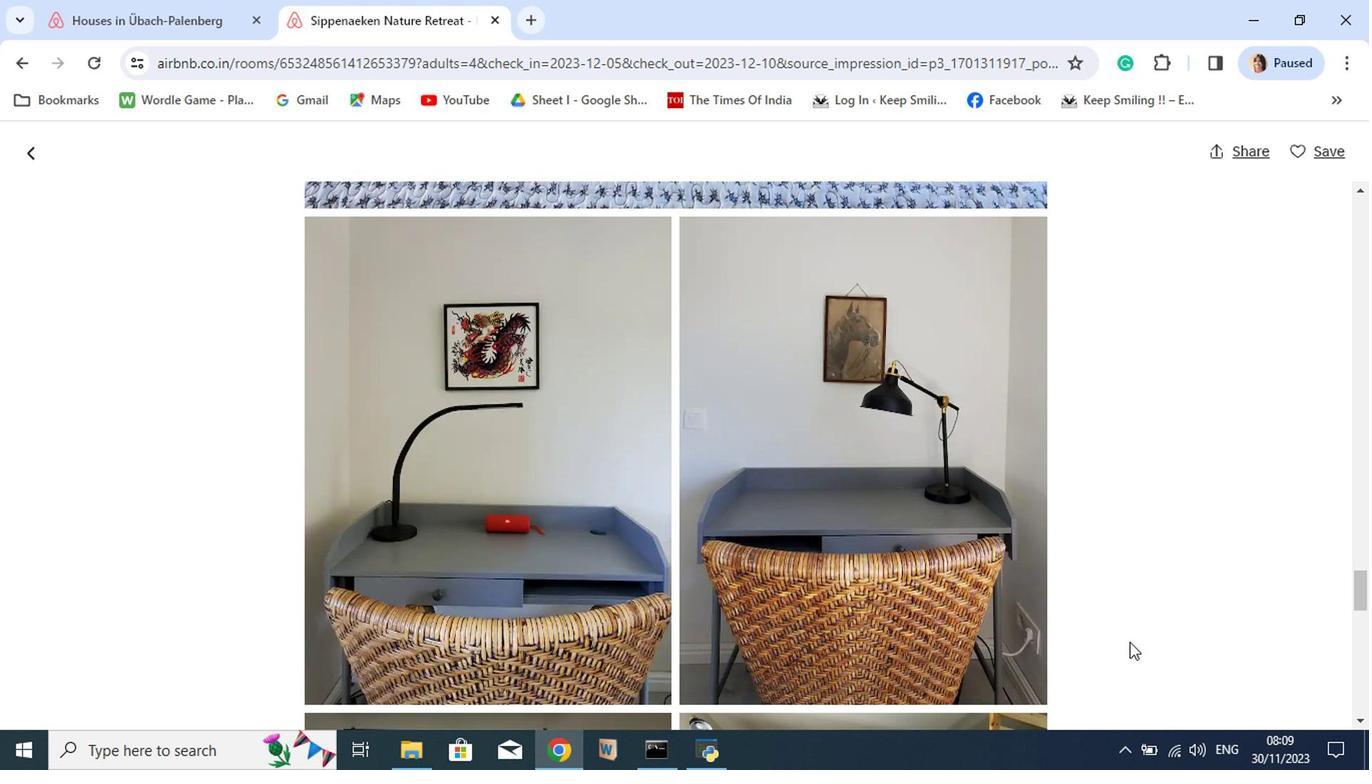 
Action: Mouse scrolled (1122, 641) with delta (0, 0)
Screenshot: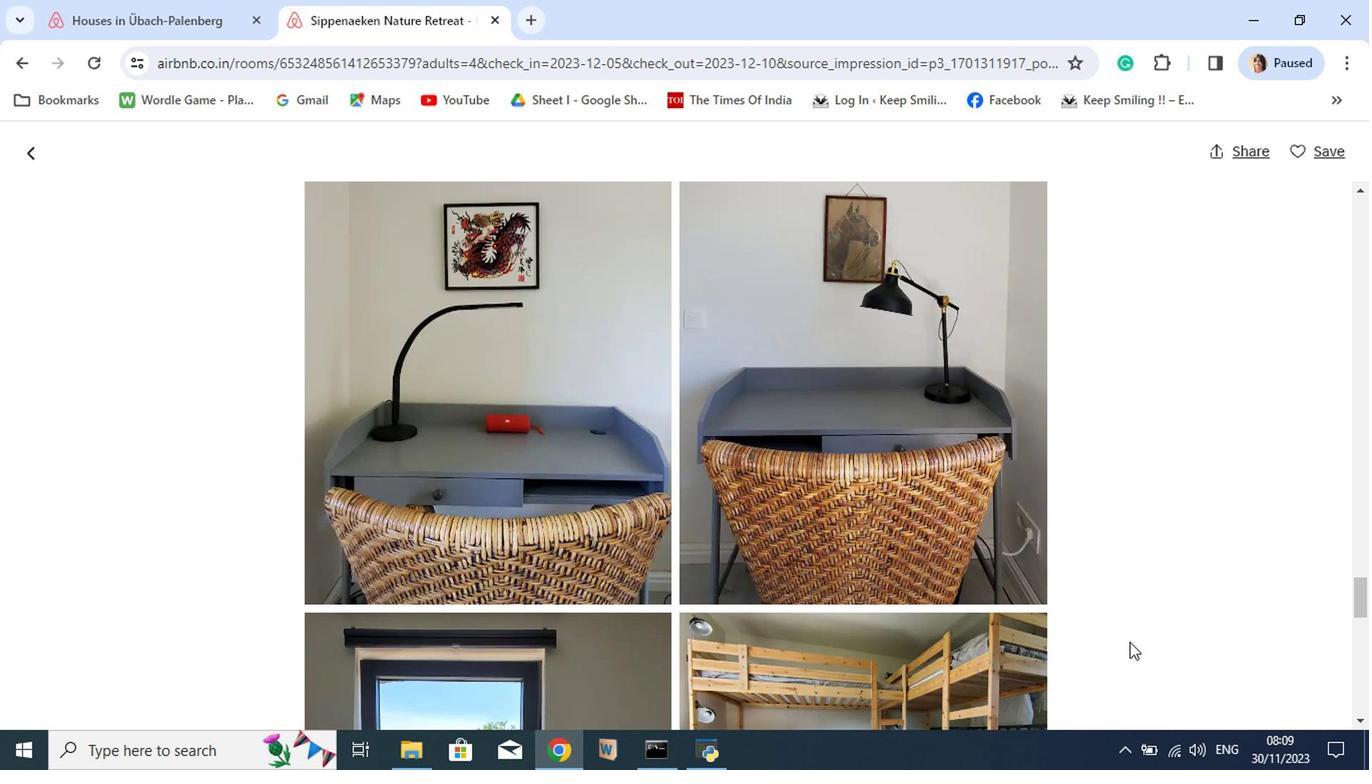 
Action: Mouse scrolled (1122, 641) with delta (0, 0)
Screenshot: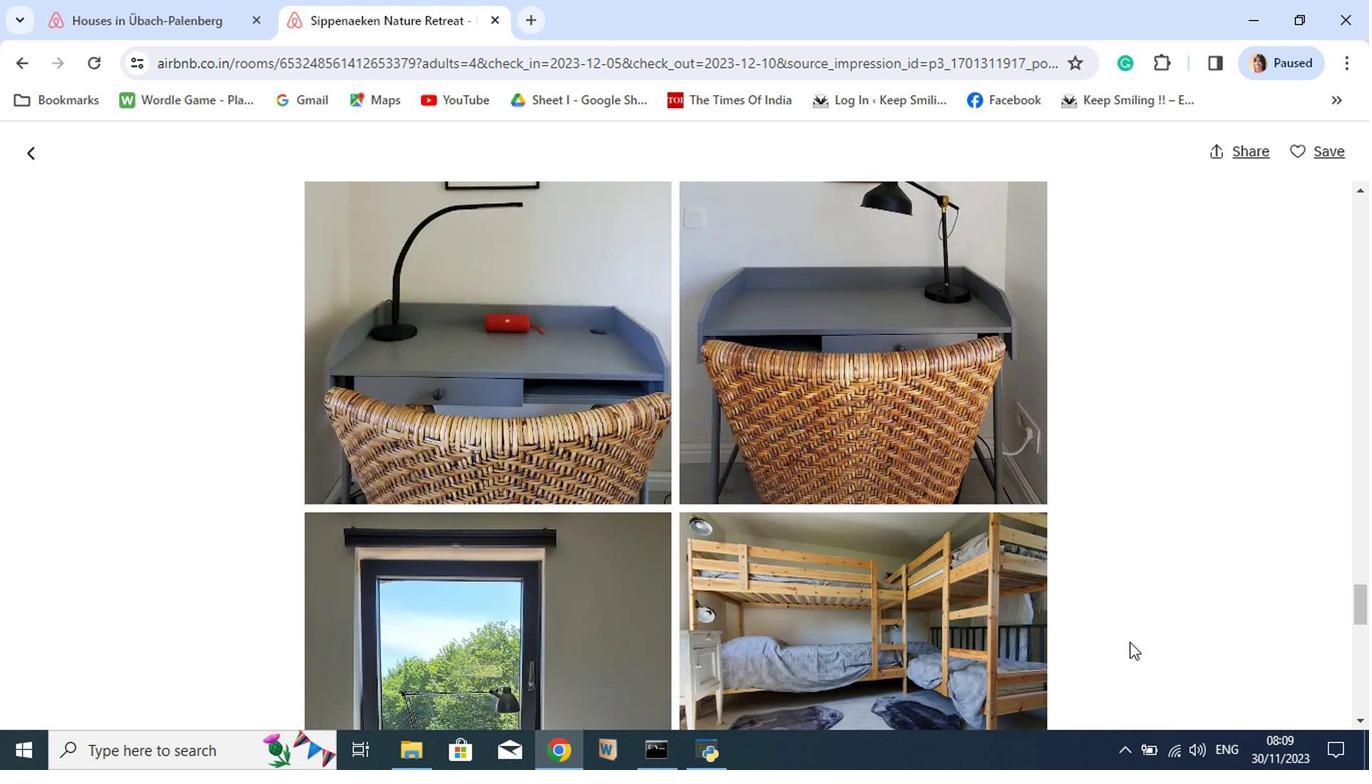 
Action: Mouse scrolled (1122, 641) with delta (0, 0)
Screenshot: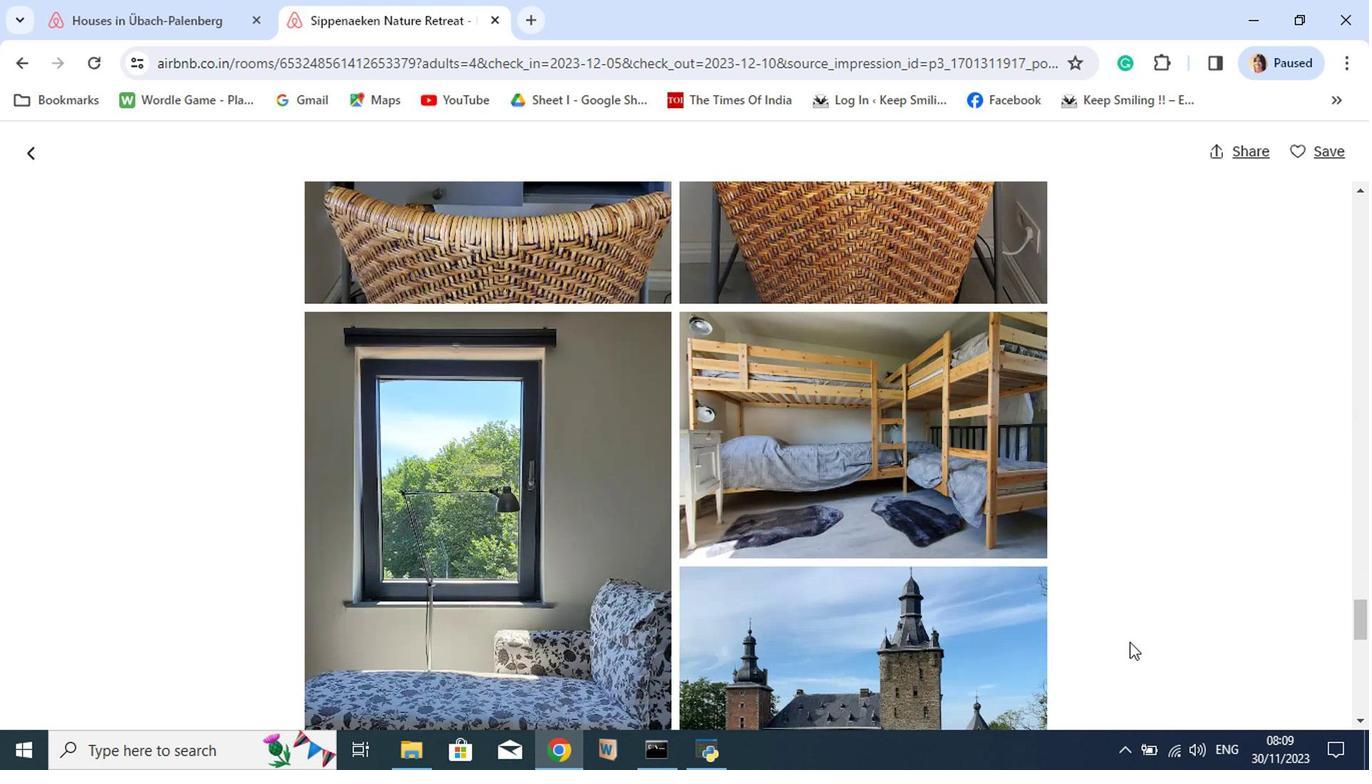 
Action: Mouse scrolled (1122, 641) with delta (0, 0)
Screenshot: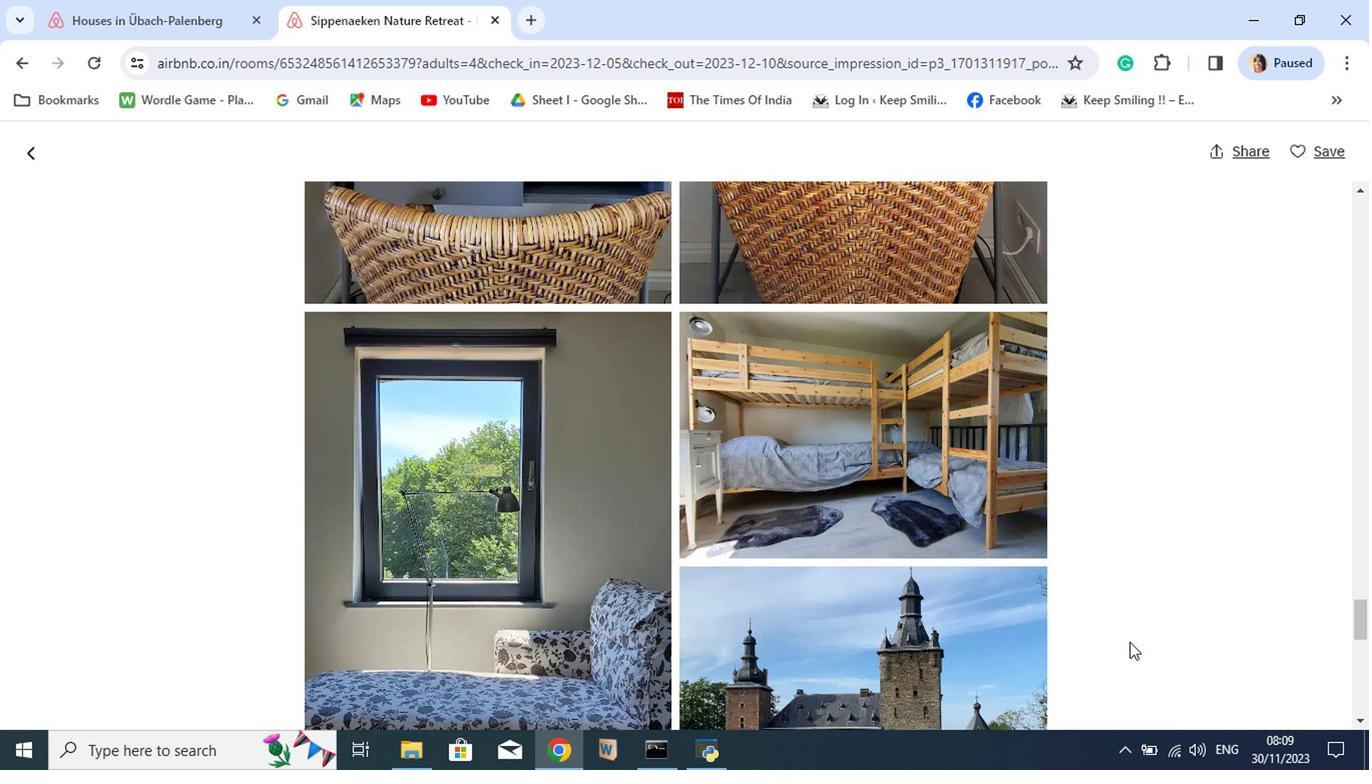 
Action: Mouse scrolled (1122, 641) with delta (0, 0)
Screenshot: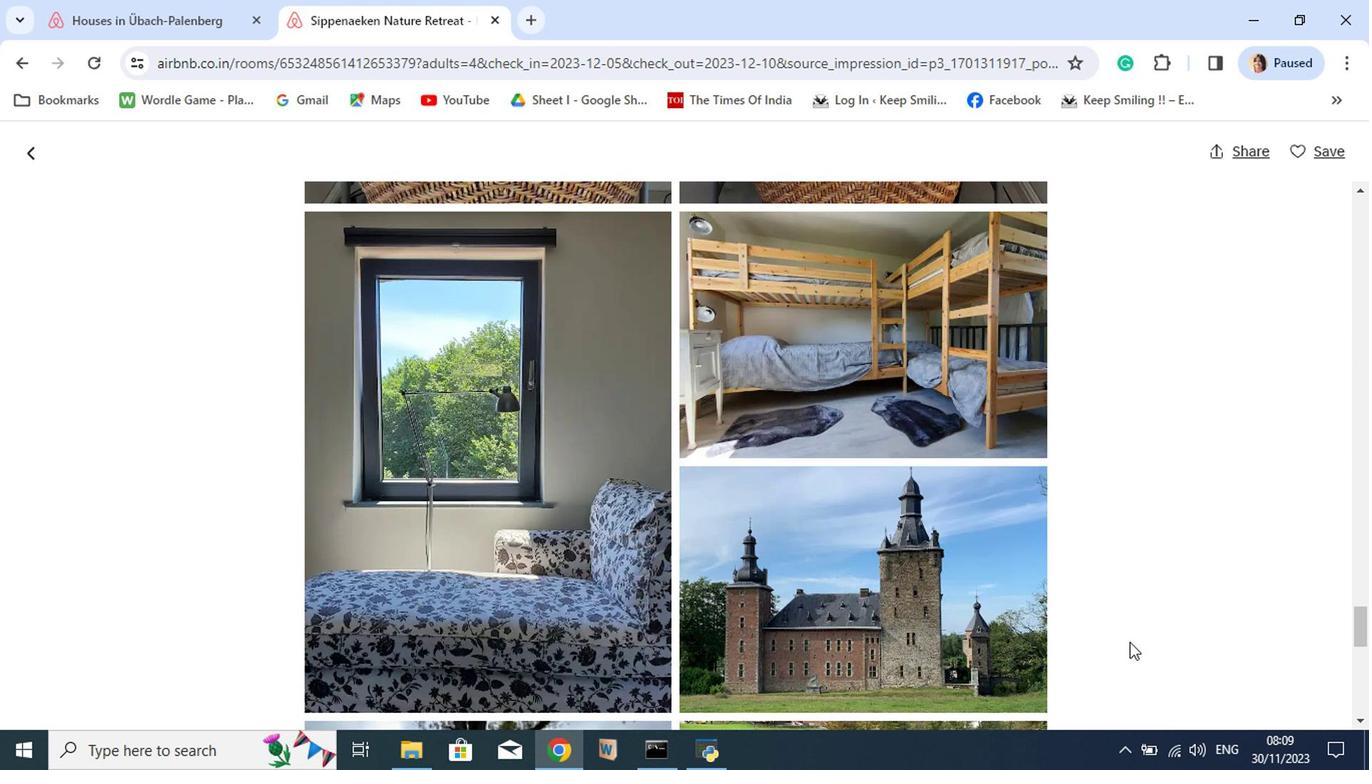 
Action: Mouse scrolled (1122, 641) with delta (0, 0)
Screenshot: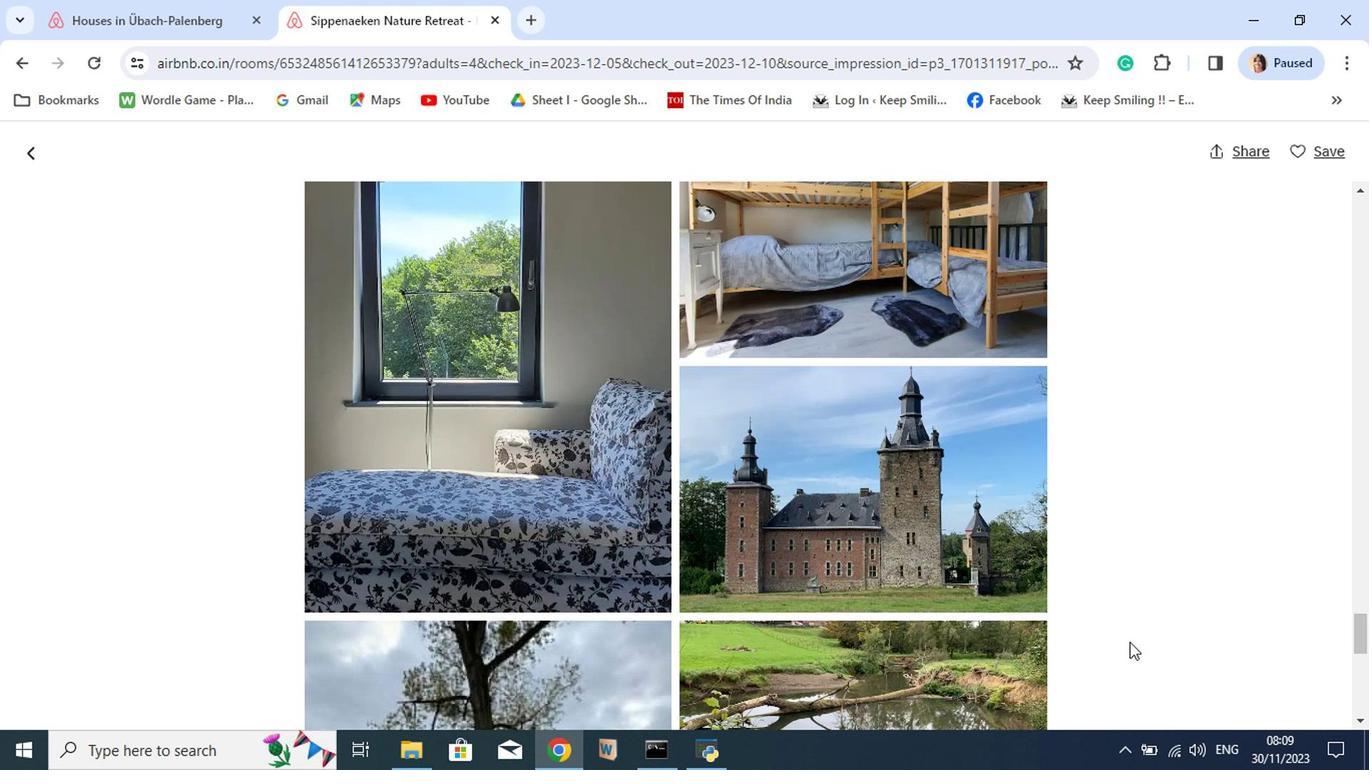 
Action: Mouse scrolled (1122, 641) with delta (0, 0)
Screenshot: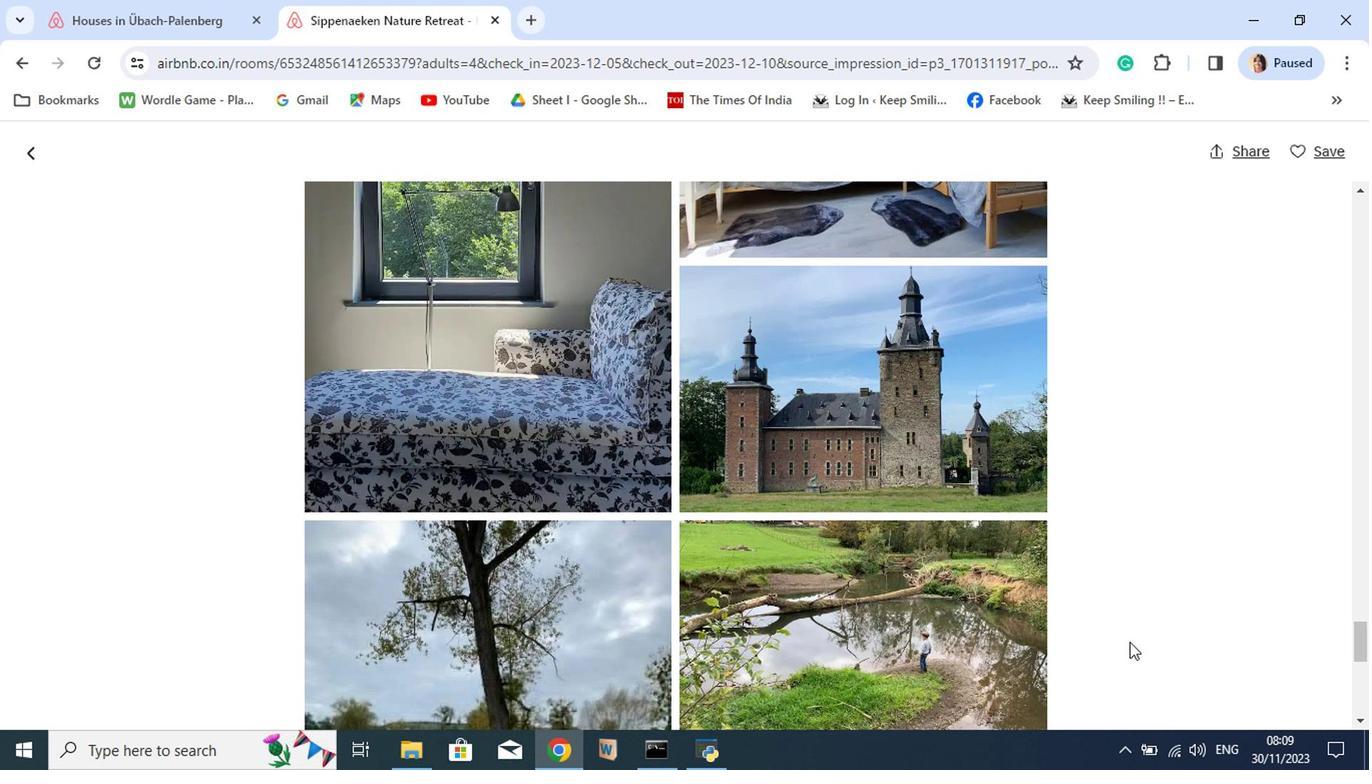 
Action: Mouse scrolled (1122, 641) with delta (0, 0)
Screenshot: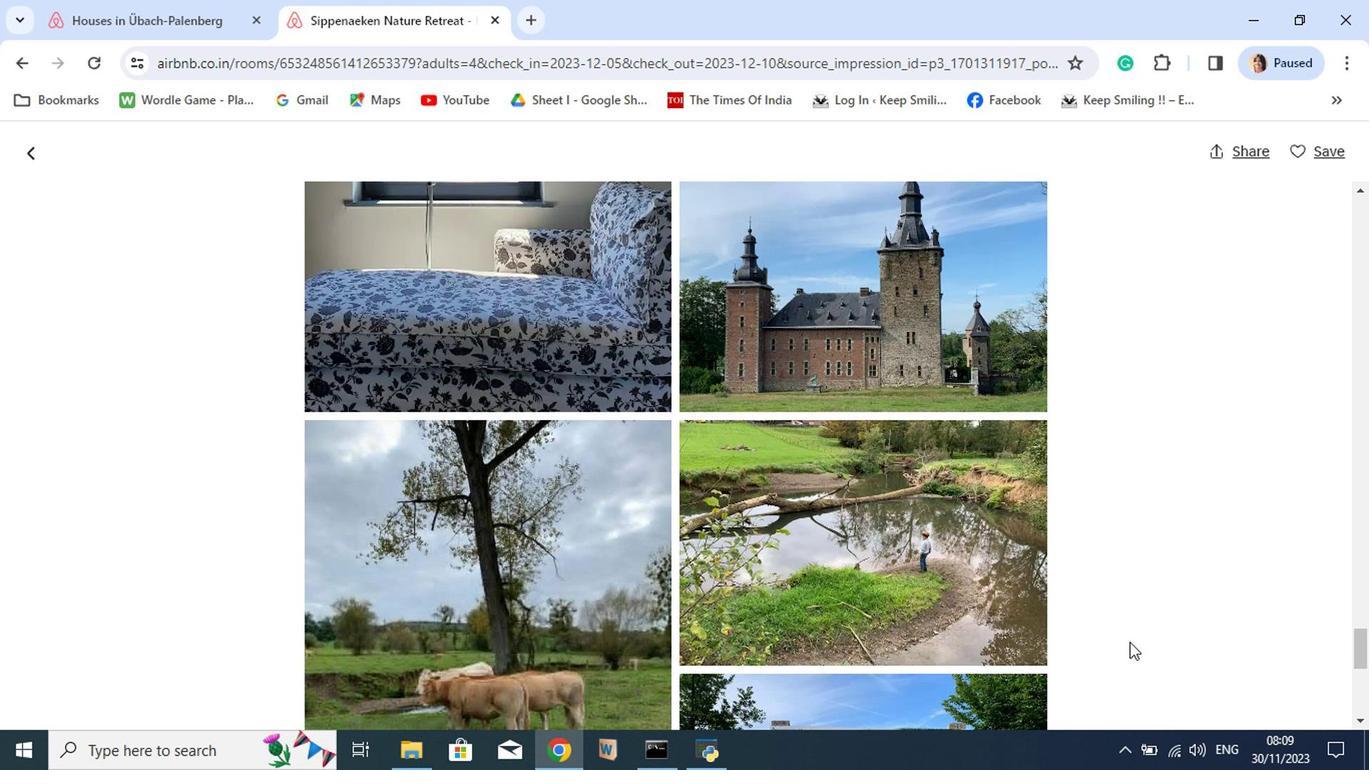 
Action: Mouse scrolled (1122, 641) with delta (0, 0)
Screenshot: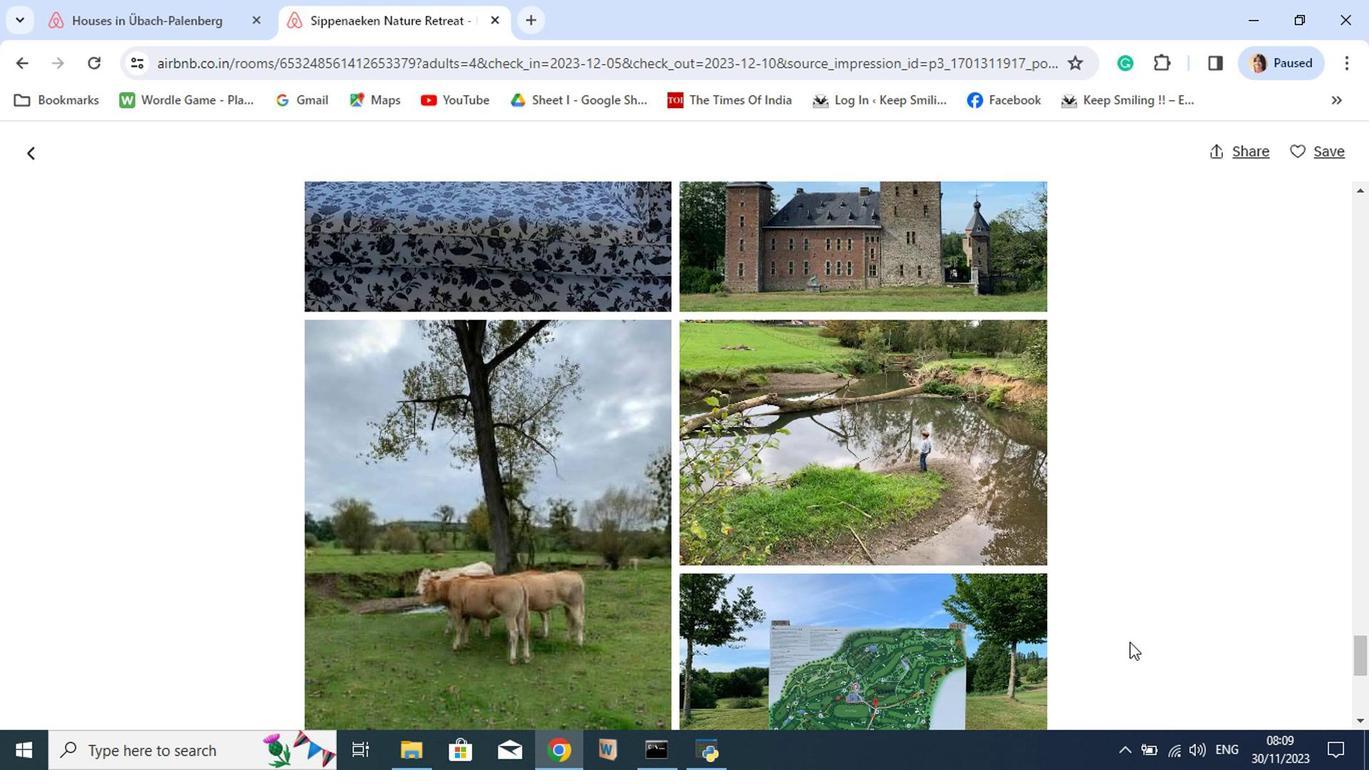 
Action: Mouse scrolled (1122, 641) with delta (0, 0)
Screenshot: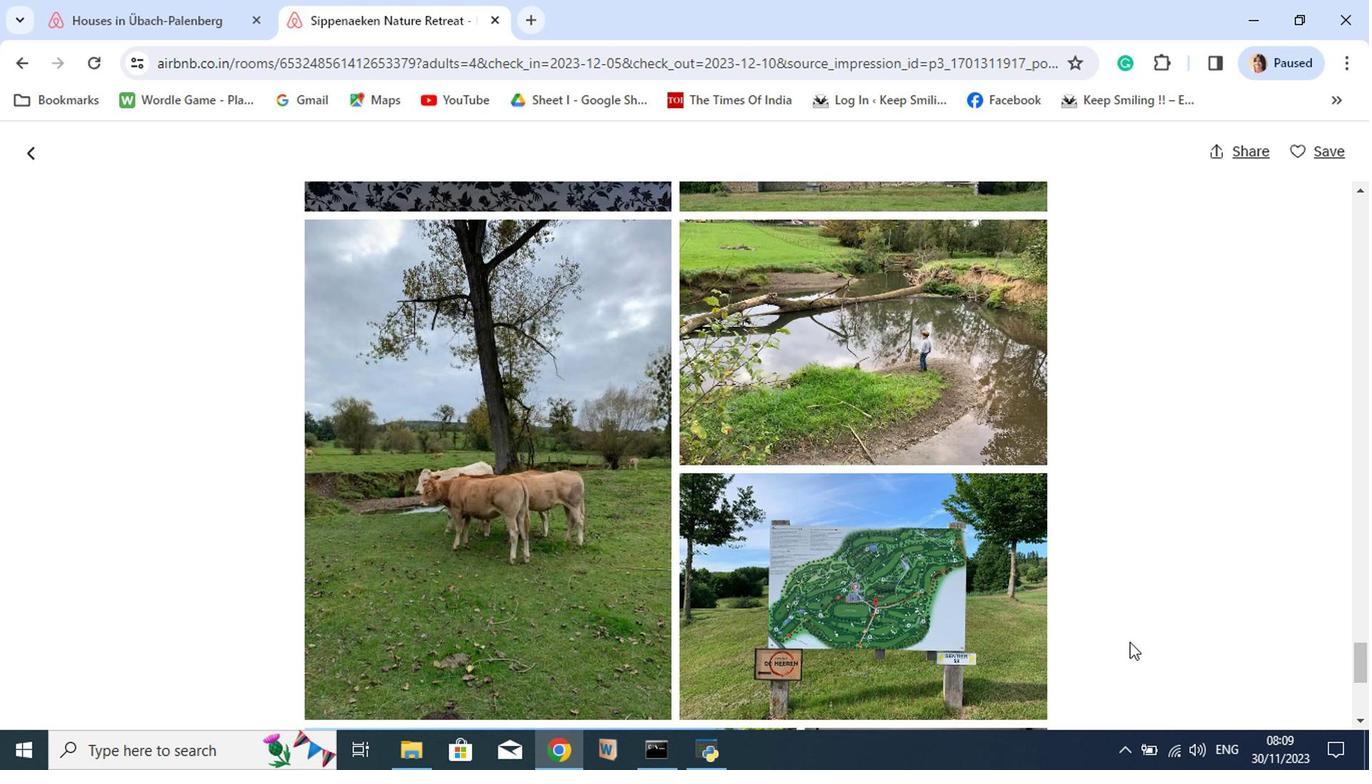 
Action: Mouse scrolled (1122, 641) with delta (0, 0)
Screenshot: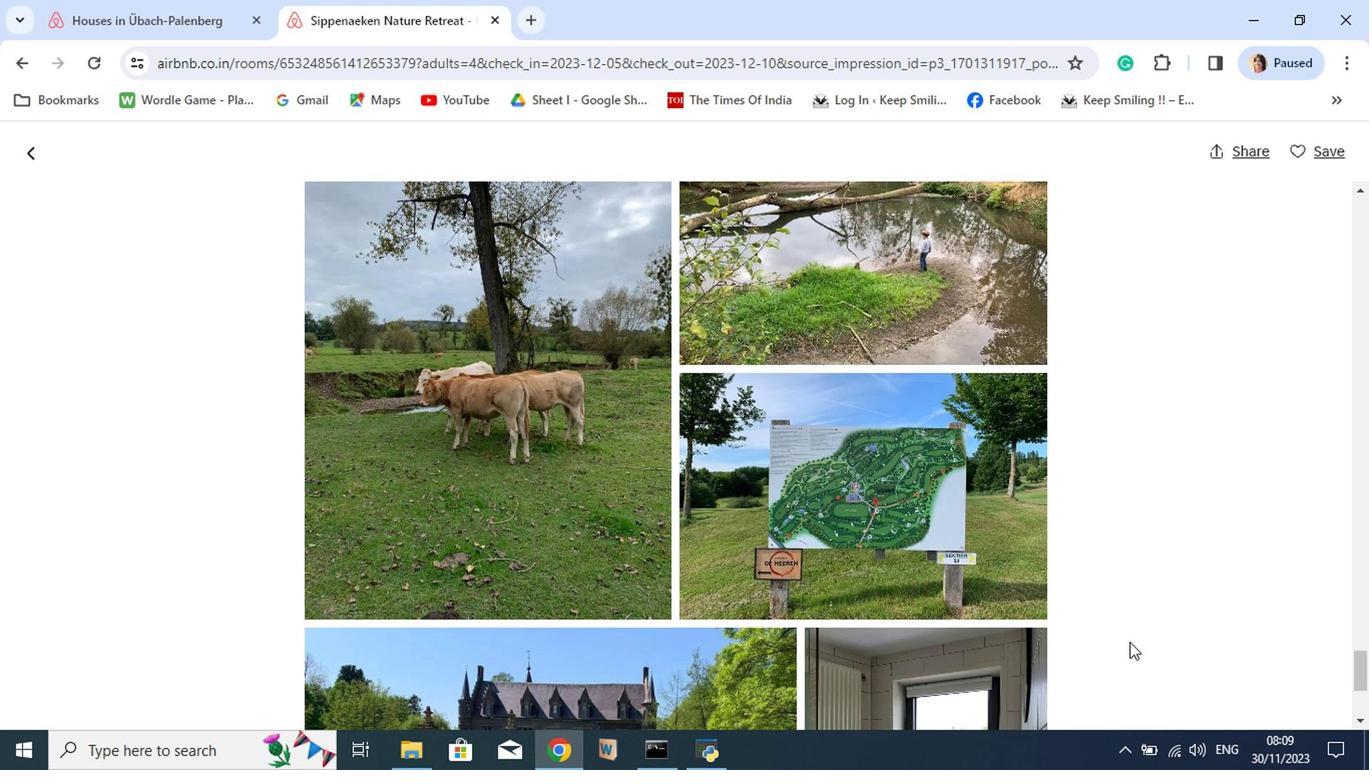 
Action: Mouse scrolled (1122, 641) with delta (0, 0)
Screenshot: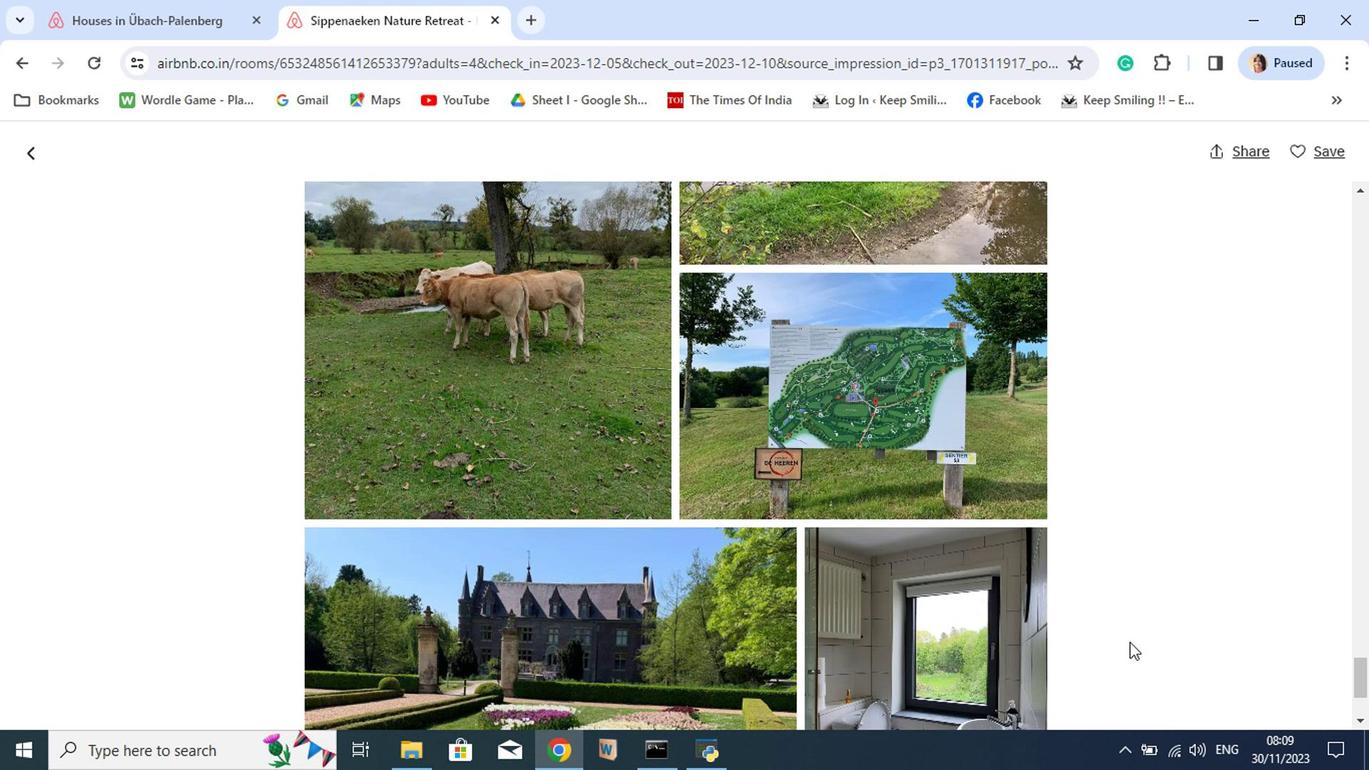 
Action: Mouse scrolled (1122, 641) with delta (0, 0)
Screenshot: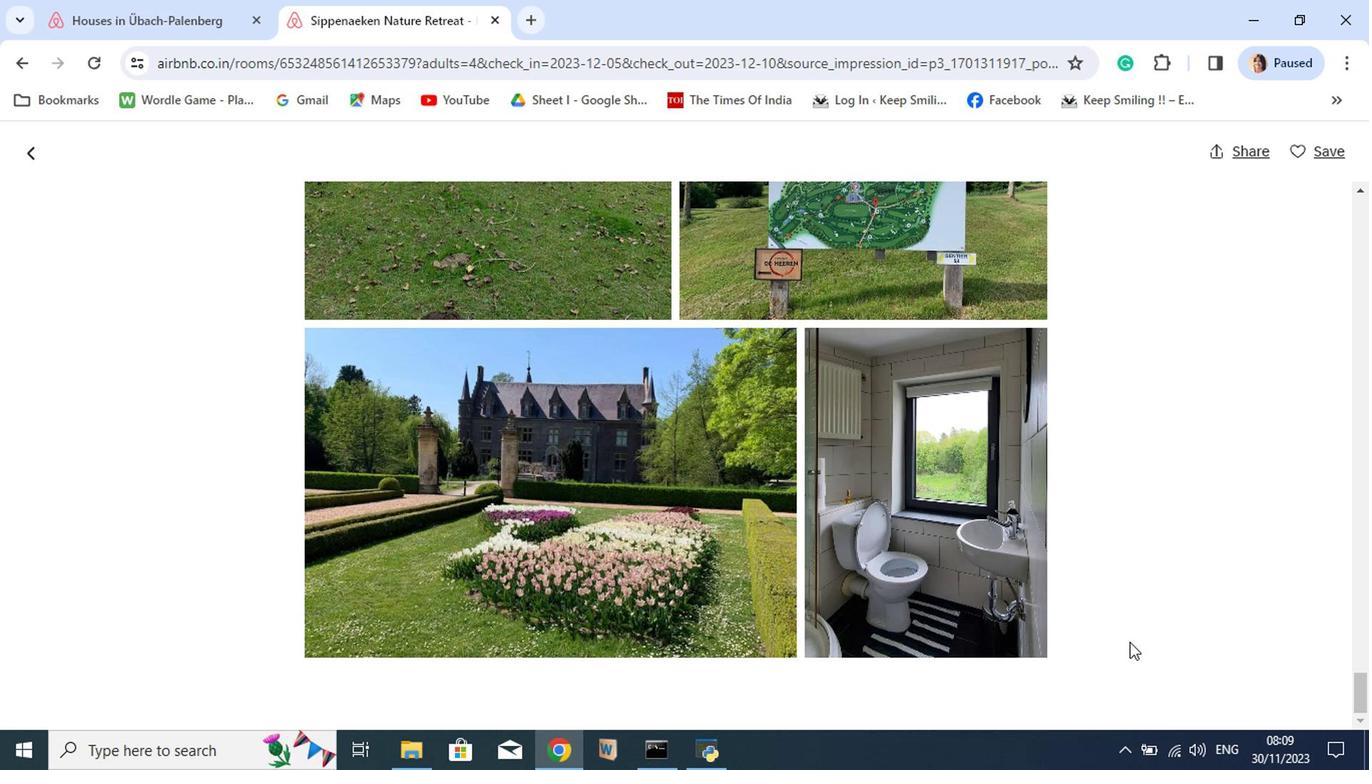
Action: Mouse scrolled (1122, 641) with delta (0, 0)
Screenshot: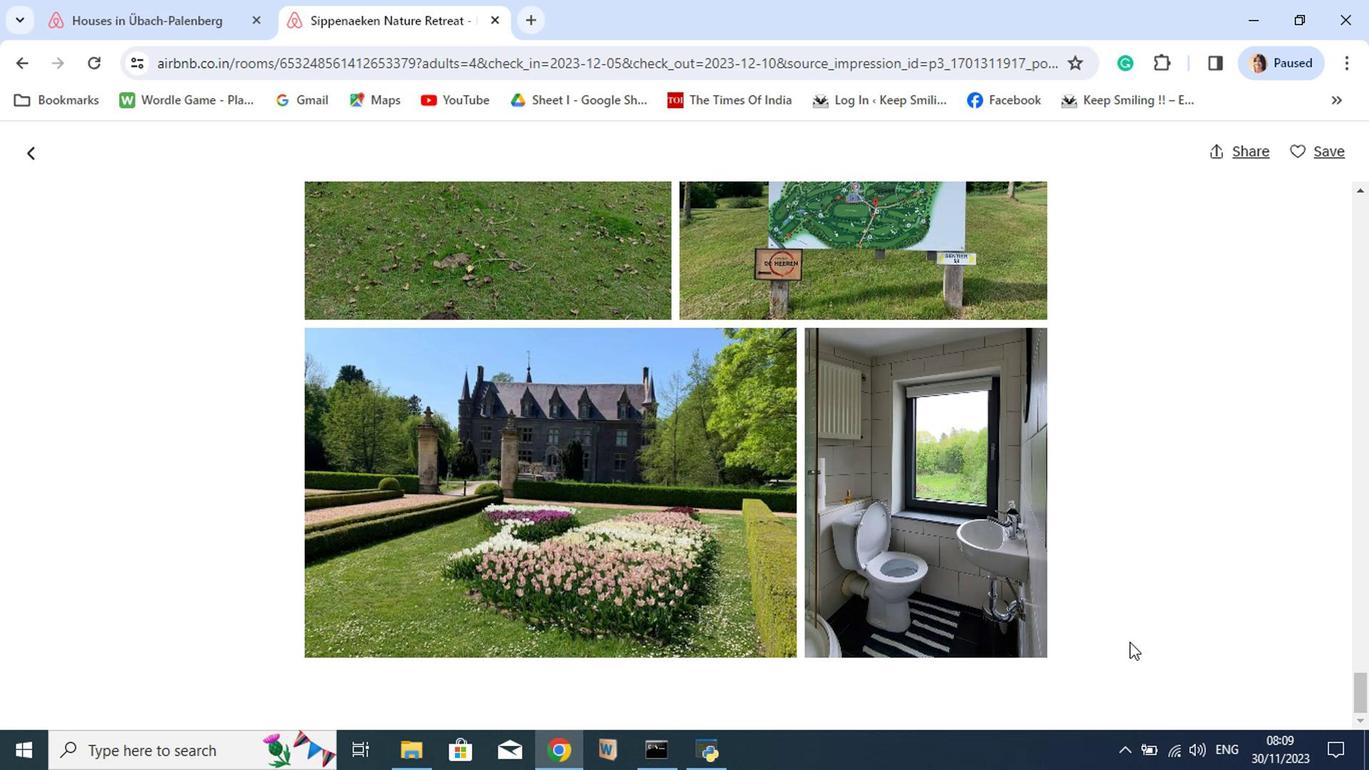 
Action: Mouse scrolled (1122, 641) with delta (0, 0)
Screenshot: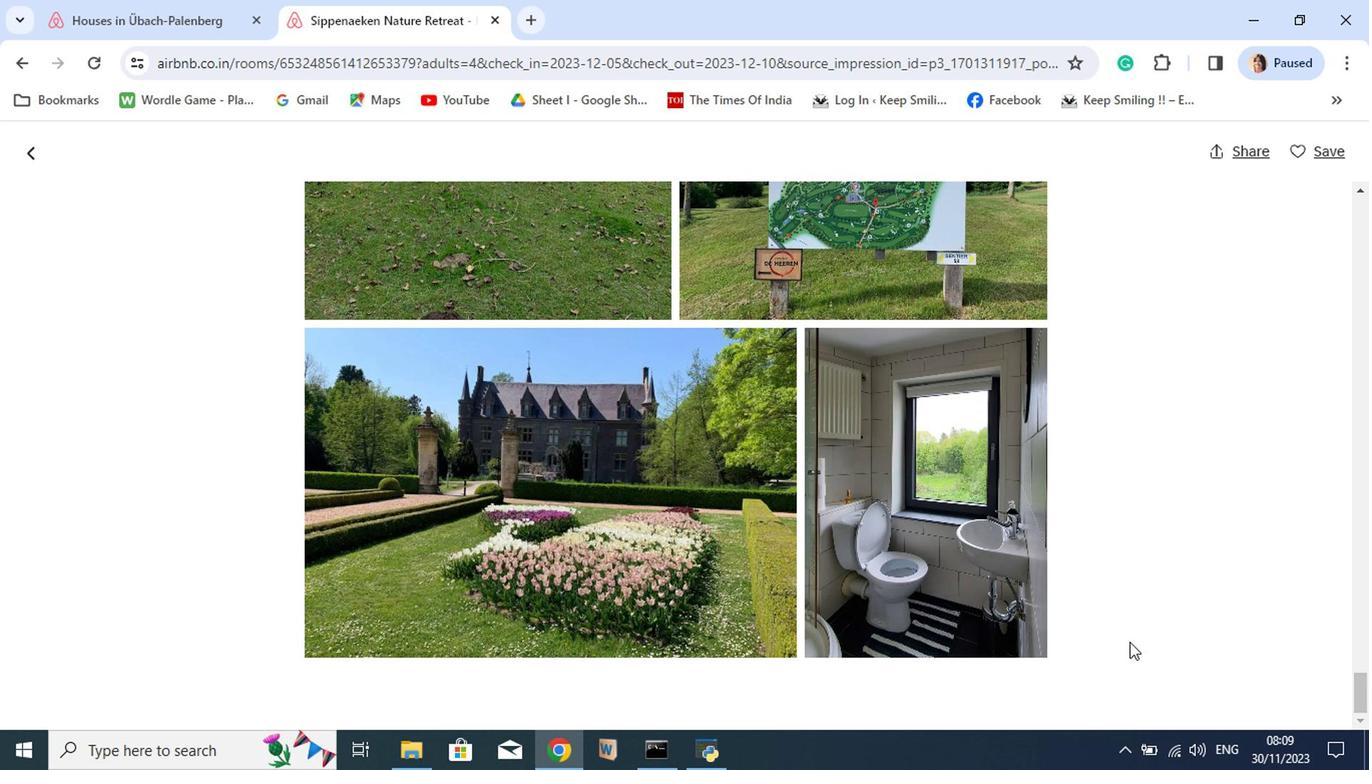 
Action: Mouse moved to (14, 171)
Screenshot: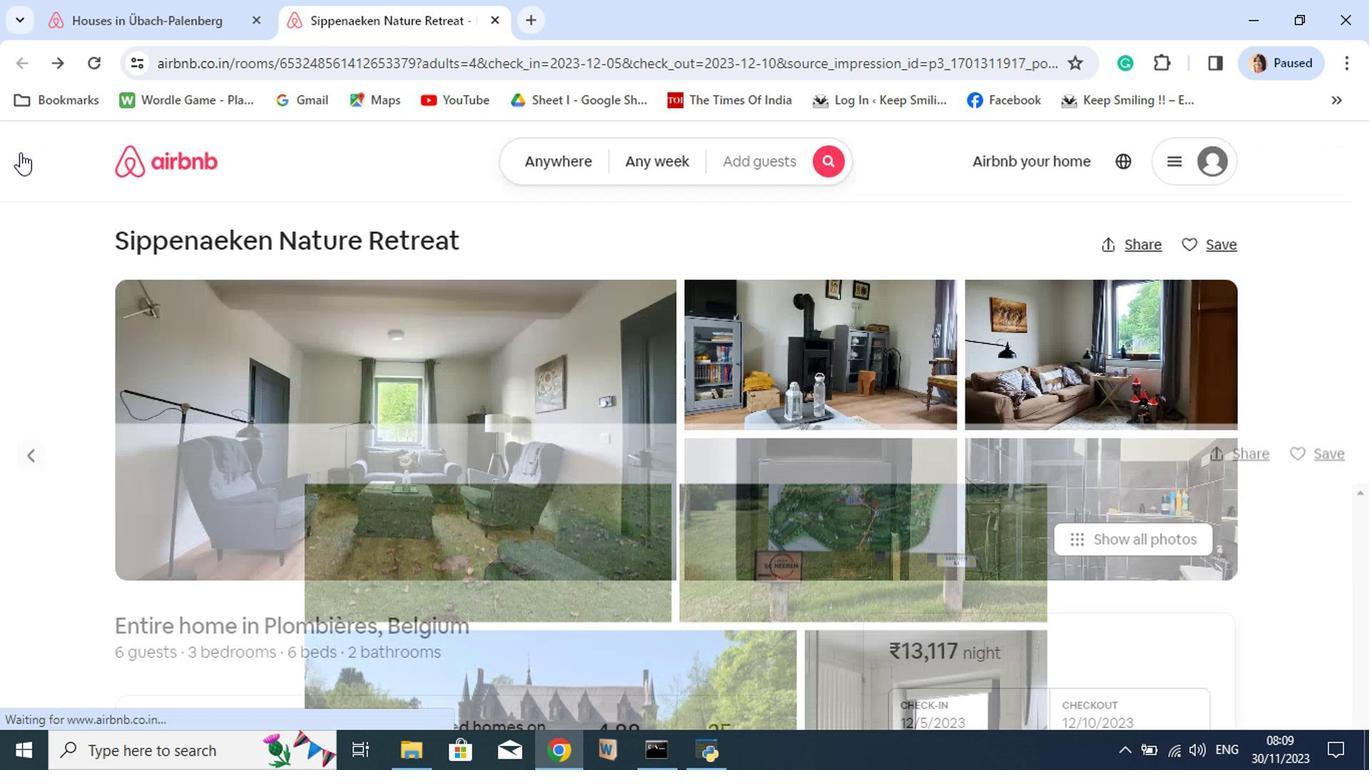 
Action: Mouse pressed left at (14, 171)
Screenshot: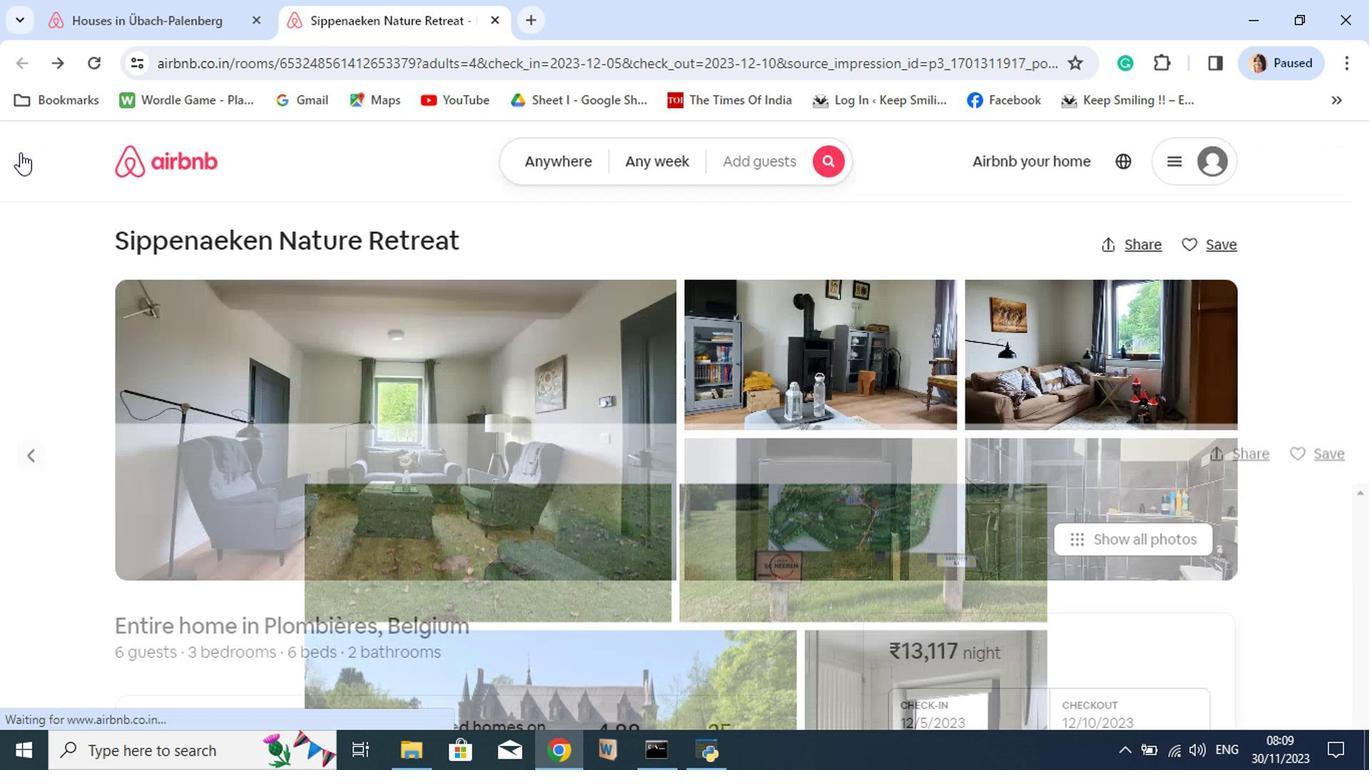 
Action: Mouse moved to (46, 542)
Screenshot: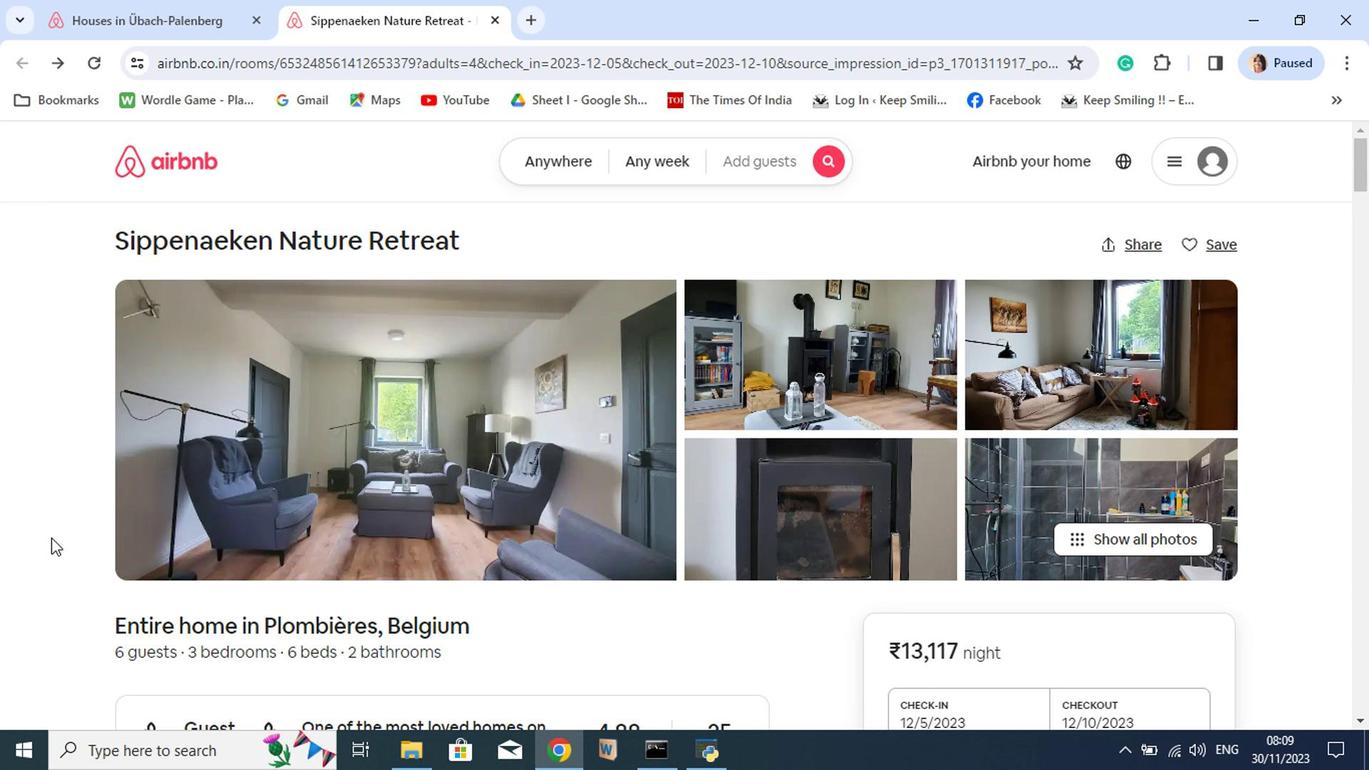 
Action: Mouse scrolled (46, 540) with delta (0, -1)
Screenshot: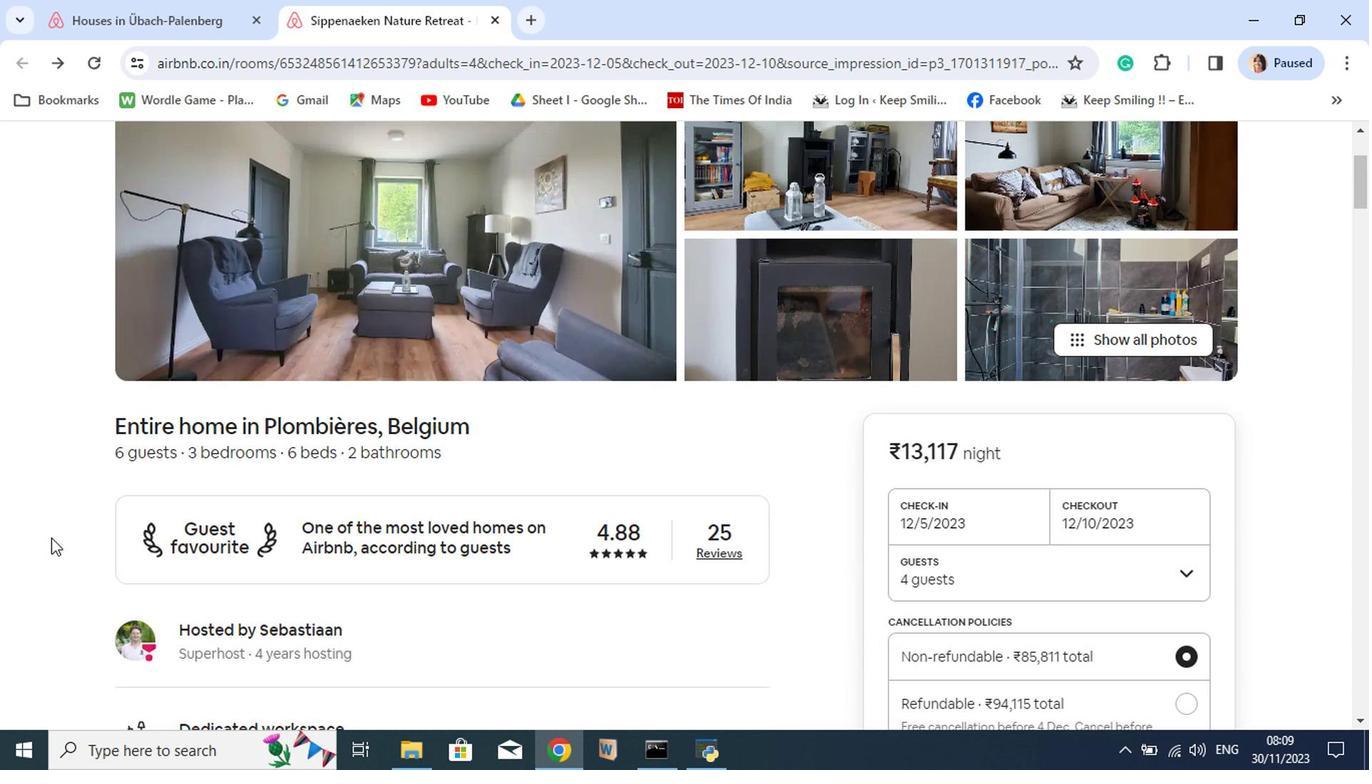 
Action: Mouse scrolled (46, 540) with delta (0, -1)
Screenshot: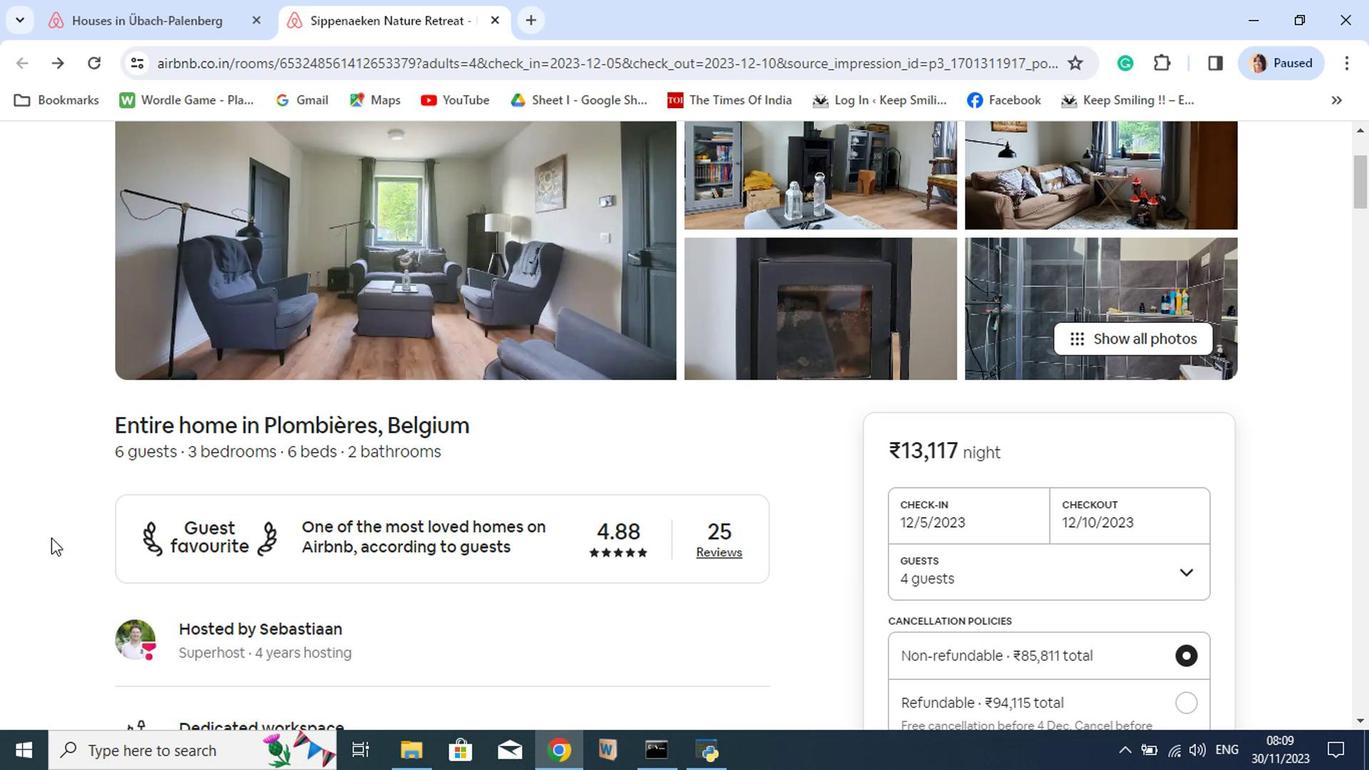 
Action: Mouse scrolled (46, 540) with delta (0, -1)
Screenshot: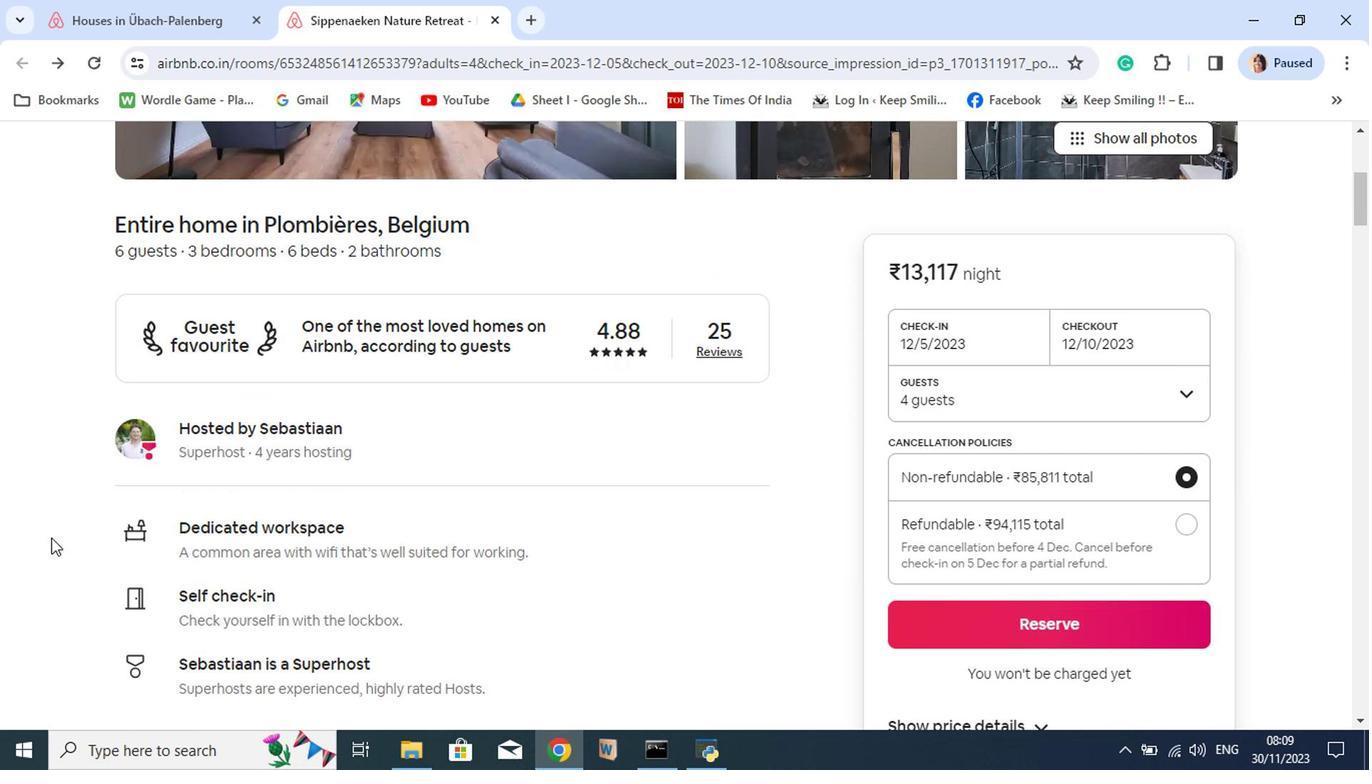 
Action: Mouse scrolled (46, 540) with delta (0, -1)
Screenshot: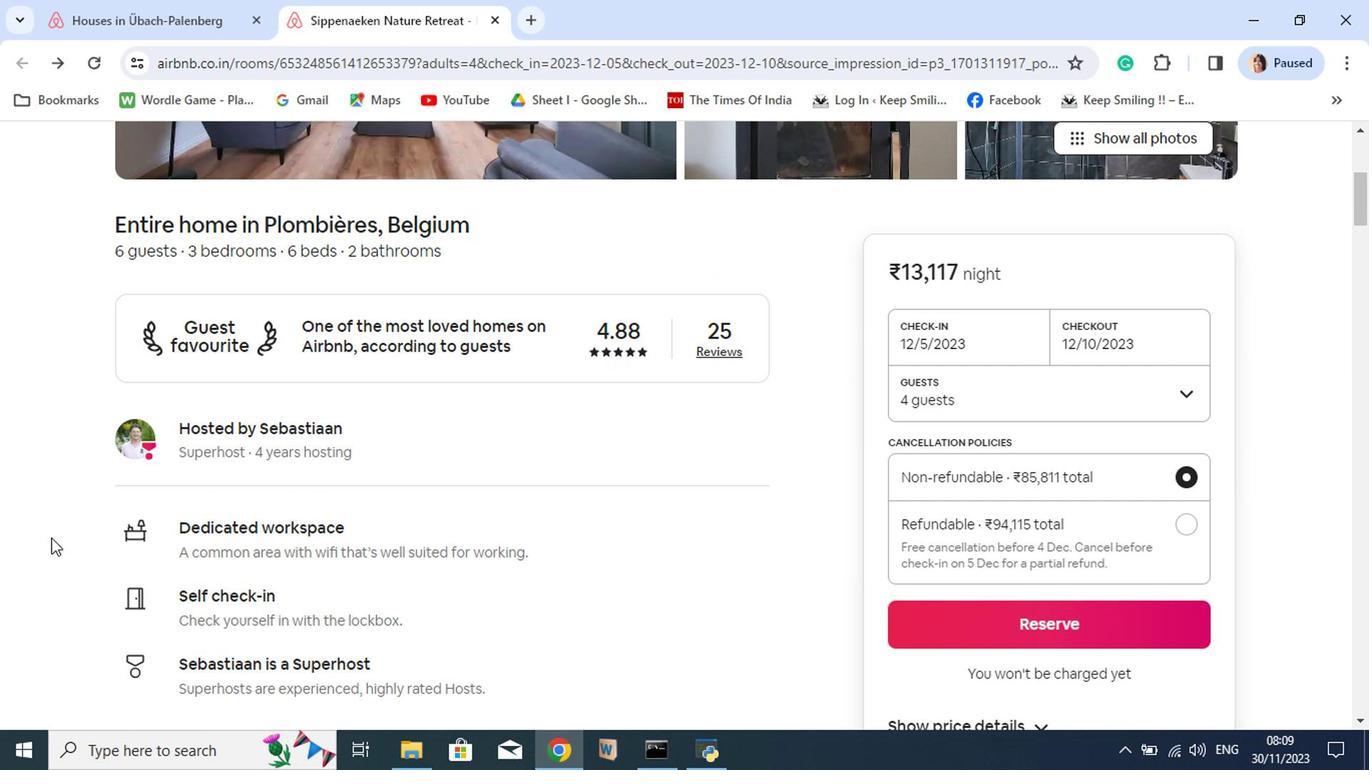 
Action: Mouse scrolled (46, 540) with delta (0, -1)
Screenshot: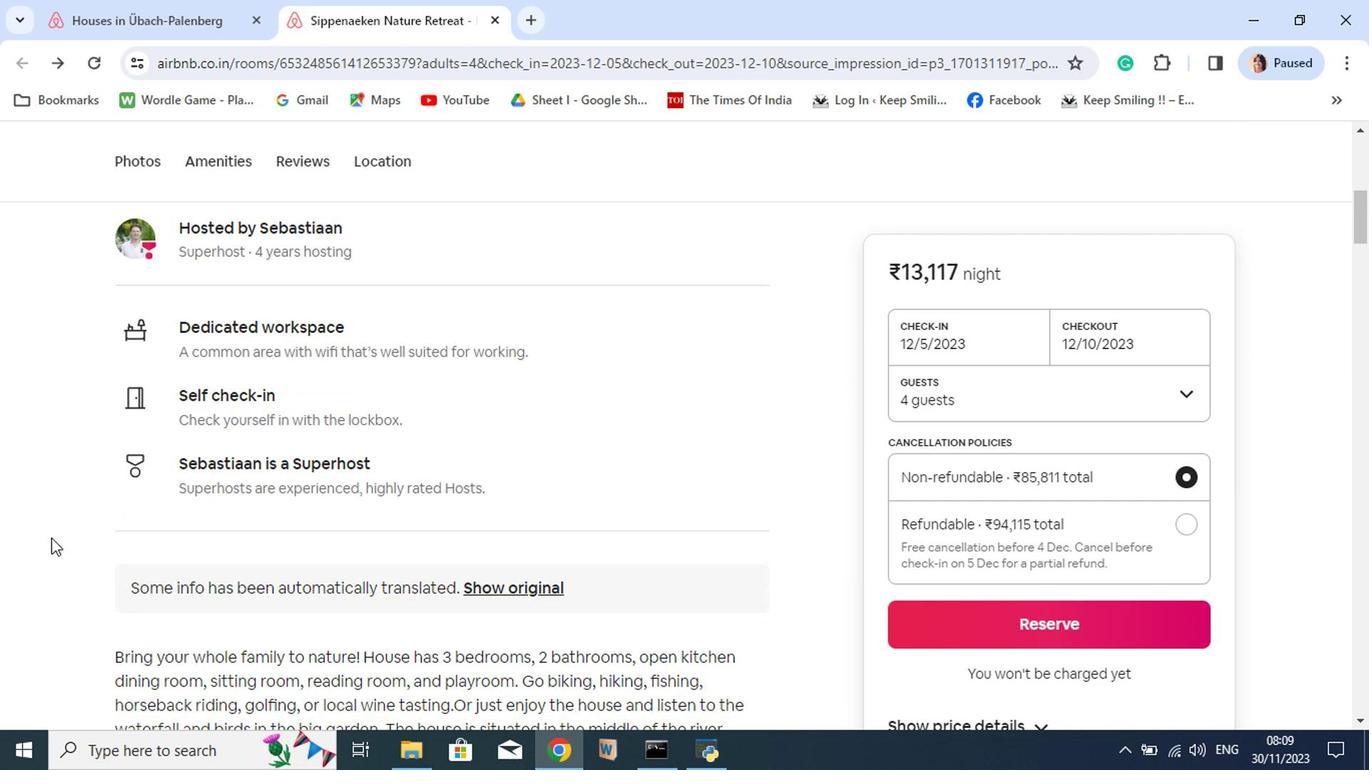 
Action: Mouse scrolled (46, 540) with delta (0, -1)
Screenshot: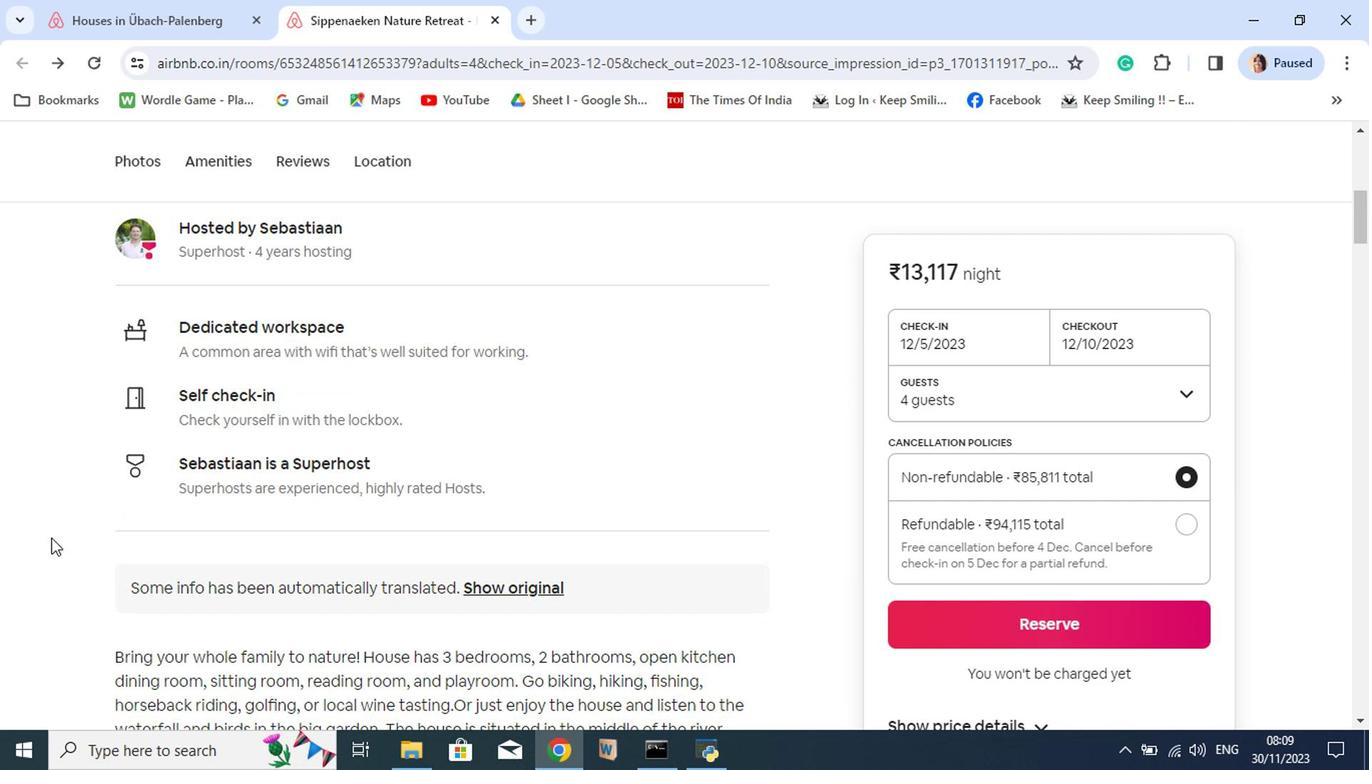 
Action: Mouse scrolled (46, 540) with delta (0, -1)
Screenshot: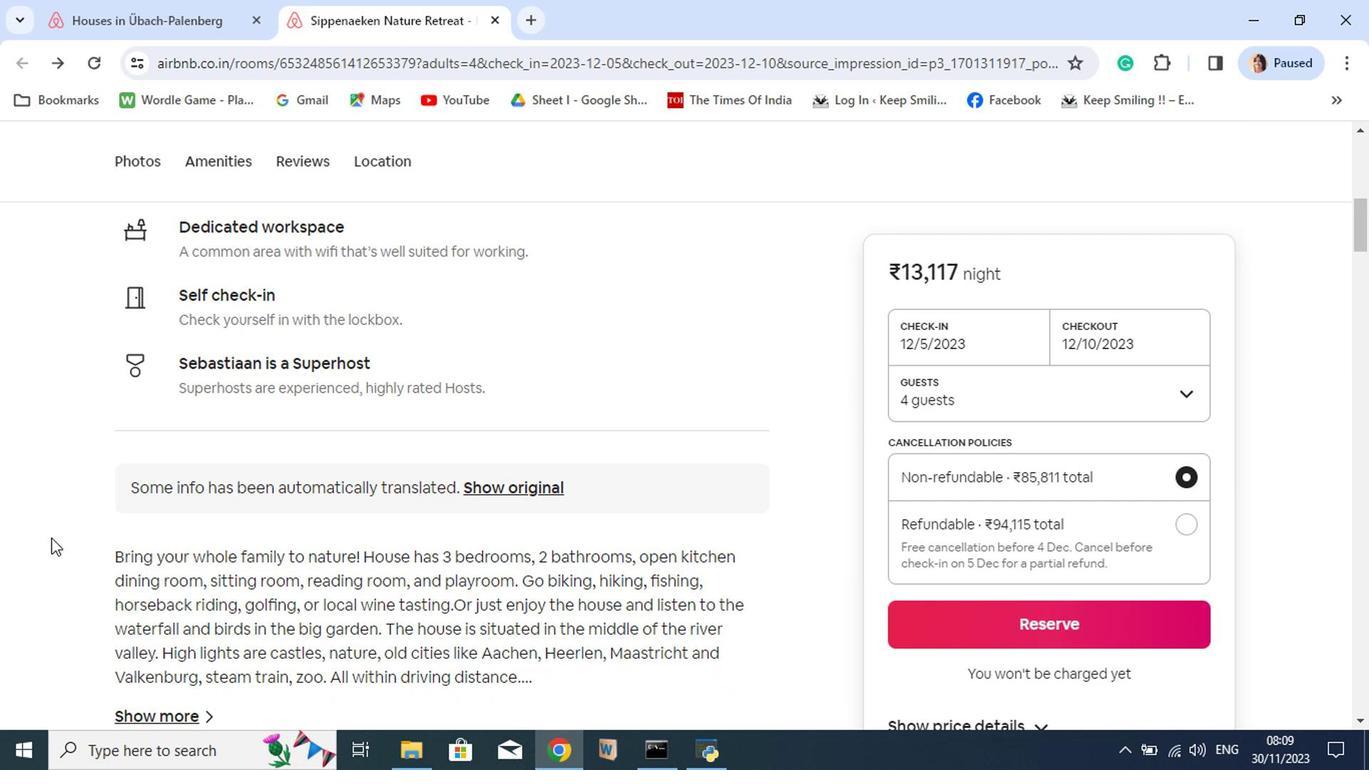 
Action: Mouse scrolled (46, 540) with delta (0, -1)
Screenshot: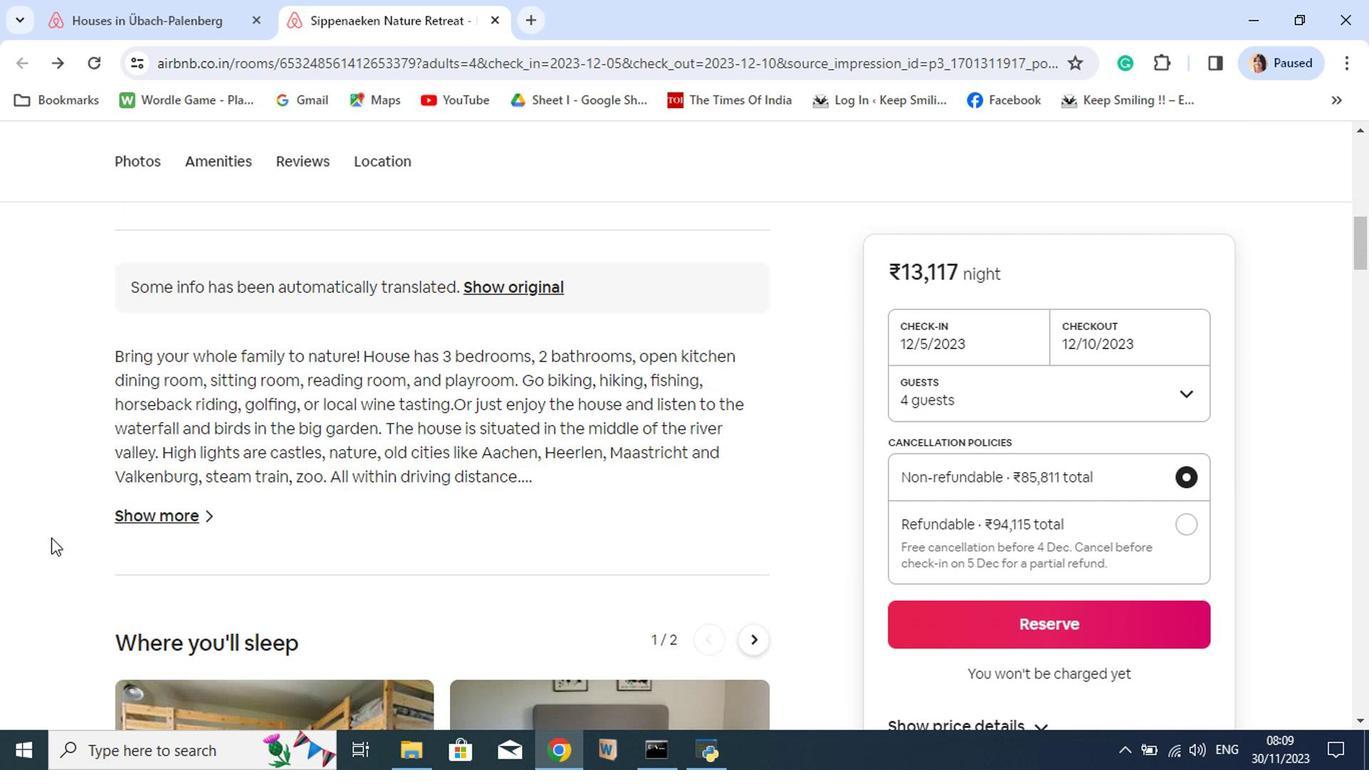 
Action: Mouse scrolled (46, 540) with delta (0, -1)
Screenshot: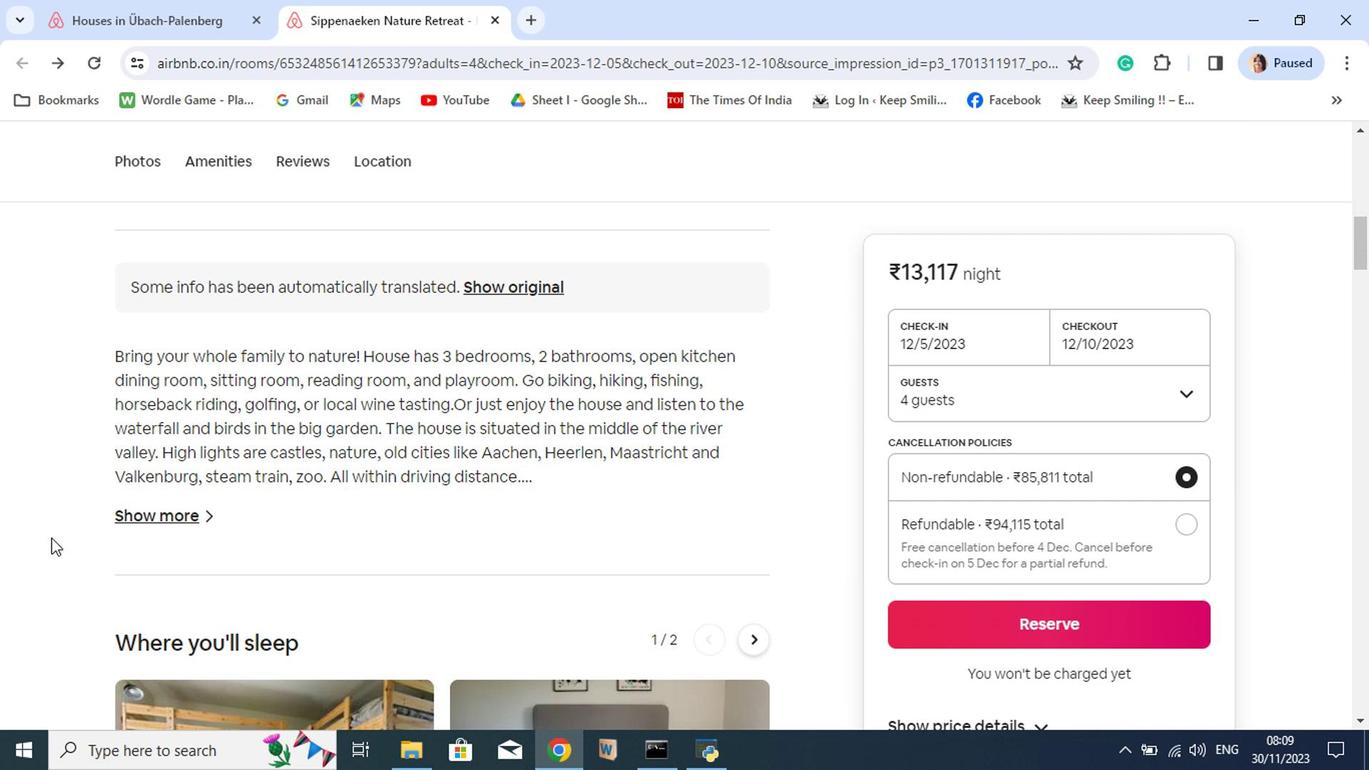 
Action: Mouse moved to (139, 520)
Screenshot: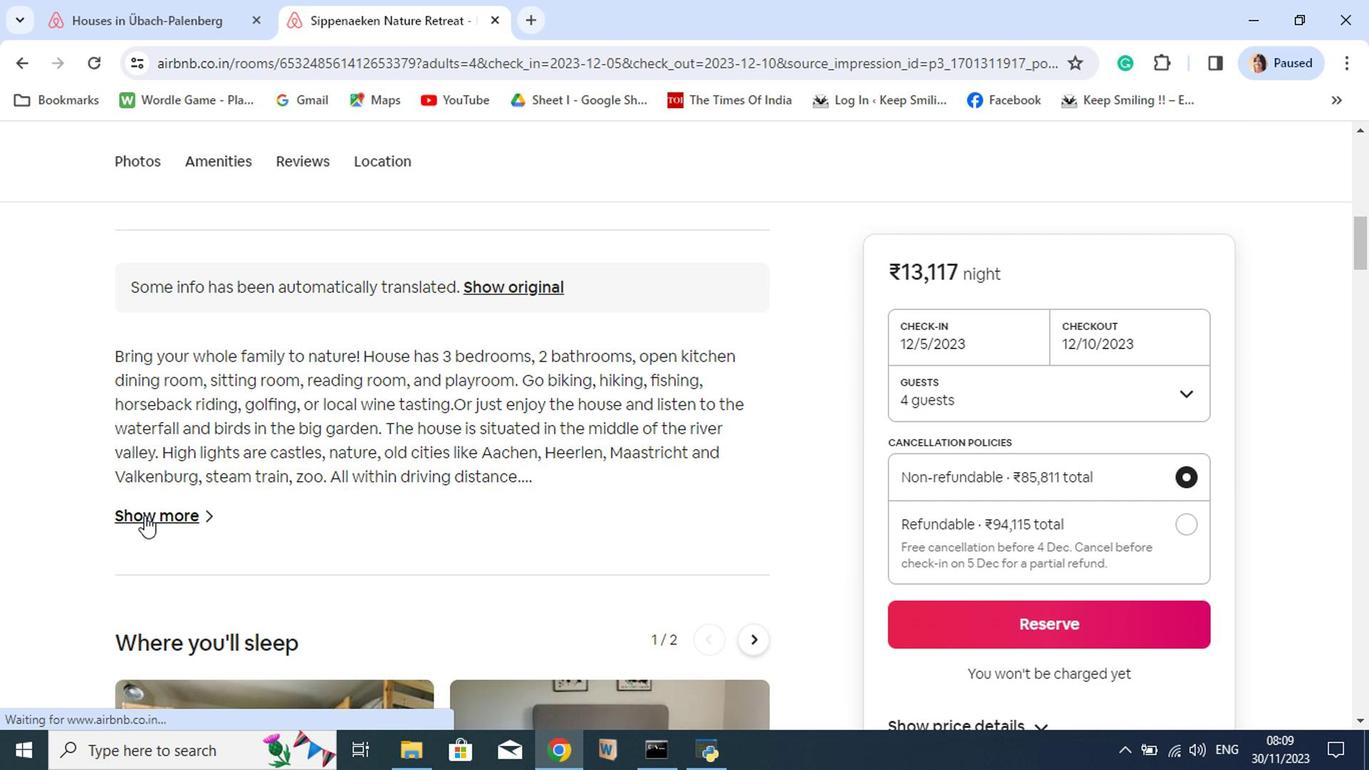 
Action: Mouse pressed left at (139, 520)
Screenshot: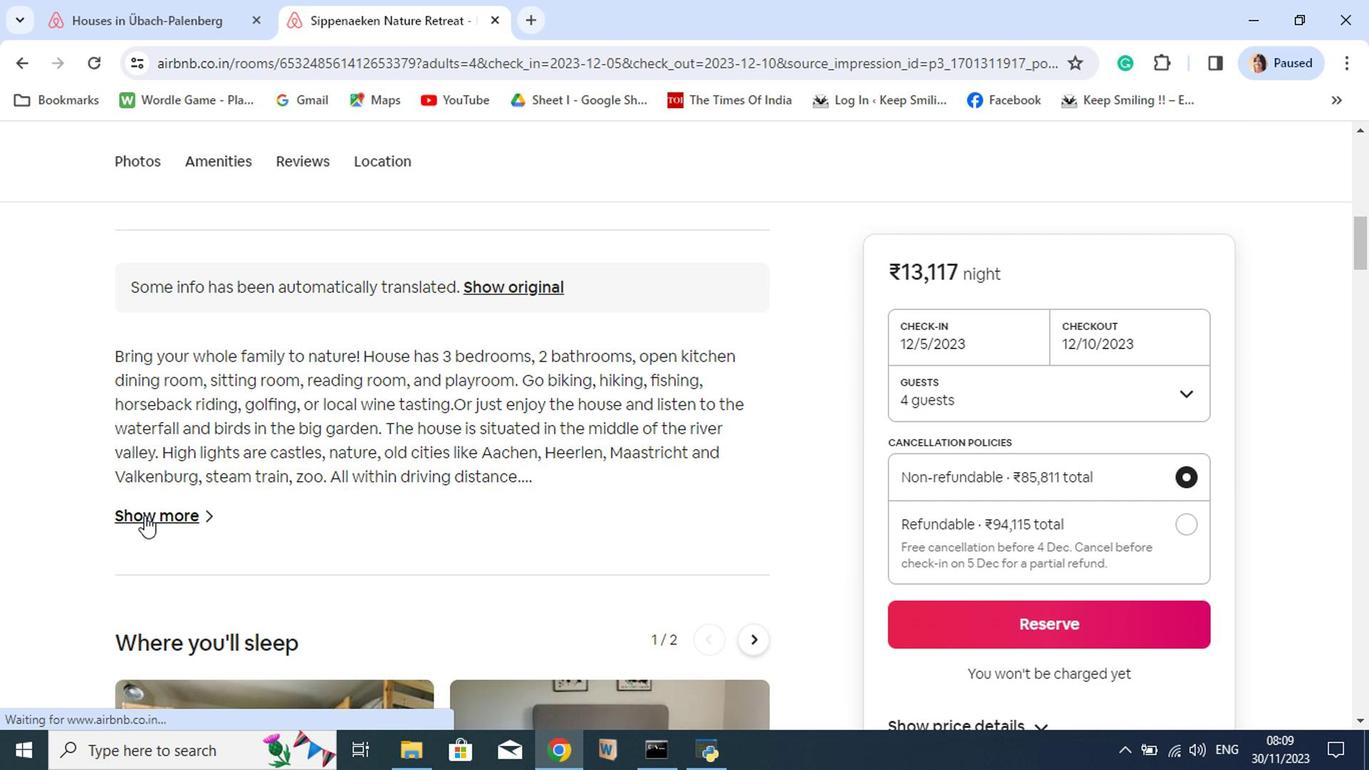 
Action: Mouse moved to (1061, 677)
Screenshot: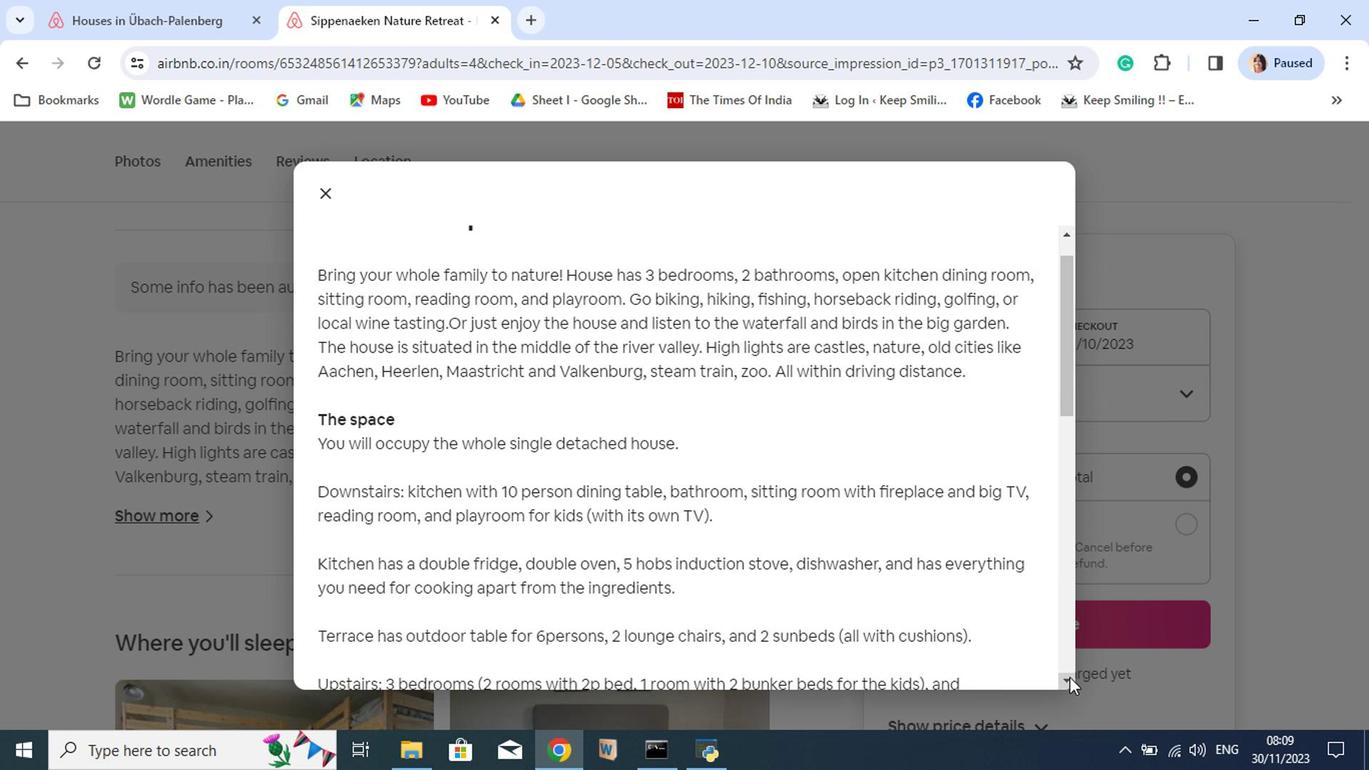
Action: Mouse pressed left at (1061, 677)
Screenshot: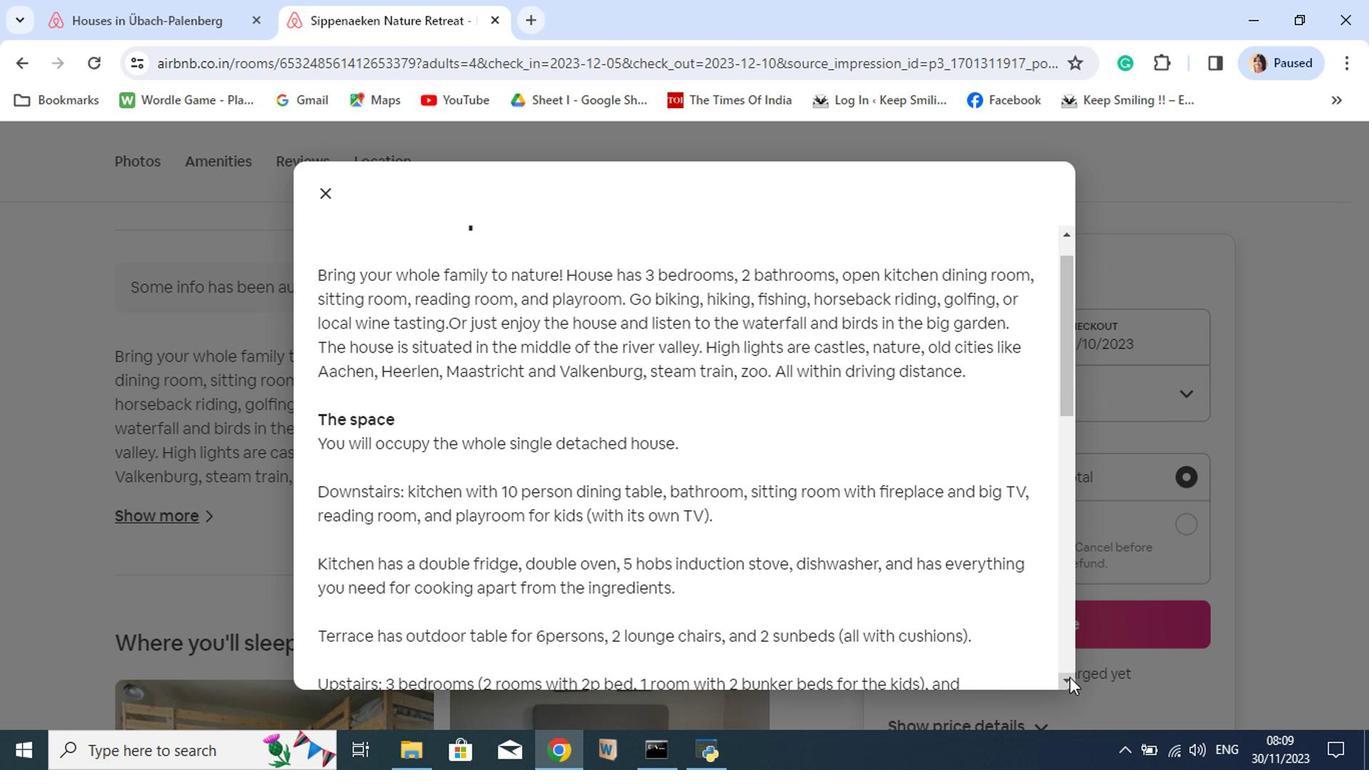
Action: Mouse moved to (1064, 674)
Screenshot: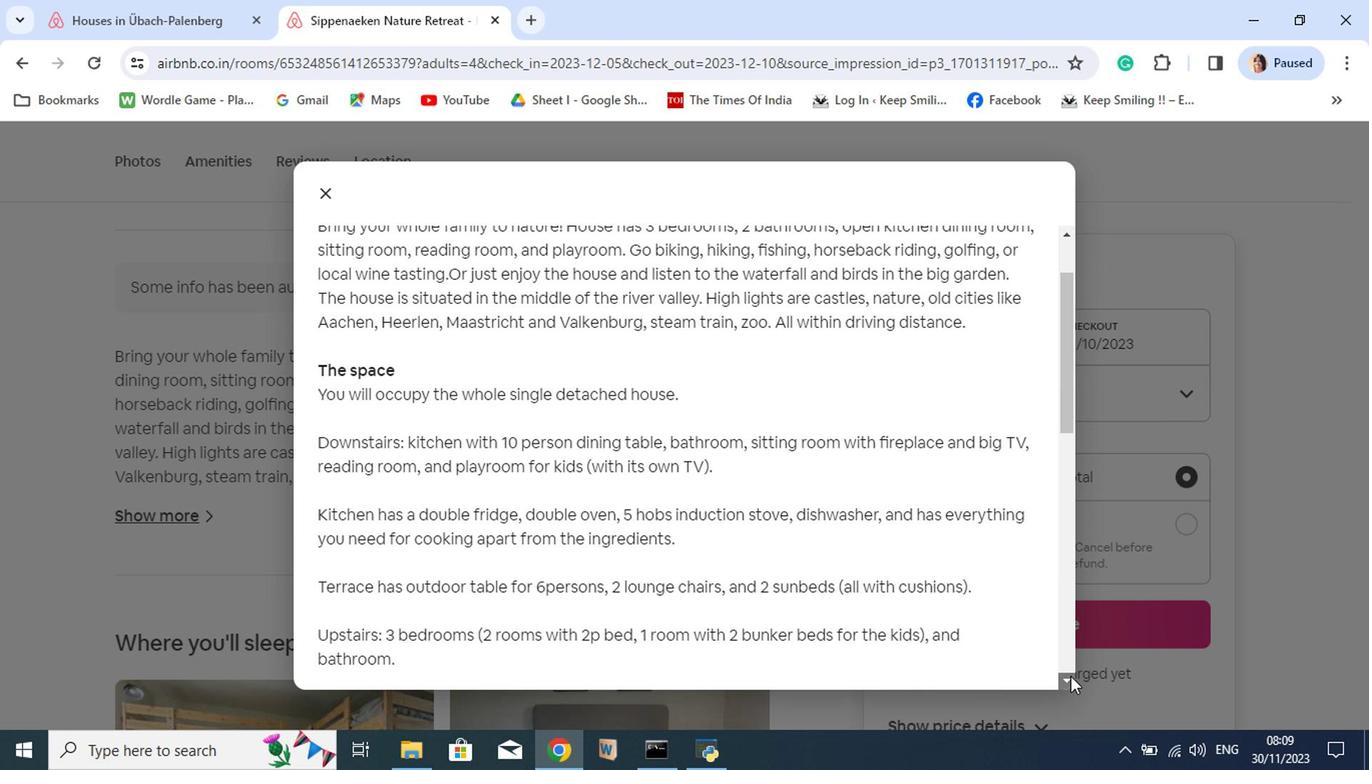 
Action: Mouse pressed left at (1064, 674)
Screenshot: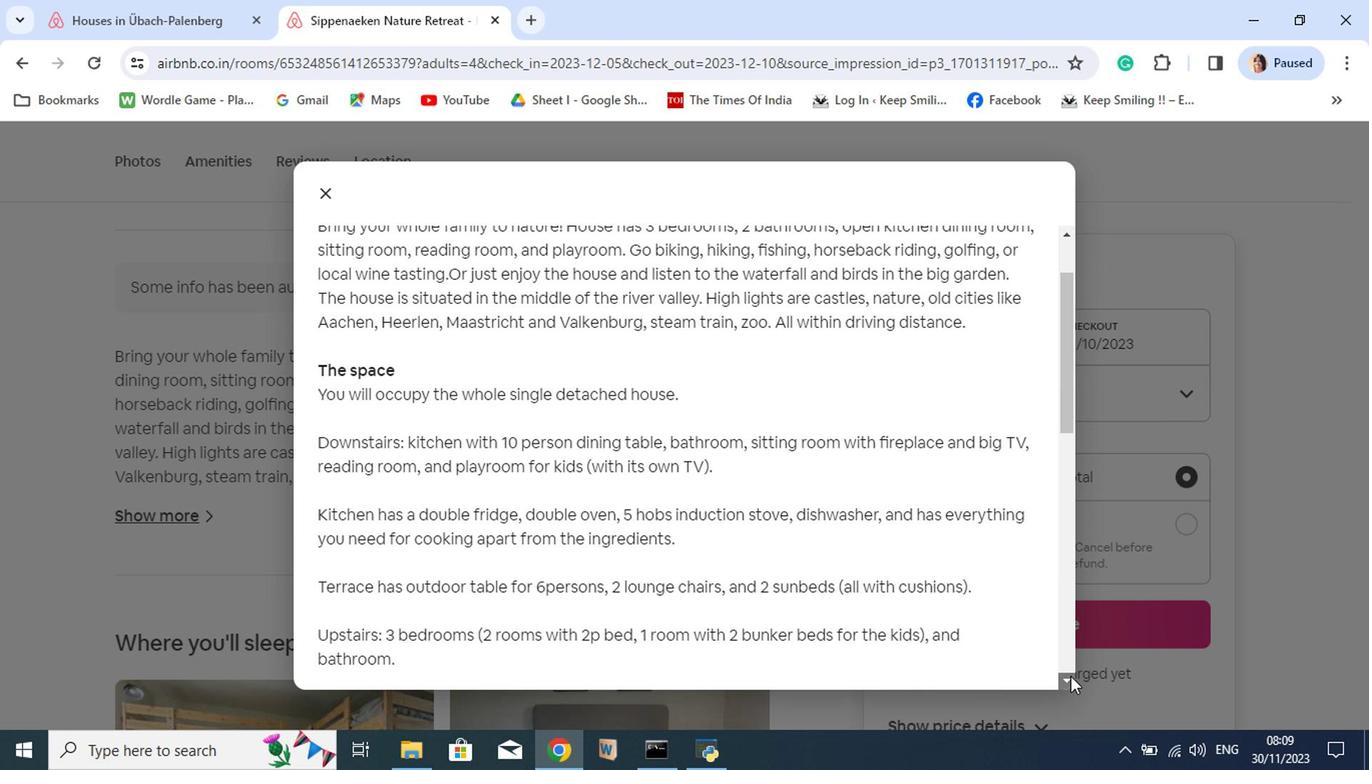 
Action: Mouse pressed left at (1064, 674)
Screenshot: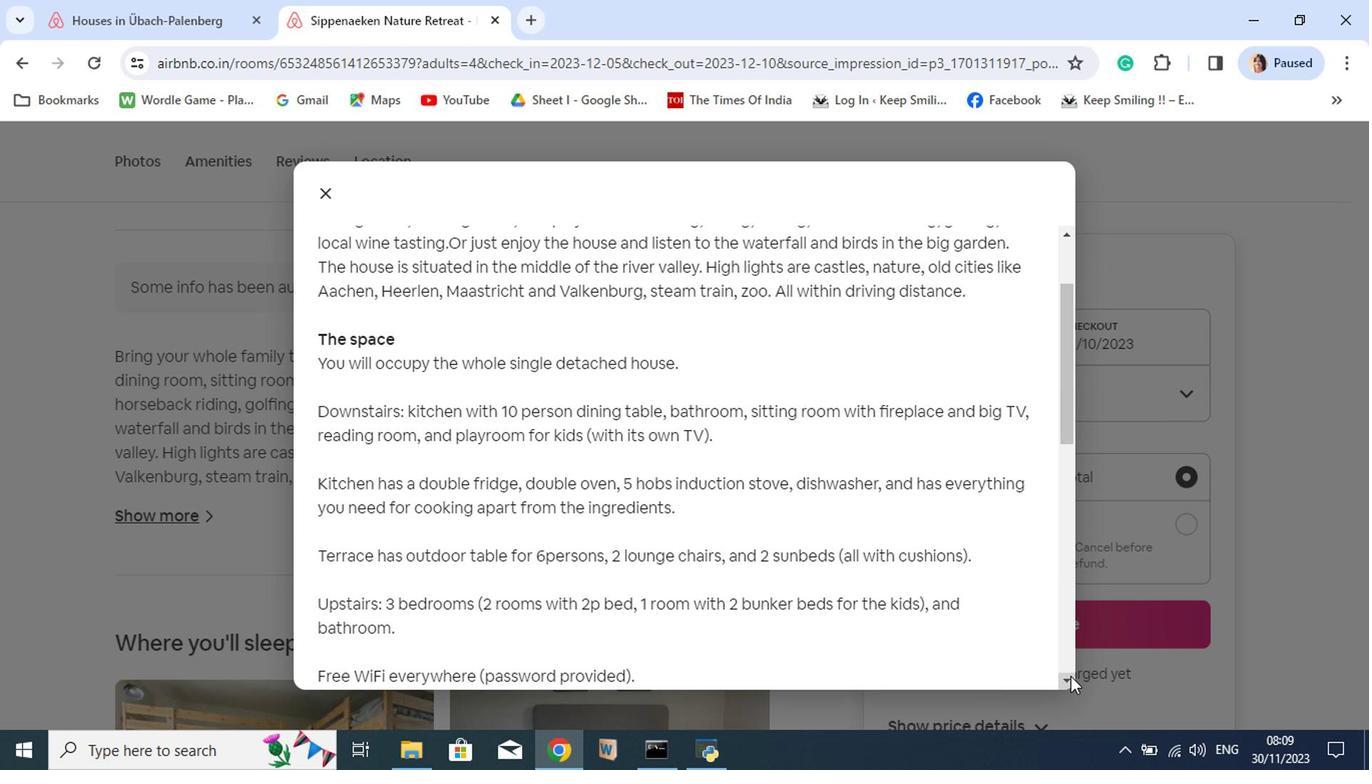 
Action: Mouse pressed left at (1064, 674)
Screenshot: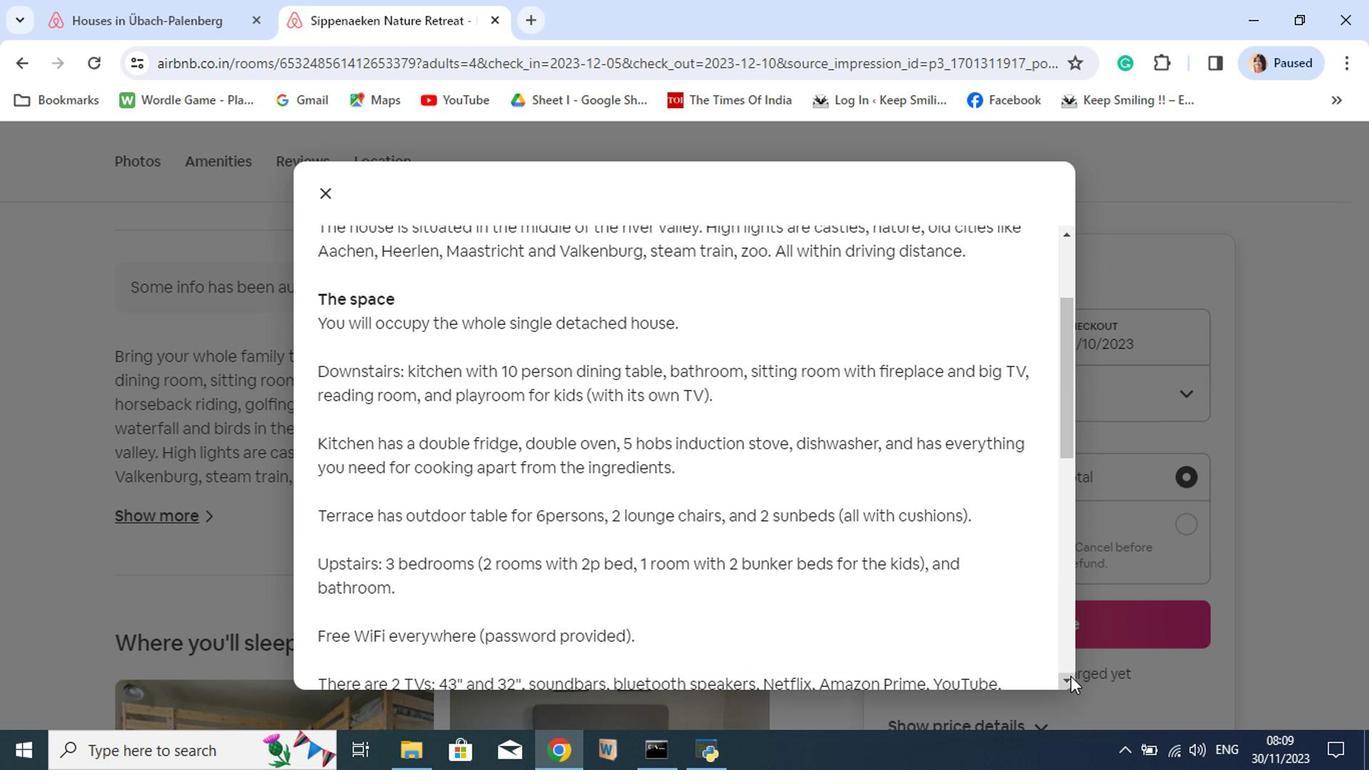 
Action: Mouse pressed left at (1064, 674)
Screenshot: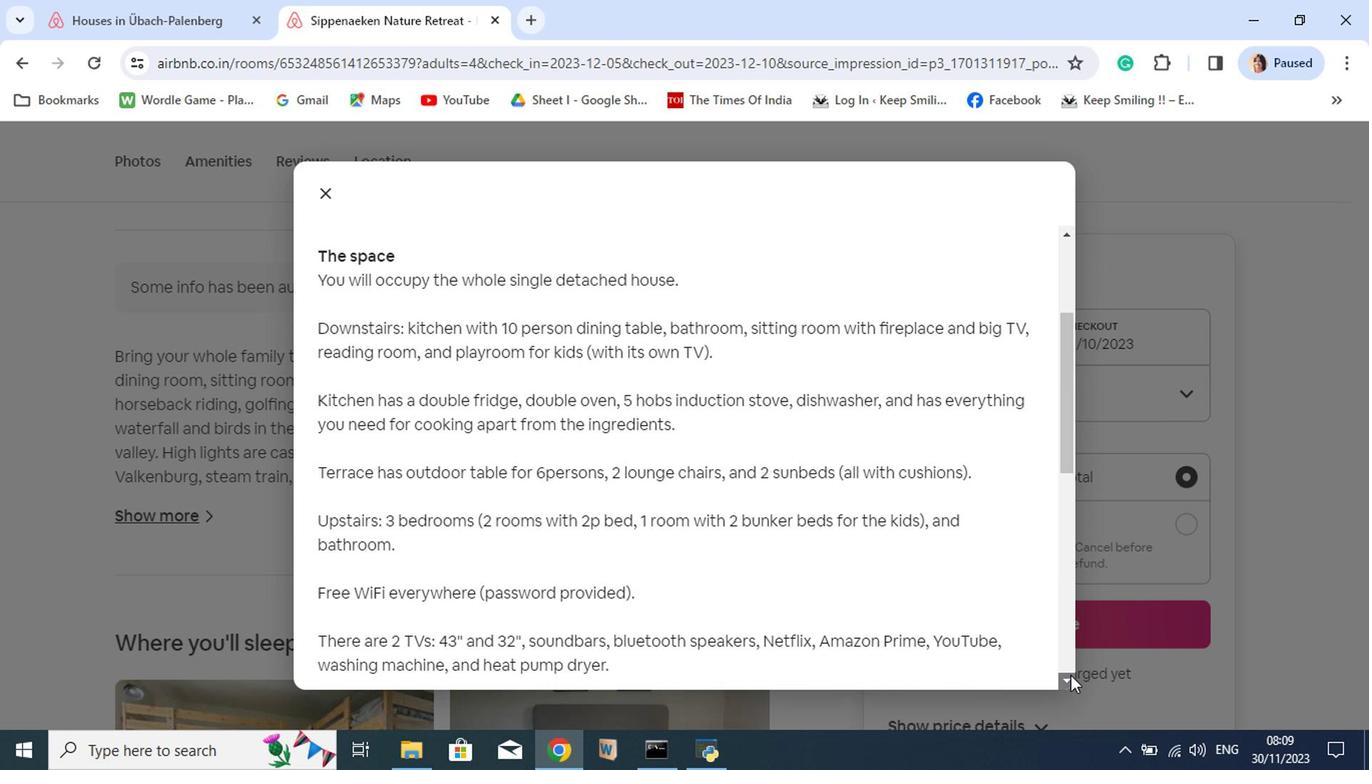 
Action: Mouse moved to (1064, 673)
Screenshot: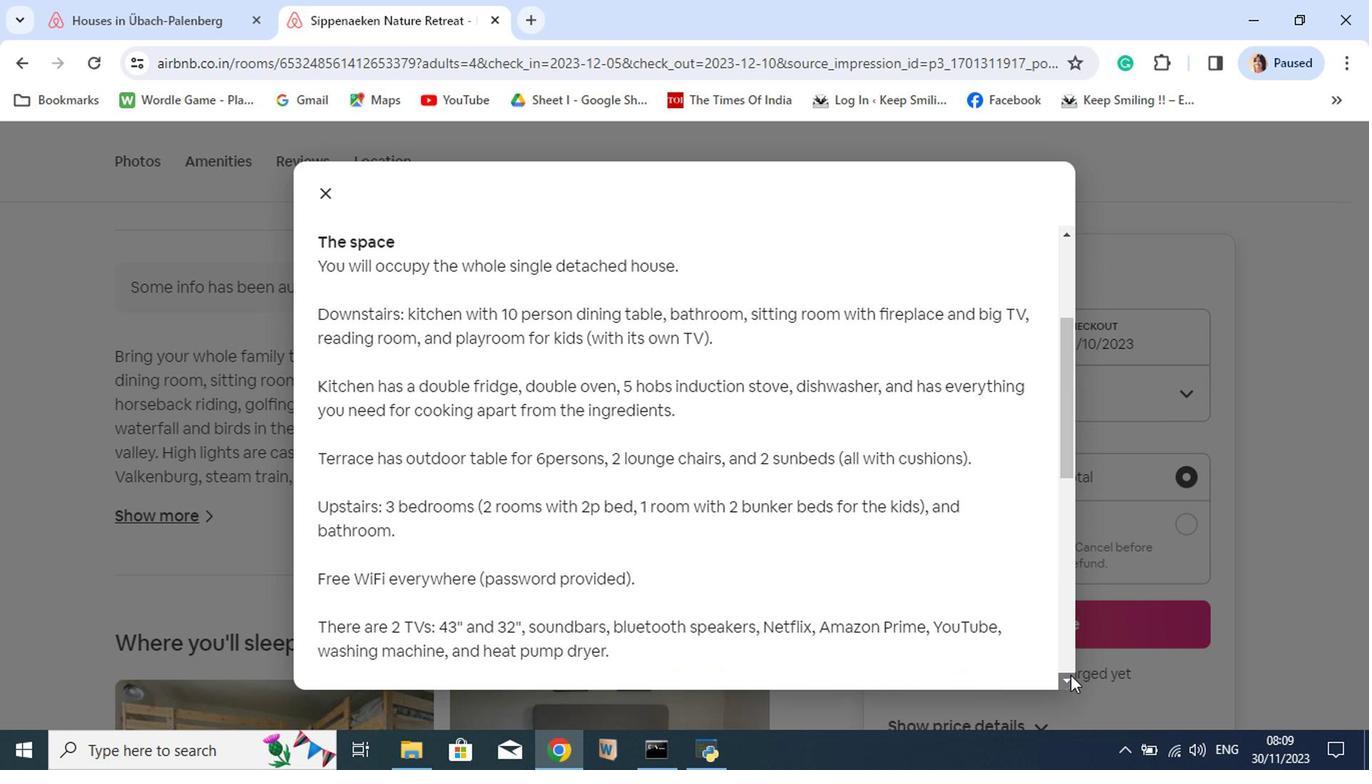 
Action: Mouse pressed left at (1064, 673)
Screenshot: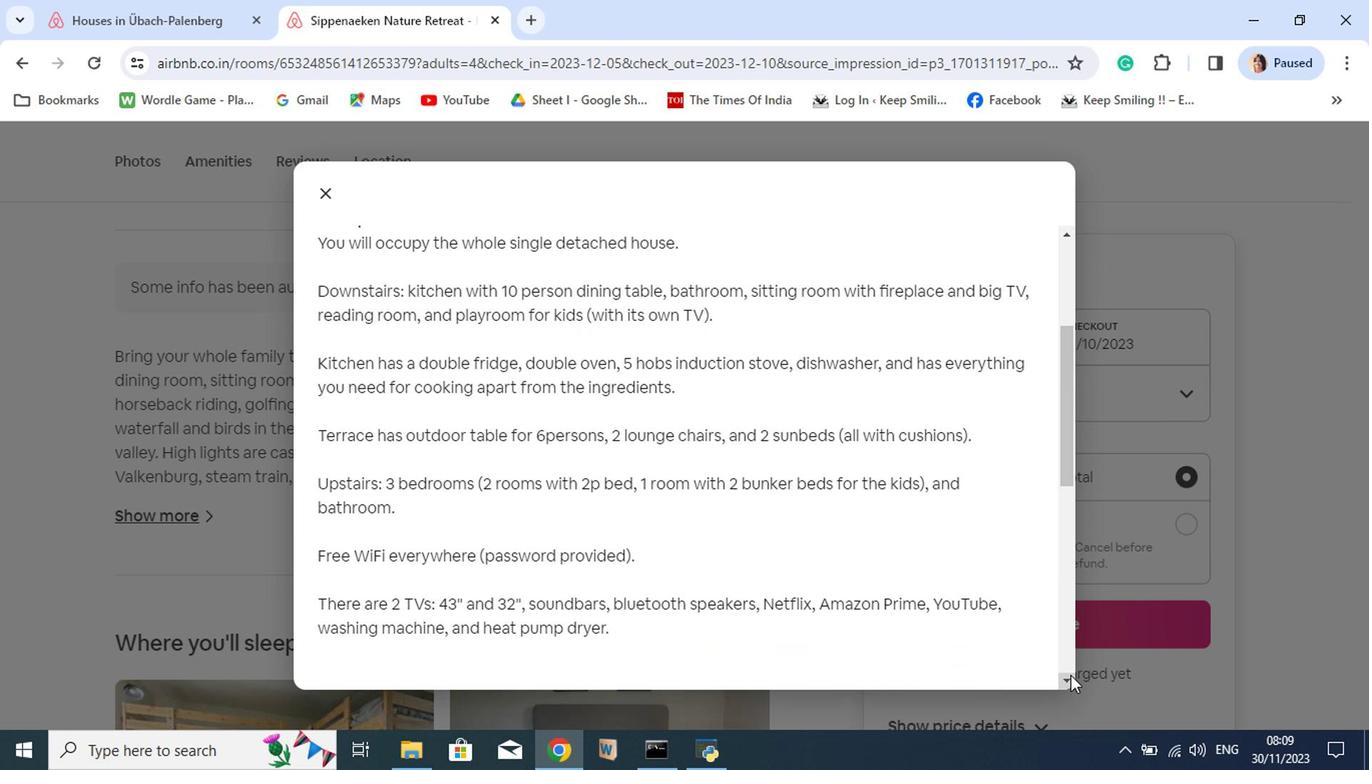 
Action: Mouse pressed left at (1064, 673)
Screenshot: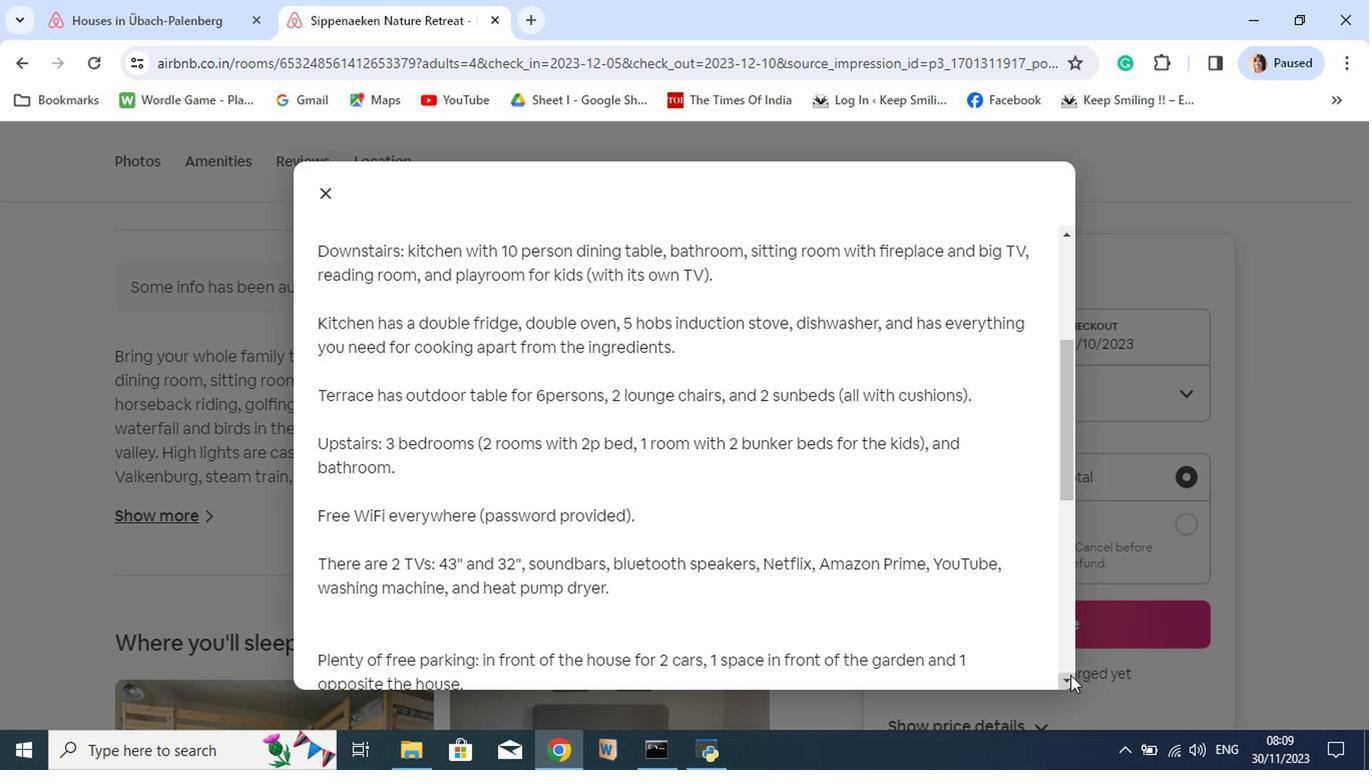 
Action: Mouse pressed left at (1064, 673)
Screenshot: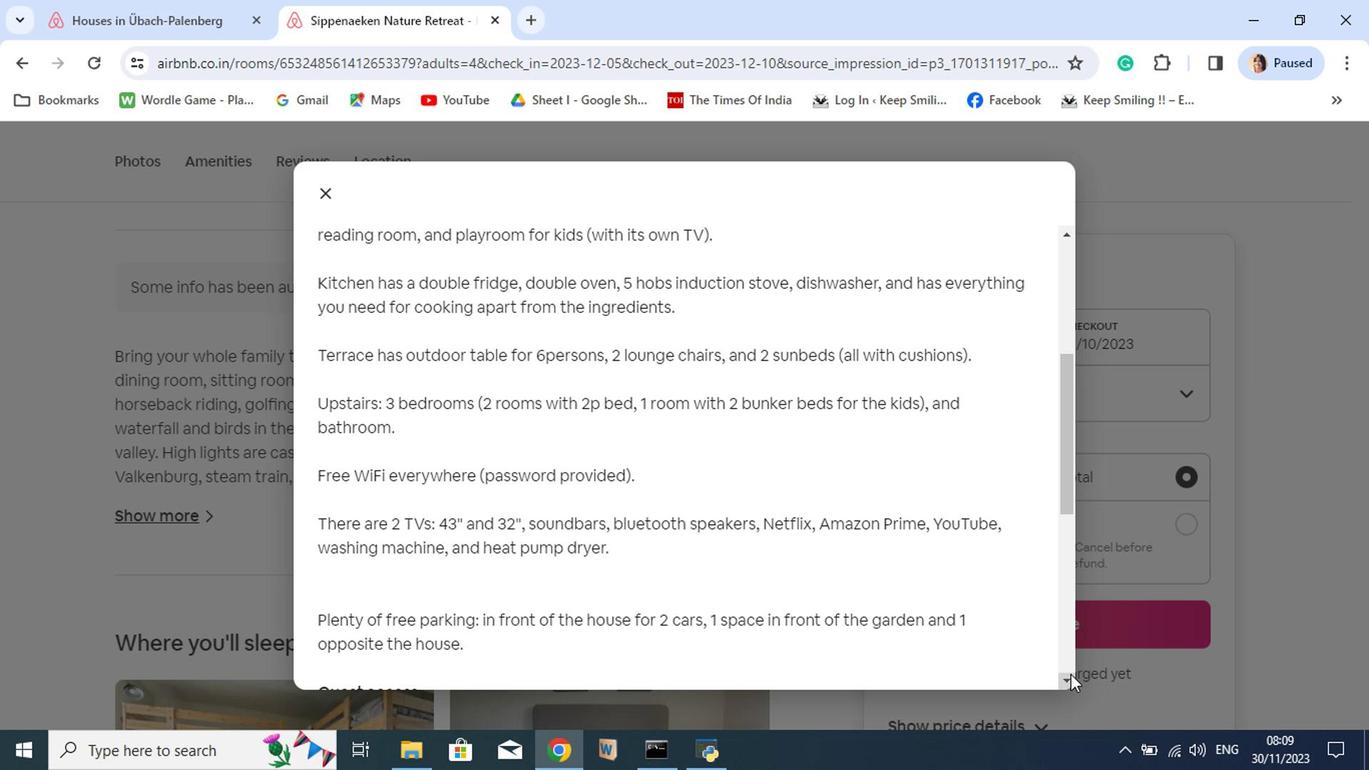 
Action: Mouse moved to (1064, 672)
Screenshot: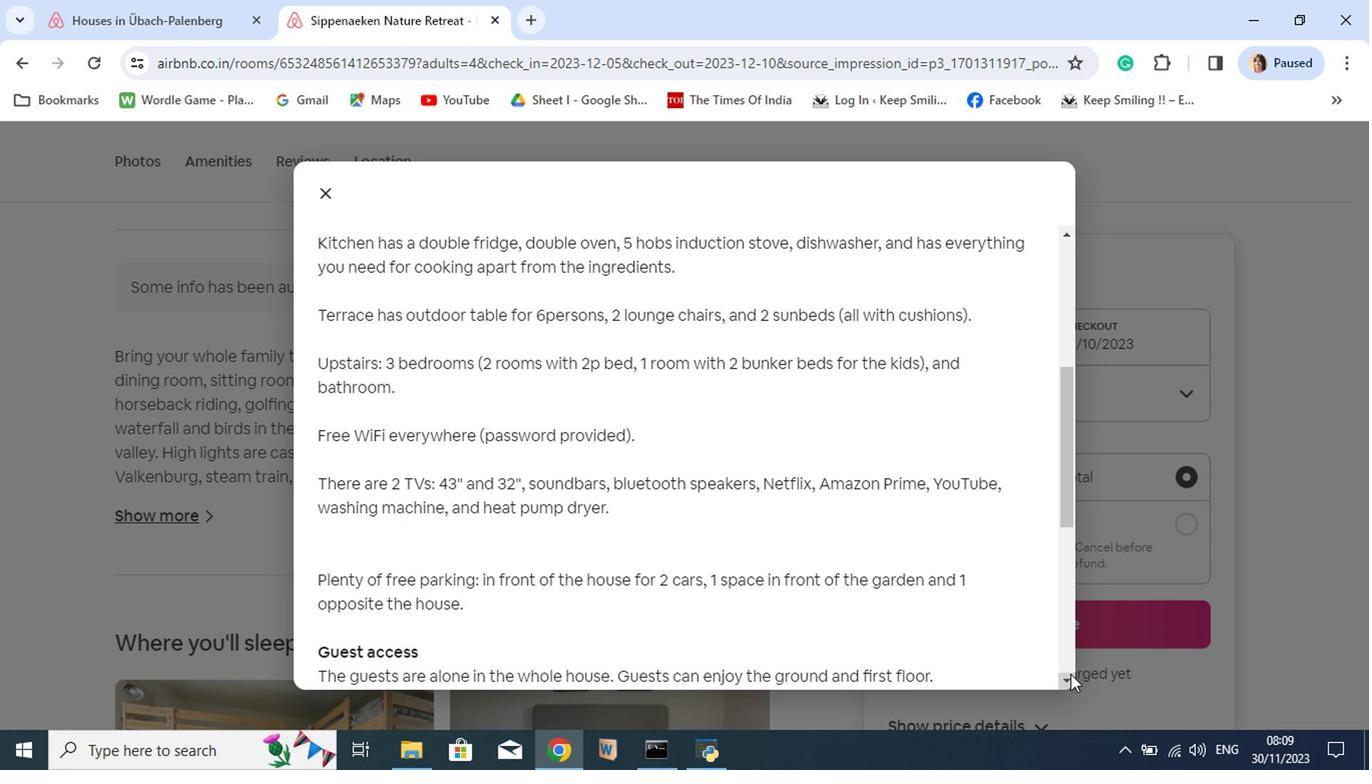 
Action: Mouse pressed left at (1064, 672)
Screenshot: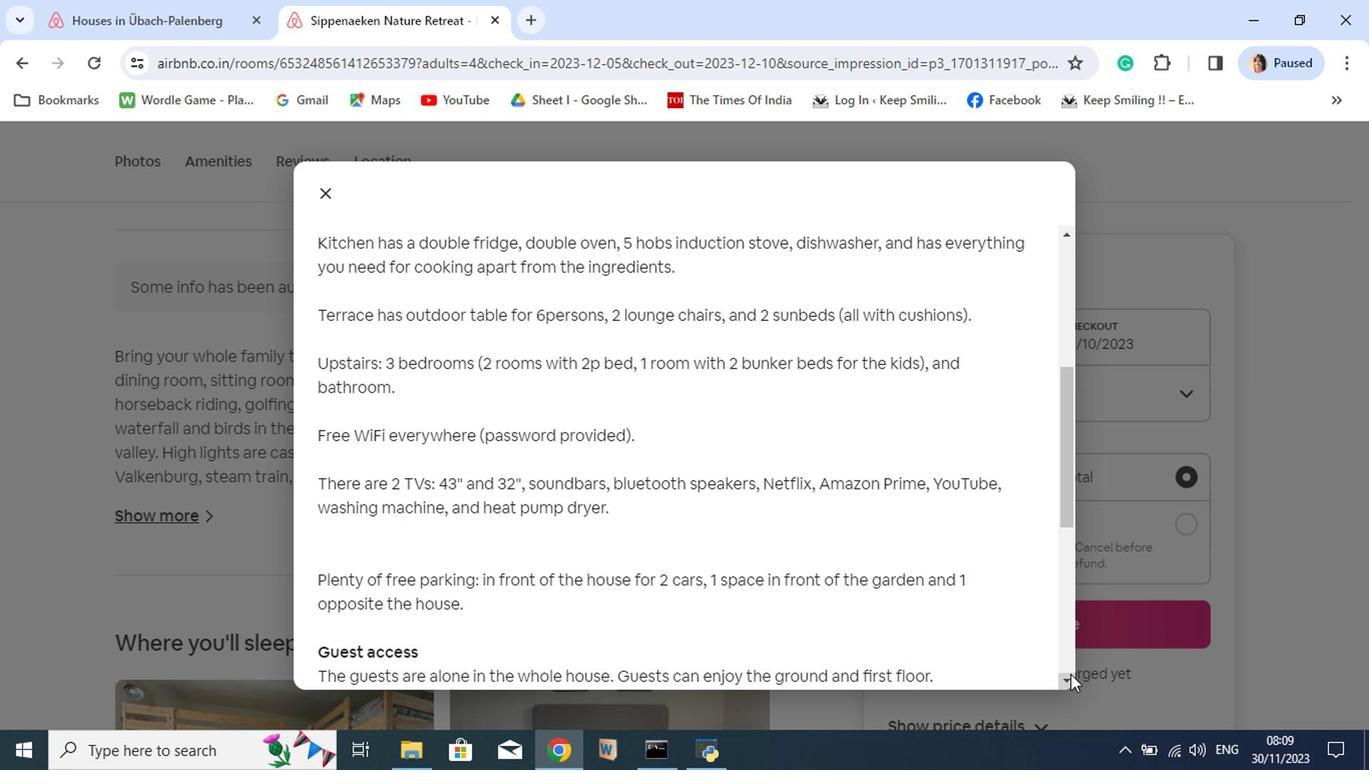 
Action: Mouse moved to (1064, 672)
Screenshot: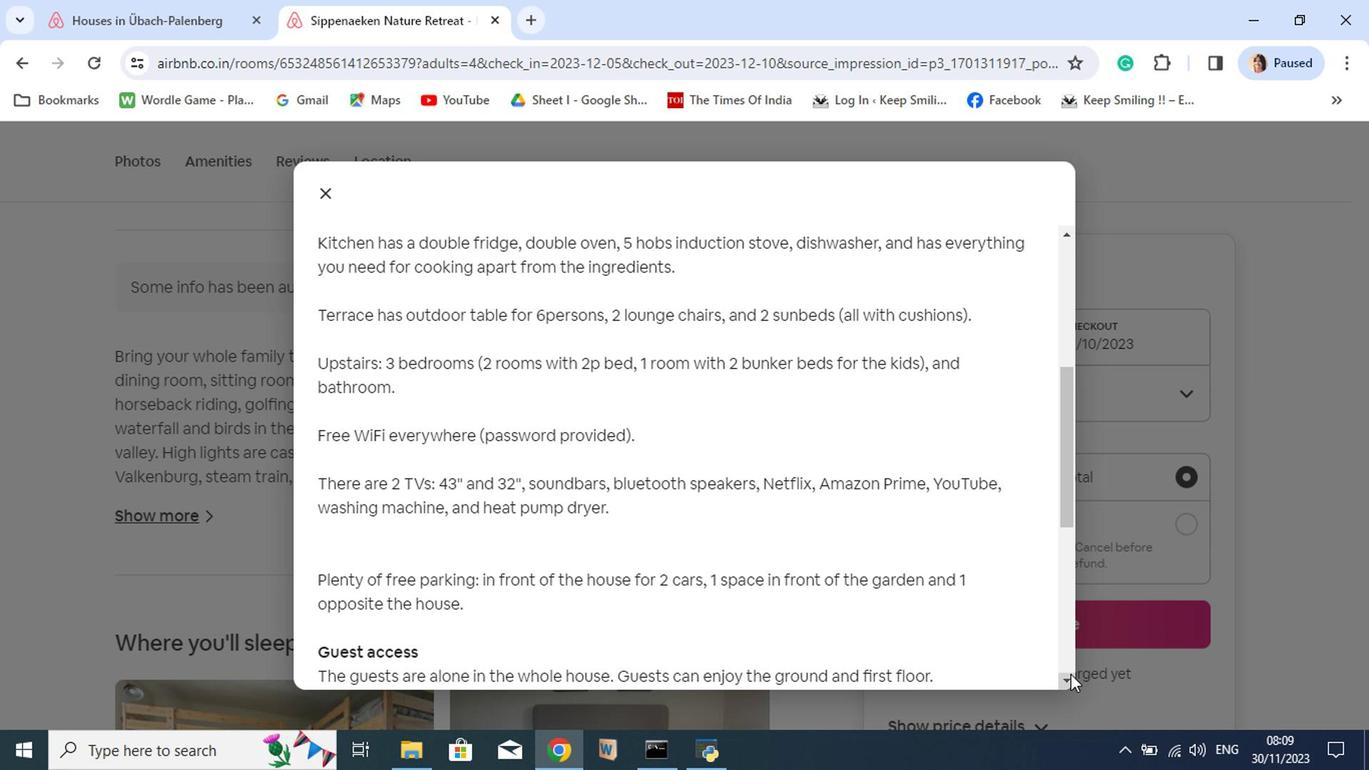 
Action: Mouse pressed left at (1064, 672)
Screenshot: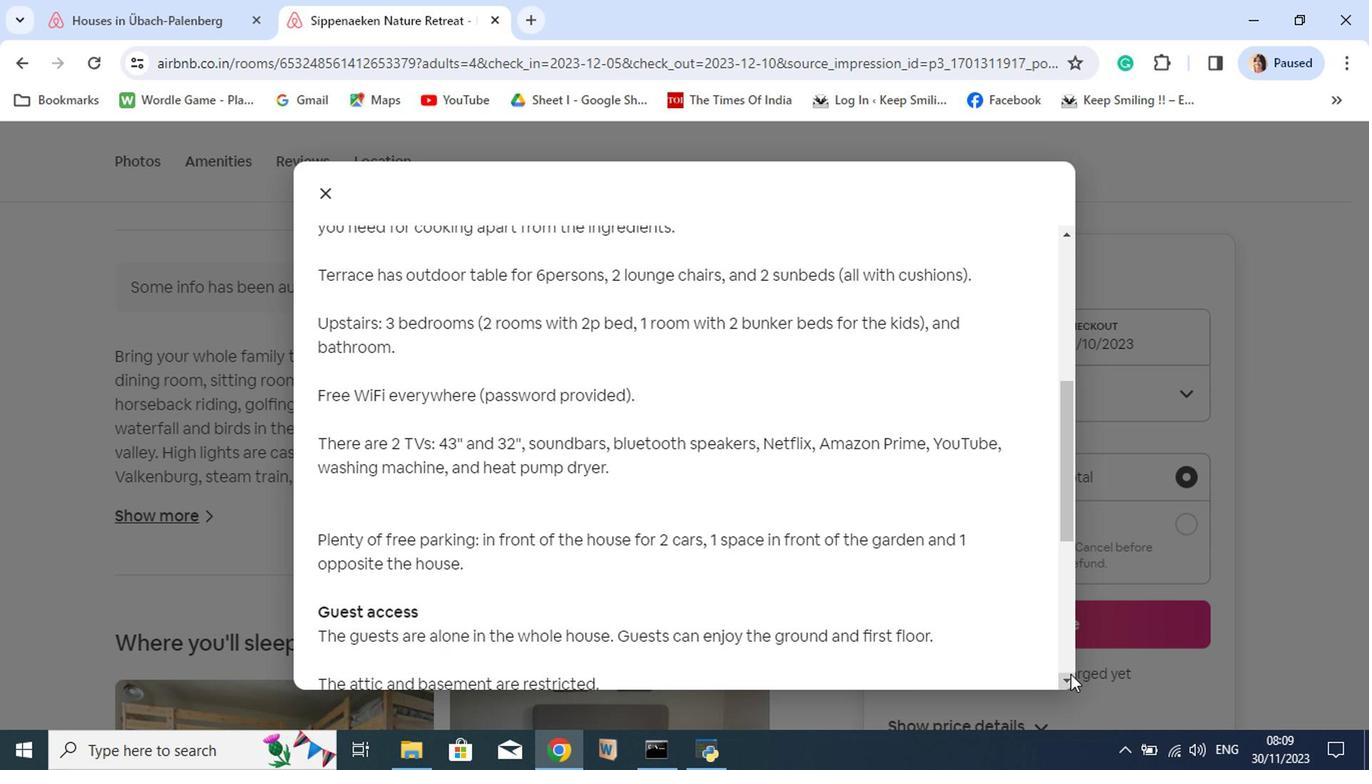 
Action: Mouse moved to (1064, 672)
Screenshot: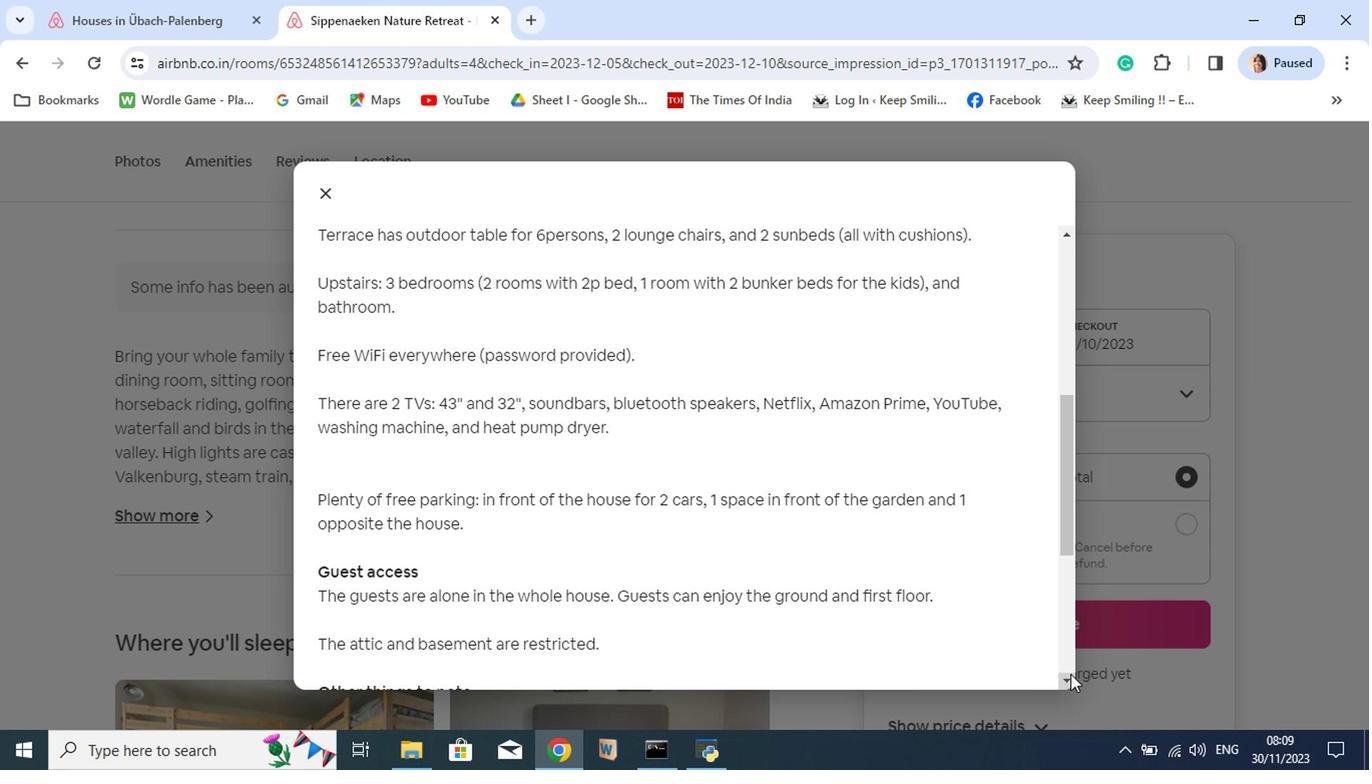 
Action: Mouse pressed left at (1064, 672)
Screenshot: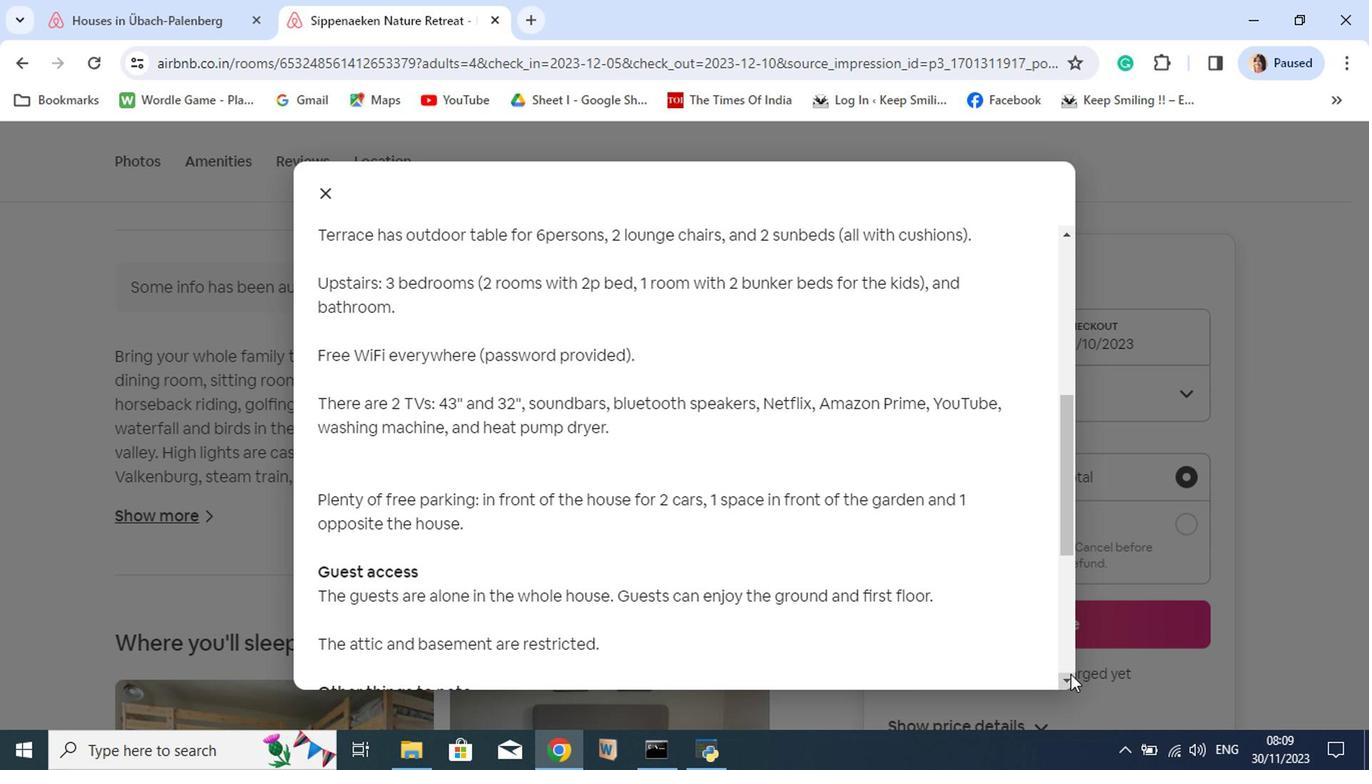 
Action: Mouse moved to (1064, 672)
Screenshot: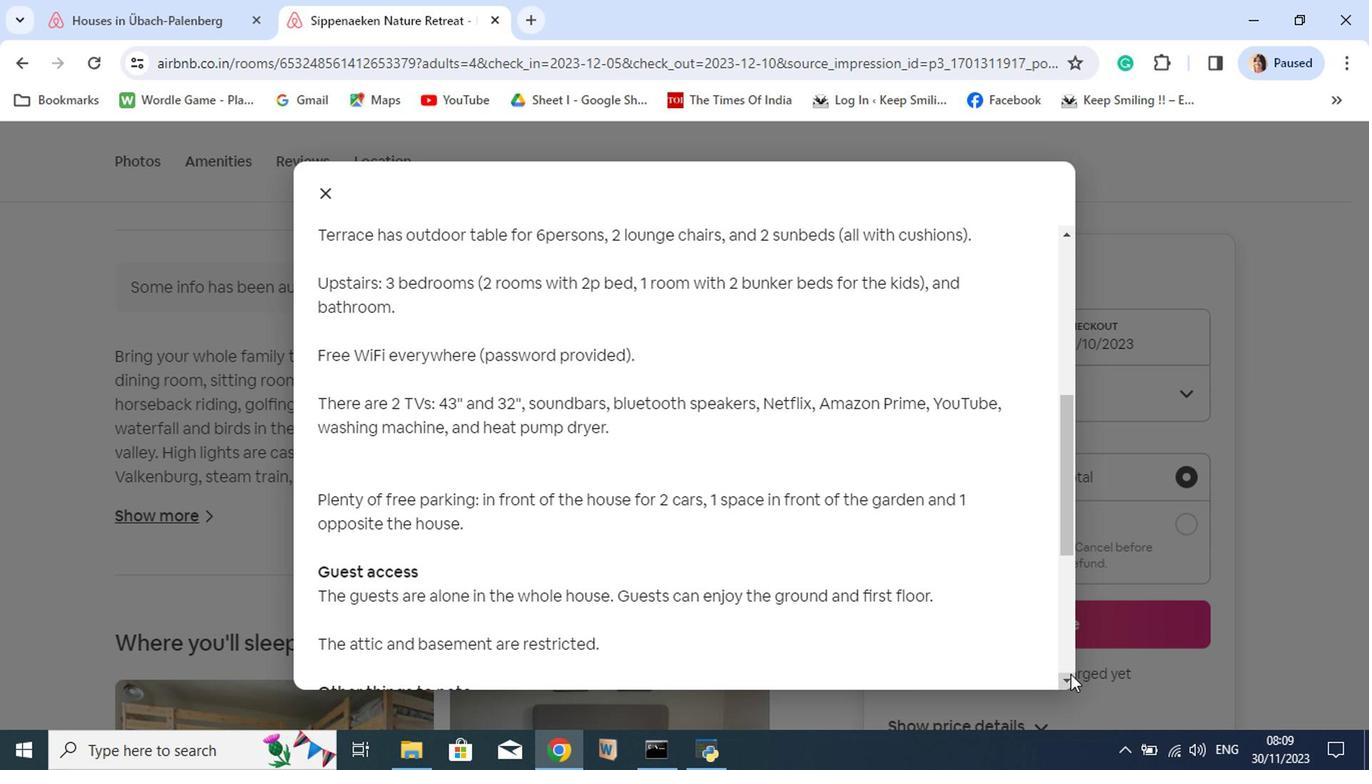
Action: Mouse pressed left at (1064, 672)
Screenshot: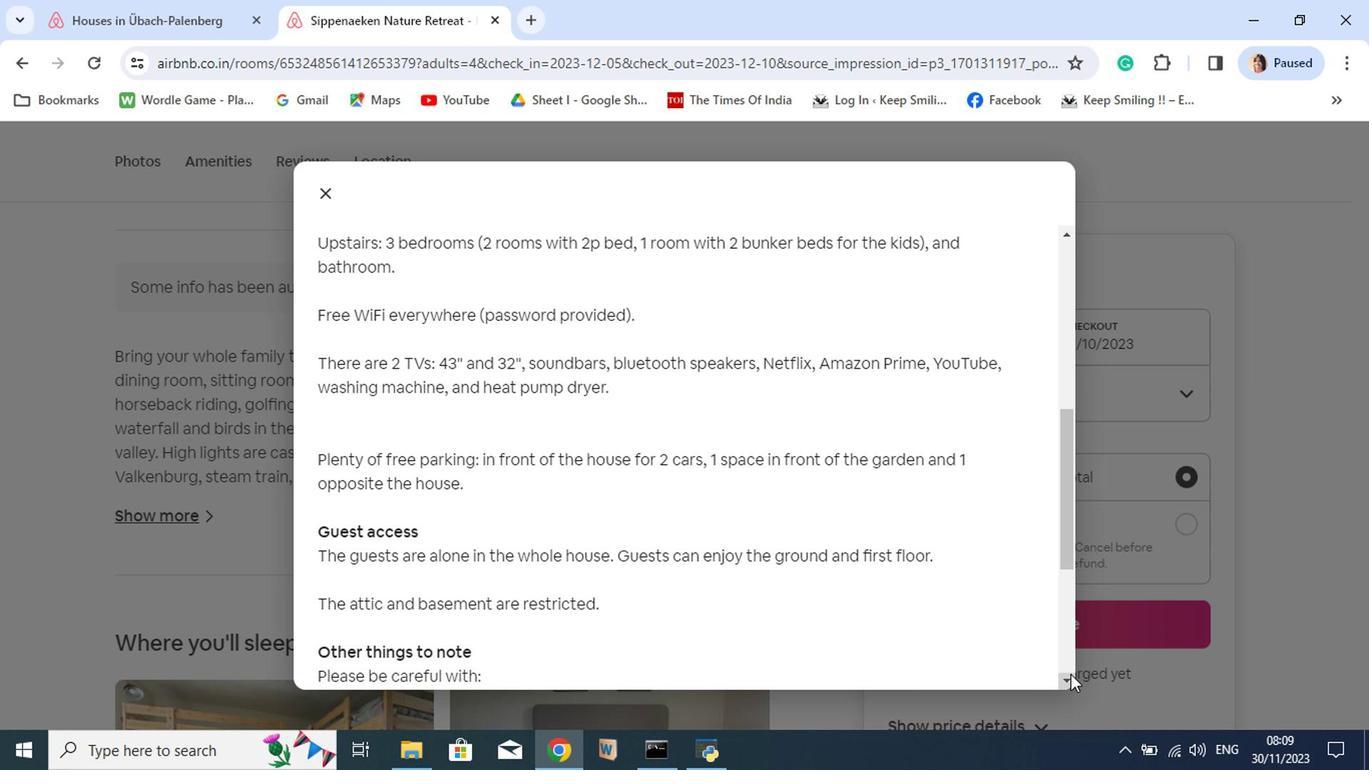 
Action: Mouse pressed left at (1064, 672)
Screenshot: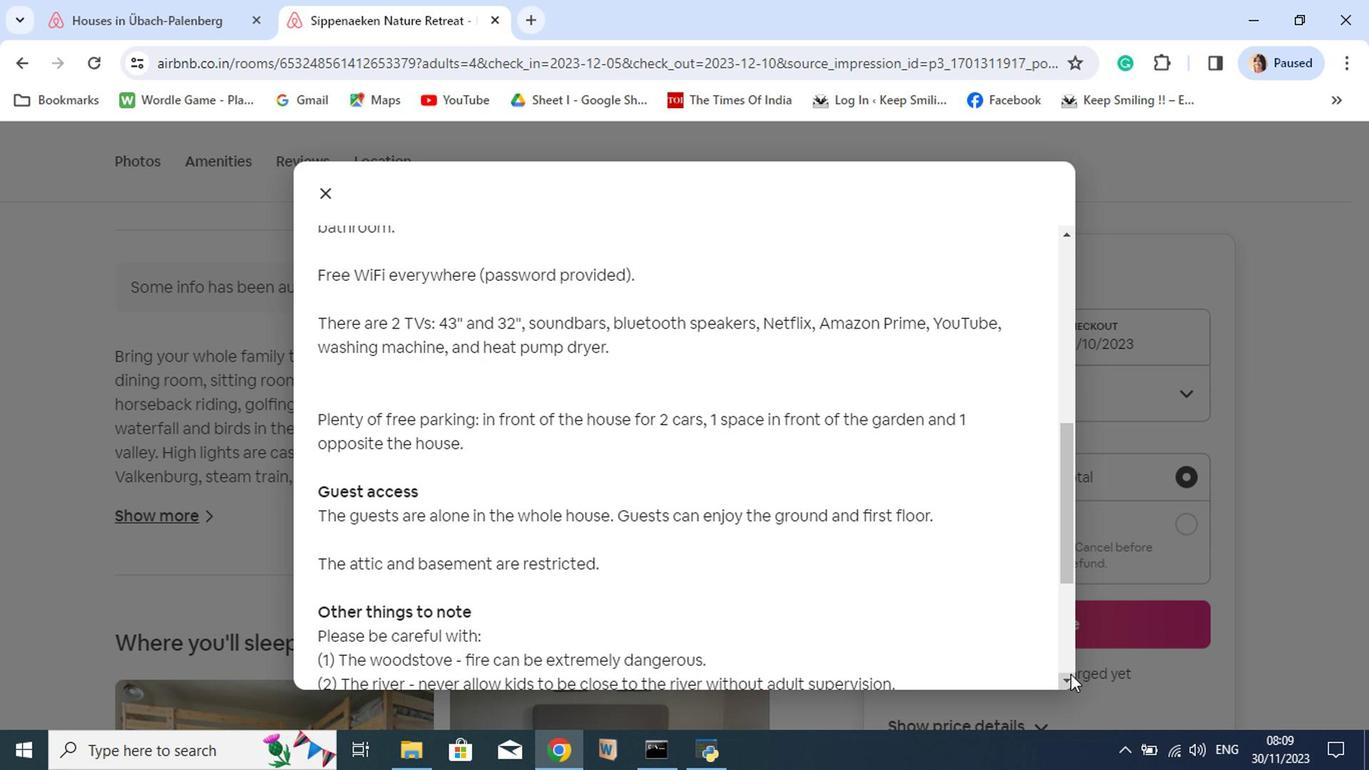 
Action: Mouse moved to (1064, 672)
Screenshot: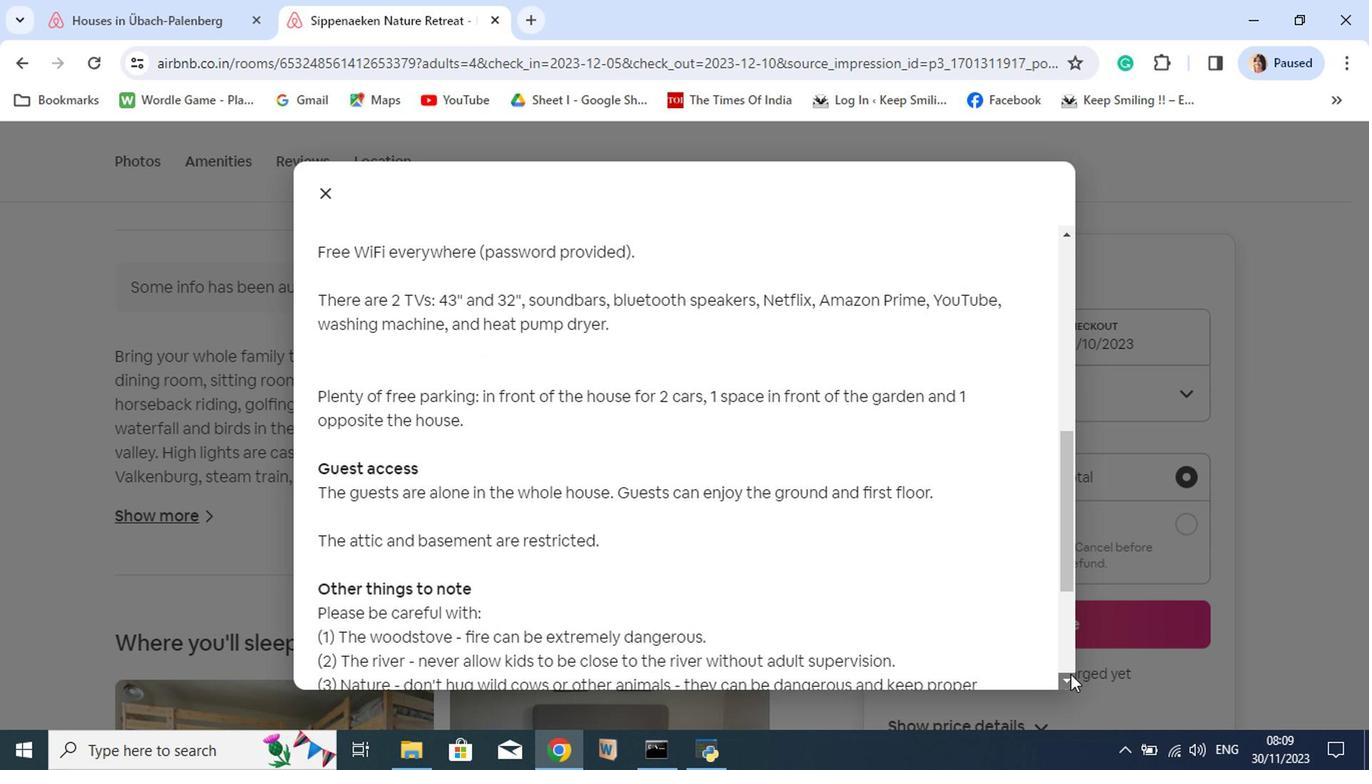 
Action: Mouse pressed left at (1064, 672)
Screenshot: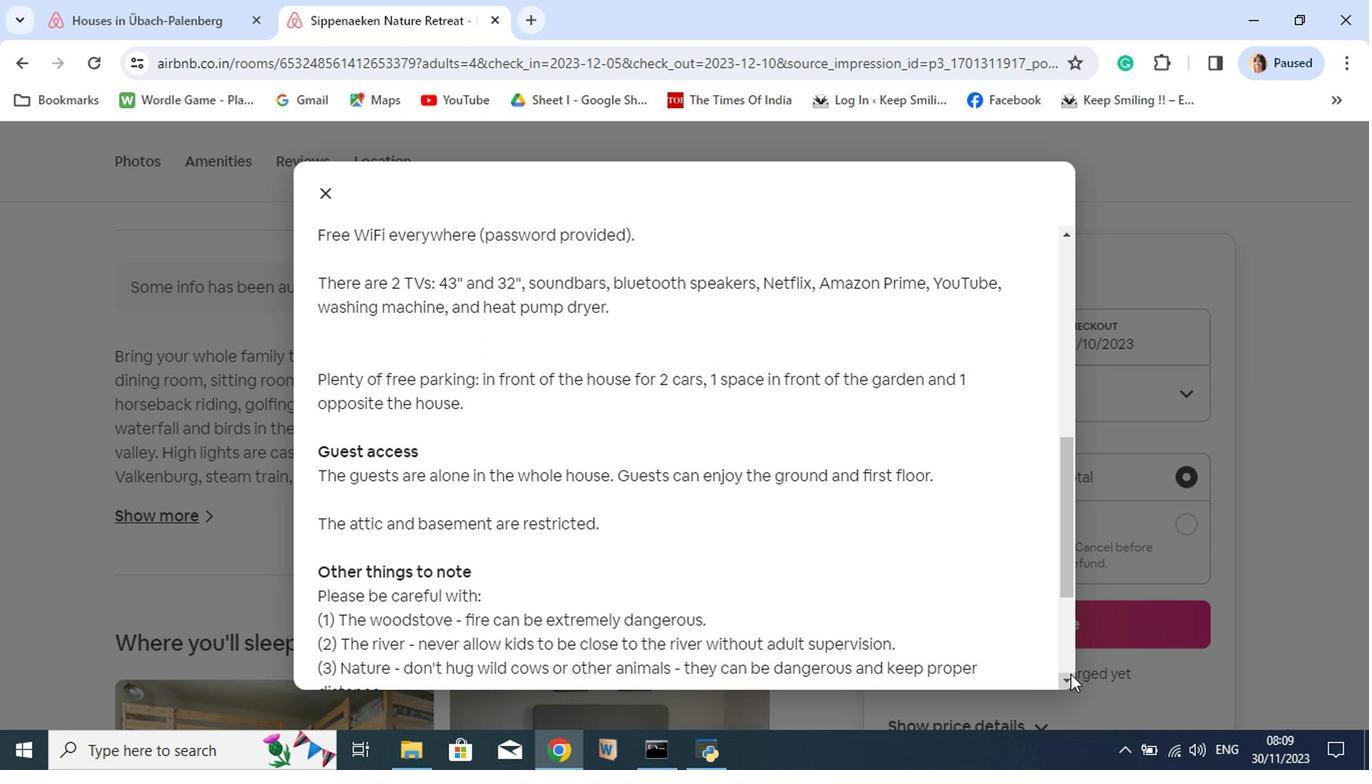 
Action: Mouse pressed left at (1064, 672)
Screenshot: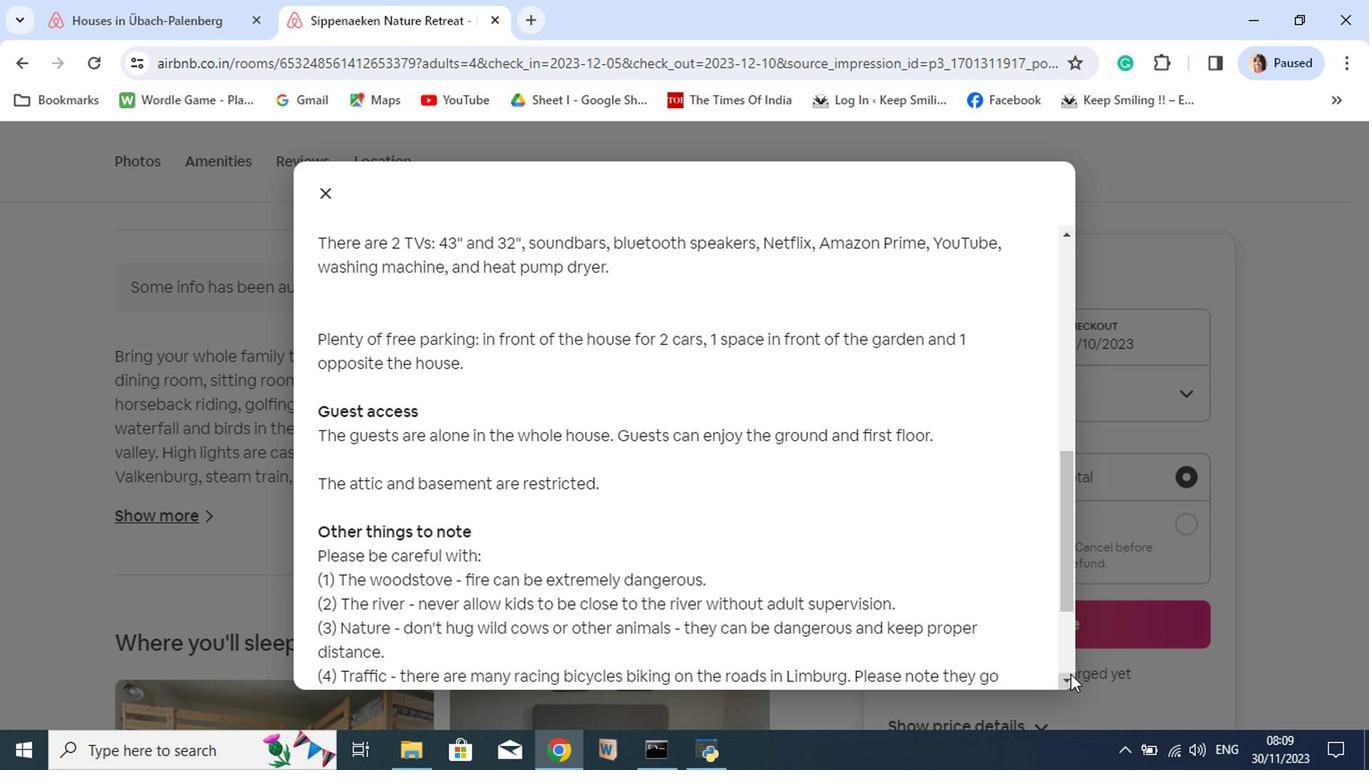 
Action: Mouse pressed left at (1064, 672)
Screenshot: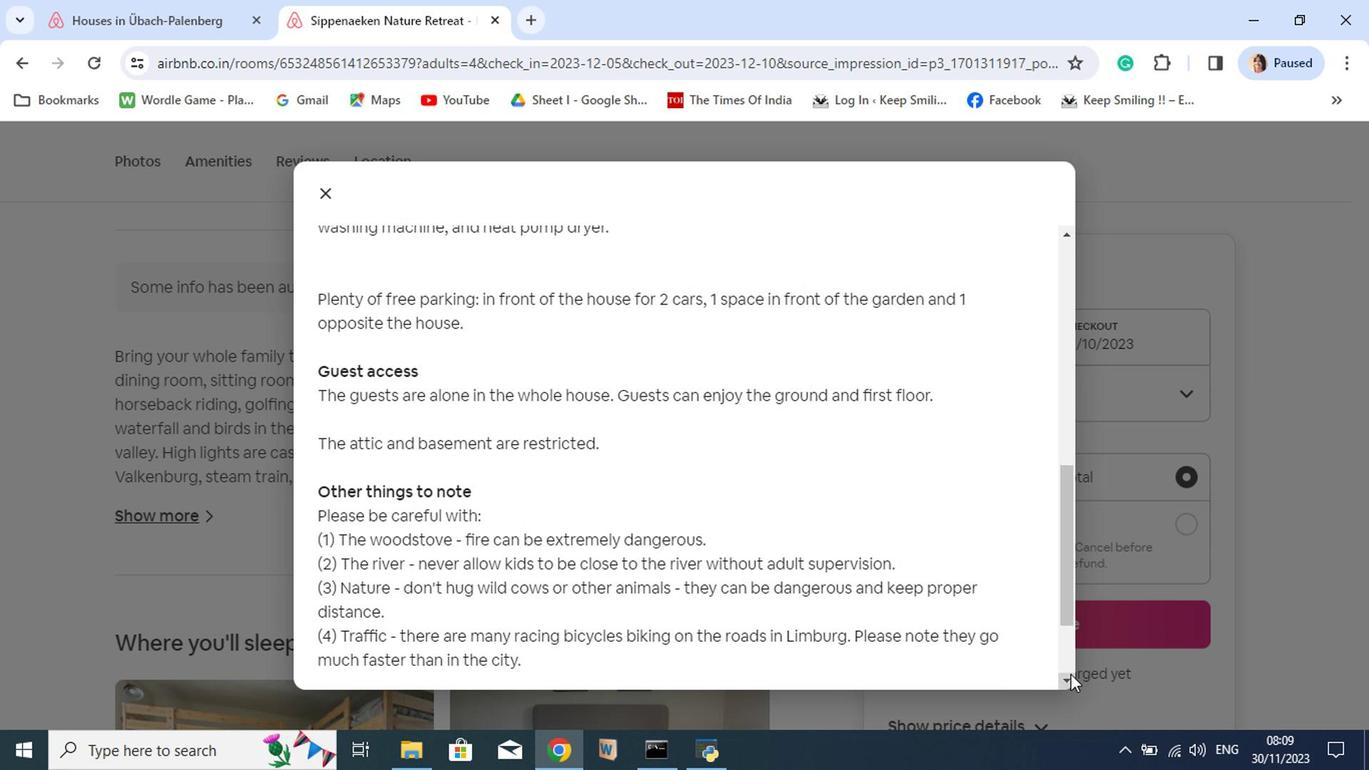 
Action: Mouse pressed left at (1064, 672)
Screenshot: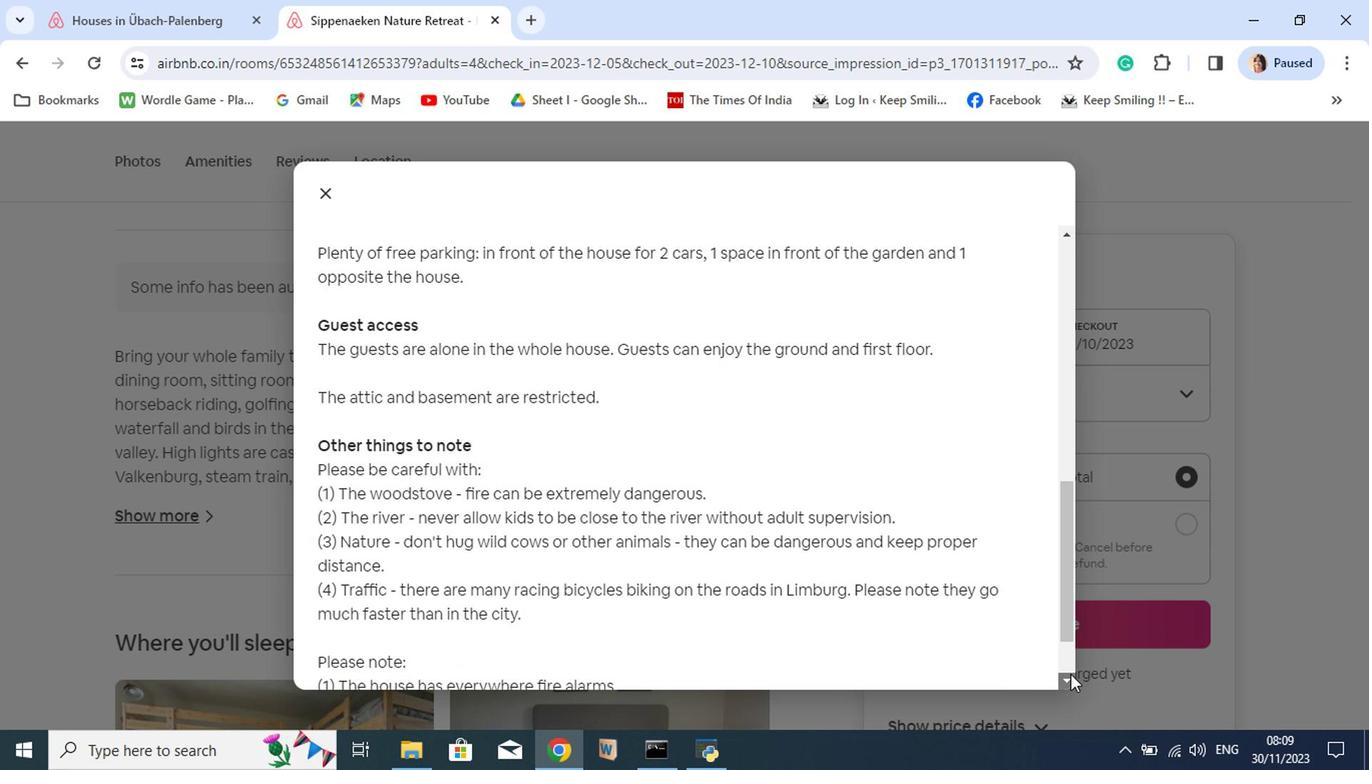 
Action: Mouse pressed left at (1064, 672)
Screenshot: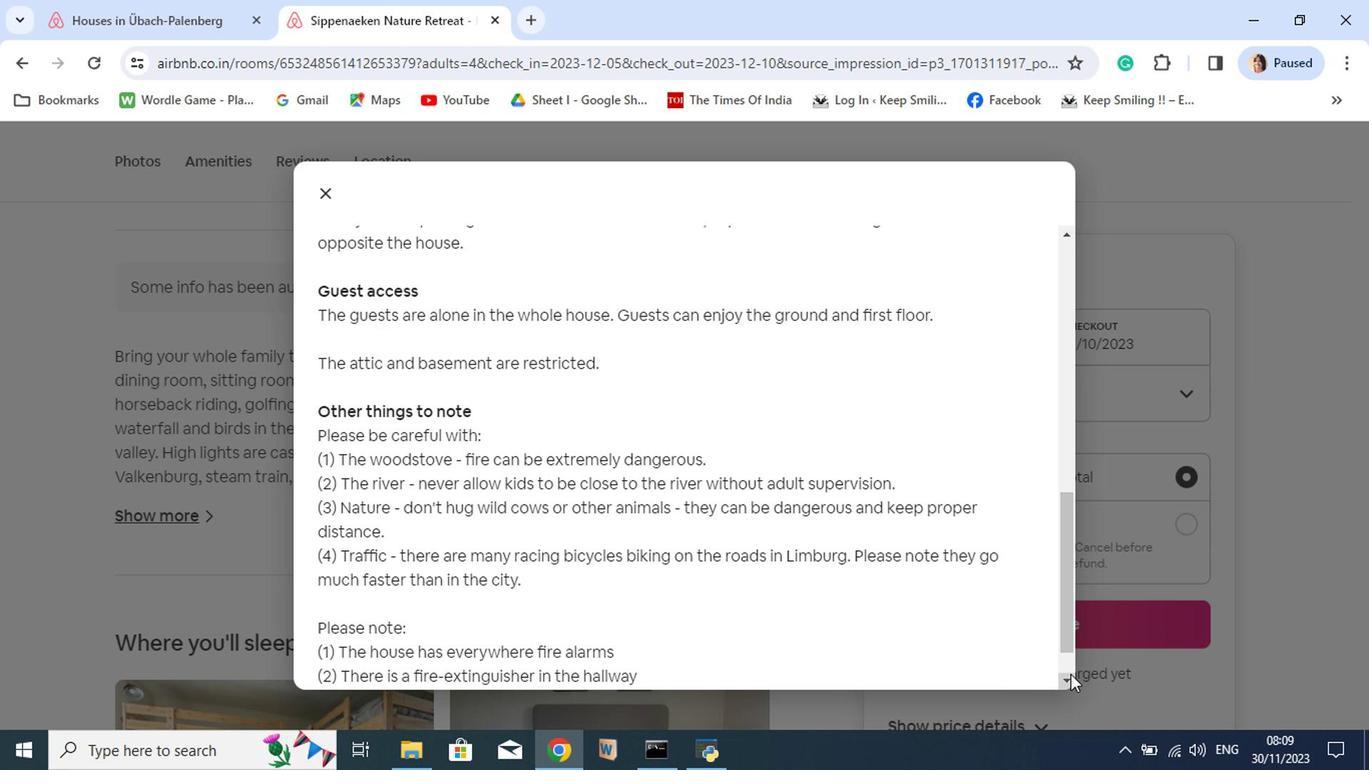 
Action: Mouse pressed left at (1064, 672)
Screenshot: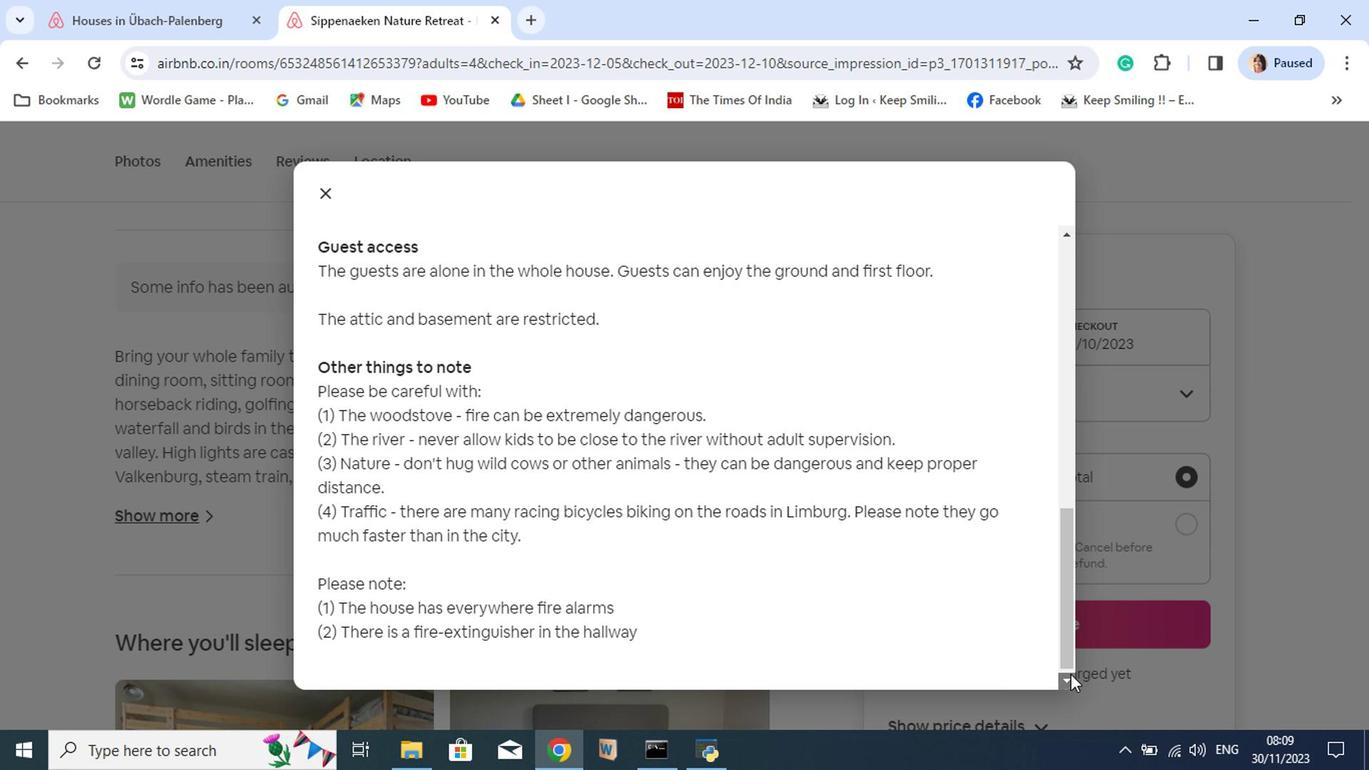 
Action: Mouse moved to (1064, 672)
Screenshot: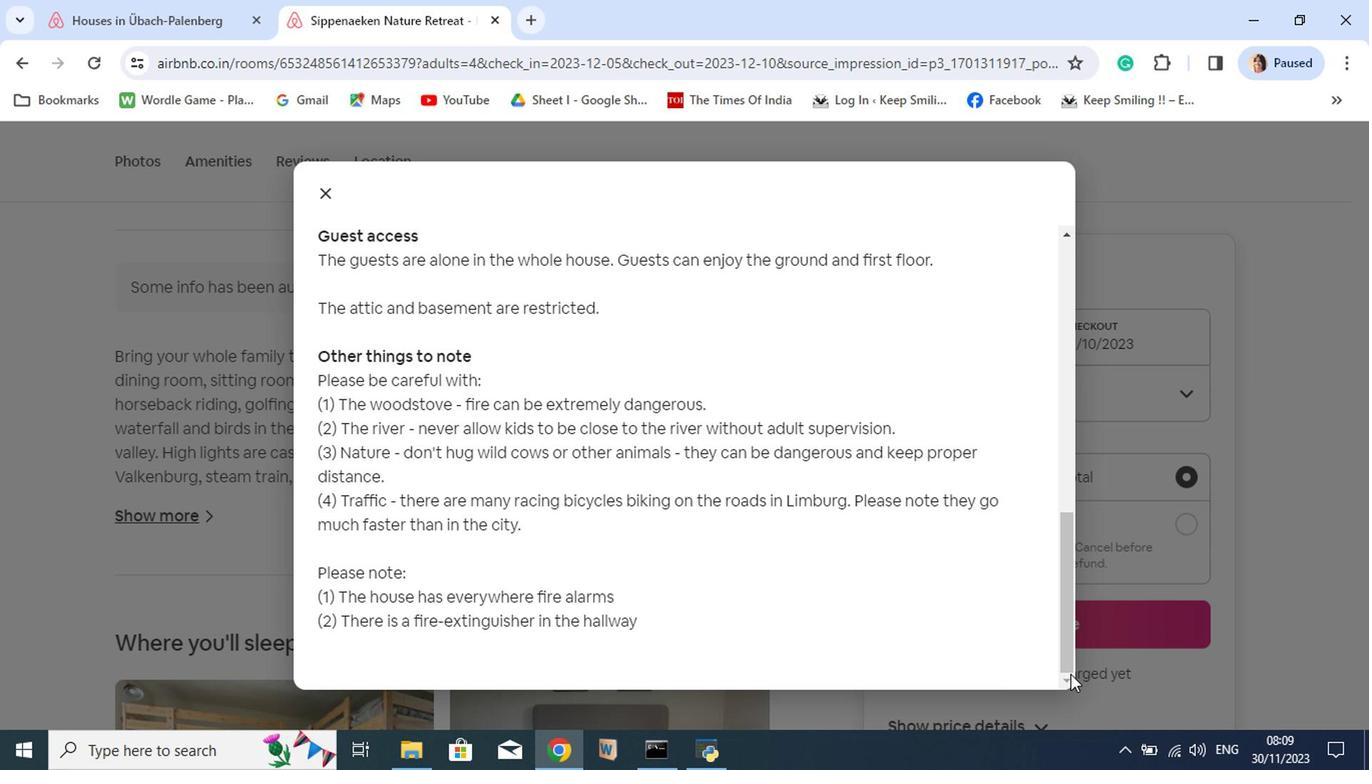 
Action: Mouse pressed left at (1064, 672)
Screenshot: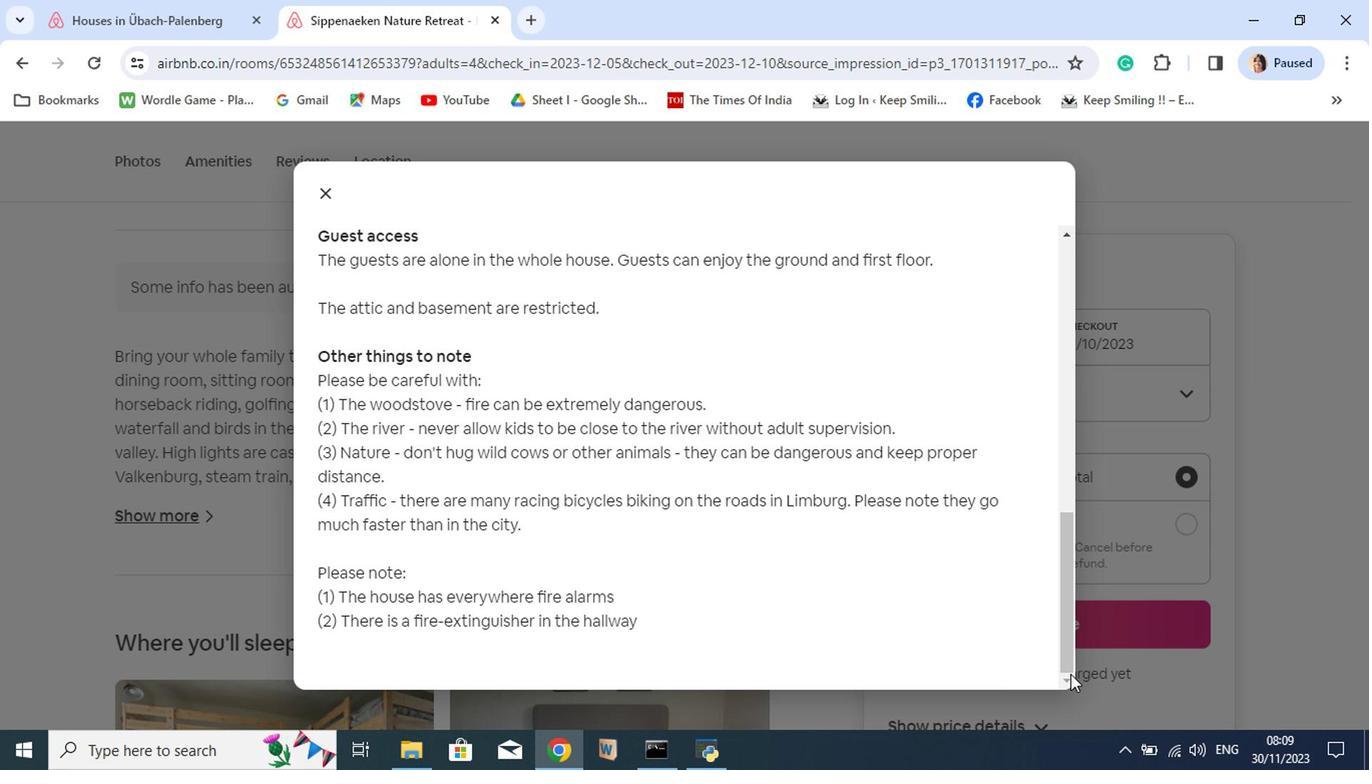 
Action: Mouse moved to (1064, 672)
Screenshot: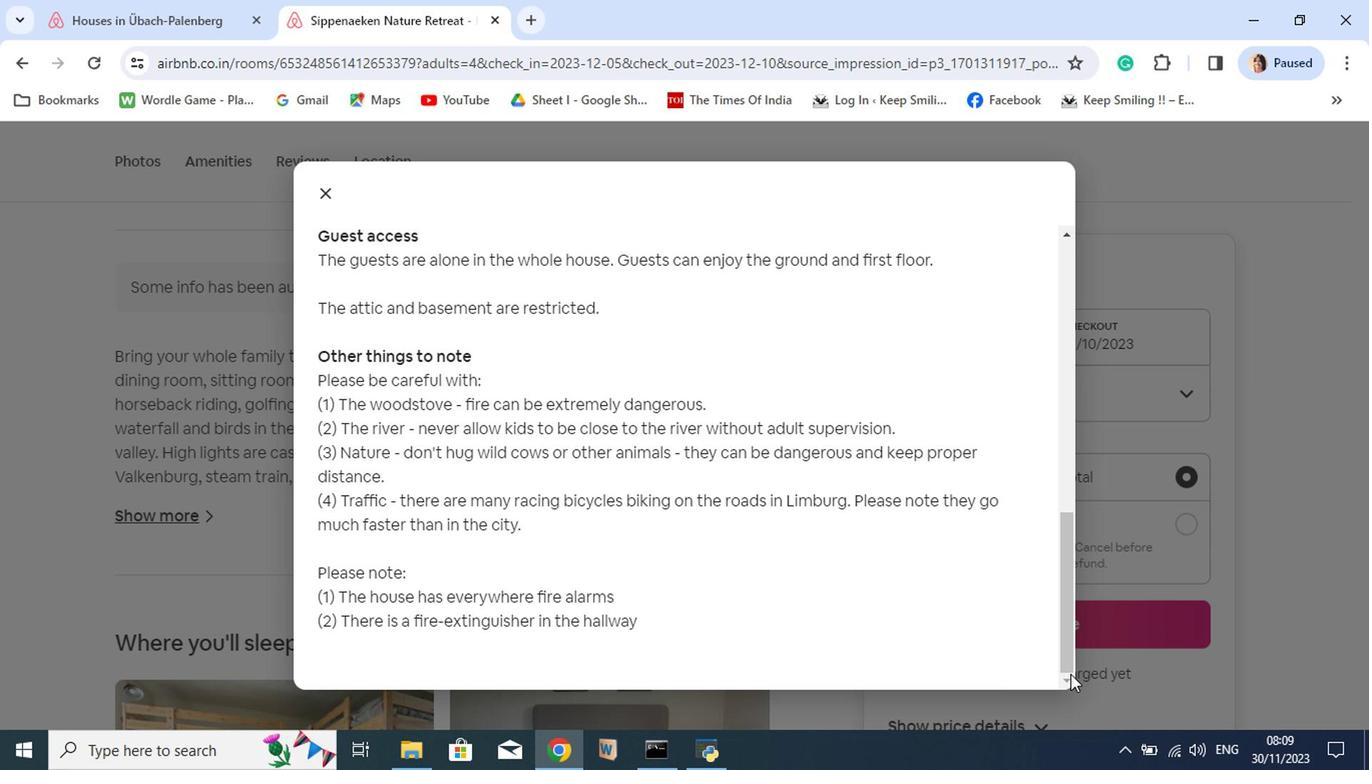 
Action: Mouse pressed left at (1064, 672)
Screenshot: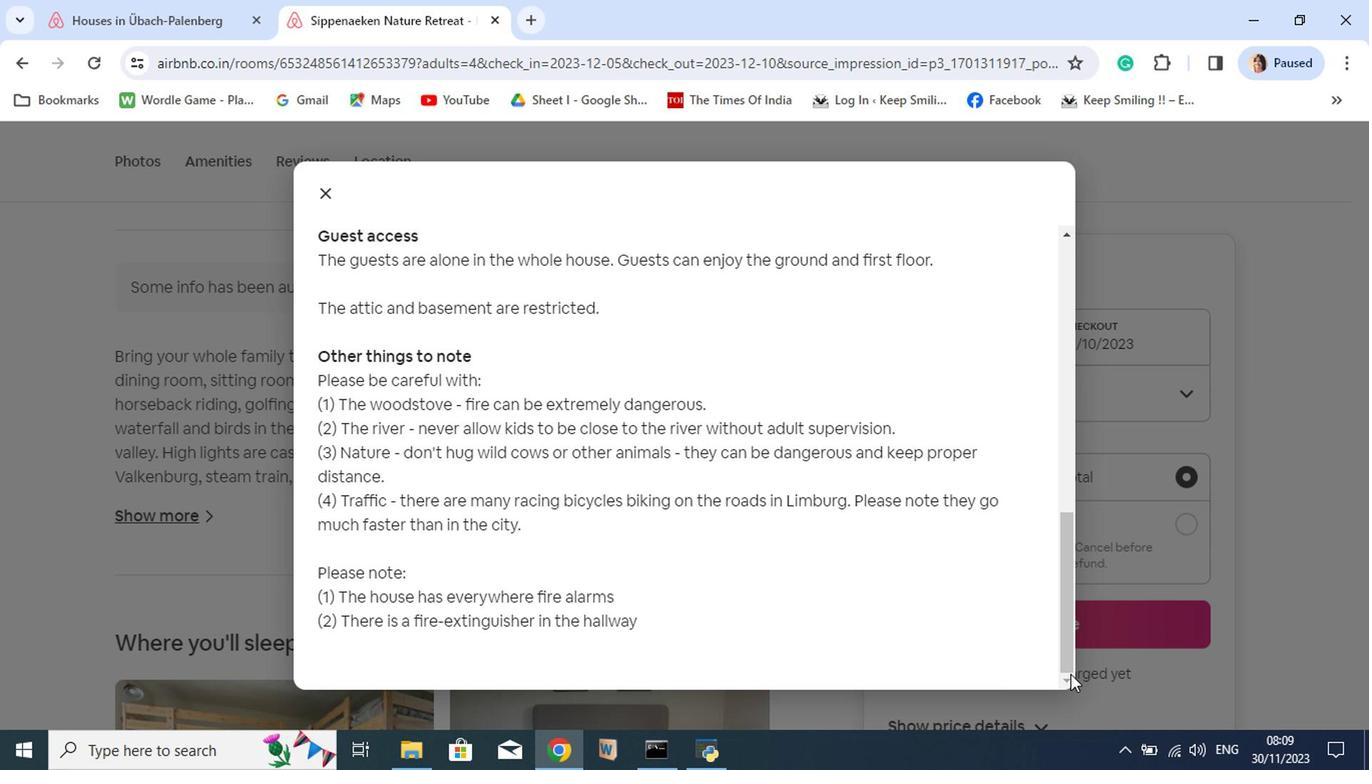 
Action: Mouse moved to (319, 212)
Screenshot: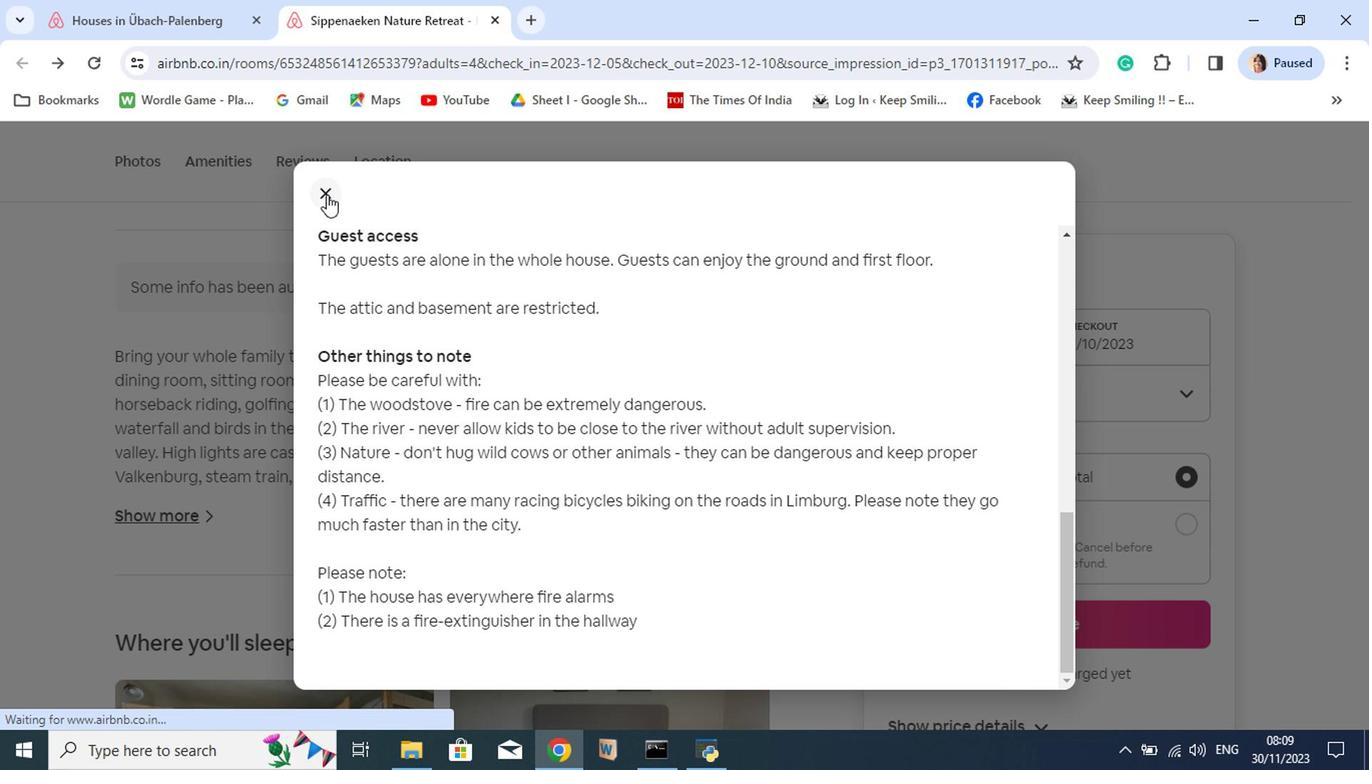 
Action: Mouse pressed left at (319, 212)
Screenshot: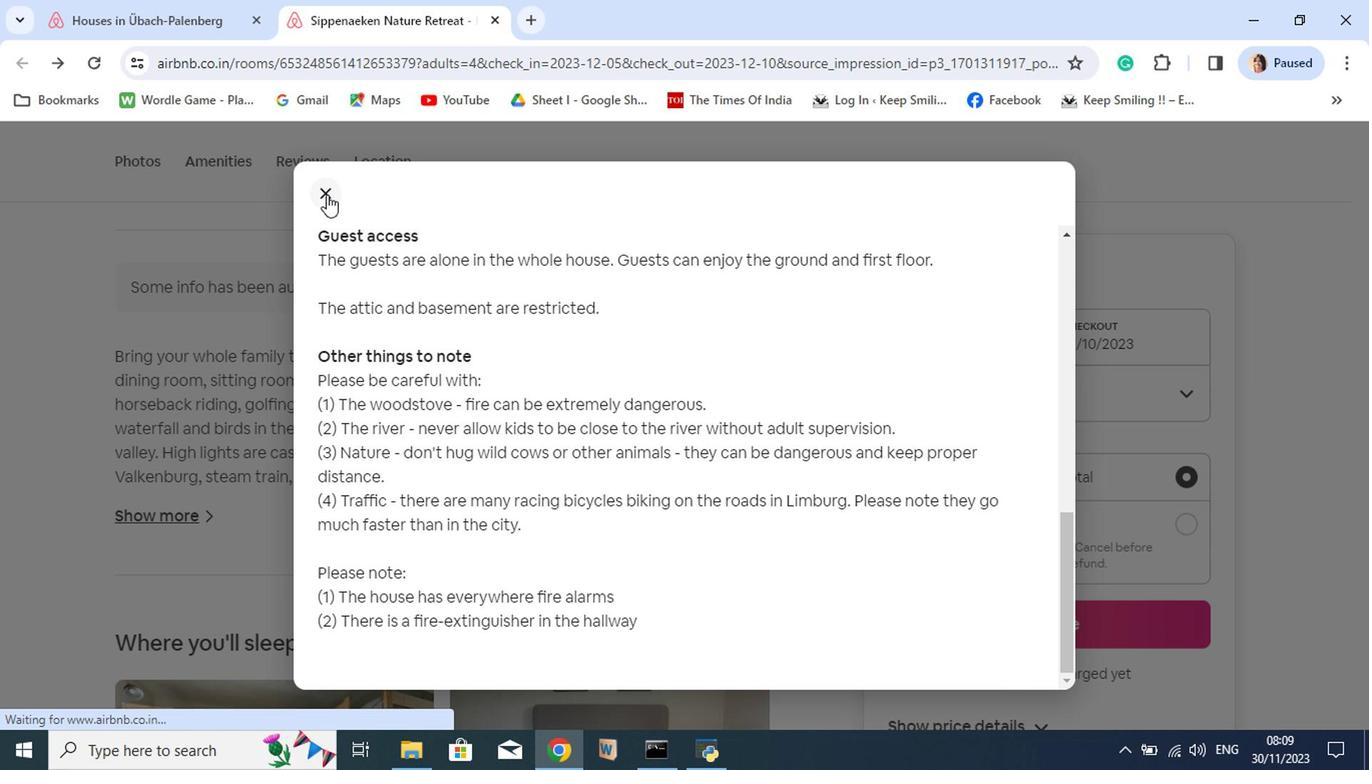 
Action: Mouse moved to (1288, 638)
Screenshot: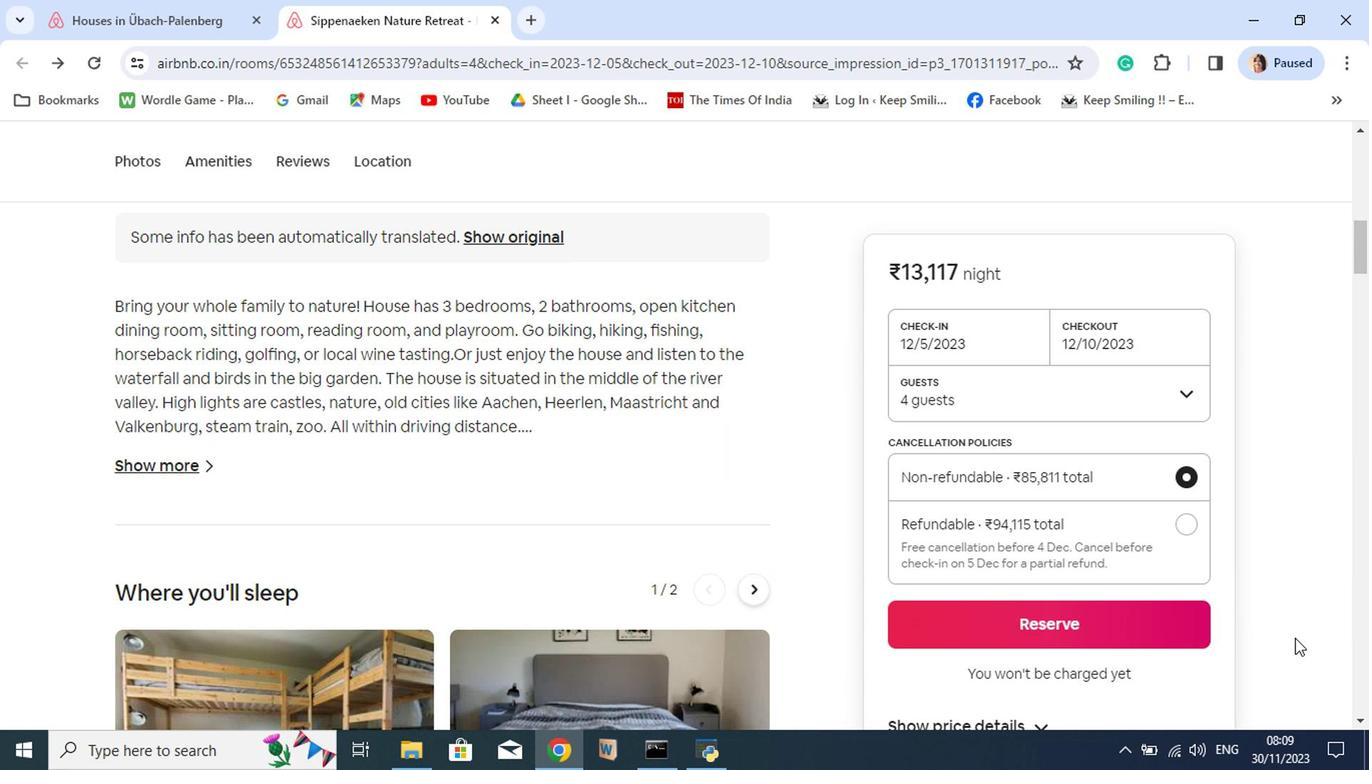 
Action: Mouse scrolled (1288, 636) with delta (0, -1)
Screenshot: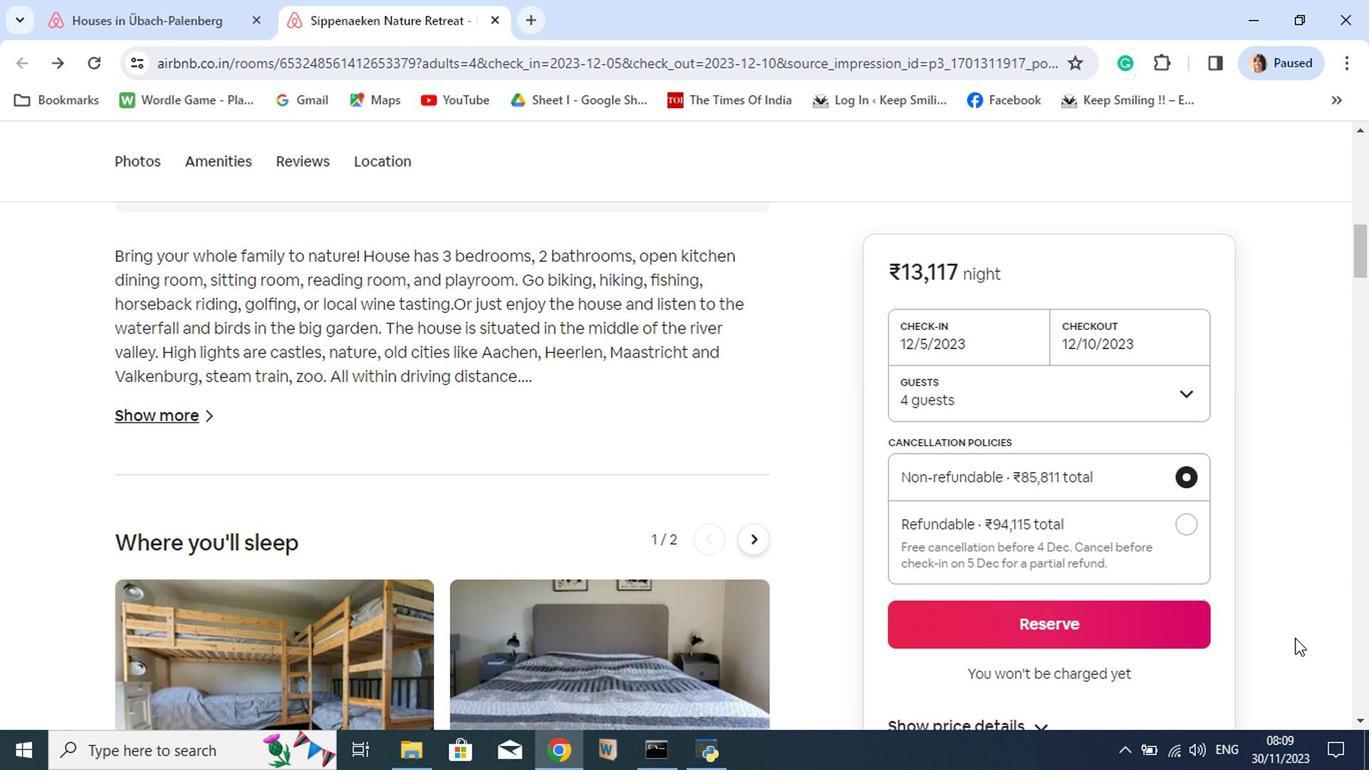 
Action: Mouse scrolled (1288, 636) with delta (0, -1)
Screenshot: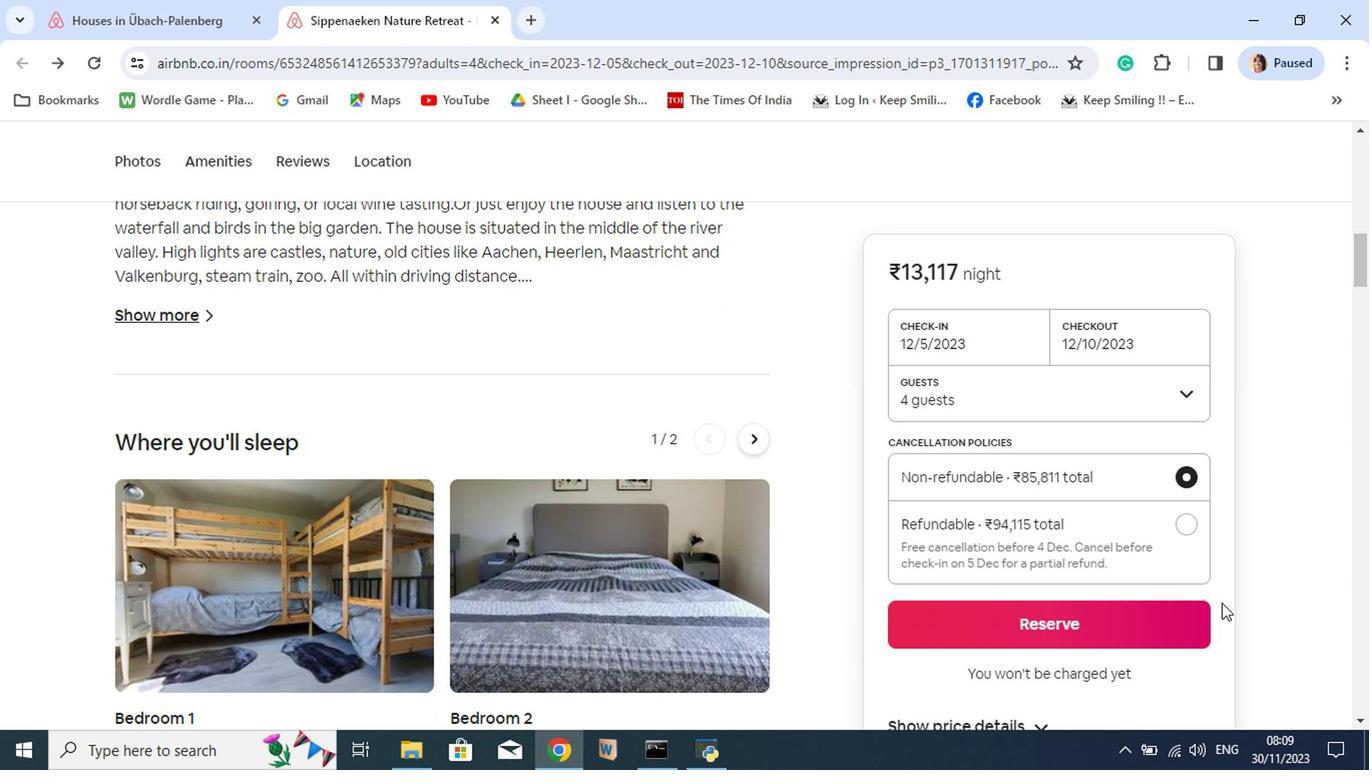 
Action: Mouse moved to (744, 447)
Screenshot: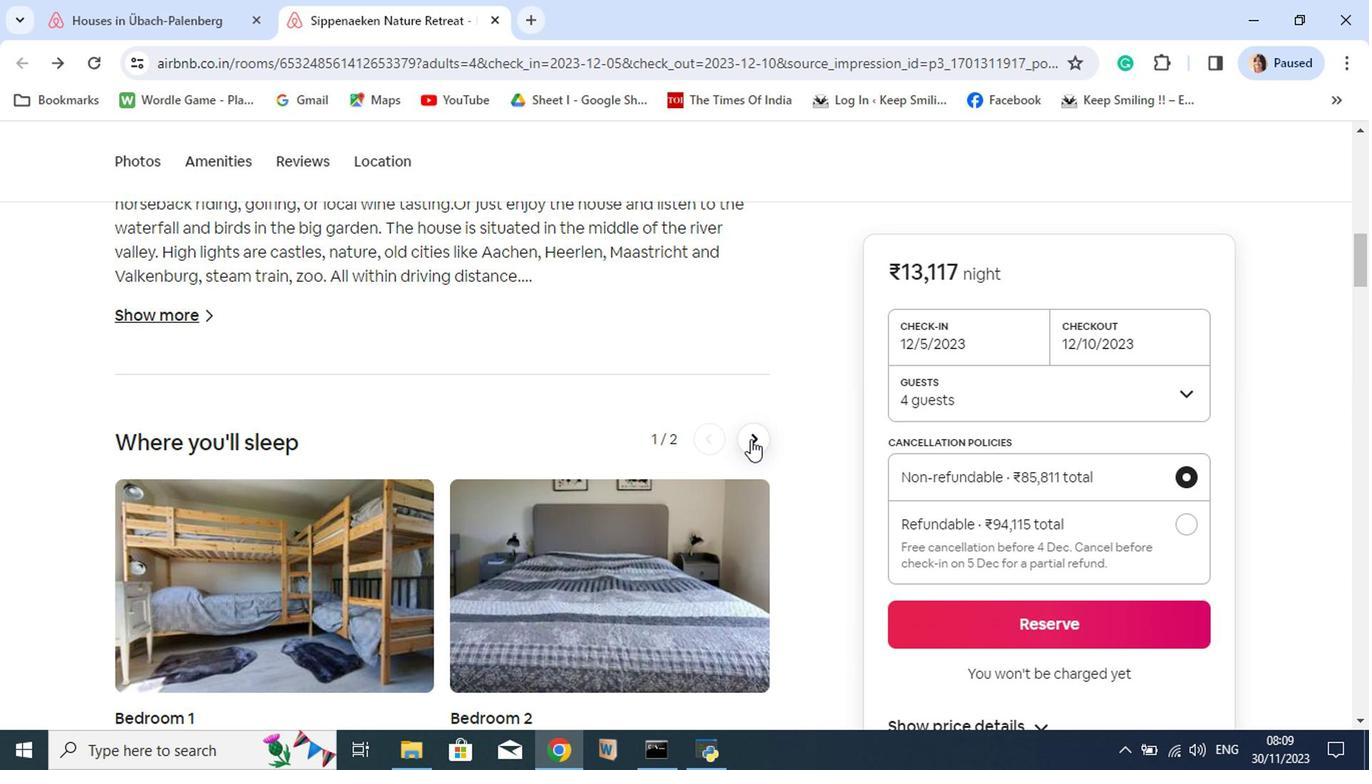 
Action: Mouse pressed left at (744, 447)
Screenshot: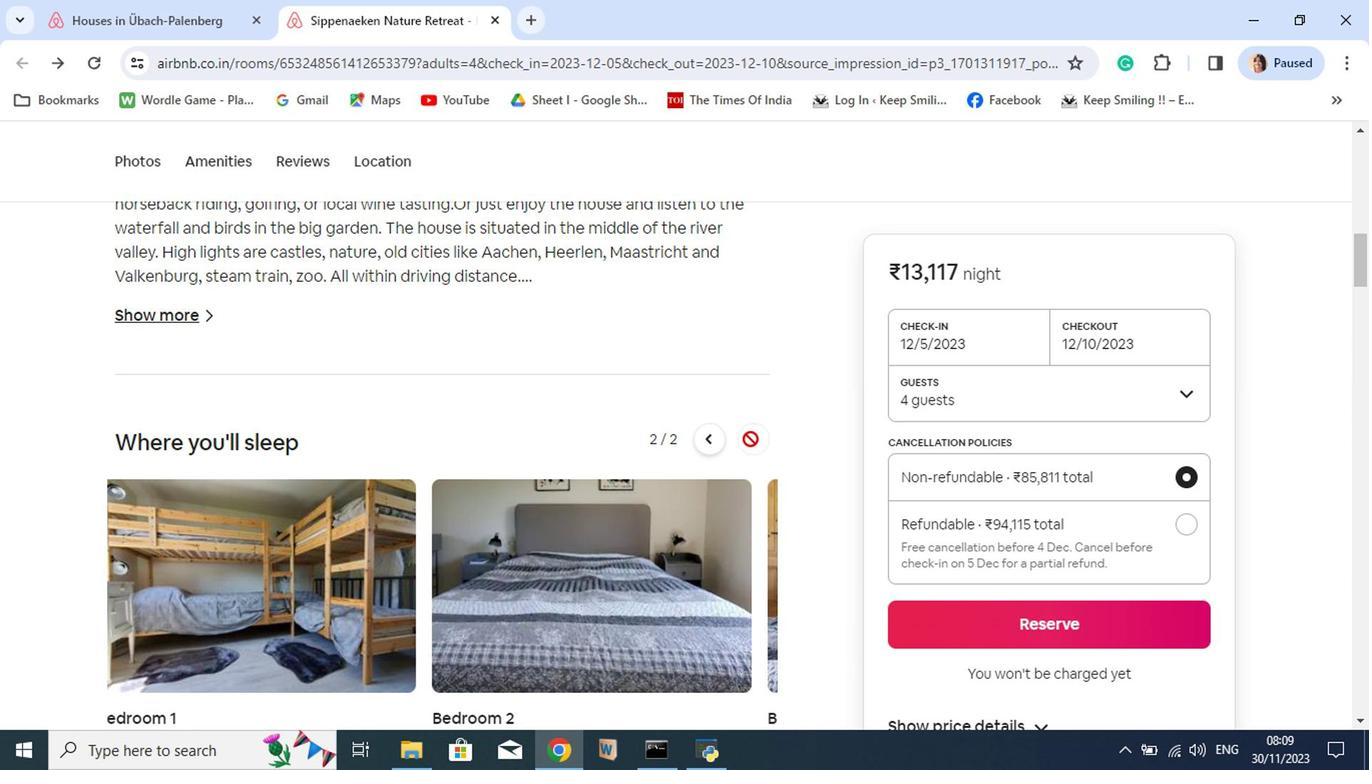 
Action: Mouse moved to (1265, 596)
Screenshot: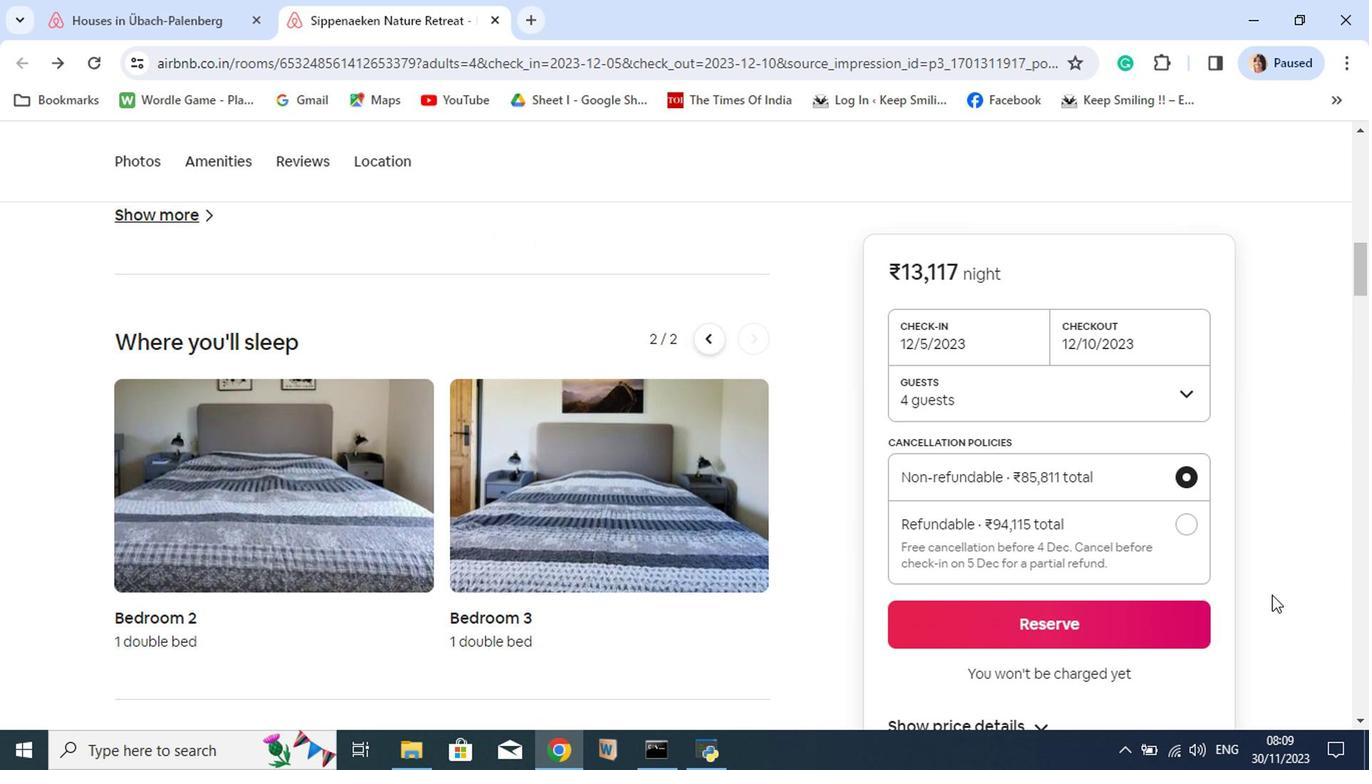 
Action: Mouse scrolled (1265, 595) with delta (0, -1)
Screenshot: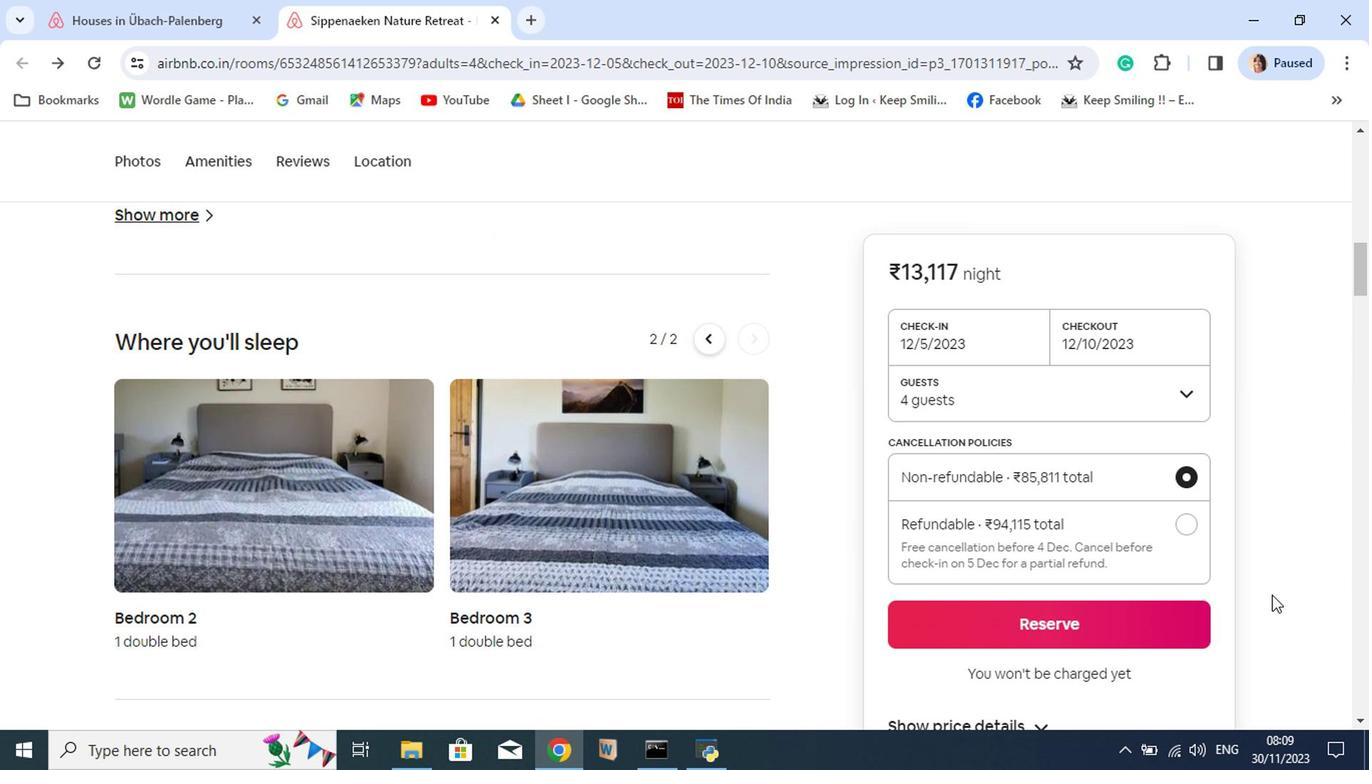 
Action: Mouse scrolled (1265, 595) with delta (0, -1)
Screenshot: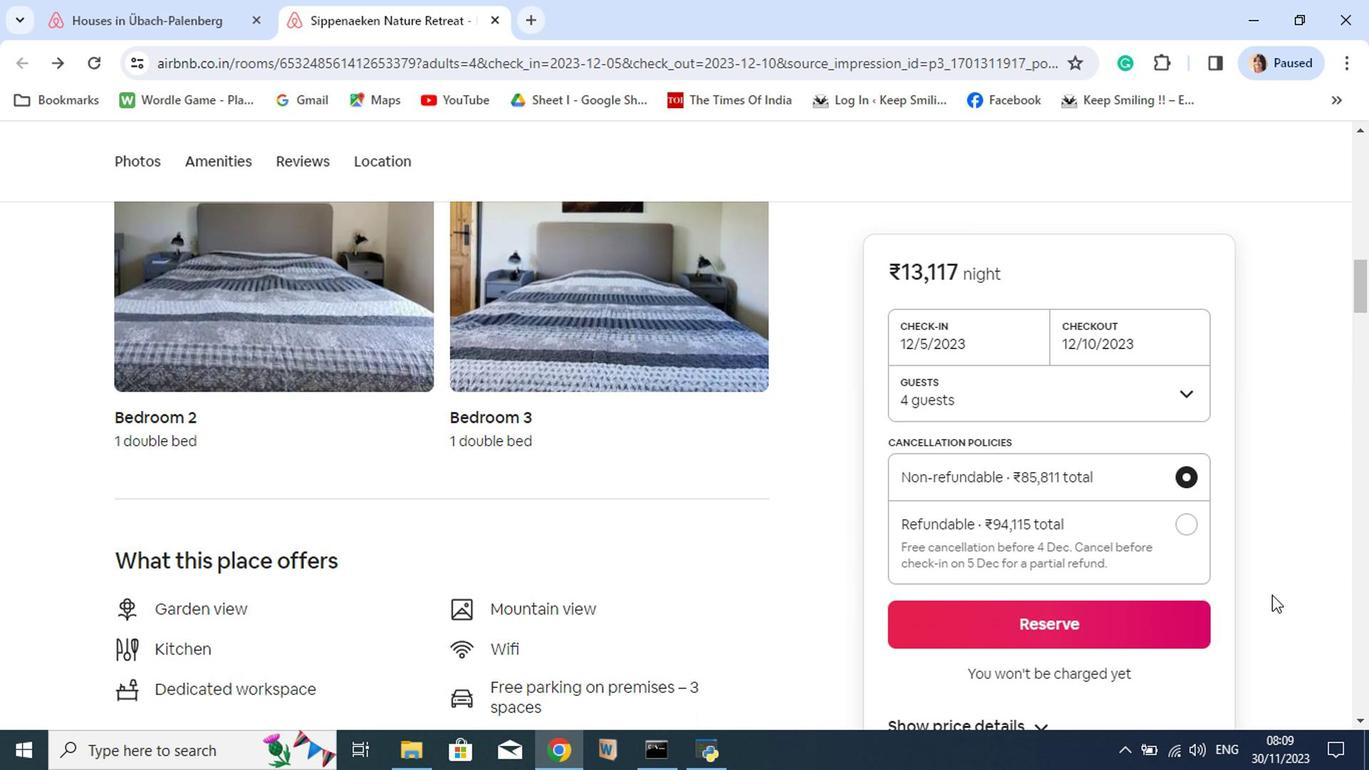 
Action: Mouse scrolled (1265, 595) with delta (0, -1)
Screenshot: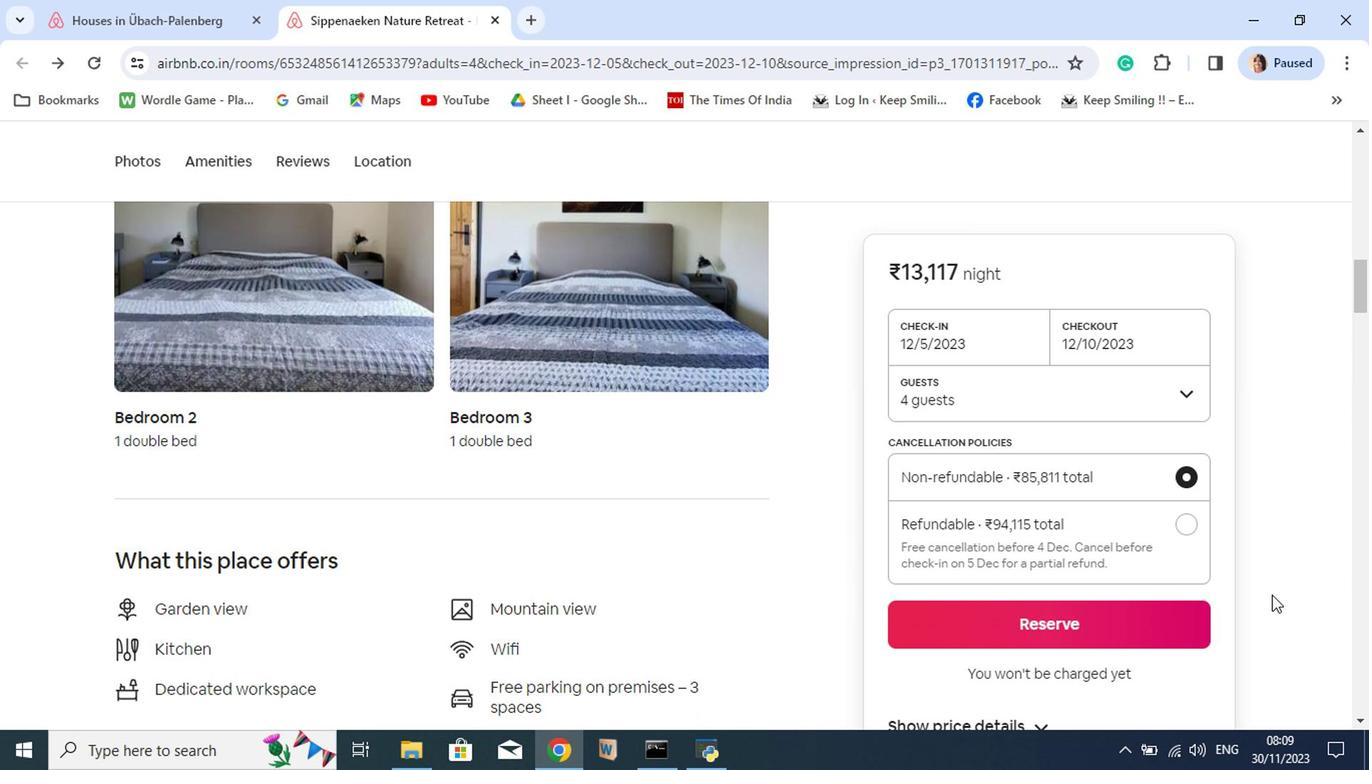 
Action: Mouse scrolled (1265, 595) with delta (0, -1)
Screenshot: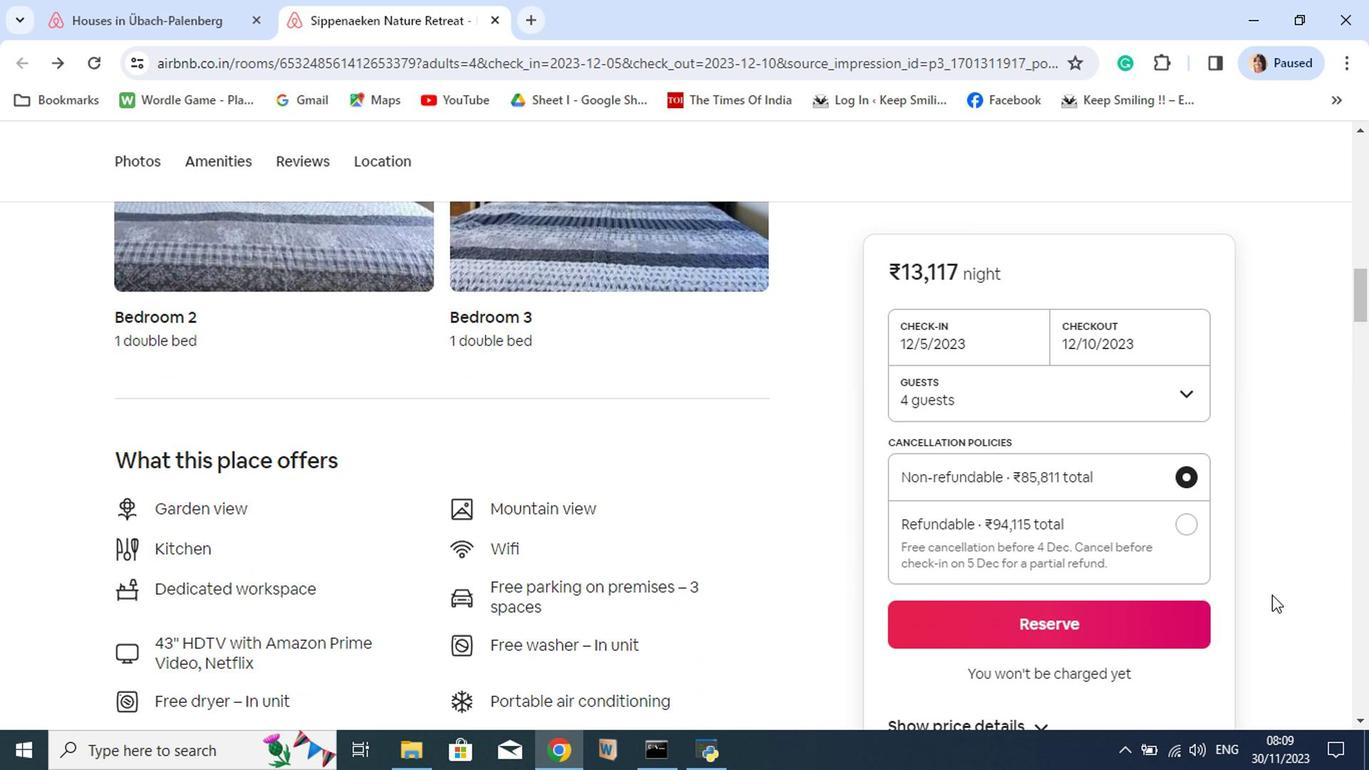 
Action: Mouse scrolled (1265, 595) with delta (0, -1)
Screenshot: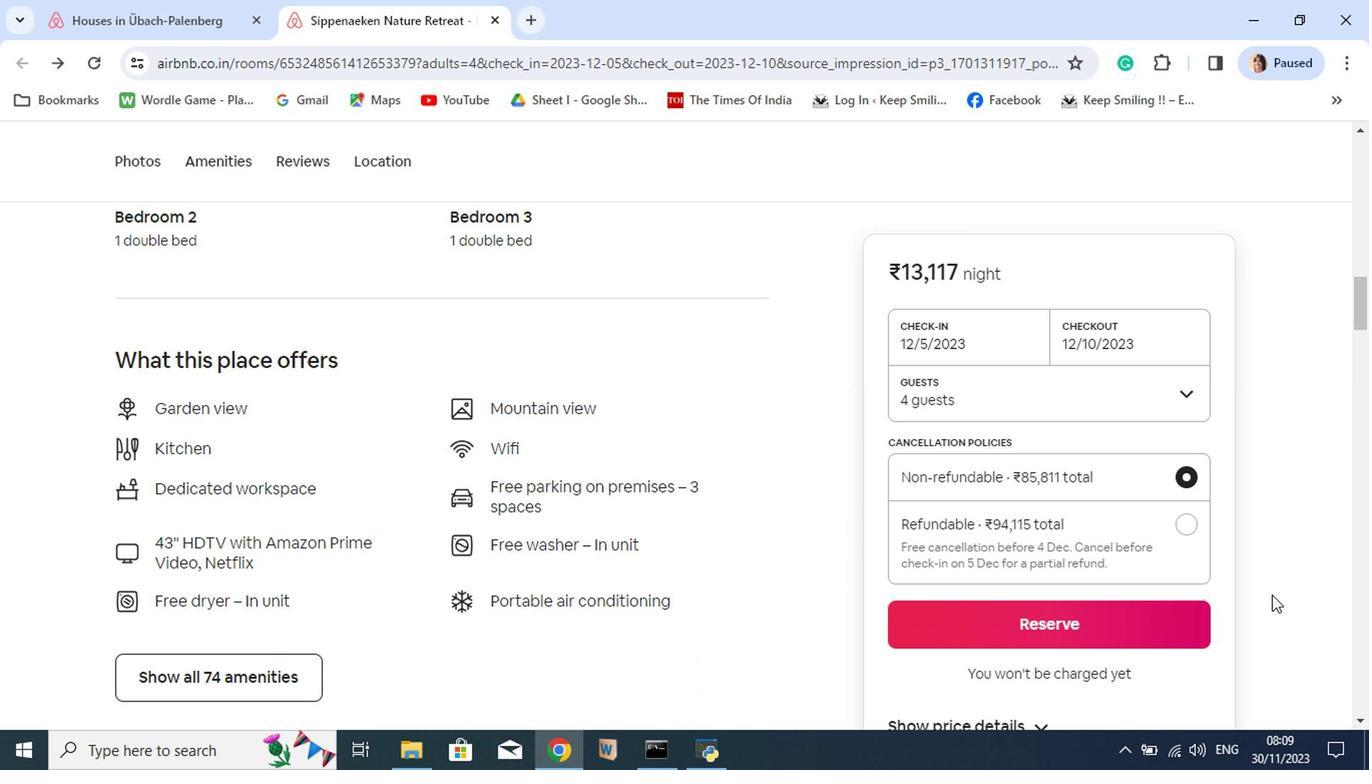 
Action: Mouse scrolled (1265, 595) with delta (0, -1)
Screenshot: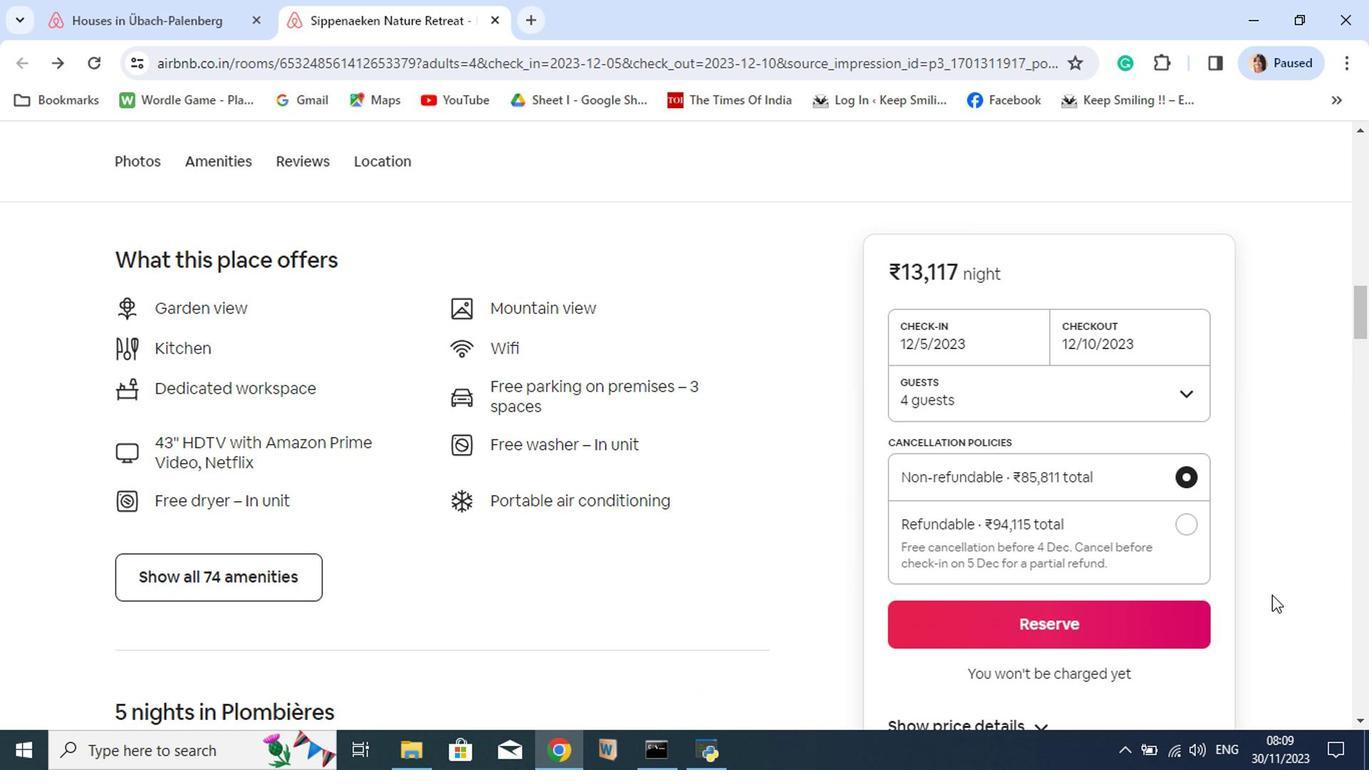 
Action: Mouse moved to (234, 574)
Screenshot: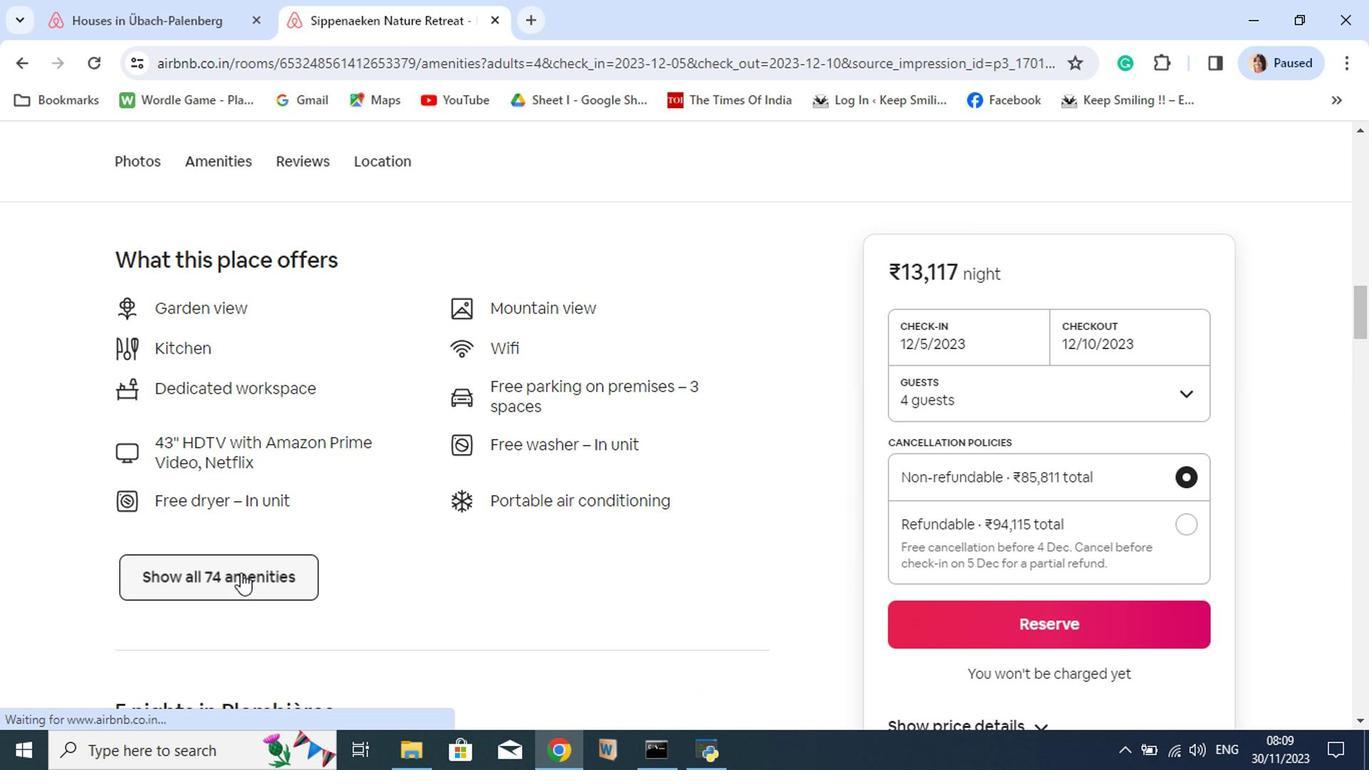
Action: Mouse pressed left at (234, 574)
Screenshot: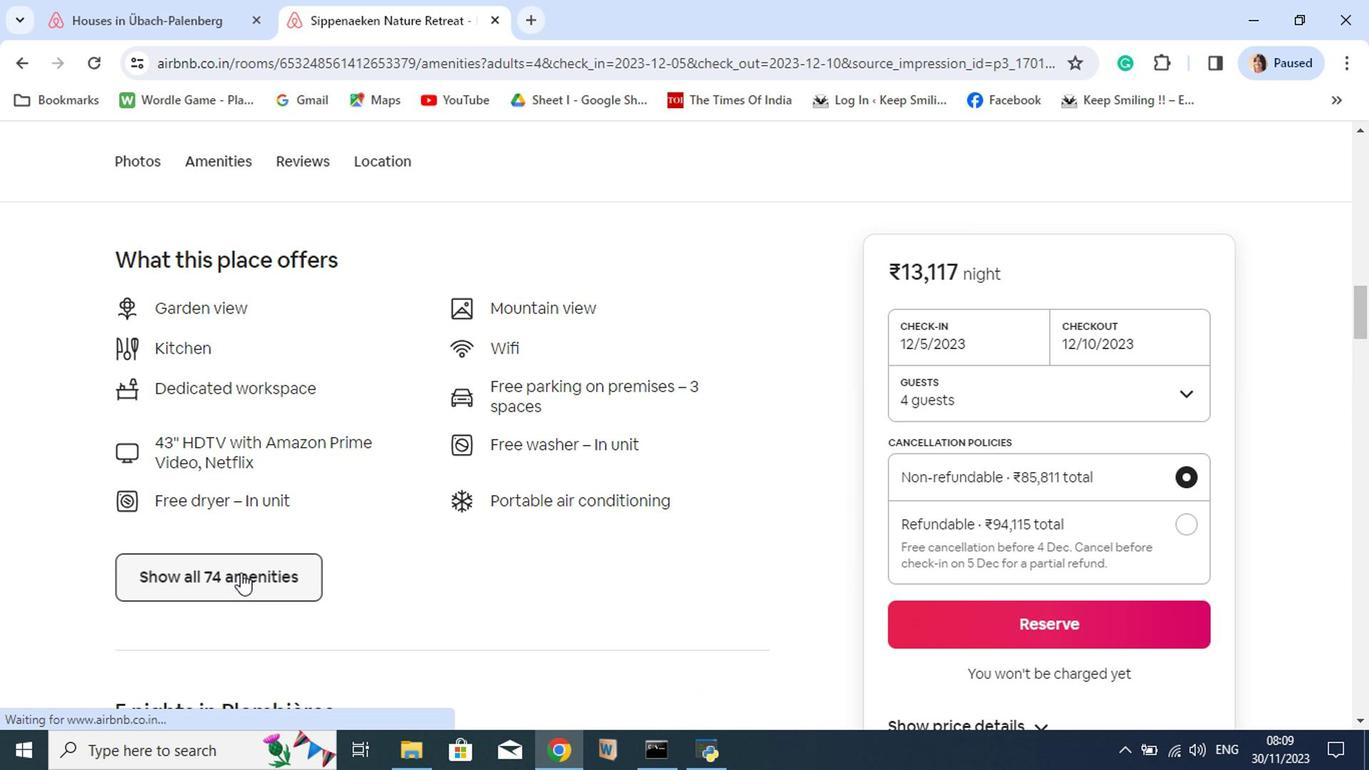 
Action: Mouse moved to (1065, 679)
Screenshot: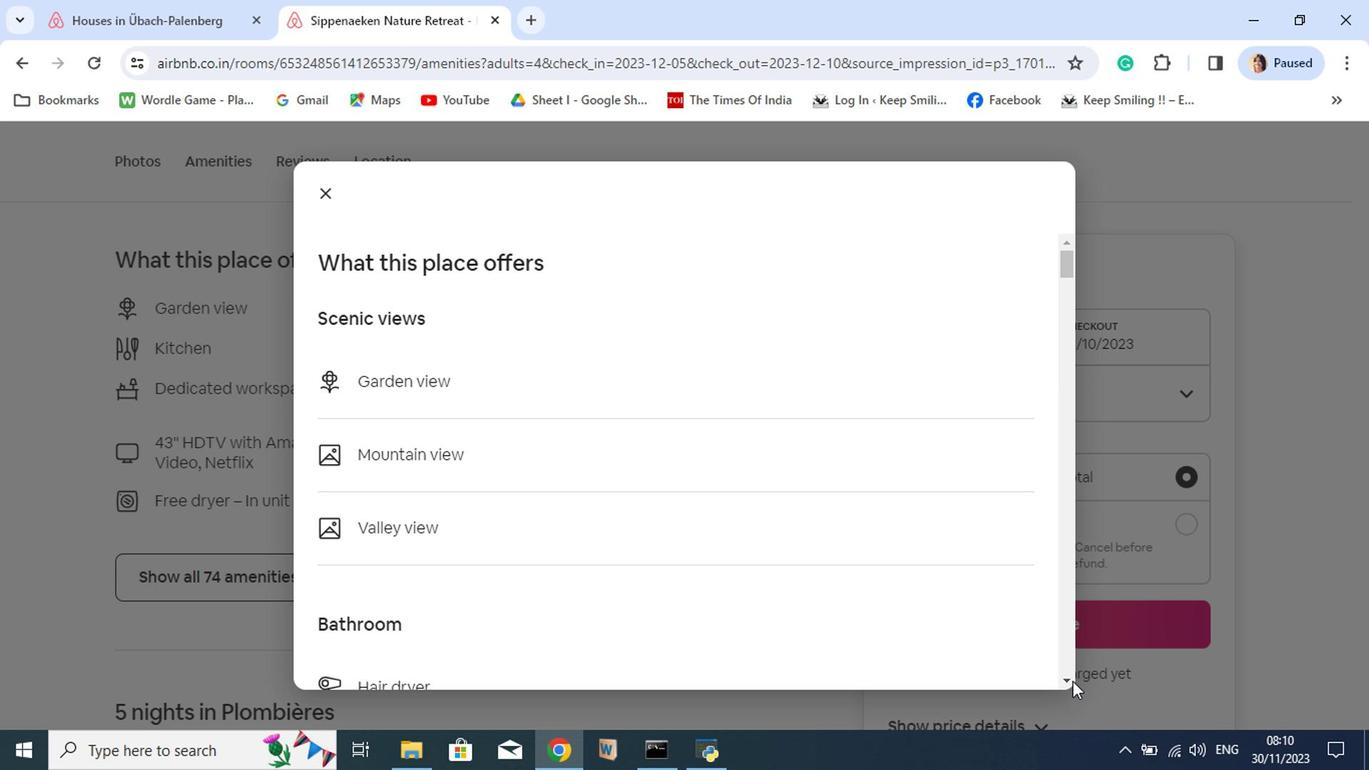
Action: Mouse pressed left at (1065, 679)
Screenshot: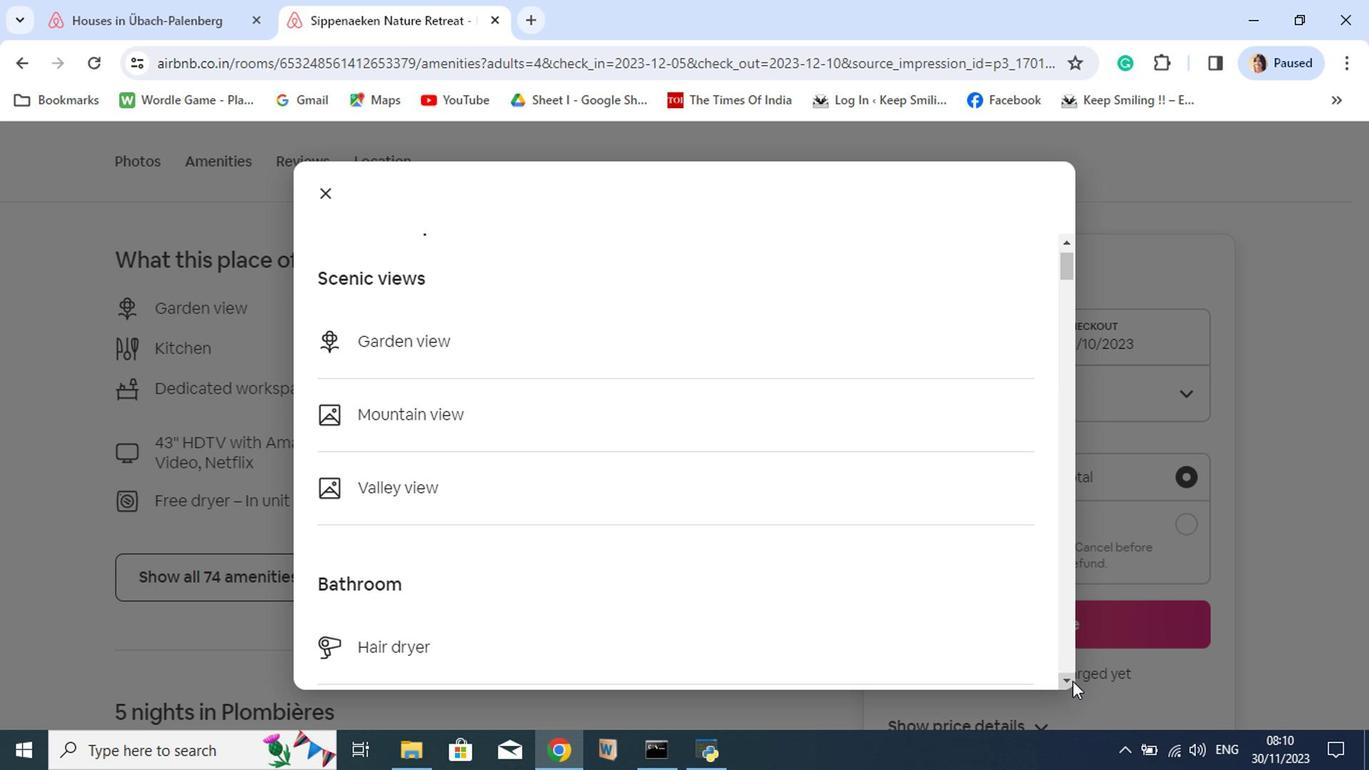 
Action: Mouse pressed left at (1065, 679)
Screenshot: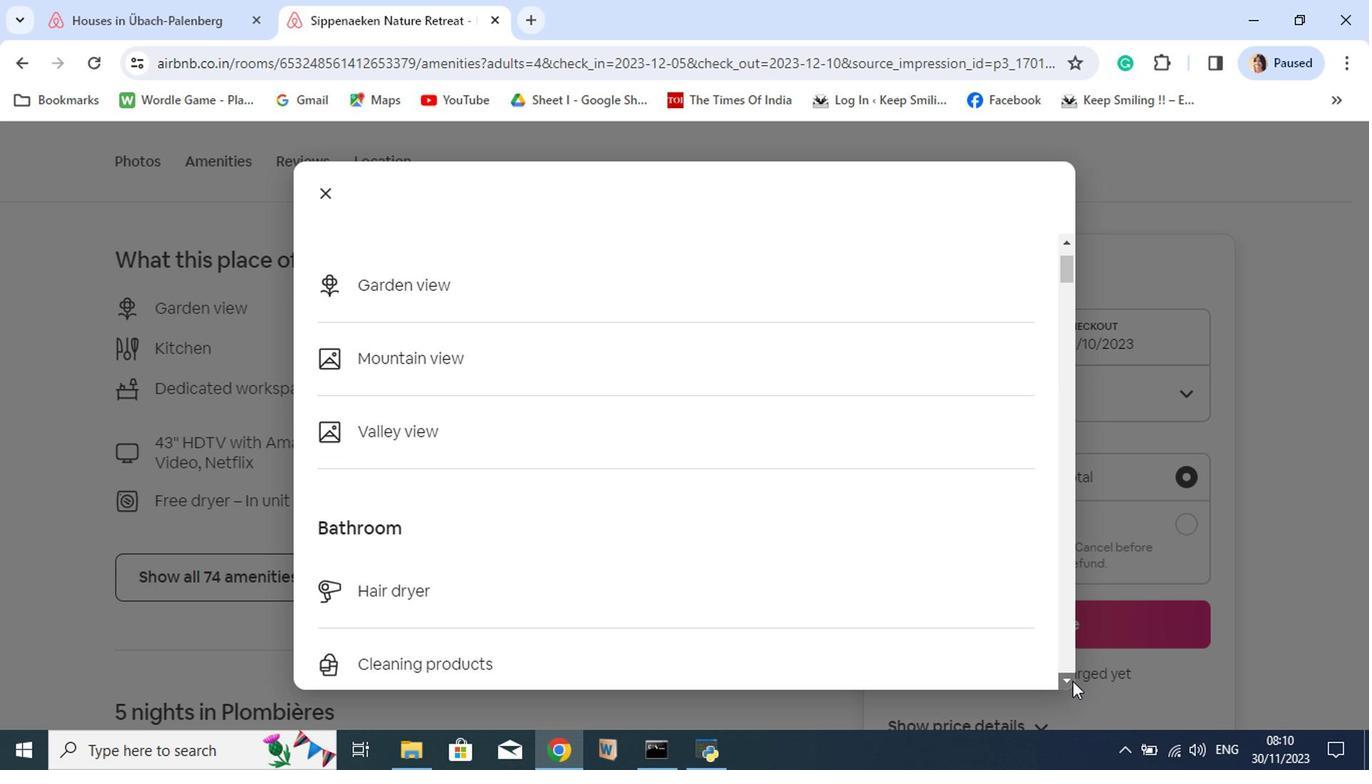 
Action: Mouse pressed left at (1065, 679)
Screenshot: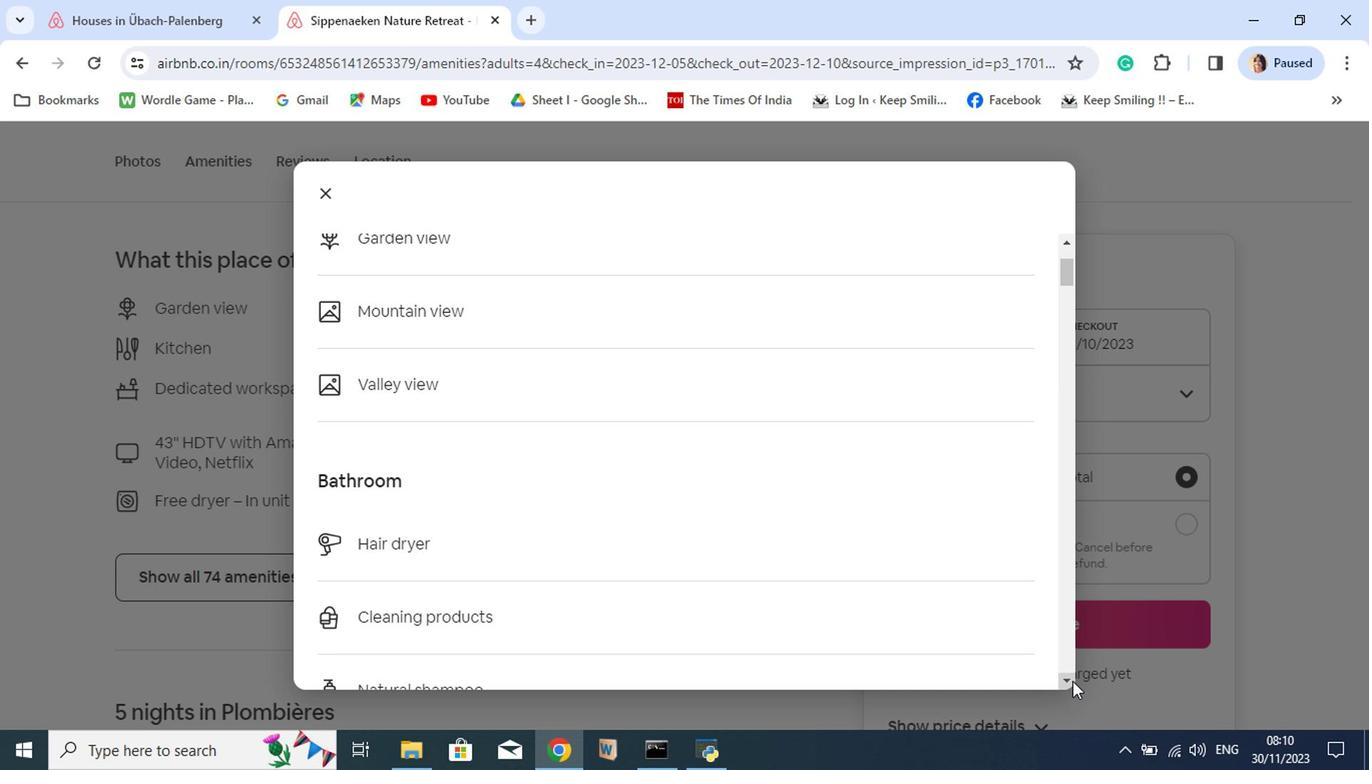 
Action: Mouse pressed left at (1065, 679)
Screenshot: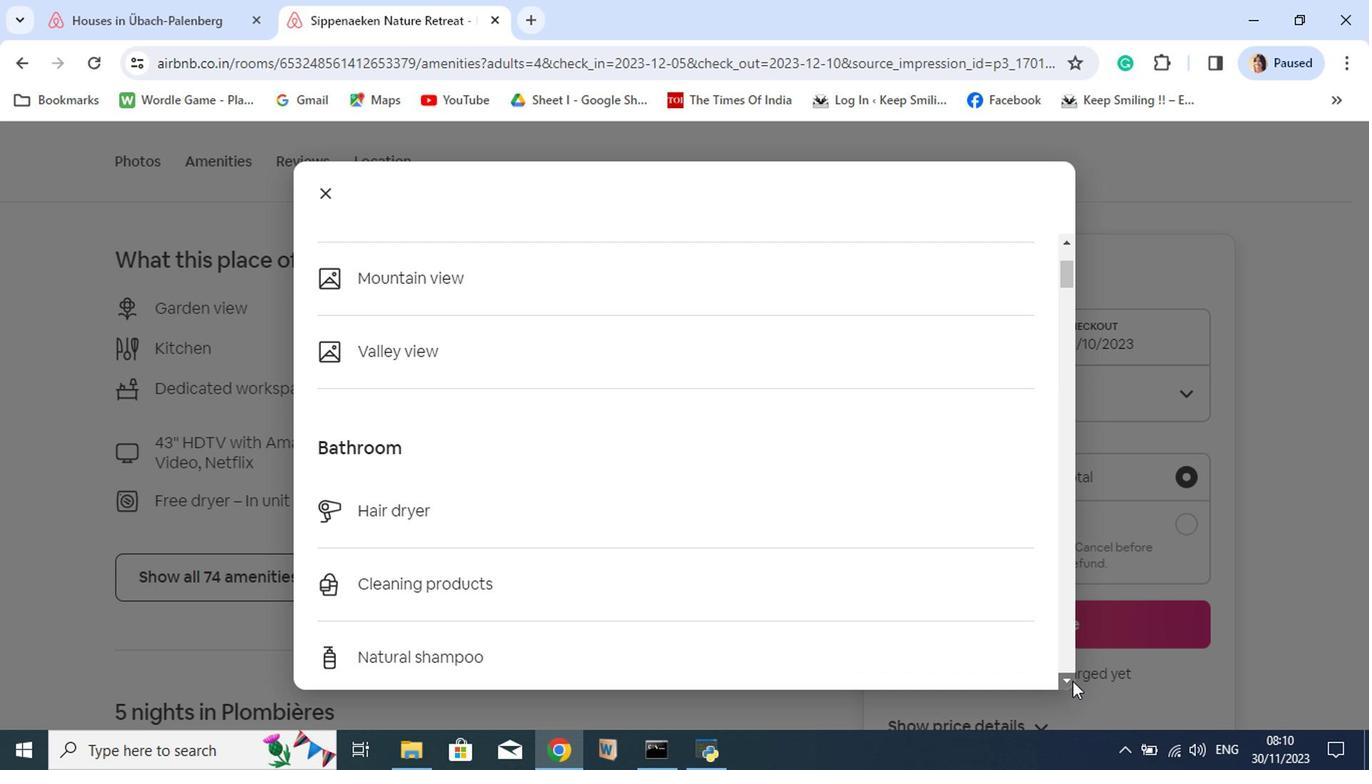
Action: Mouse pressed left at (1065, 679)
Screenshot: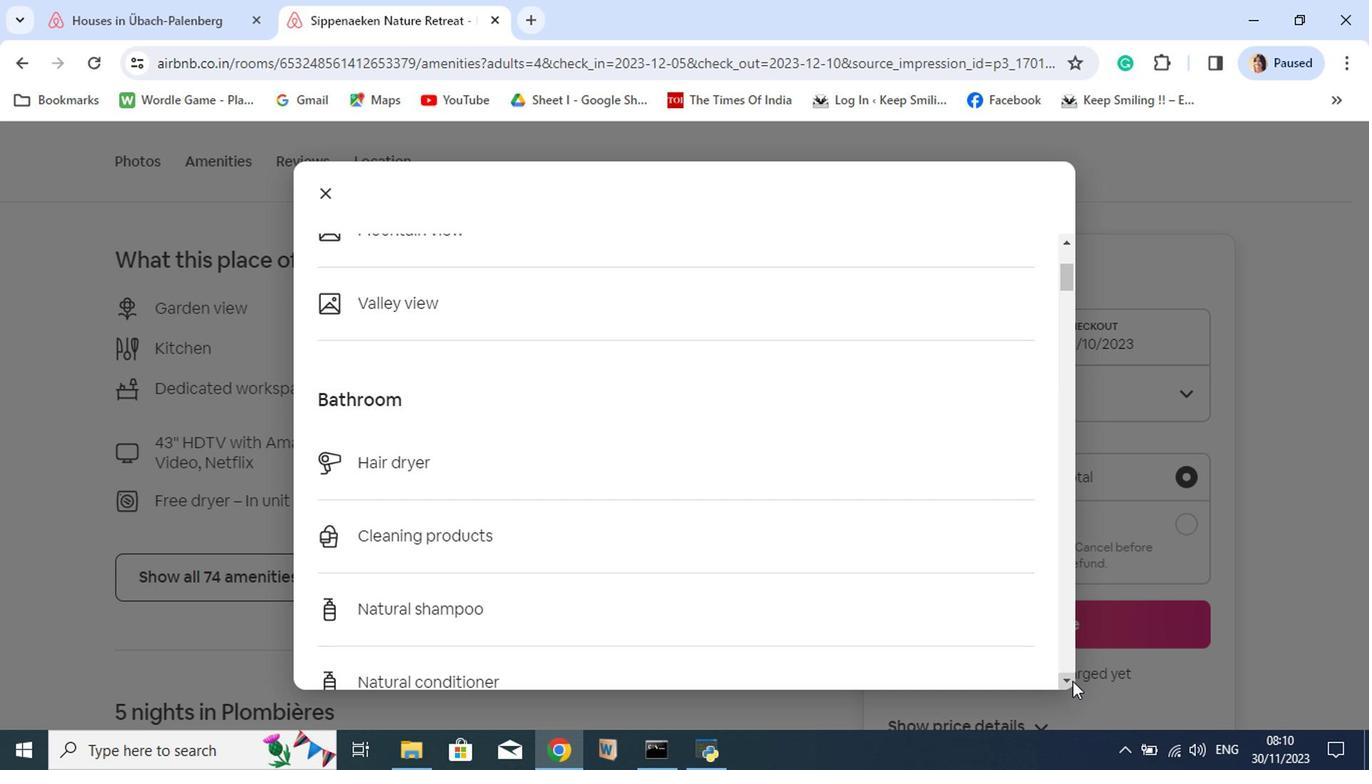 
Action: Mouse pressed left at (1065, 679)
Screenshot: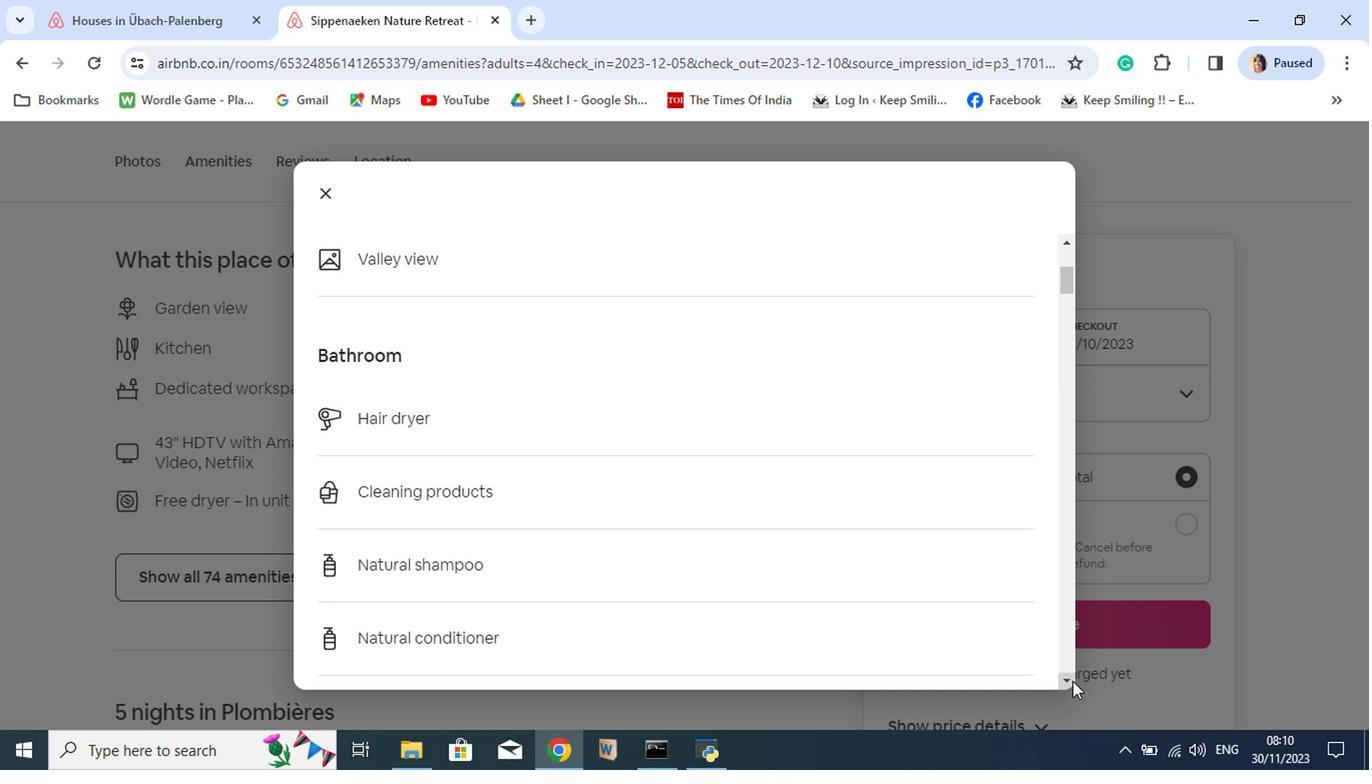 
Action: Mouse pressed left at (1065, 679)
Screenshot: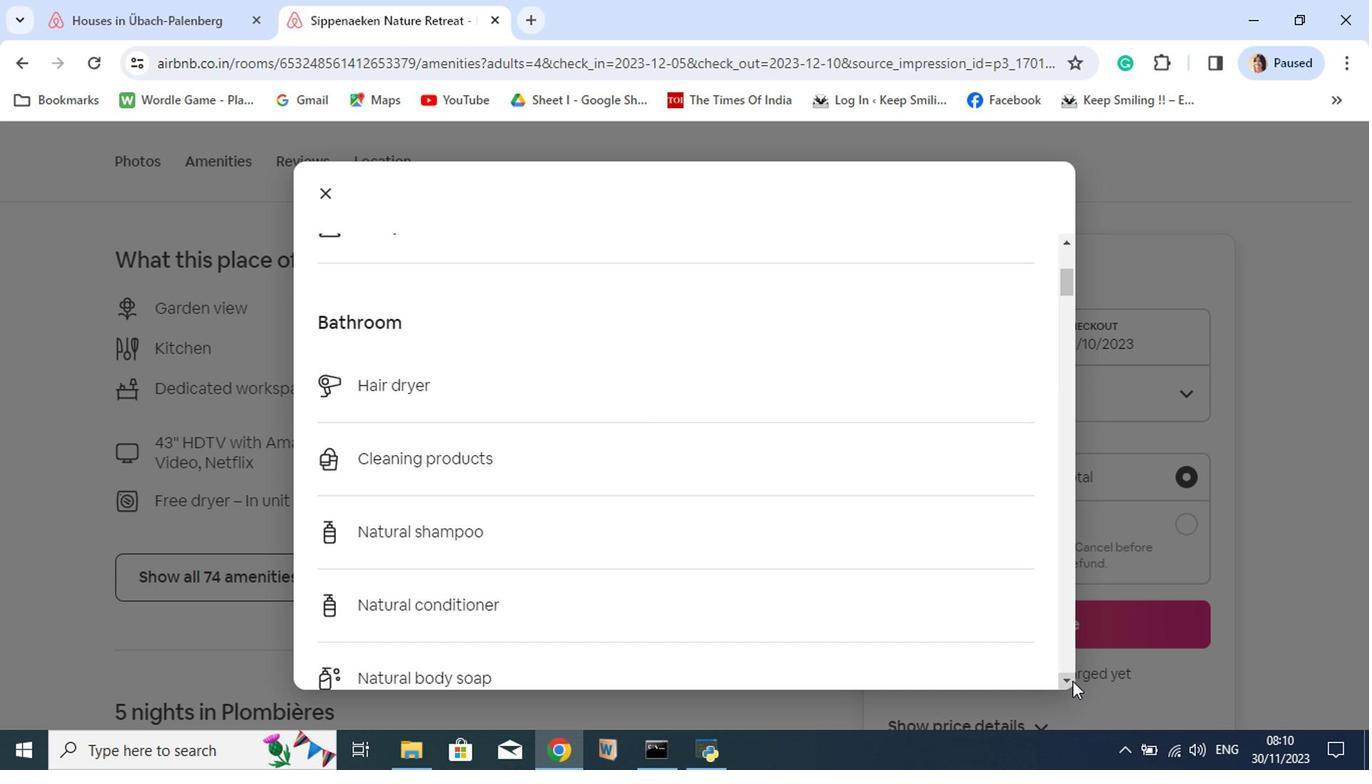 
Action: Mouse pressed left at (1065, 679)
Screenshot: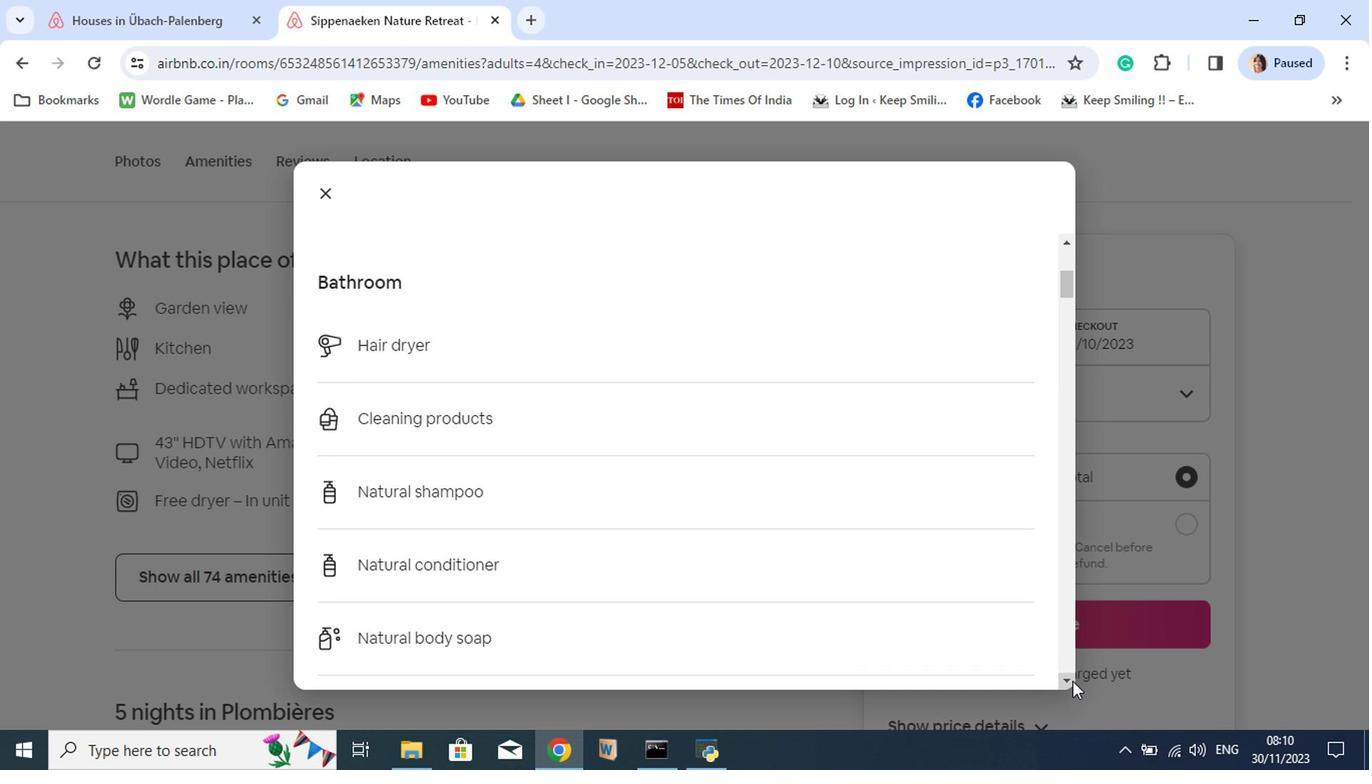 
Action: Mouse pressed left at (1065, 679)
Screenshot: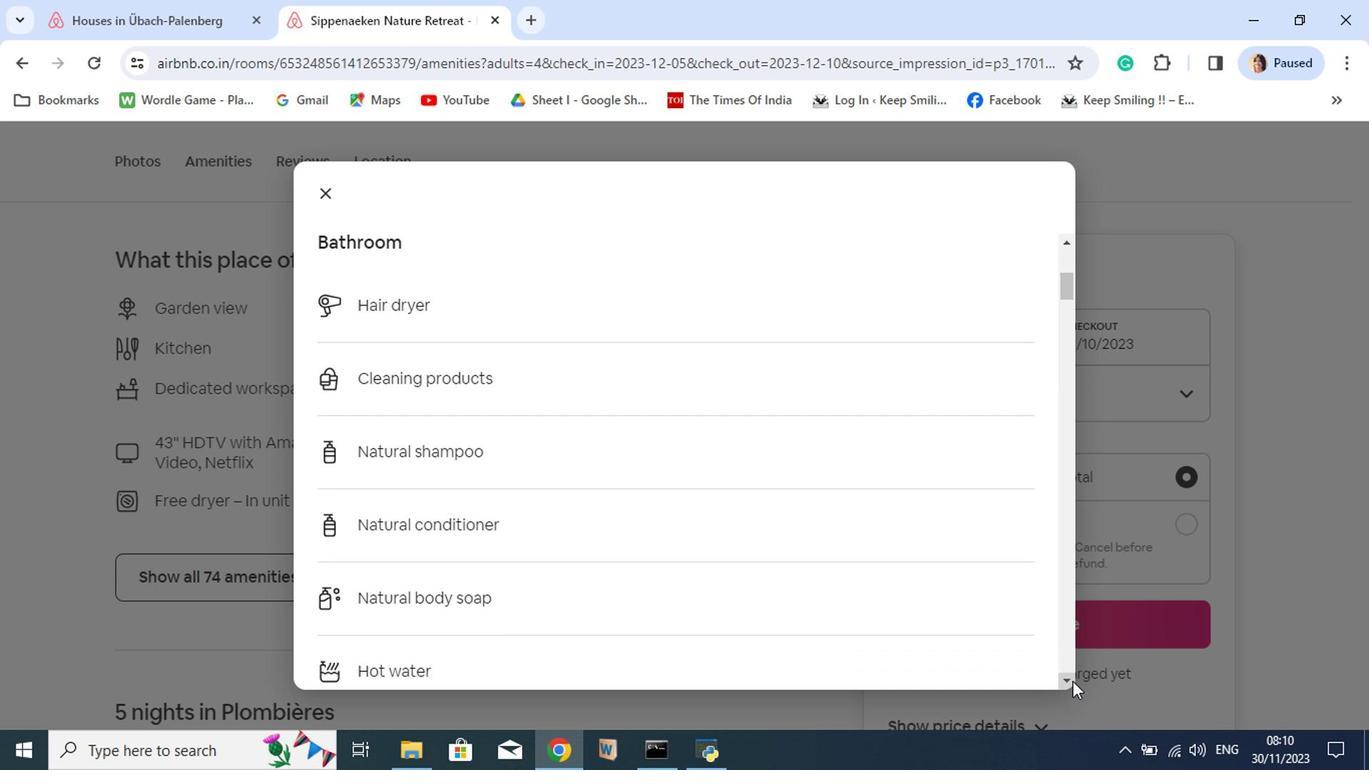 
Action: Mouse pressed left at (1065, 679)
Screenshot: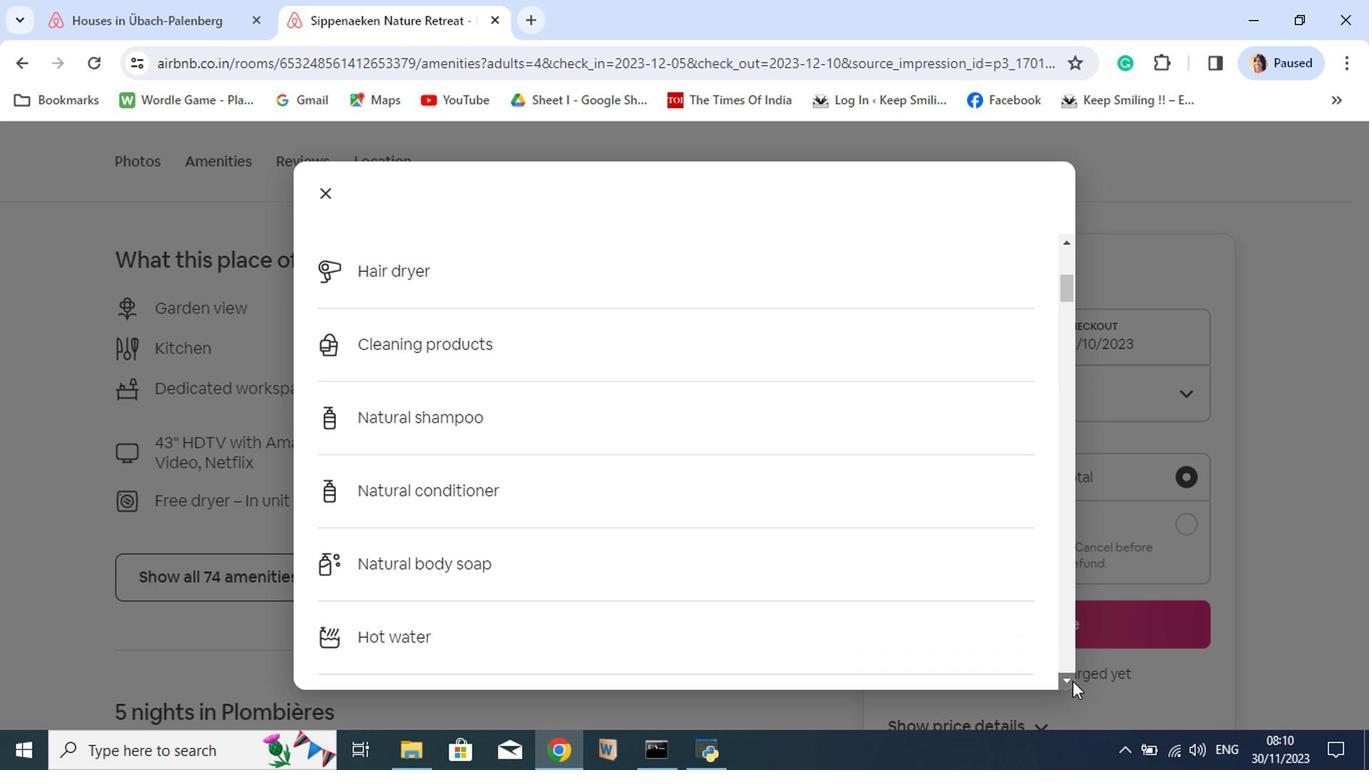 
Action: Mouse pressed left at (1065, 679)
Screenshot: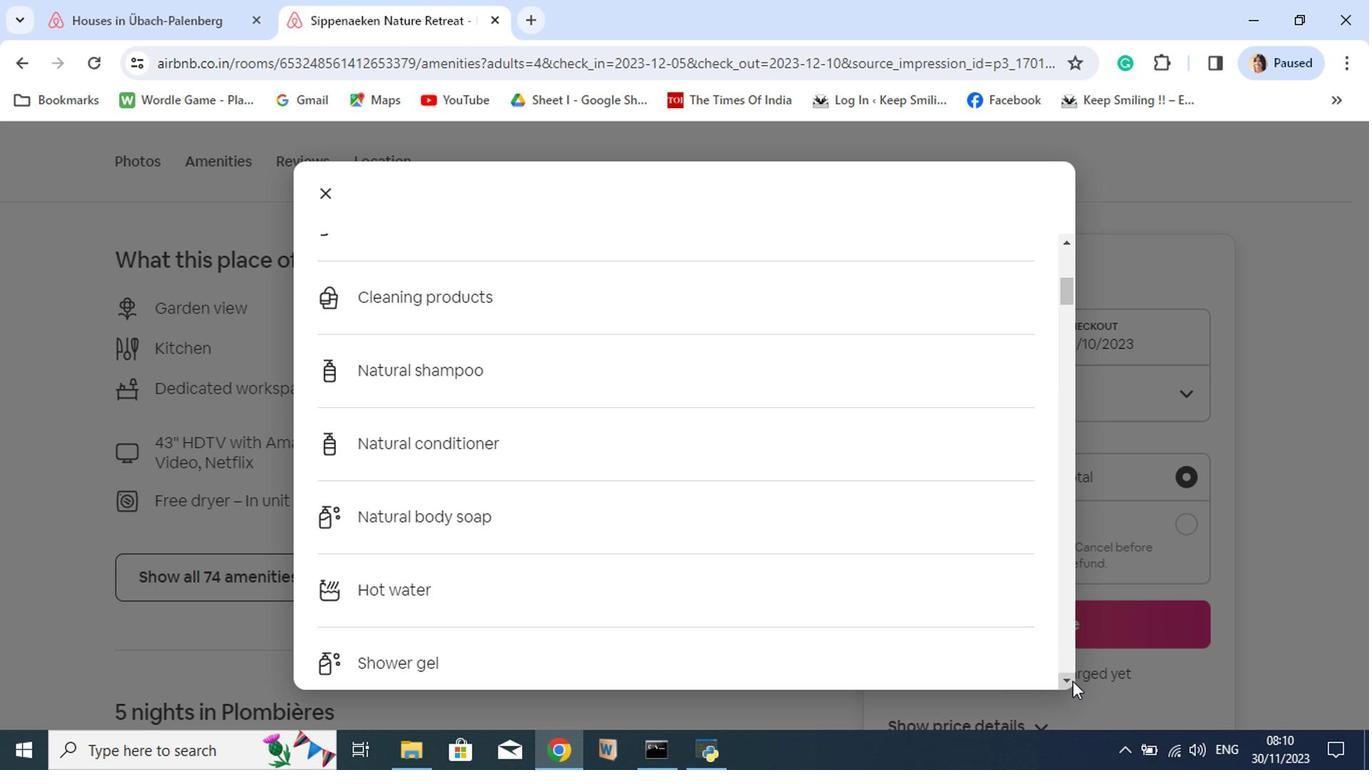 
Action: Mouse pressed left at (1065, 679)
Screenshot: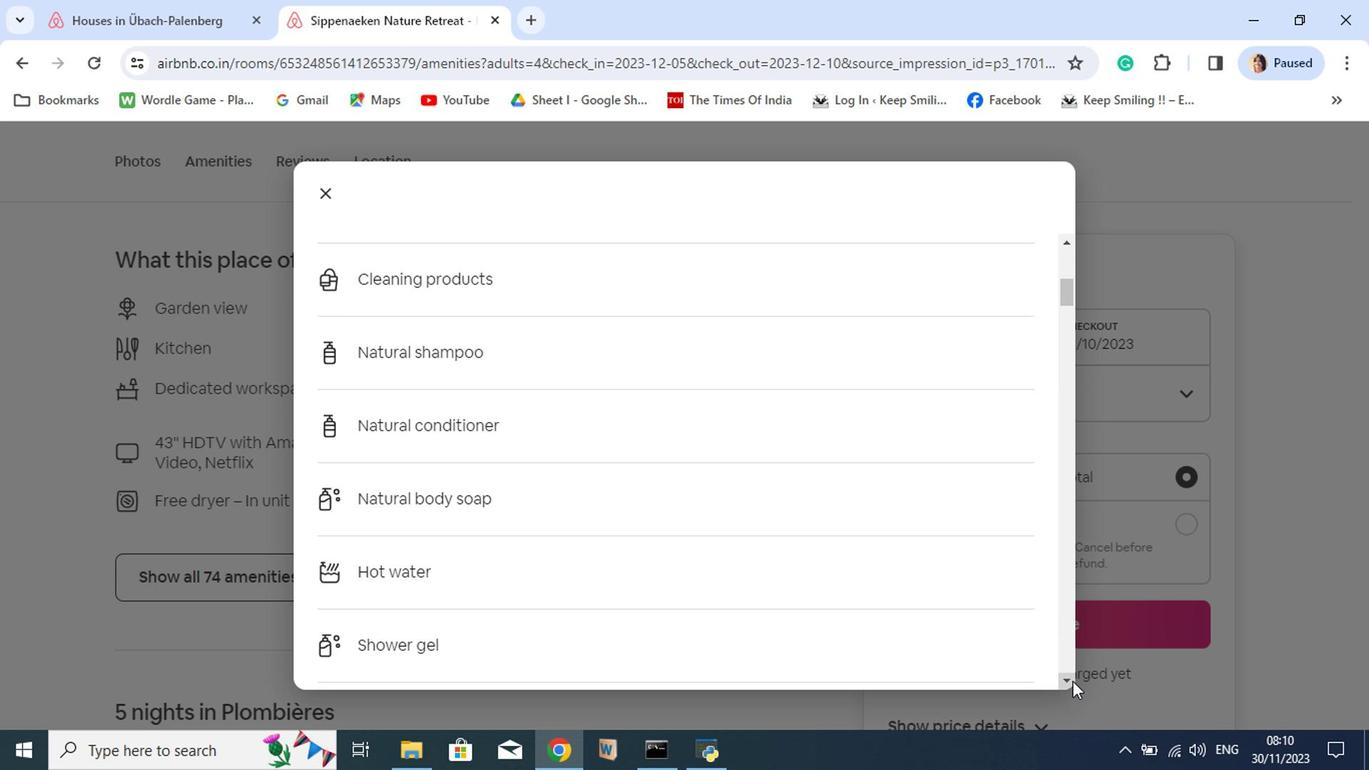 
Action: Mouse pressed left at (1065, 679)
Screenshot: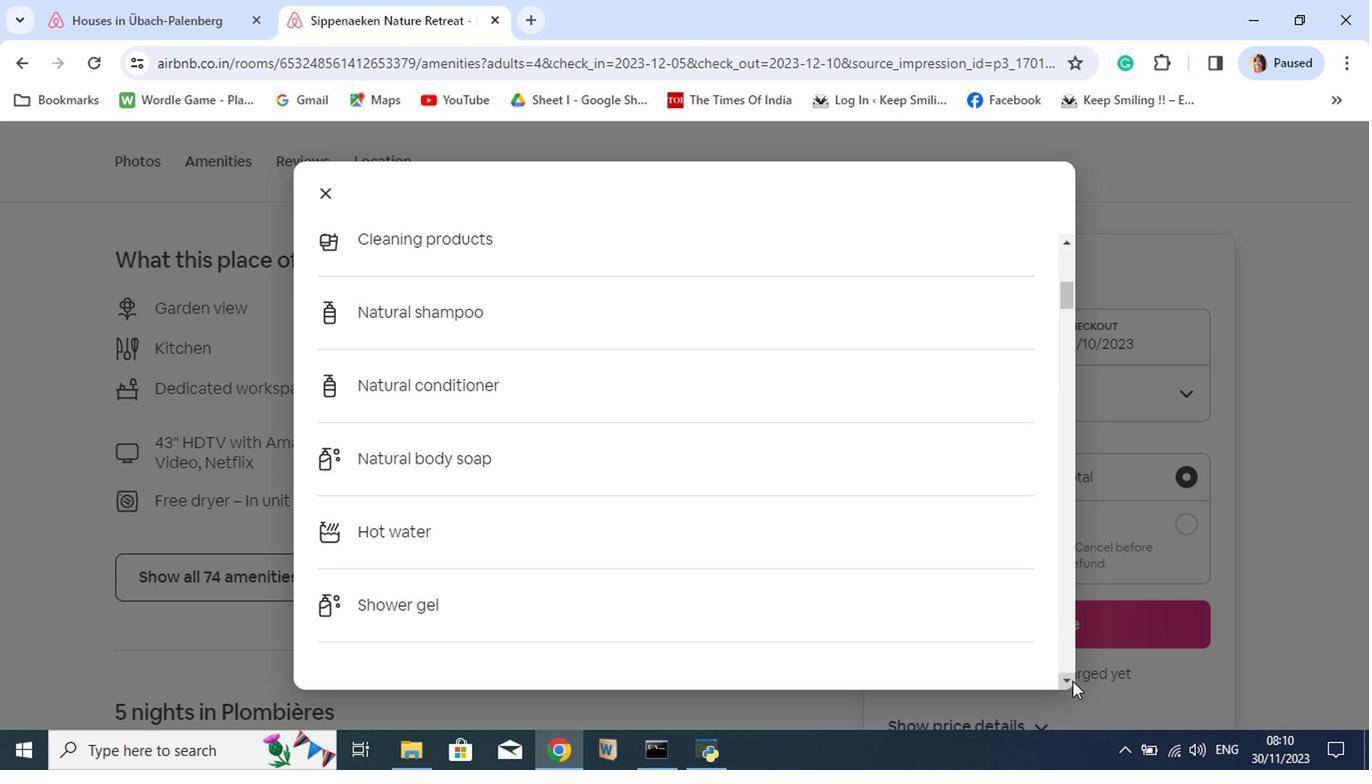 
Action: Mouse pressed left at (1065, 679)
Screenshot: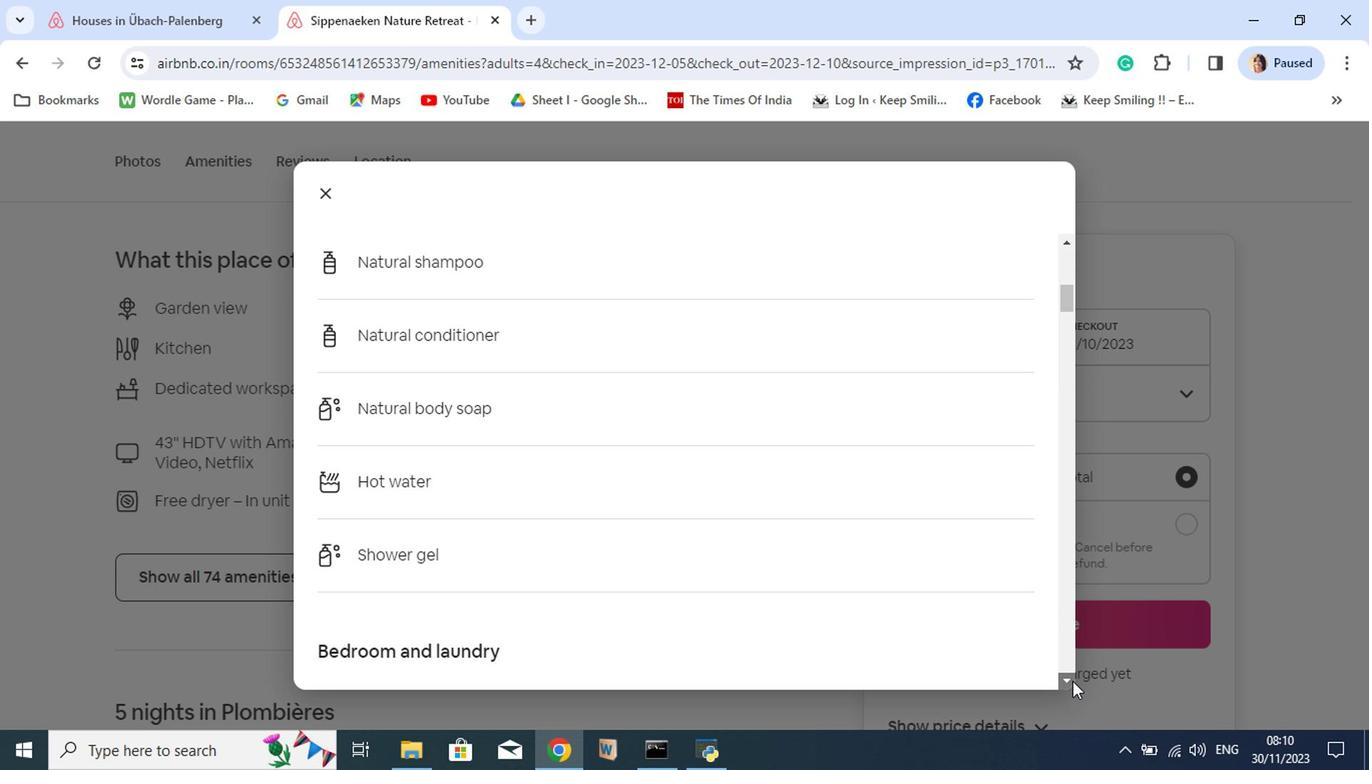 
Action: Mouse pressed left at (1065, 679)
Screenshot: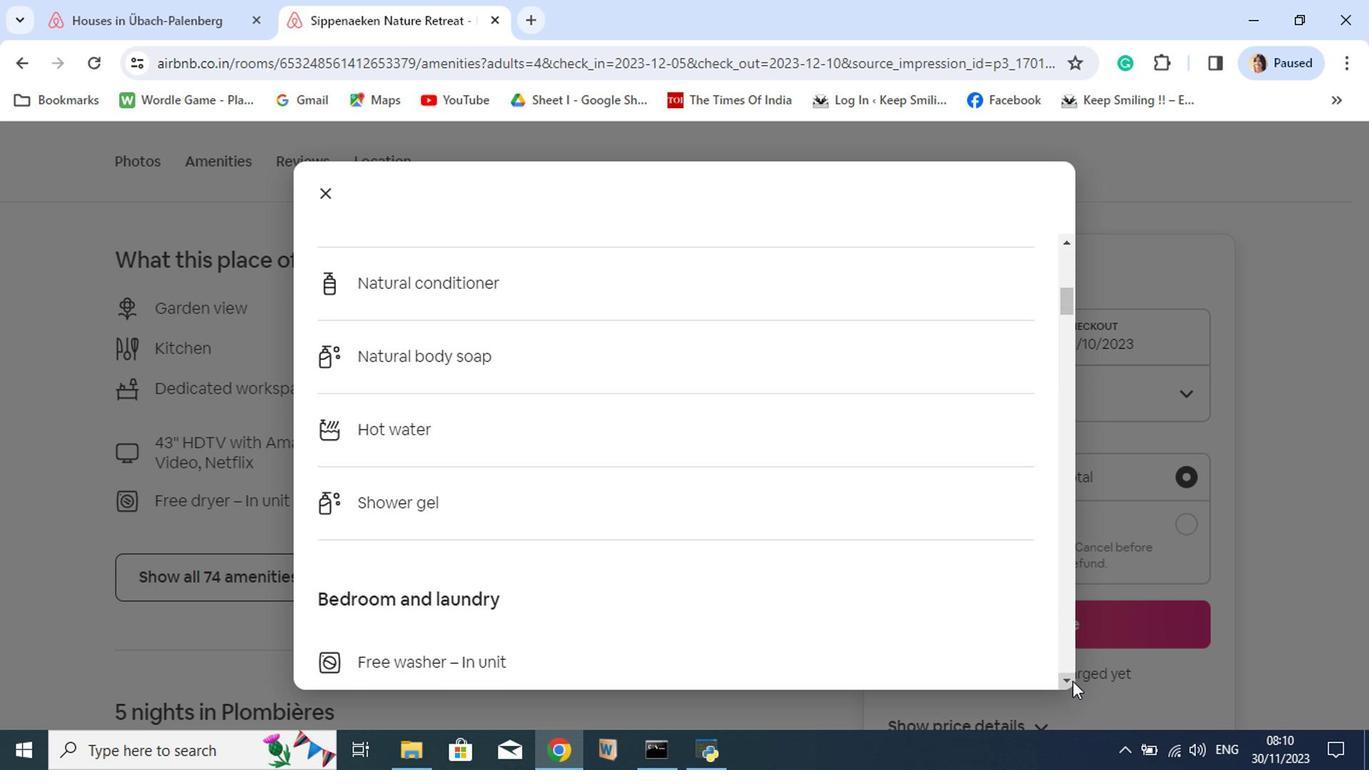 
Action: Mouse pressed left at (1065, 679)
Screenshot: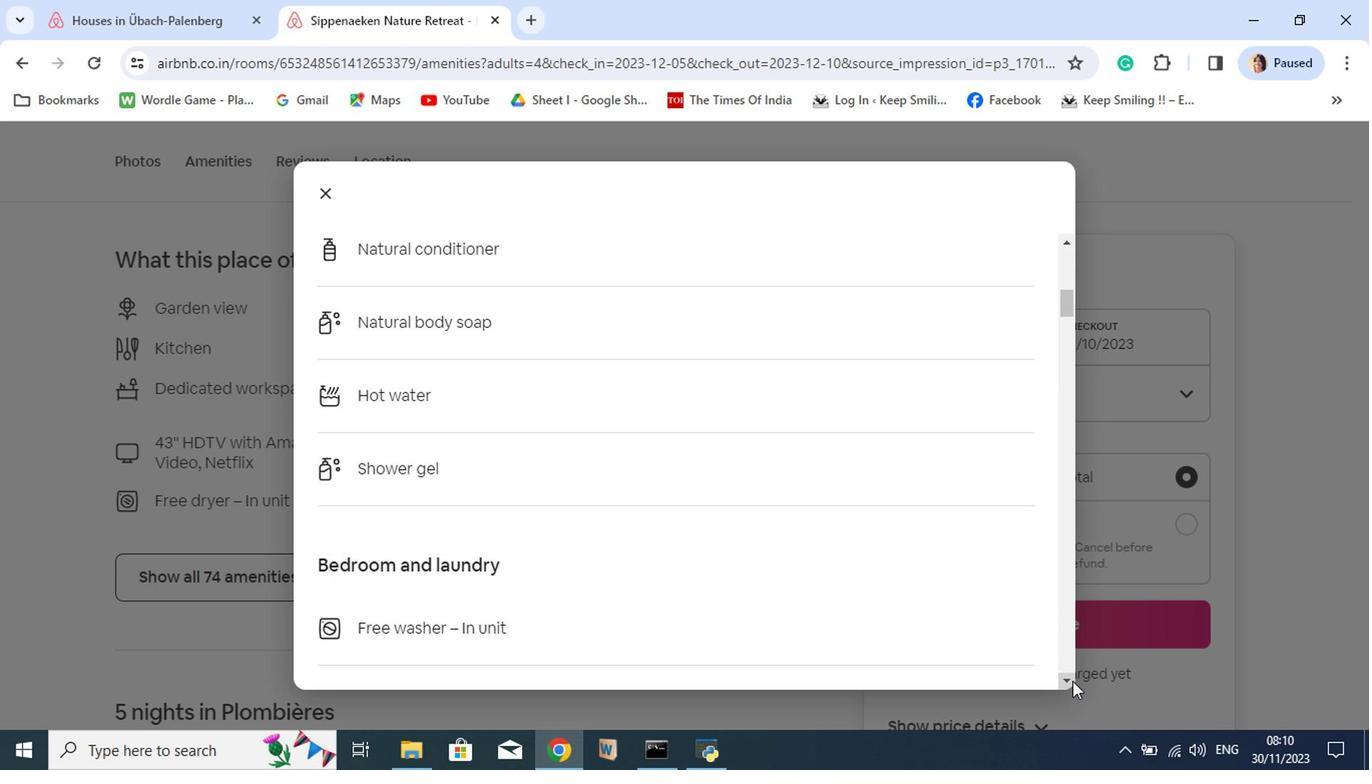 
Action: Mouse pressed left at (1065, 679)
Screenshot: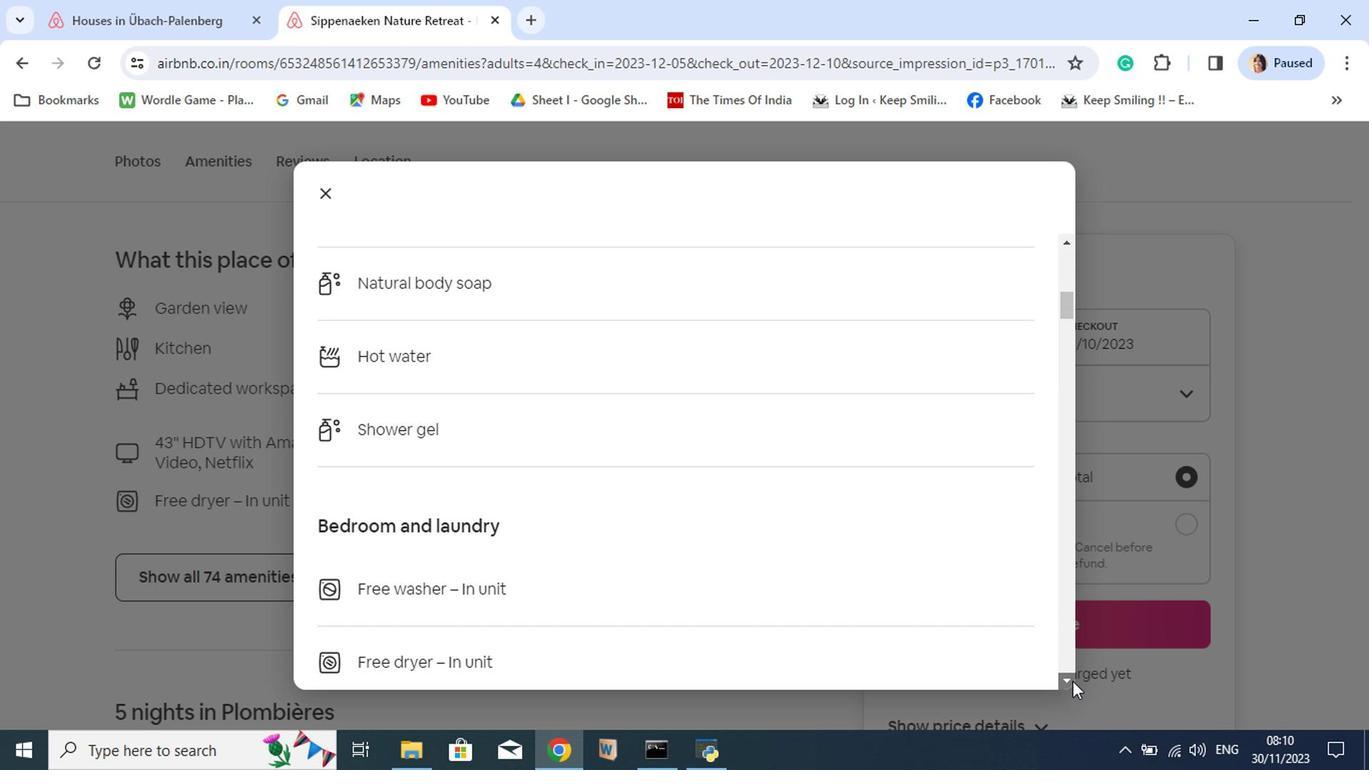 
Action: Mouse pressed left at (1065, 679)
Screenshot: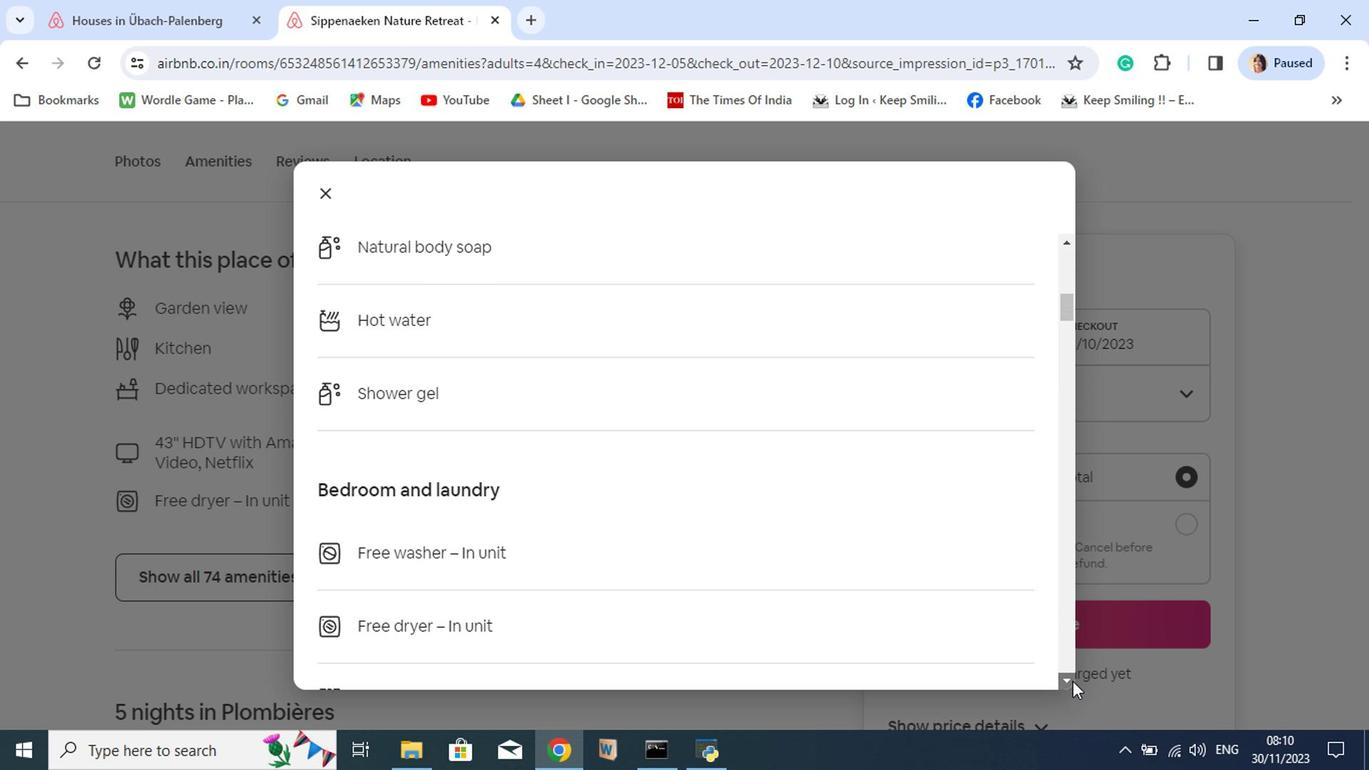 
Action: Mouse pressed left at (1065, 679)
Screenshot: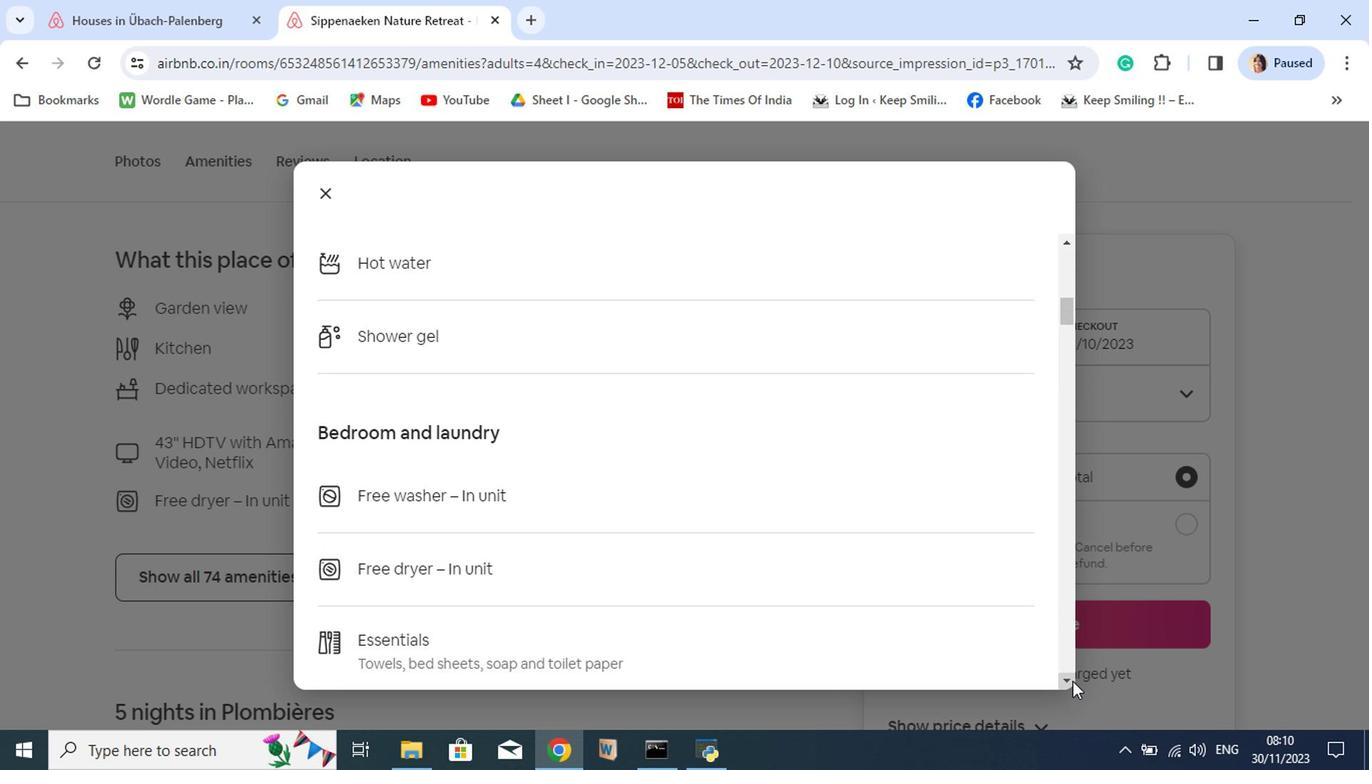 
Action: Mouse pressed left at (1065, 679)
Screenshot: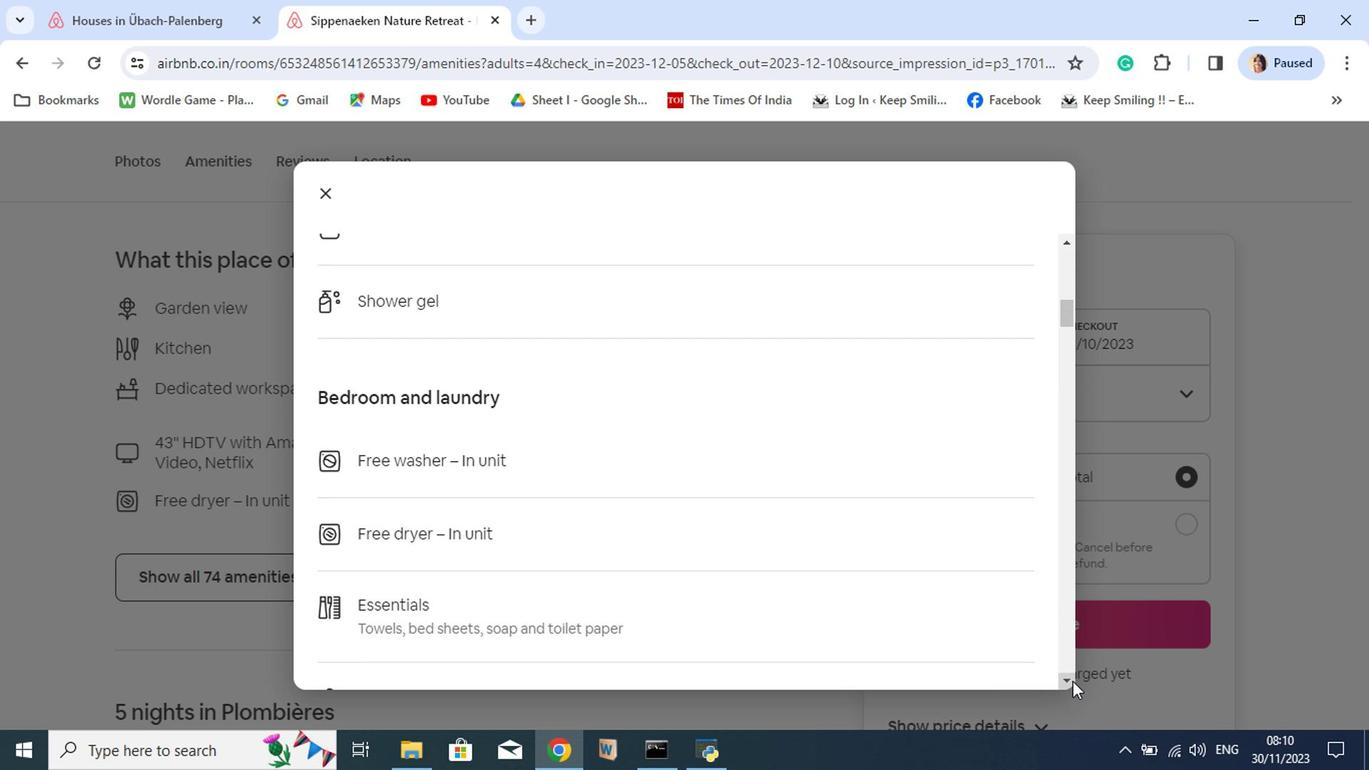 
Action: Mouse pressed left at (1065, 679)
Screenshot: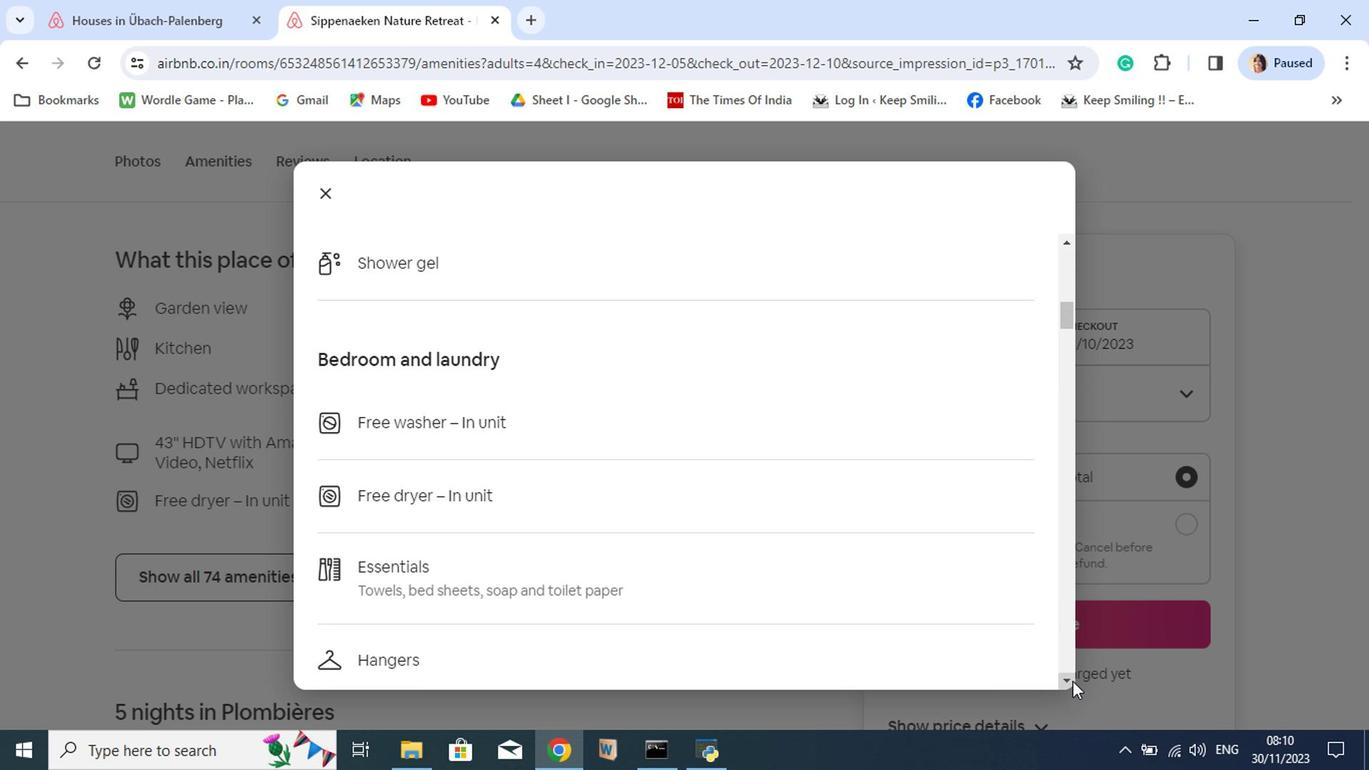 
Action: Mouse pressed left at (1065, 679)
Screenshot: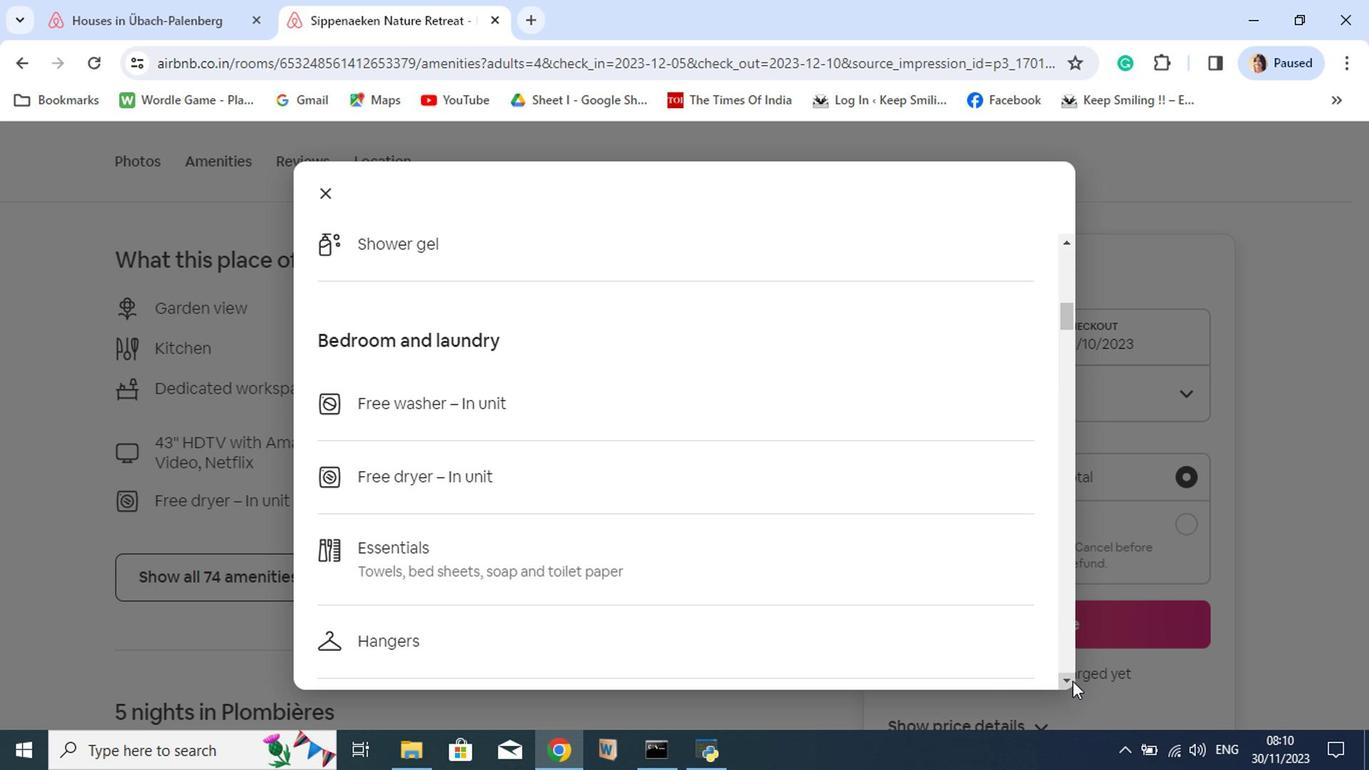 
Action: Mouse pressed left at (1065, 679)
Screenshot: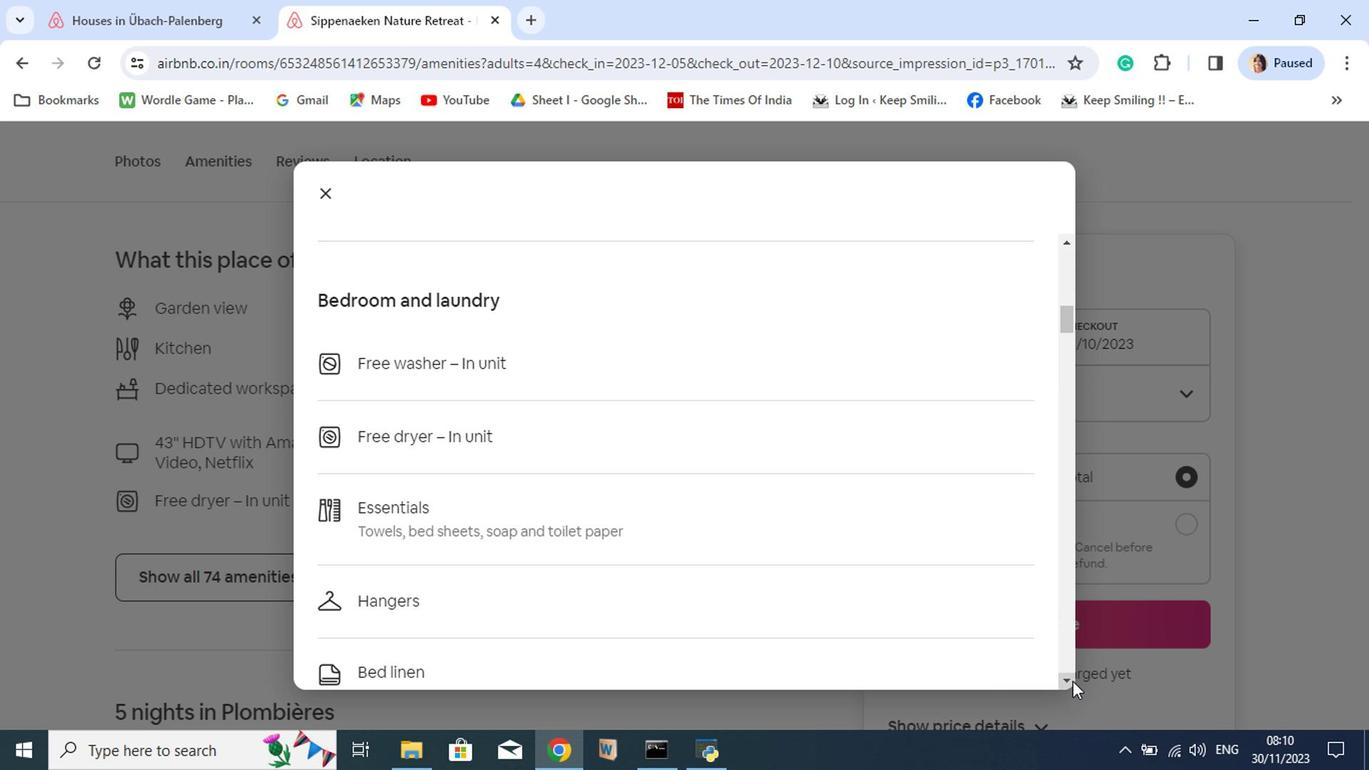 
Action: Mouse pressed left at (1065, 679)
Screenshot: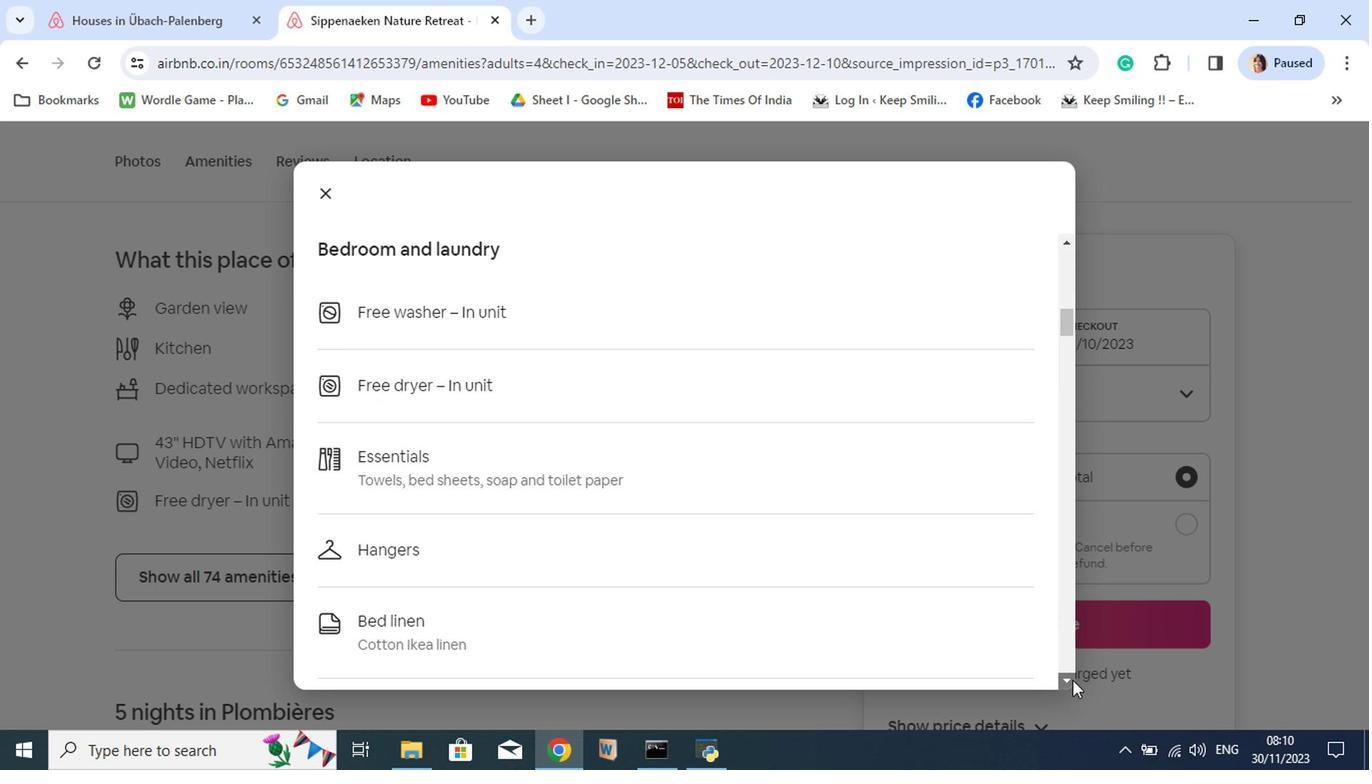 
Action: Mouse moved to (1066, 679)
Screenshot: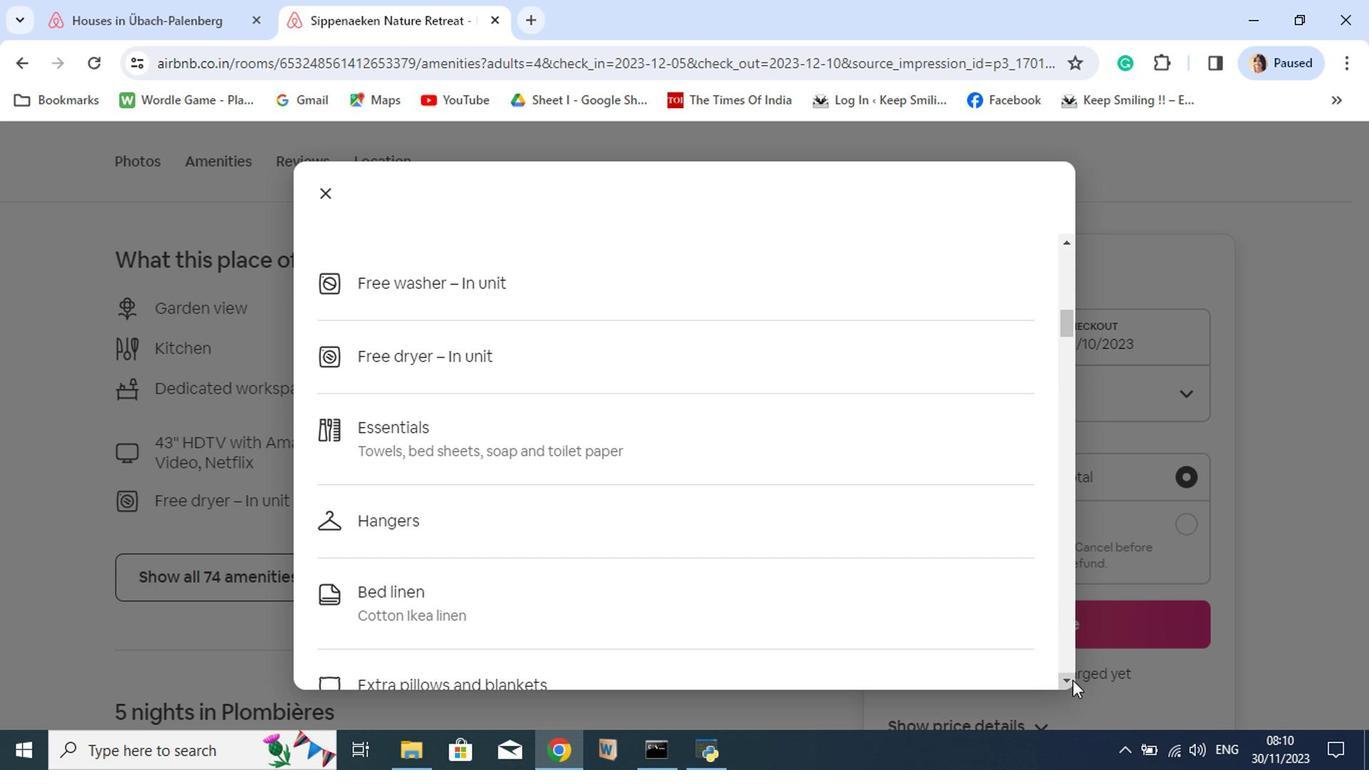 
Action: Mouse pressed left at (1066, 679)
Screenshot: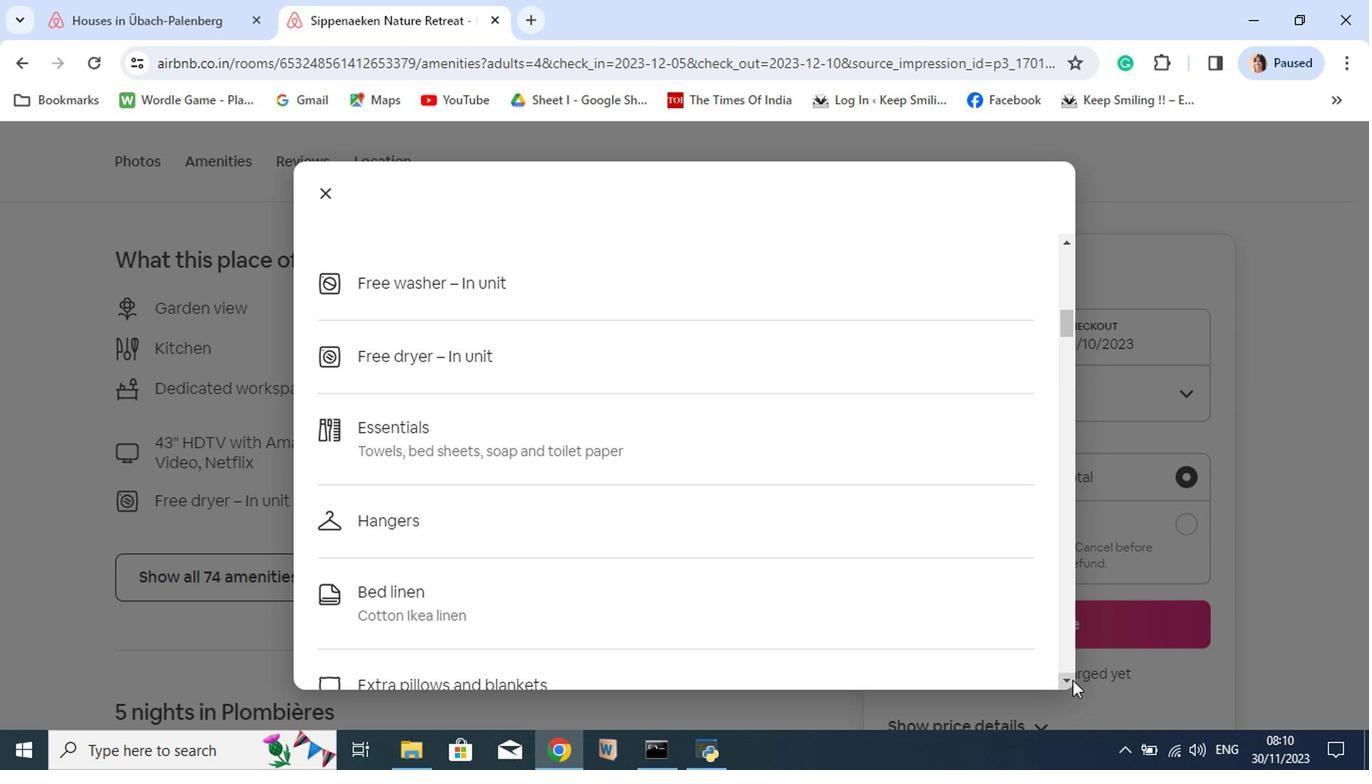 
Action: Mouse moved to (1065, 678)
Screenshot: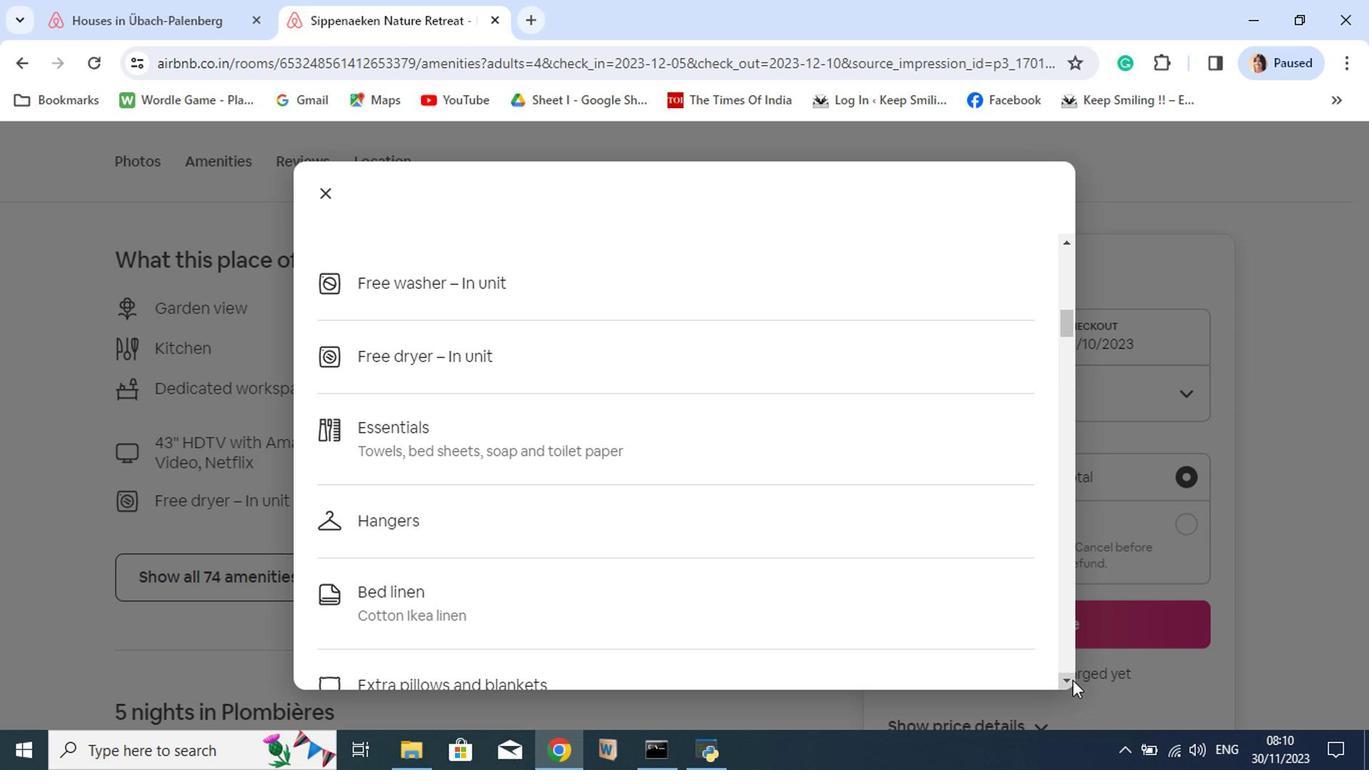 
Action: Mouse pressed left at (1065, 678)
Screenshot: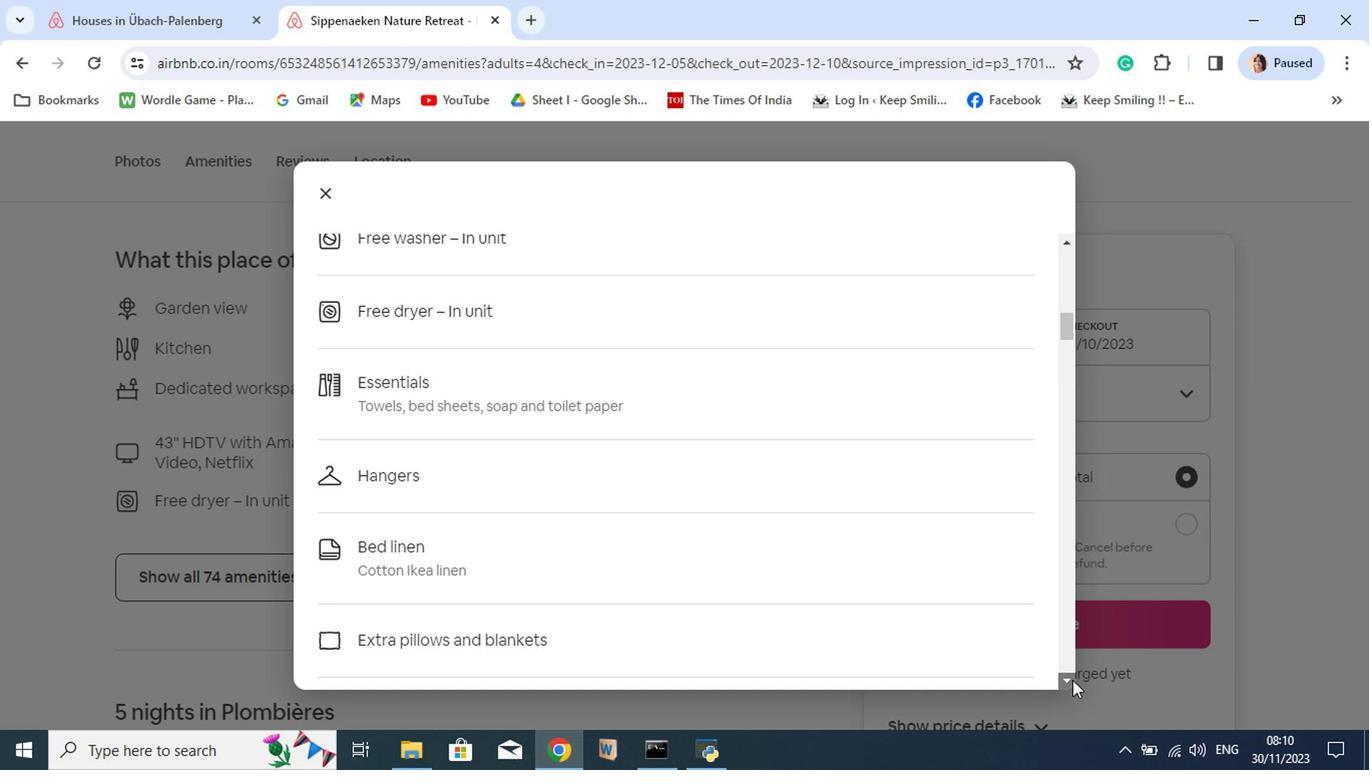 
Action: Mouse pressed left at (1065, 678)
Screenshot: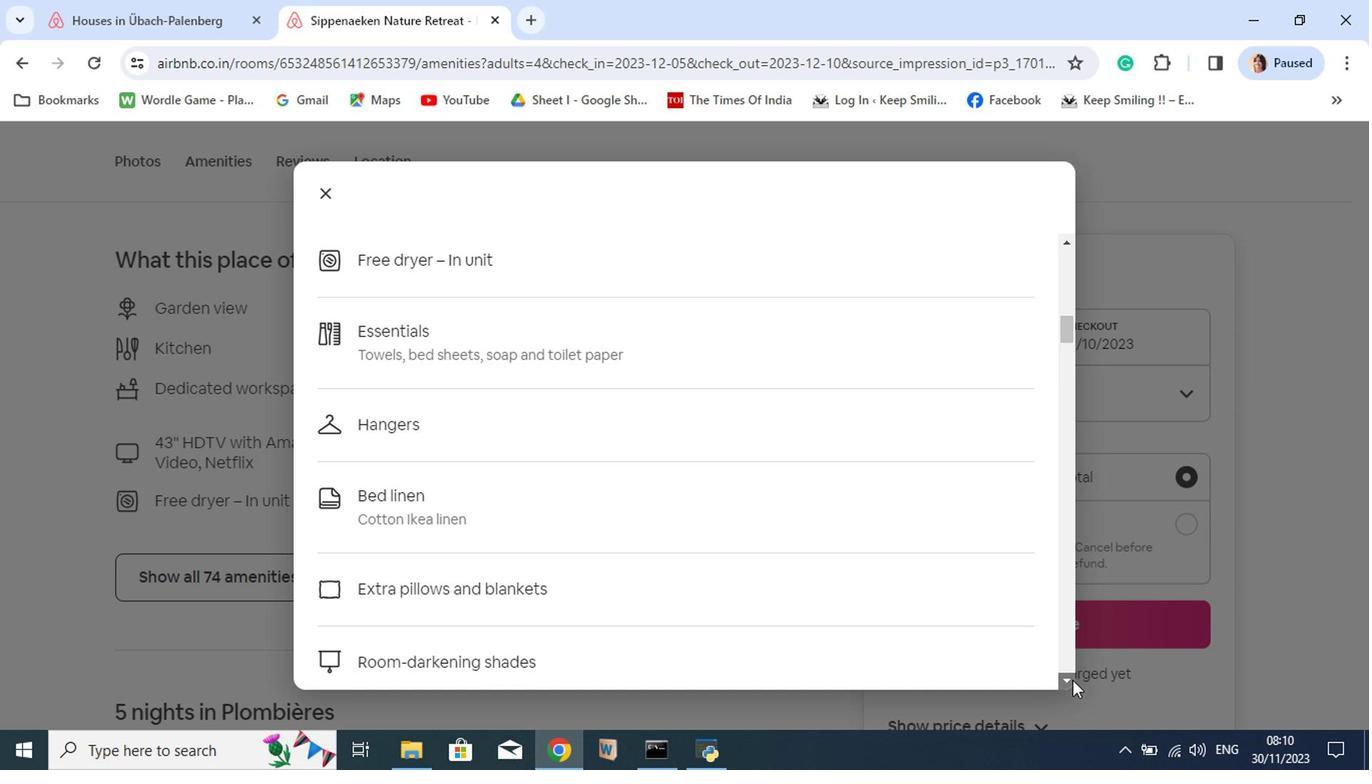
Action: Mouse pressed left at (1065, 678)
Screenshot: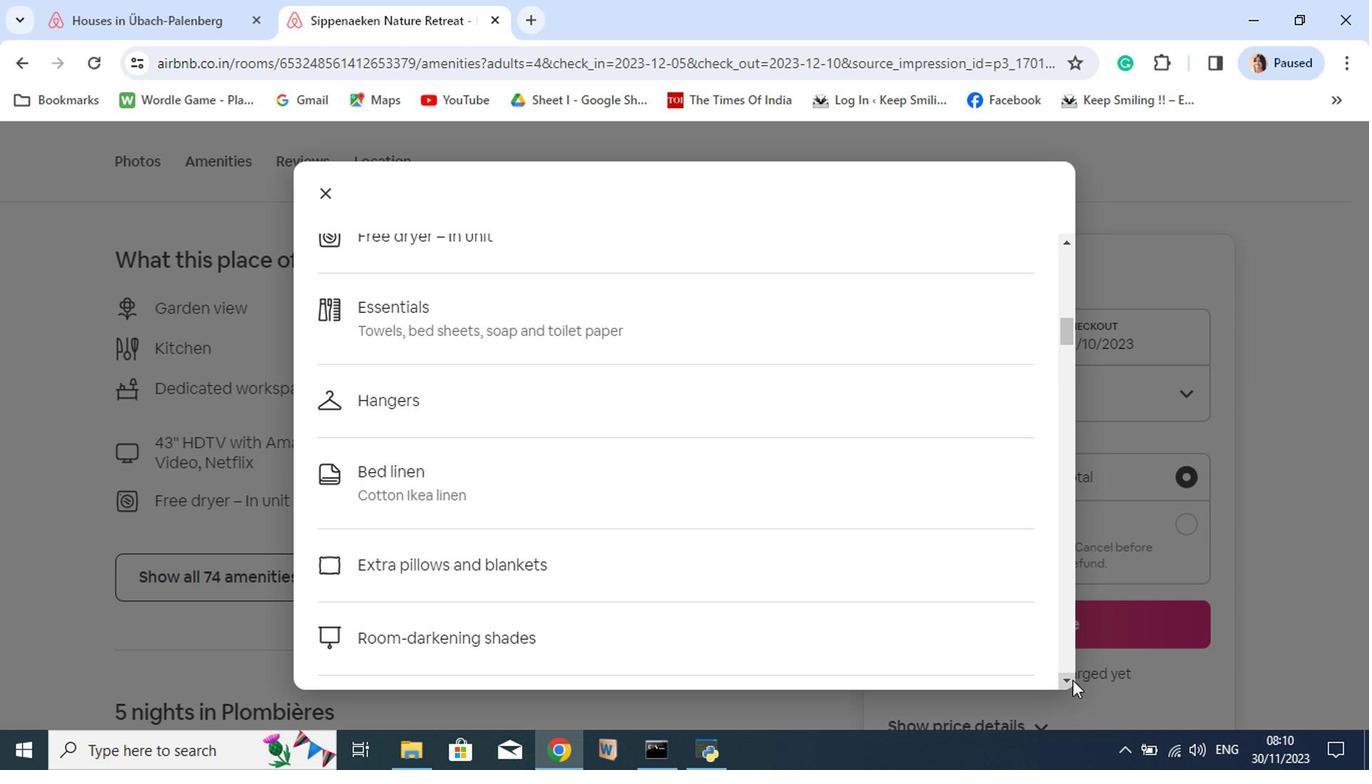 
Action: Mouse pressed left at (1065, 678)
Screenshot: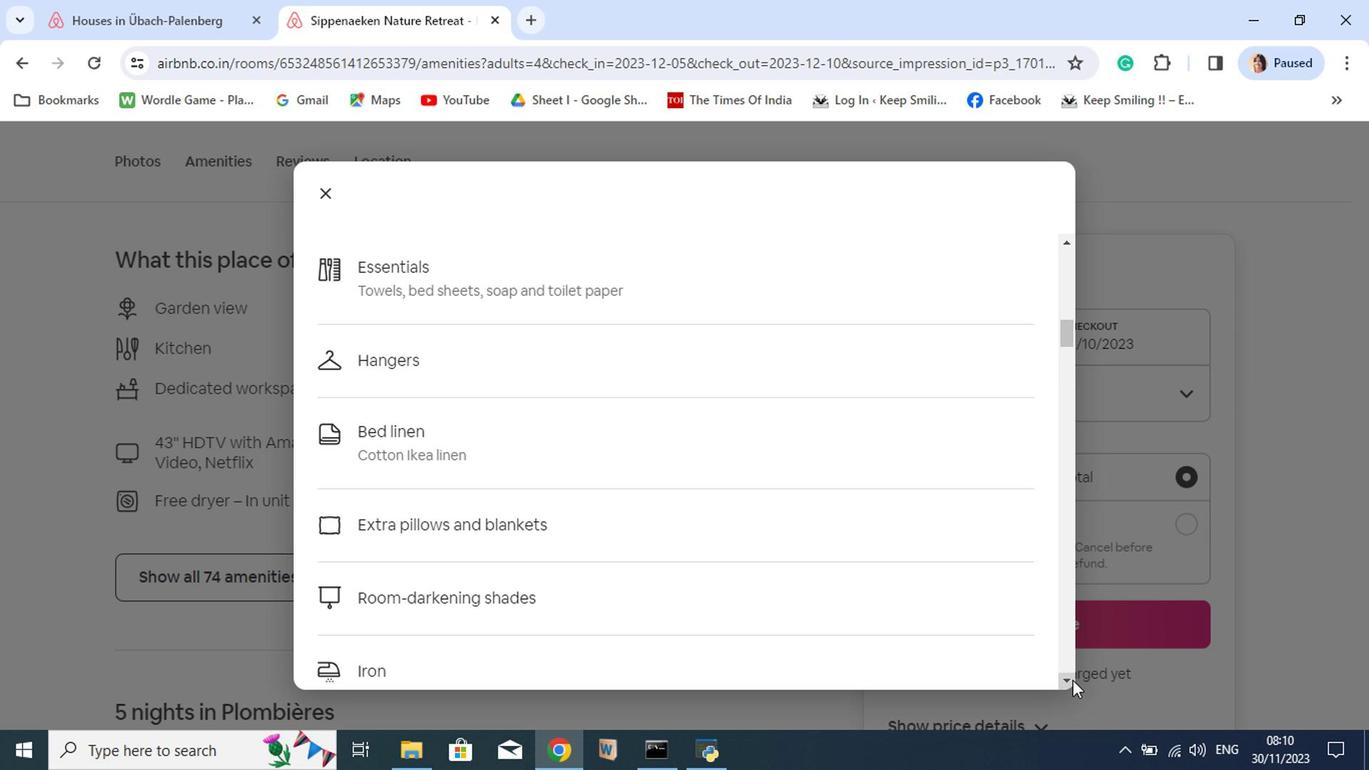 
Action: Mouse pressed left at (1065, 678)
Screenshot: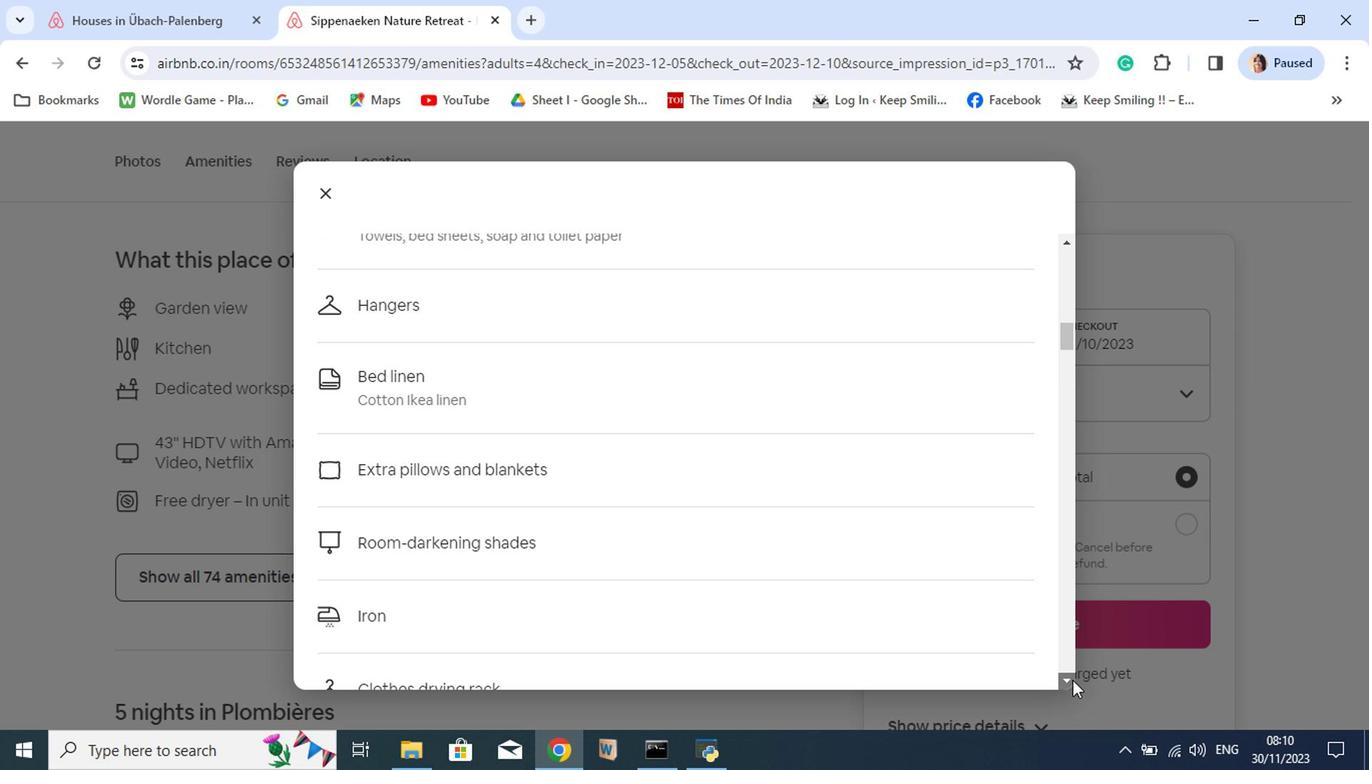 
Action: Mouse pressed left at (1065, 678)
Screenshot: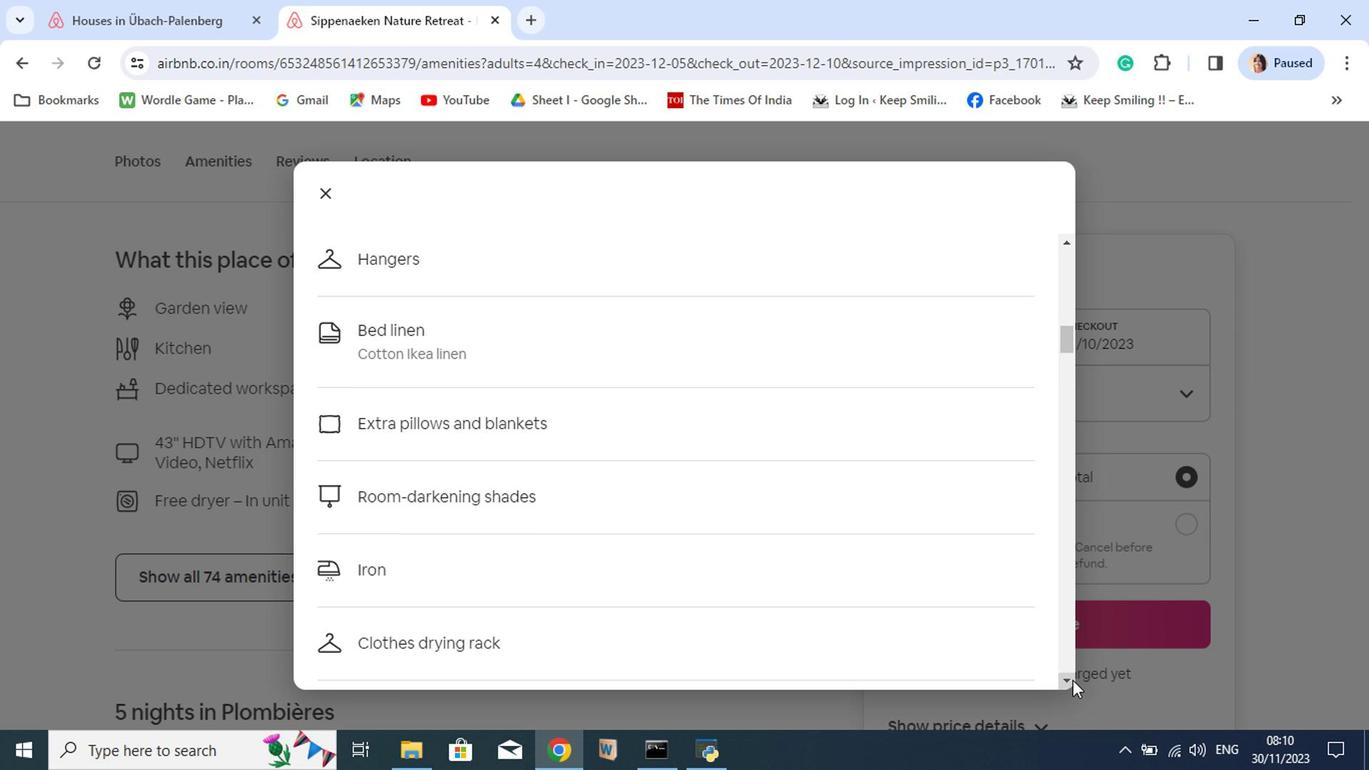 
Action: Mouse pressed left at (1065, 678)
Screenshot: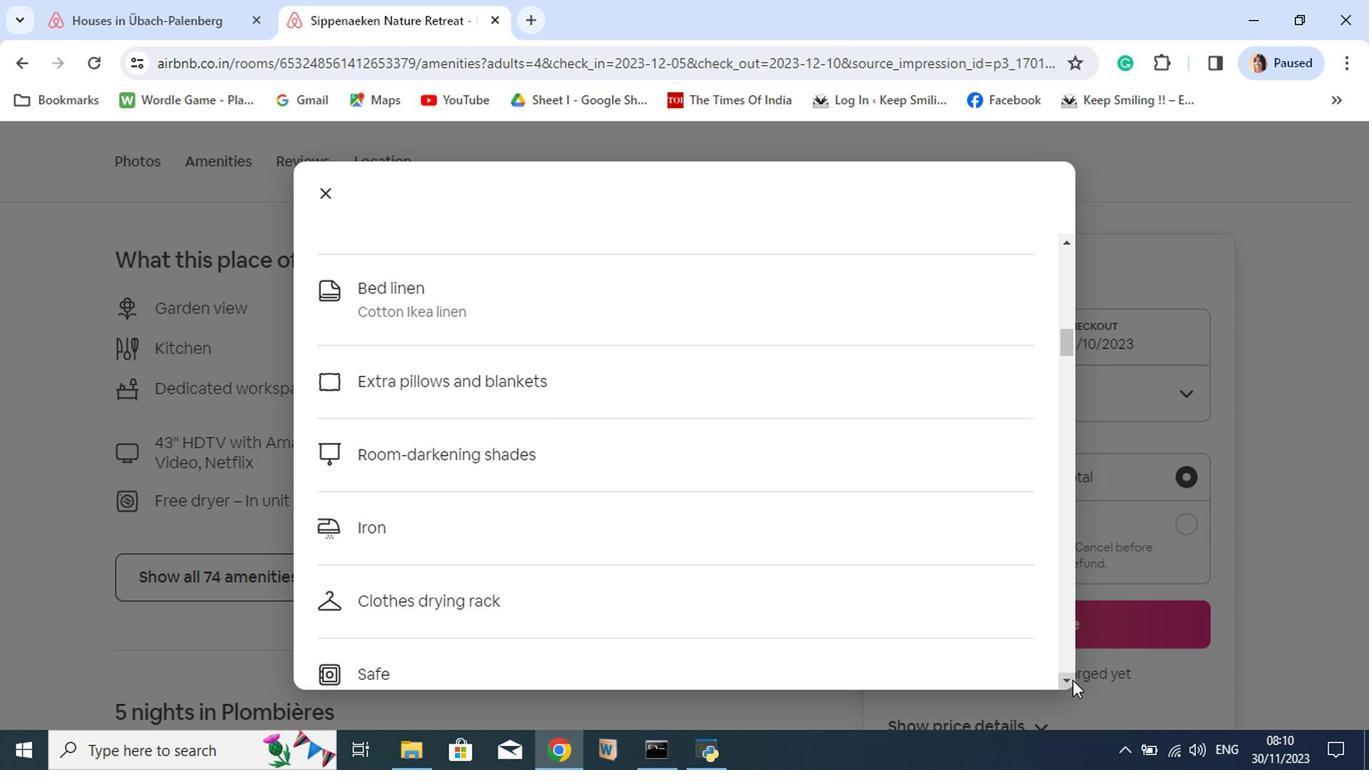 
Action: Mouse pressed left at (1065, 678)
Screenshot: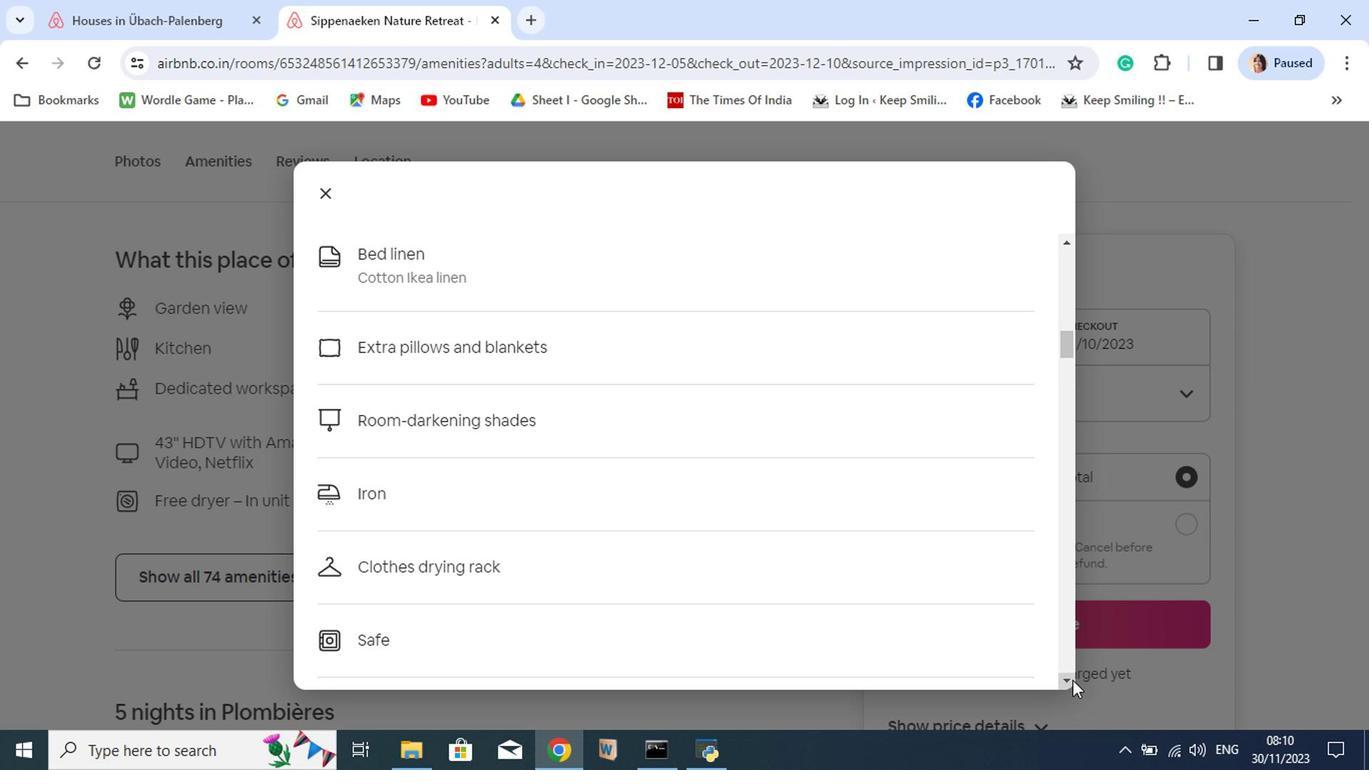 
Action: Mouse pressed left at (1065, 678)
Screenshot: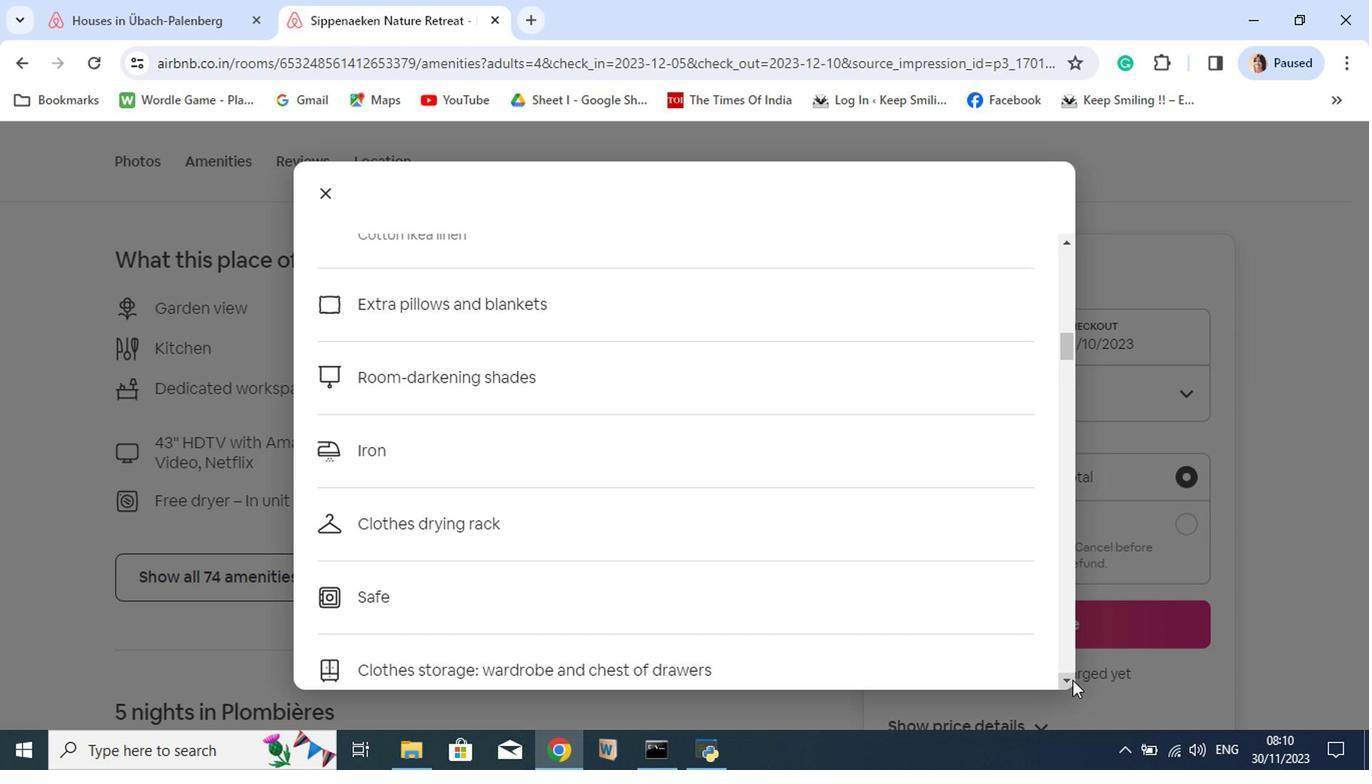 
Action: Mouse pressed left at (1065, 678)
Screenshot: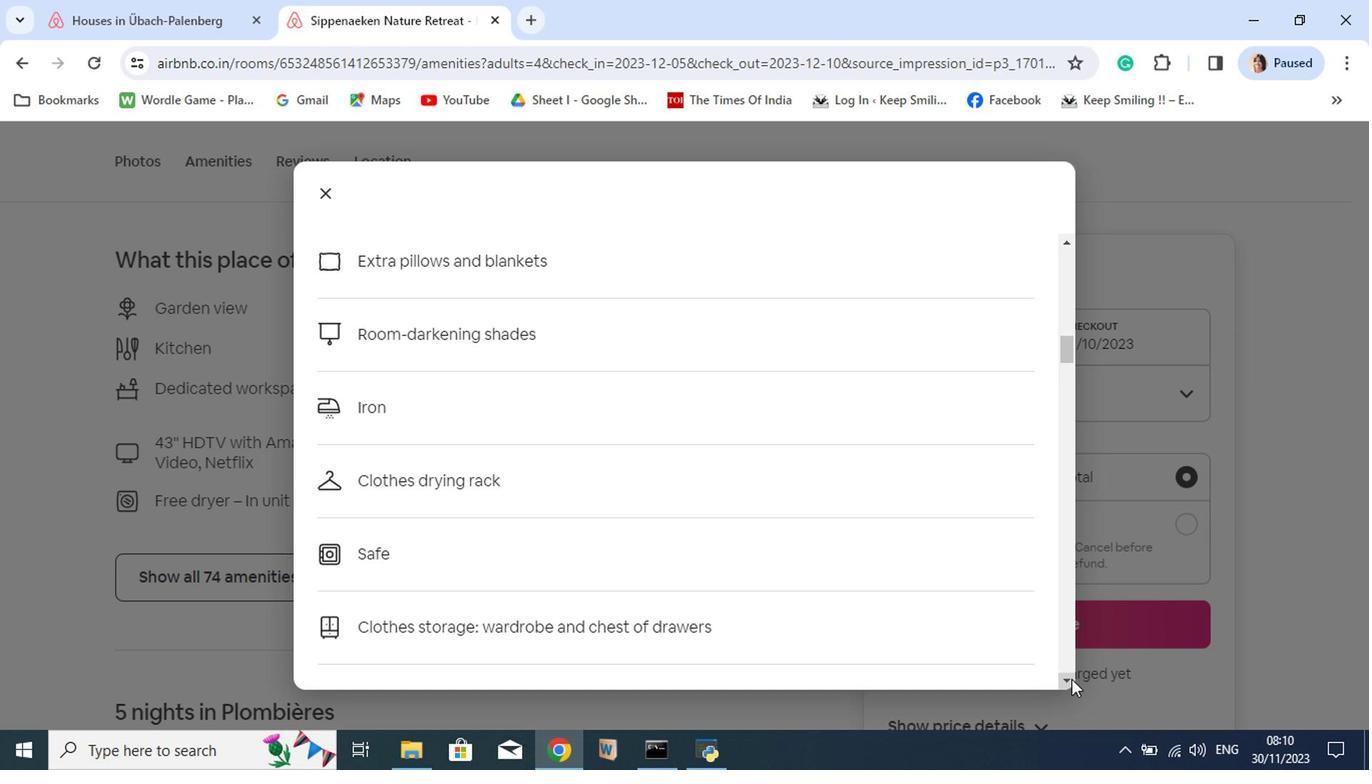 
Action: Mouse pressed left at (1065, 678)
Screenshot: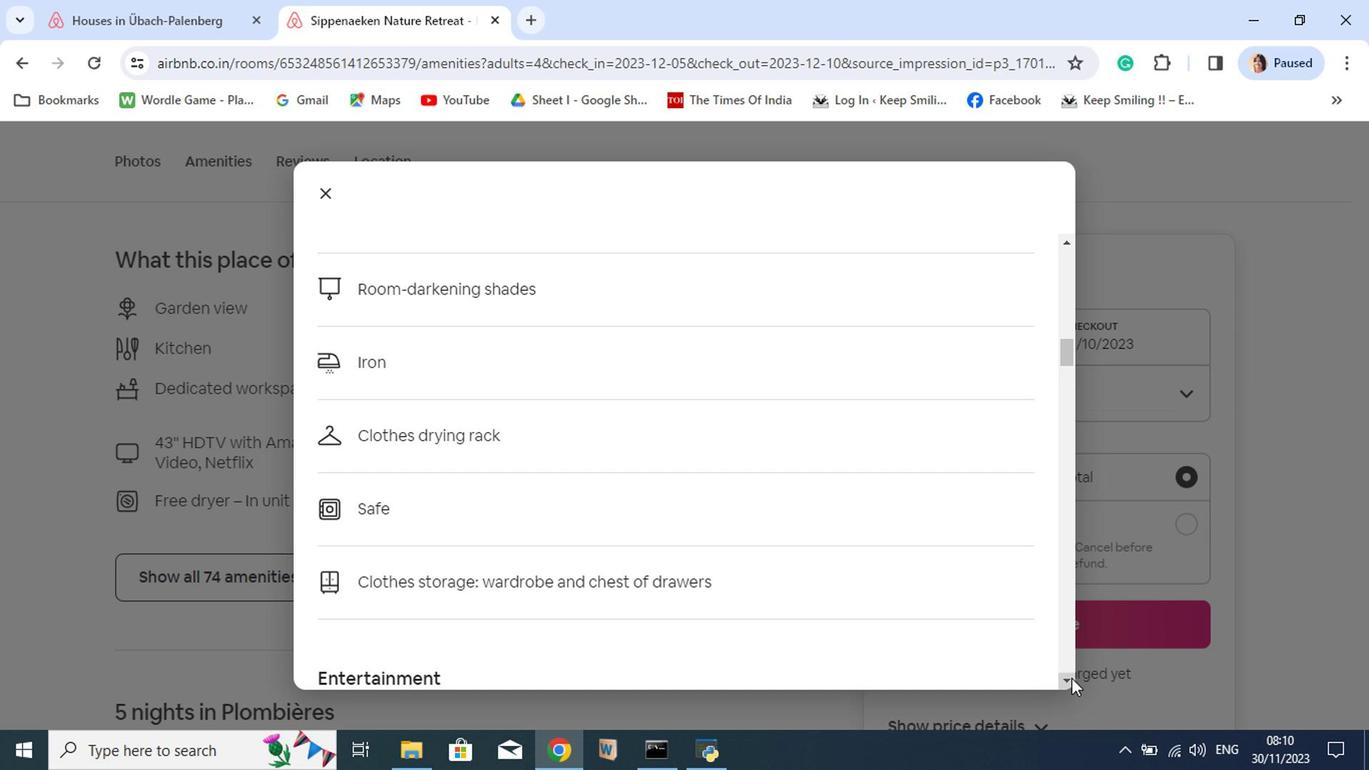 
Action: Mouse moved to (1064, 677)
Screenshot: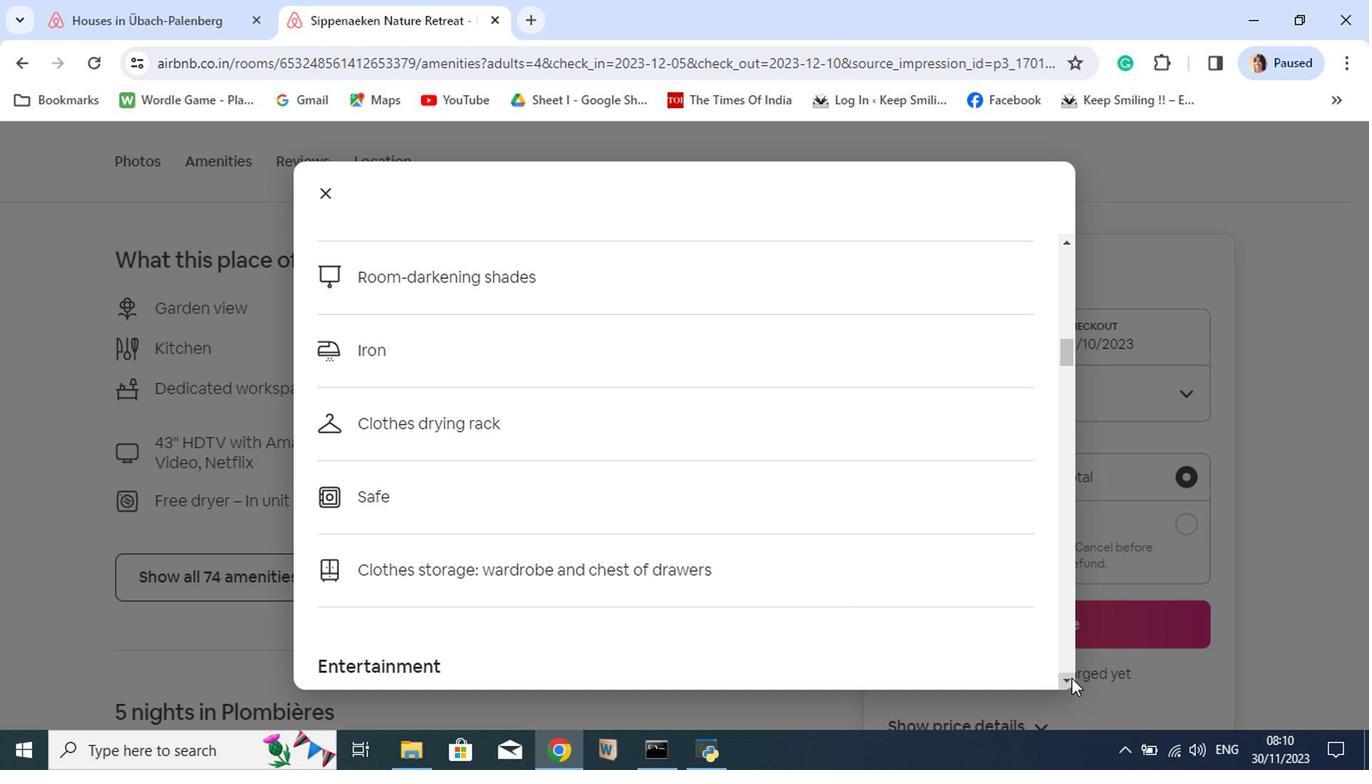 
Action: Mouse pressed left at (1064, 677)
Screenshot: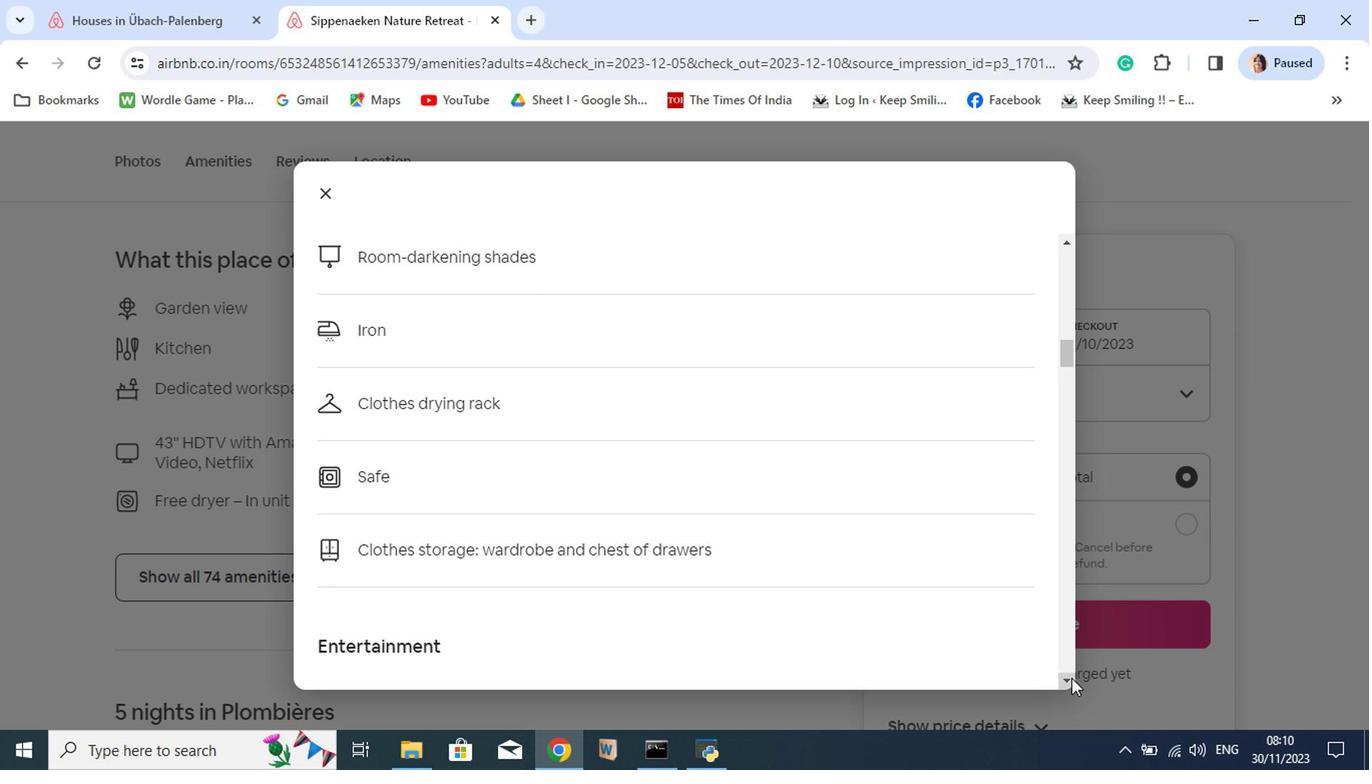 
Action: Mouse moved to (1064, 676)
